 Task: Buy 5 Air Check Valves from Exhaust & Emissions section under best seller category for shipping address: Ebony Rodriguez, 3516 Cook Hill Road, Danbury, Connecticut 06810, Cell Number 2034707320. Pay from credit card ending with 6010, CVV 682
Action: Mouse moved to (26, 96)
Screenshot: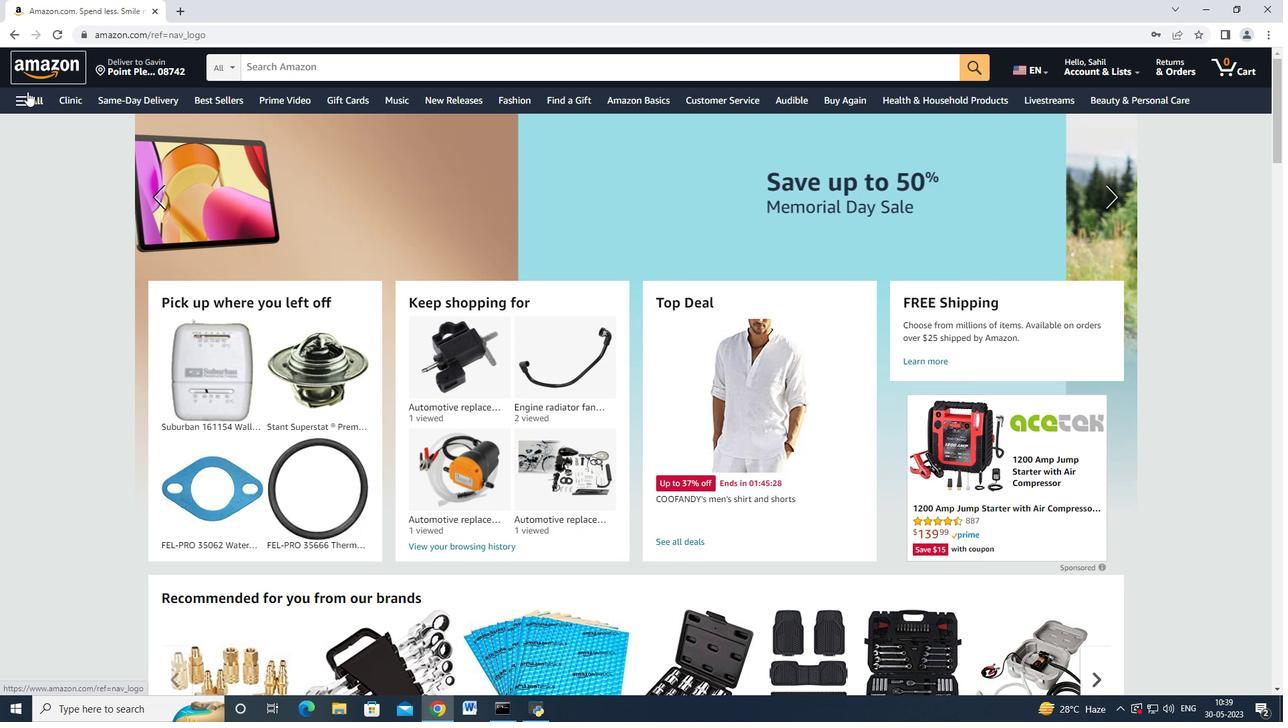 
Action: Mouse pressed left at (26, 96)
Screenshot: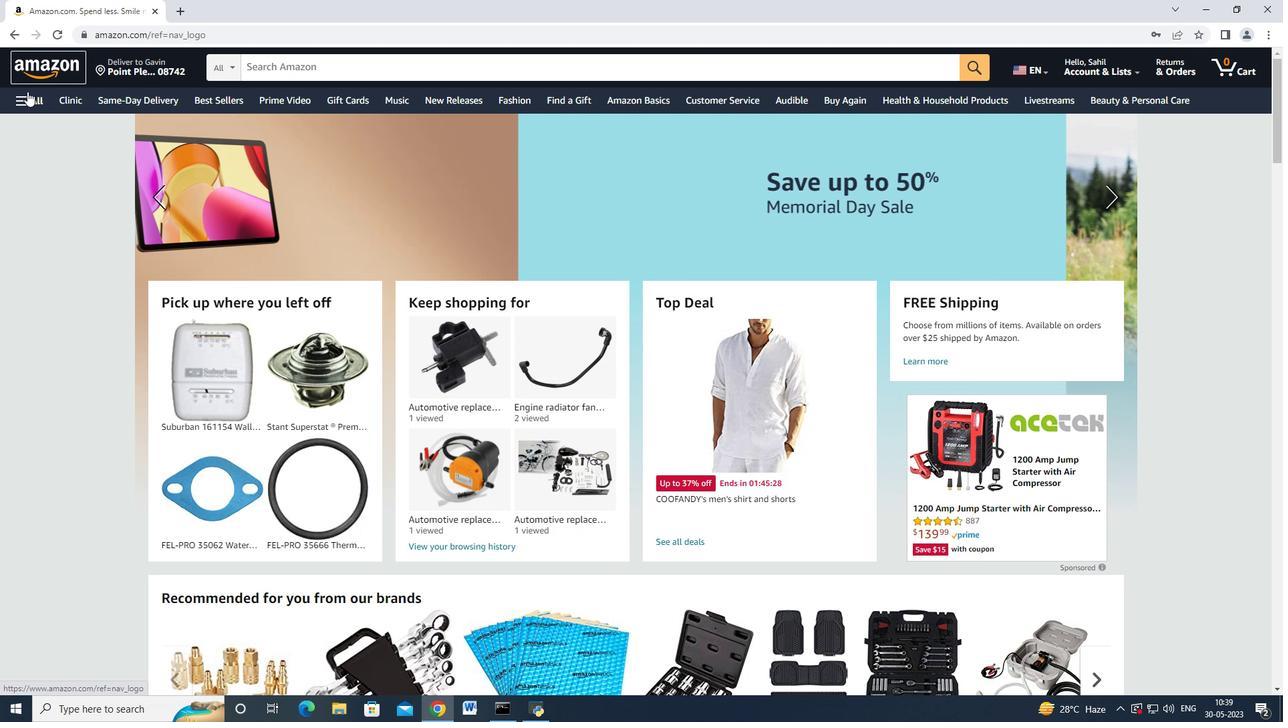 
Action: Mouse moved to (105, 334)
Screenshot: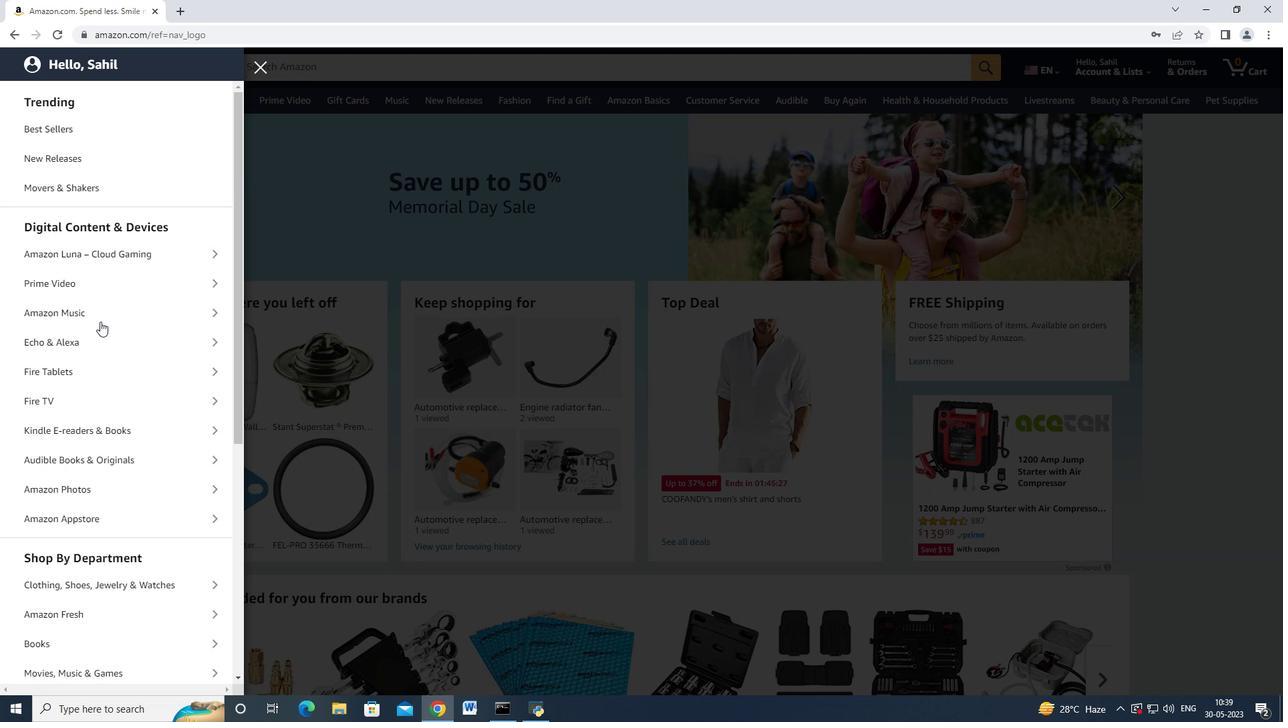 
Action: Mouse scrolled (105, 334) with delta (0, 0)
Screenshot: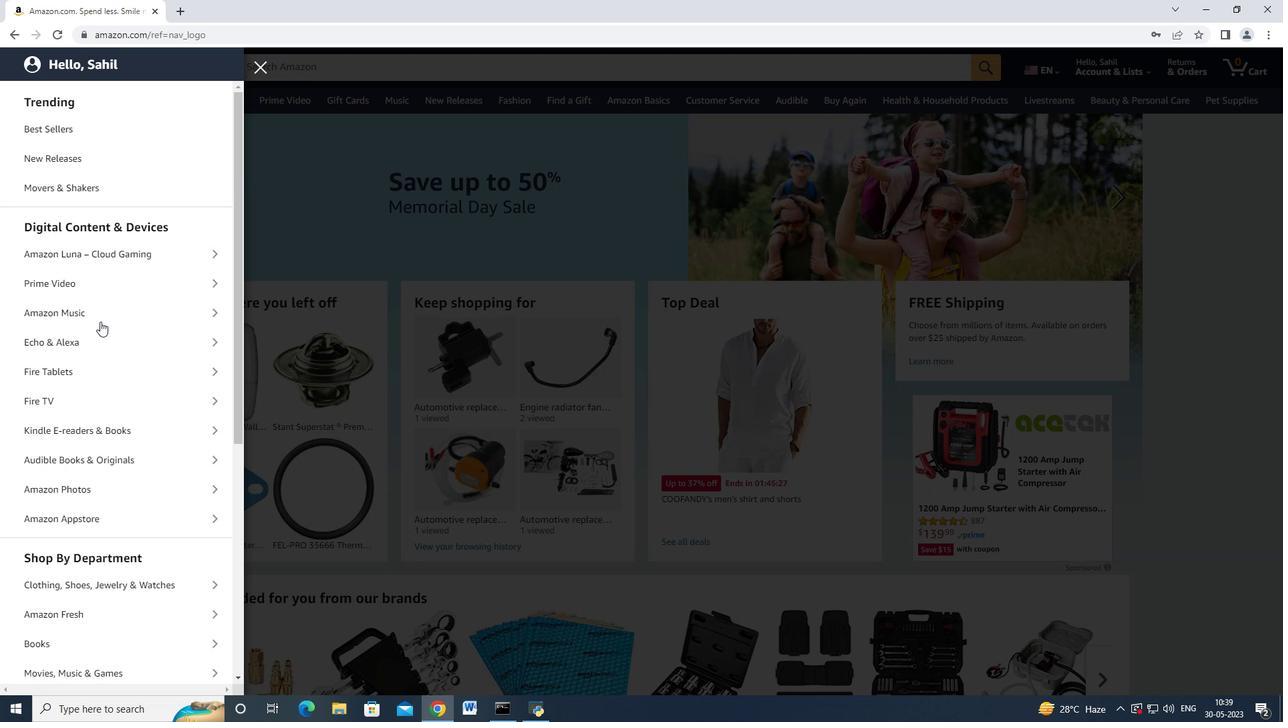 
Action: Mouse moved to (106, 335)
Screenshot: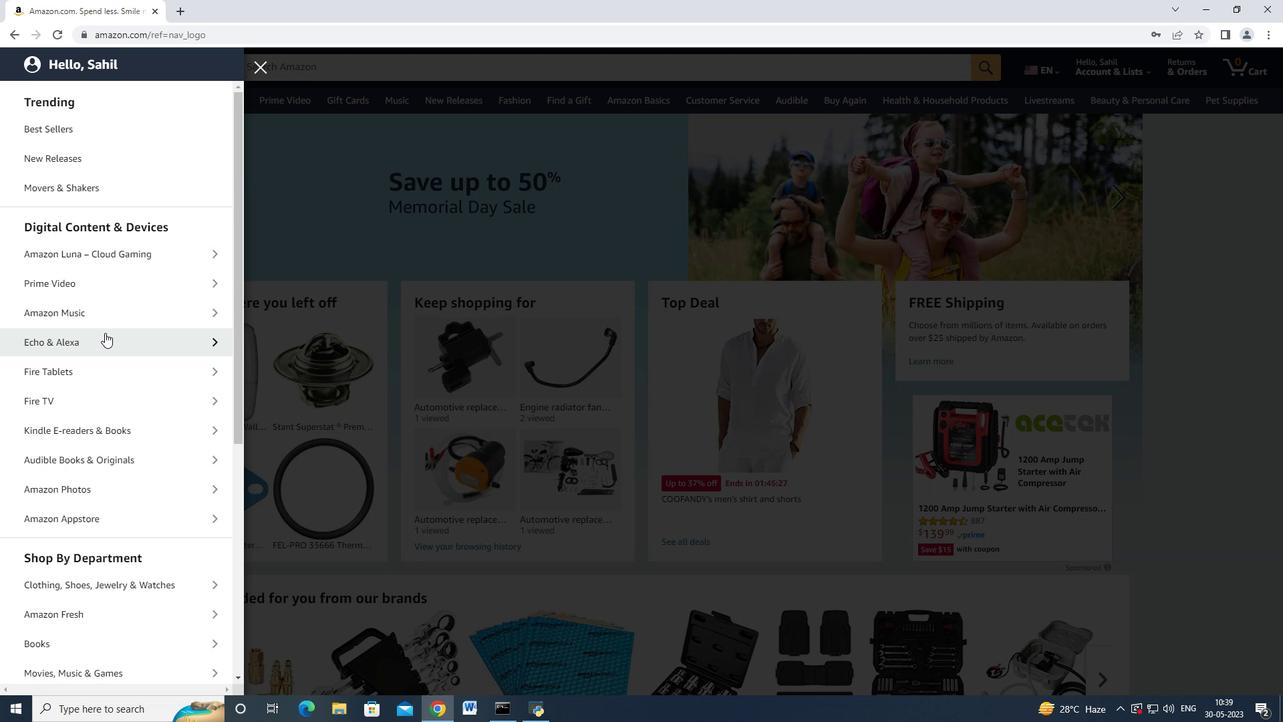 
Action: Mouse scrolled (106, 334) with delta (0, 0)
Screenshot: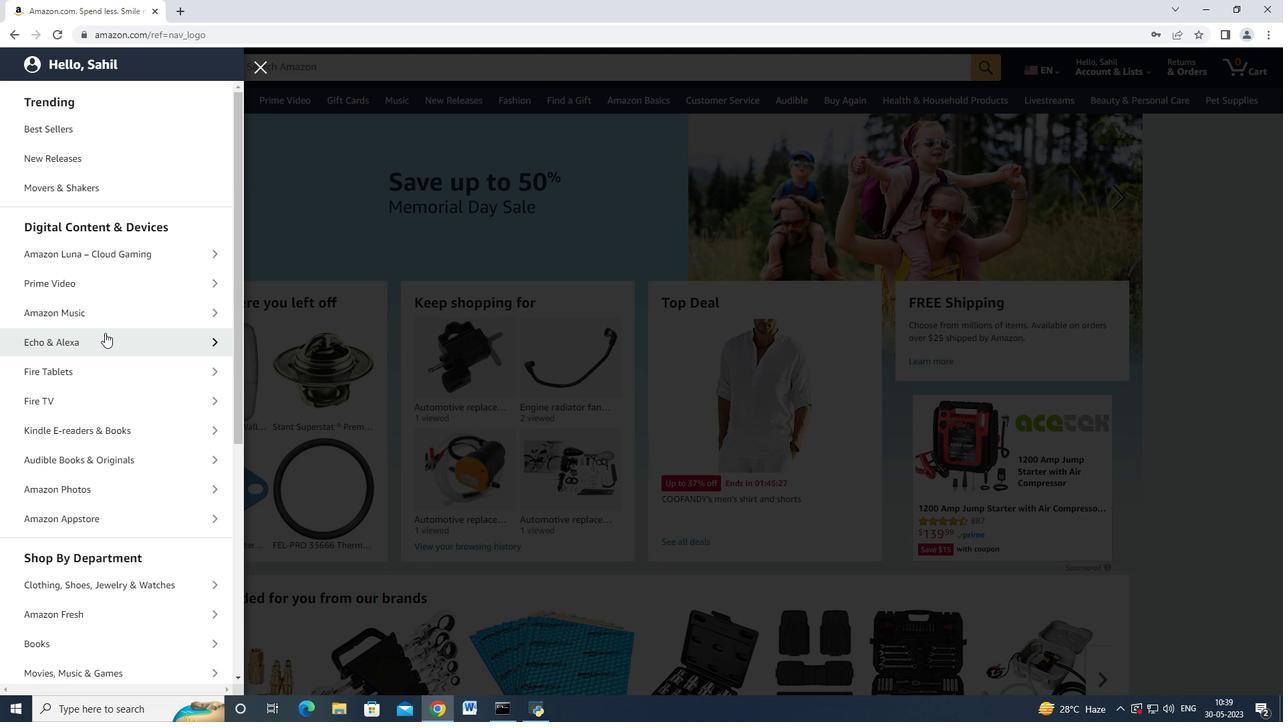 
Action: Mouse moved to (106, 335)
Screenshot: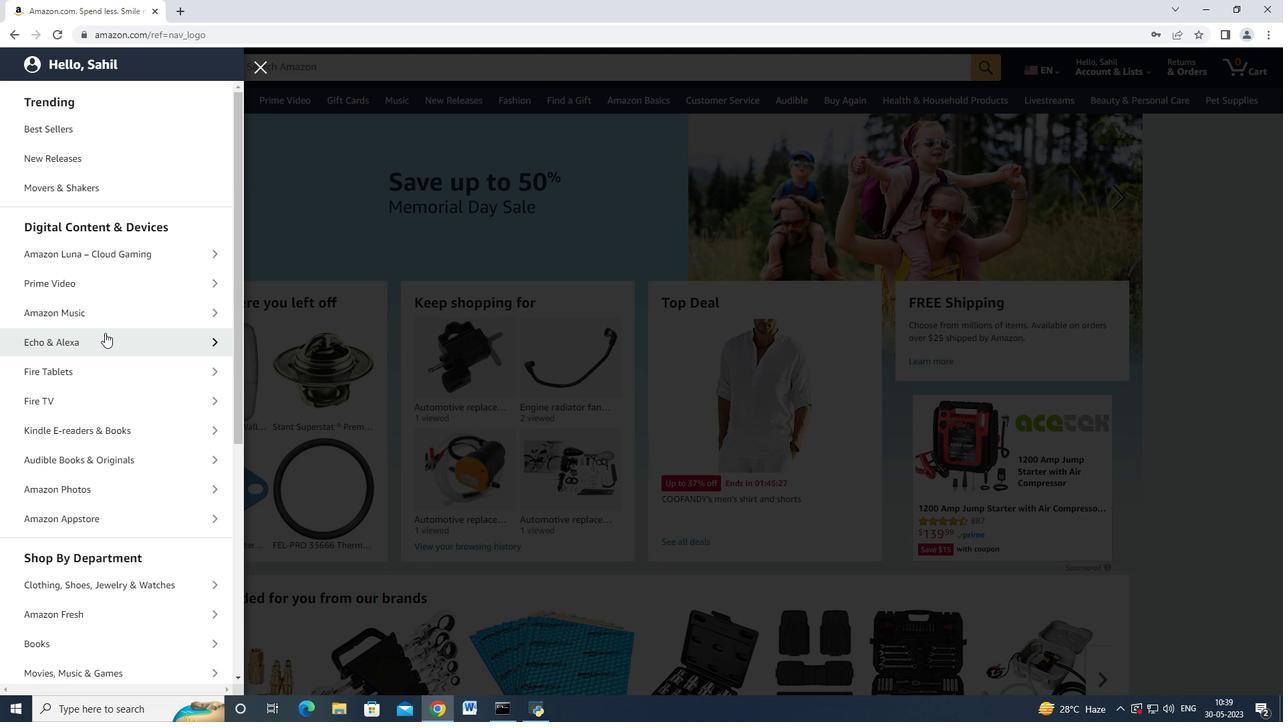 
Action: Mouse scrolled (106, 334) with delta (0, 0)
Screenshot: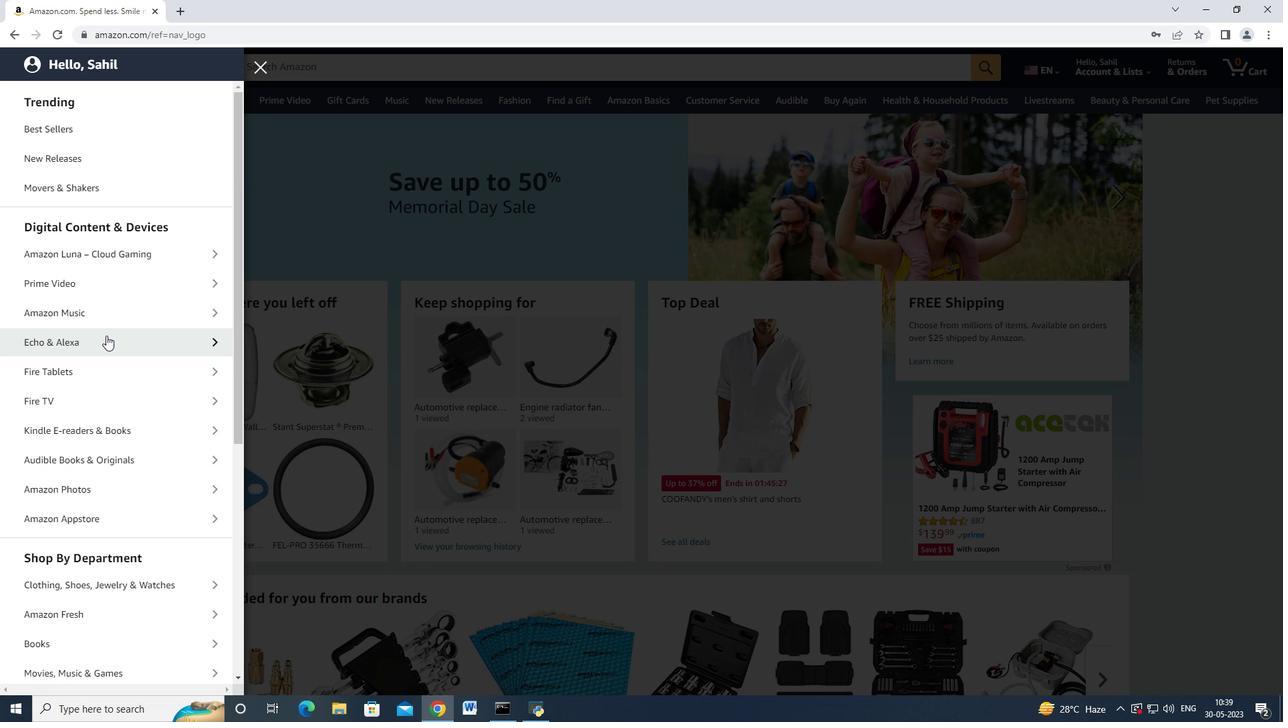 
Action: Mouse moved to (110, 347)
Screenshot: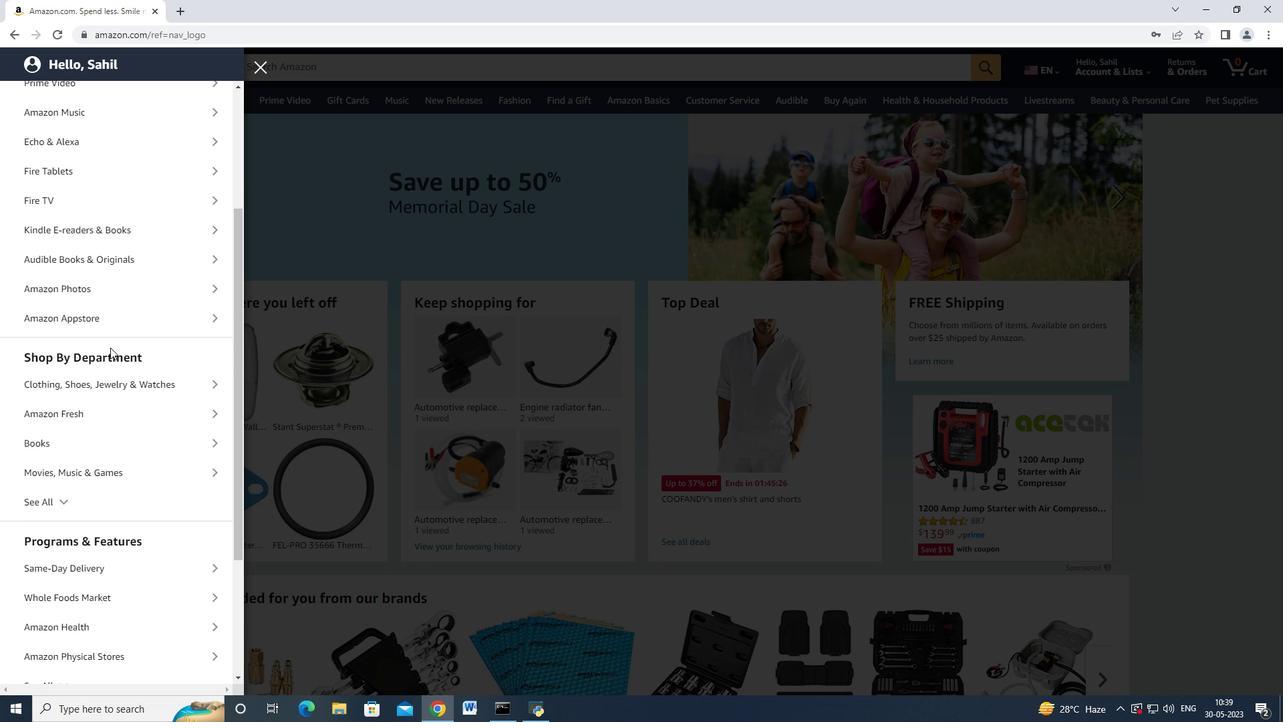 
Action: Mouse scrolled (110, 346) with delta (0, 0)
Screenshot: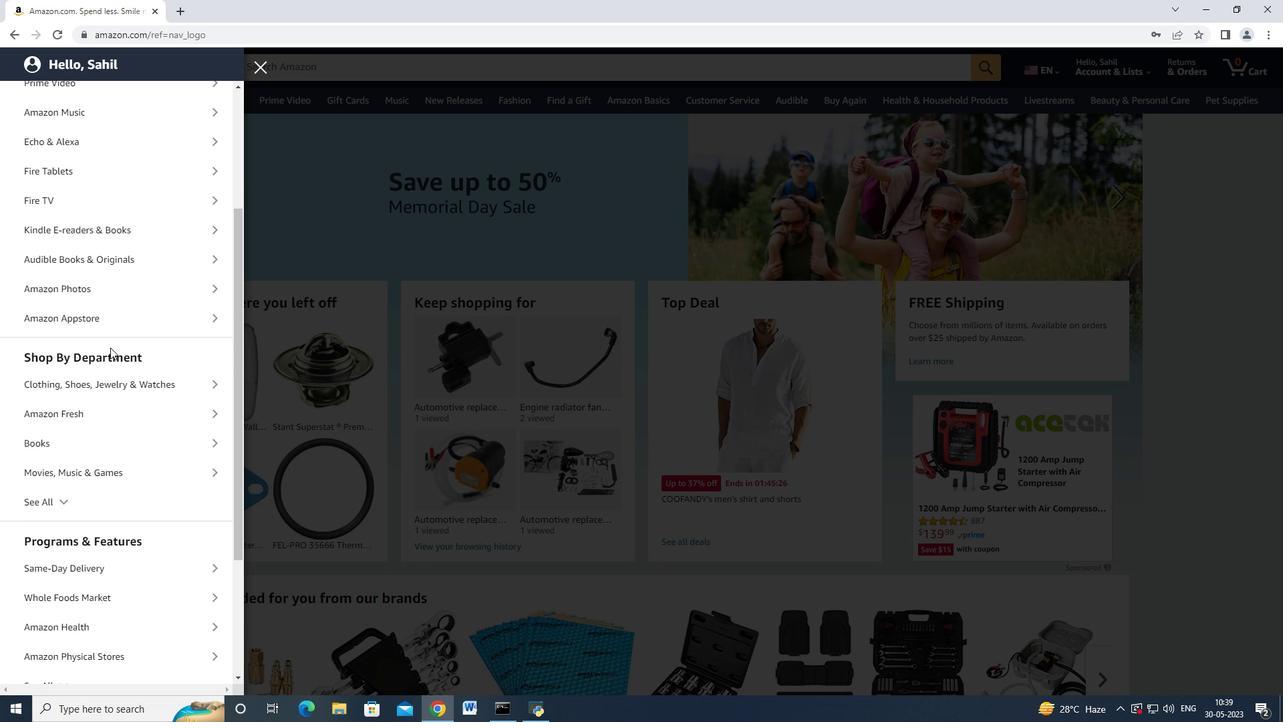 
Action: Mouse moved to (109, 347)
Screenshot: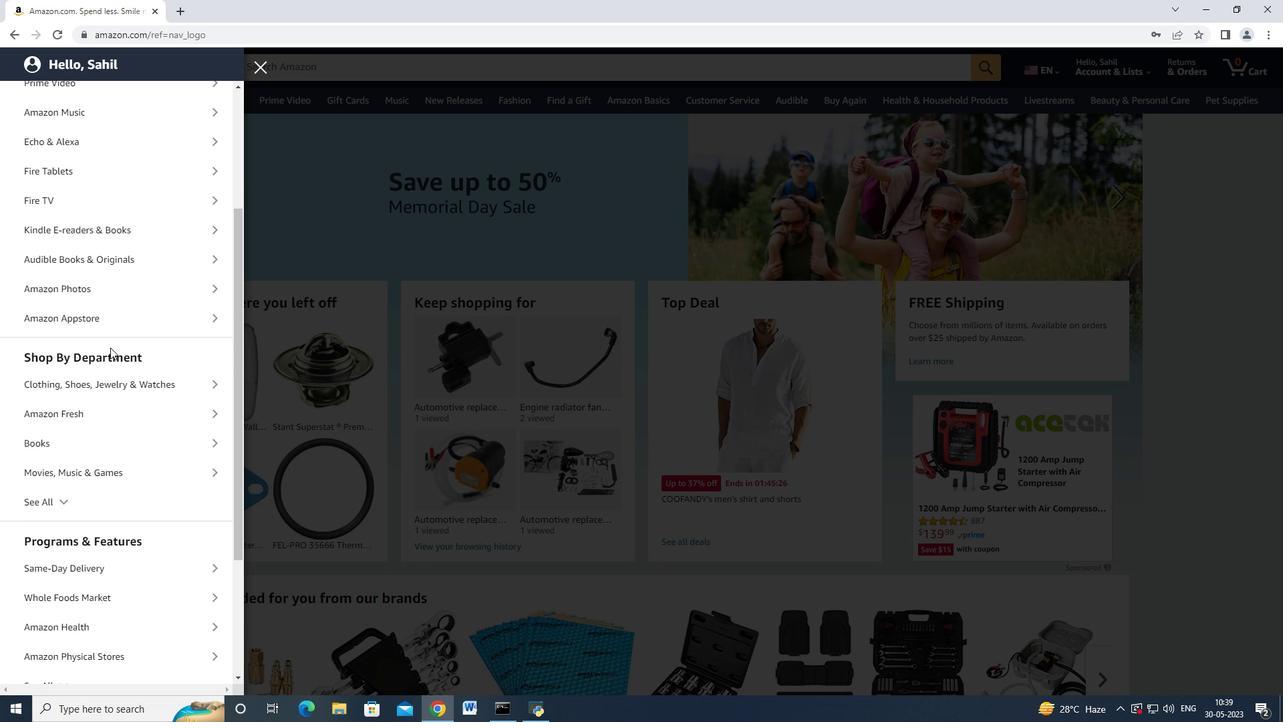 
Action: Mouse scrolled (109, 346) with delta (0, 0)
Screenshot: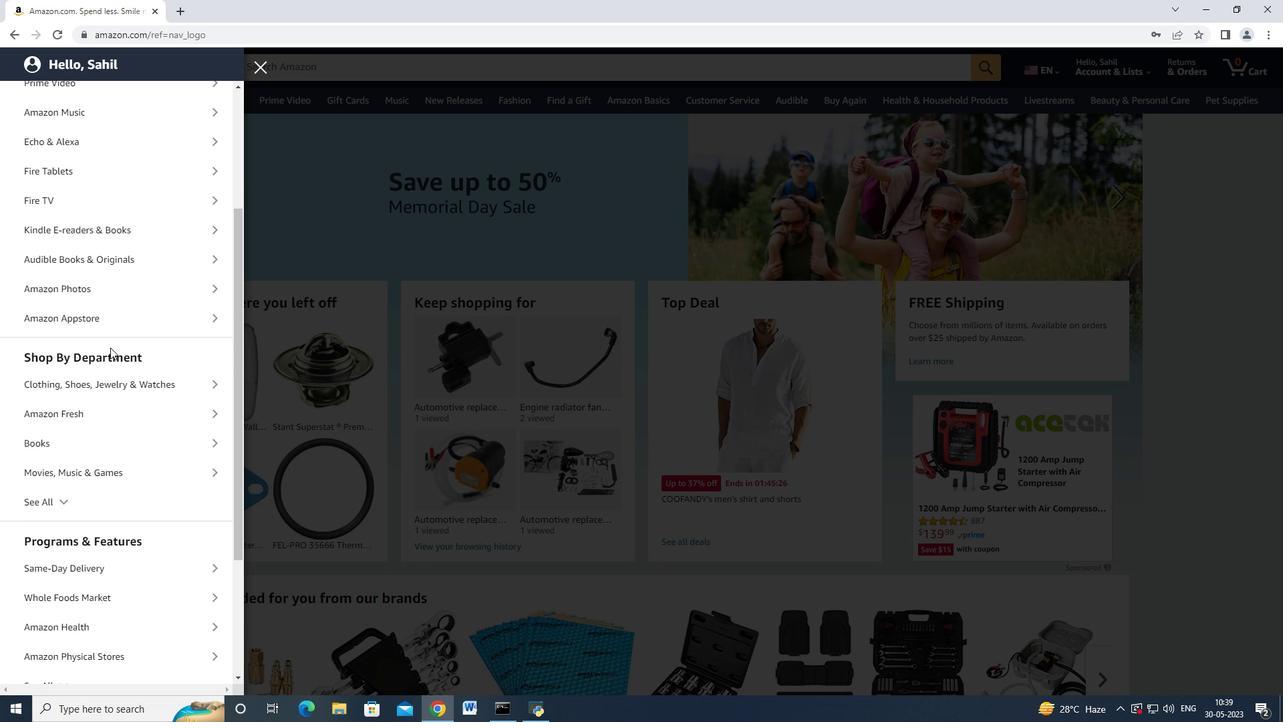 
Action: Mouse scrolled (109, 346) with delta (0, 0)
Screenshot: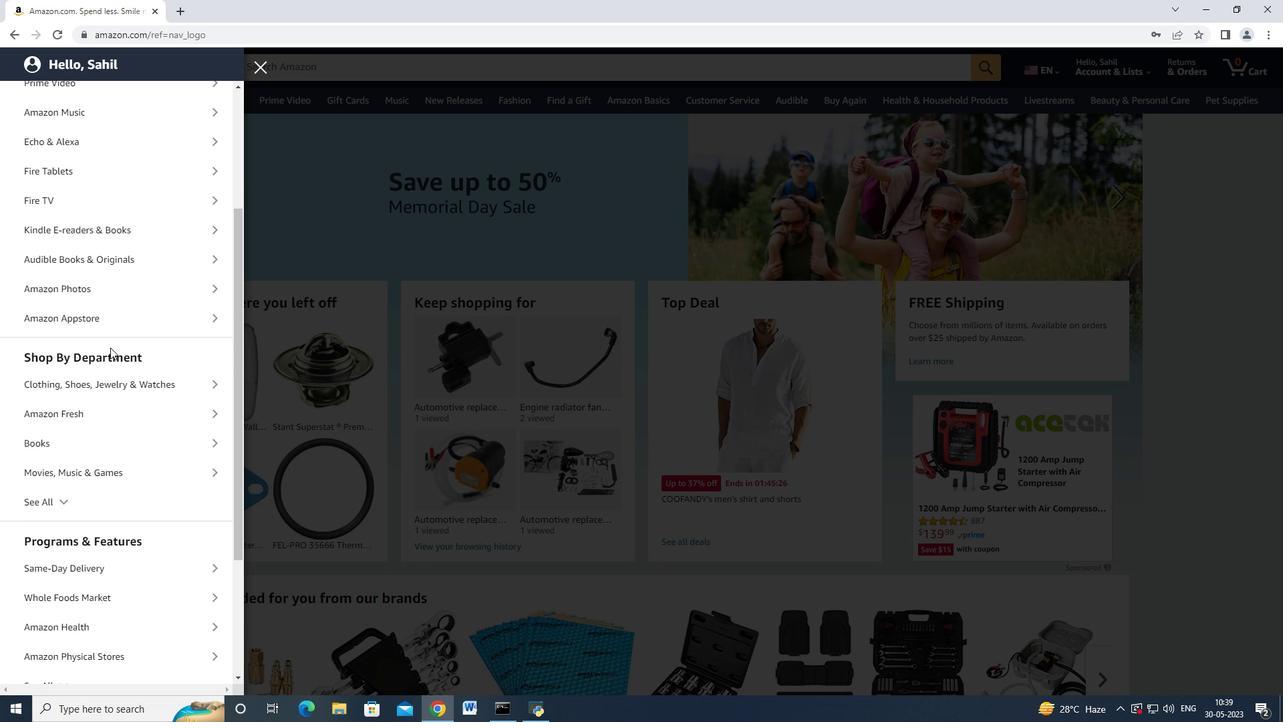 
Action: Mouse scrolled (109, 346) with delta (0, 0)
Screenshot: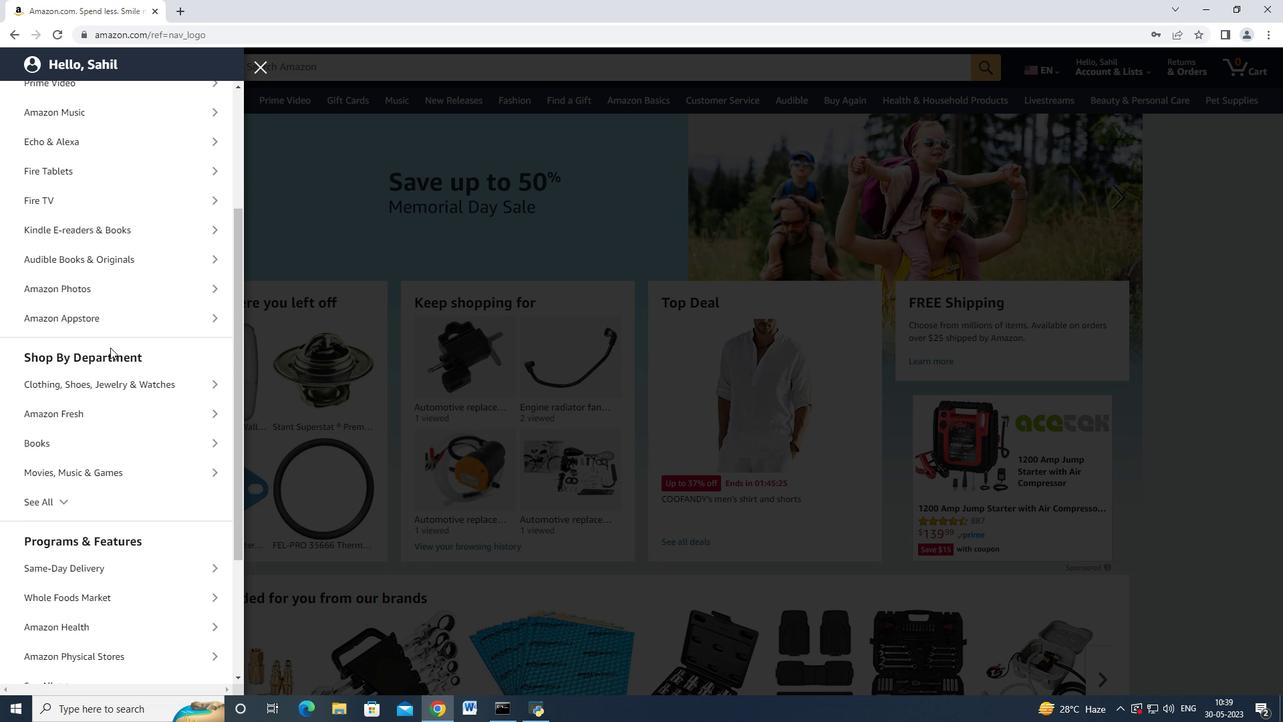 
Action: Mouse moved to (82, 325)
Screenshot: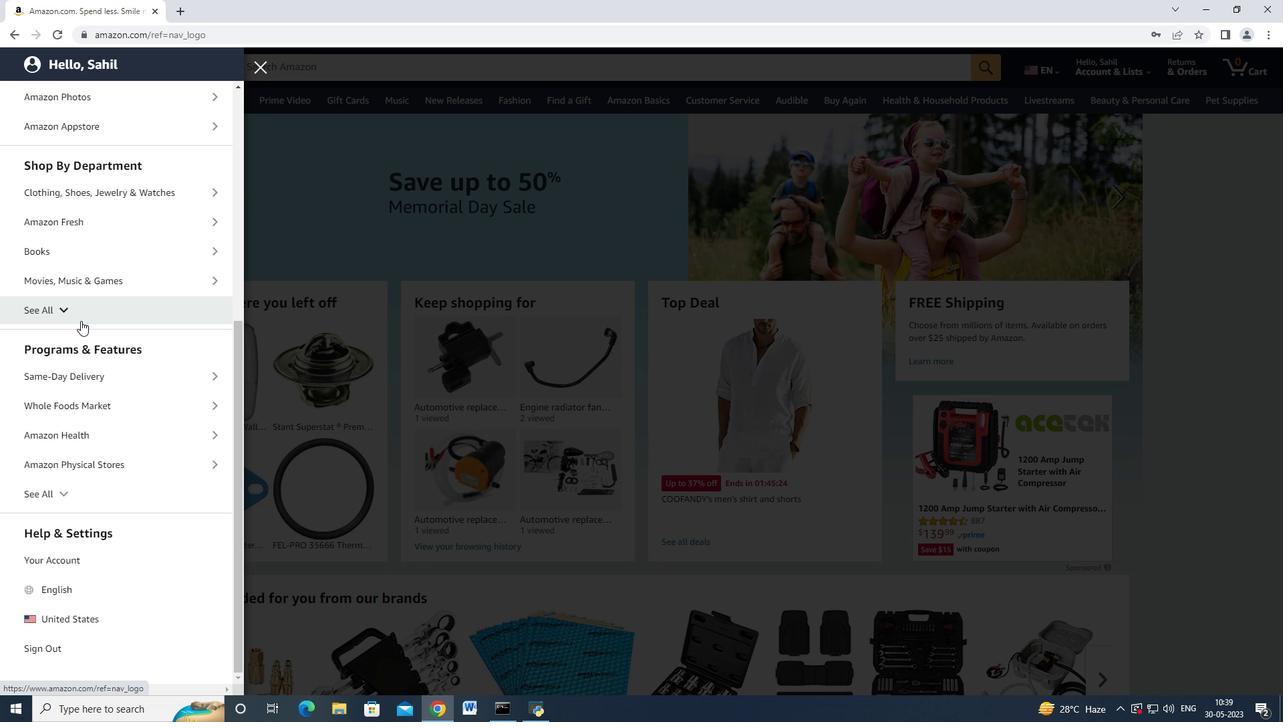 
Action: Mouse scrolled (82, 324) with delta (0, 0)
Screenshot: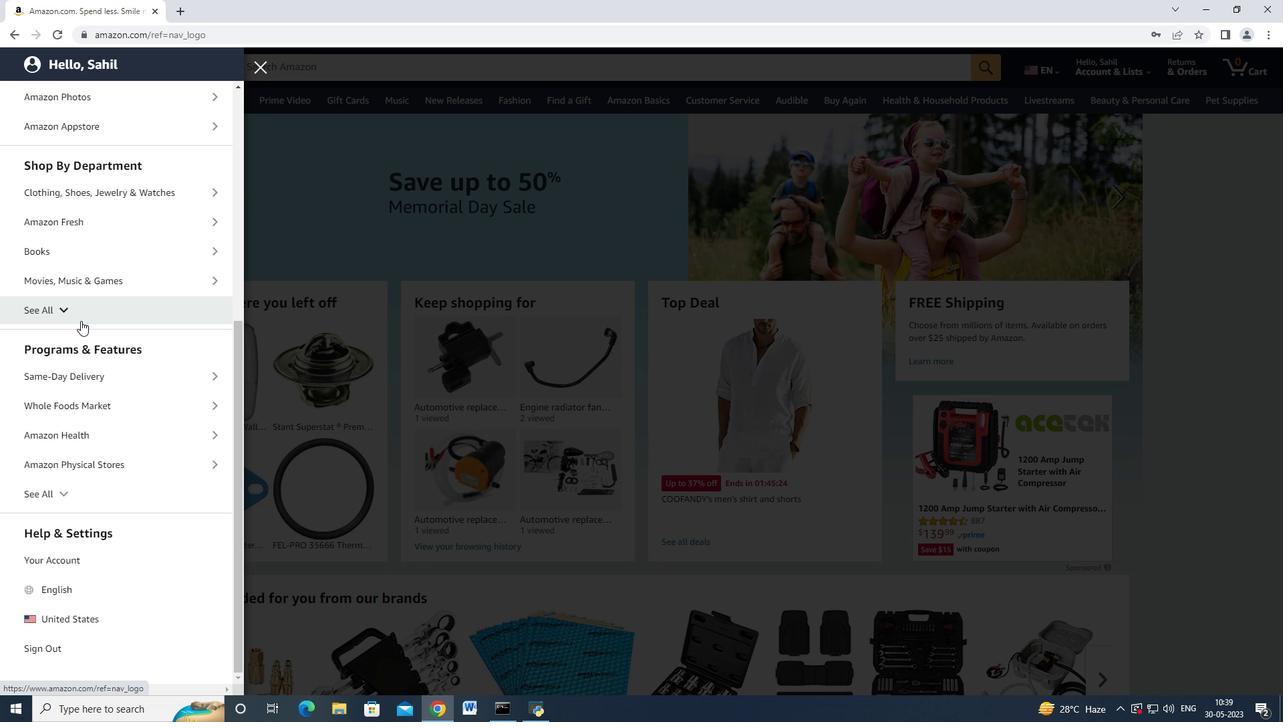 
Action: Mouse scrolled (82, 324) with delta (0, 0)
Screenshot: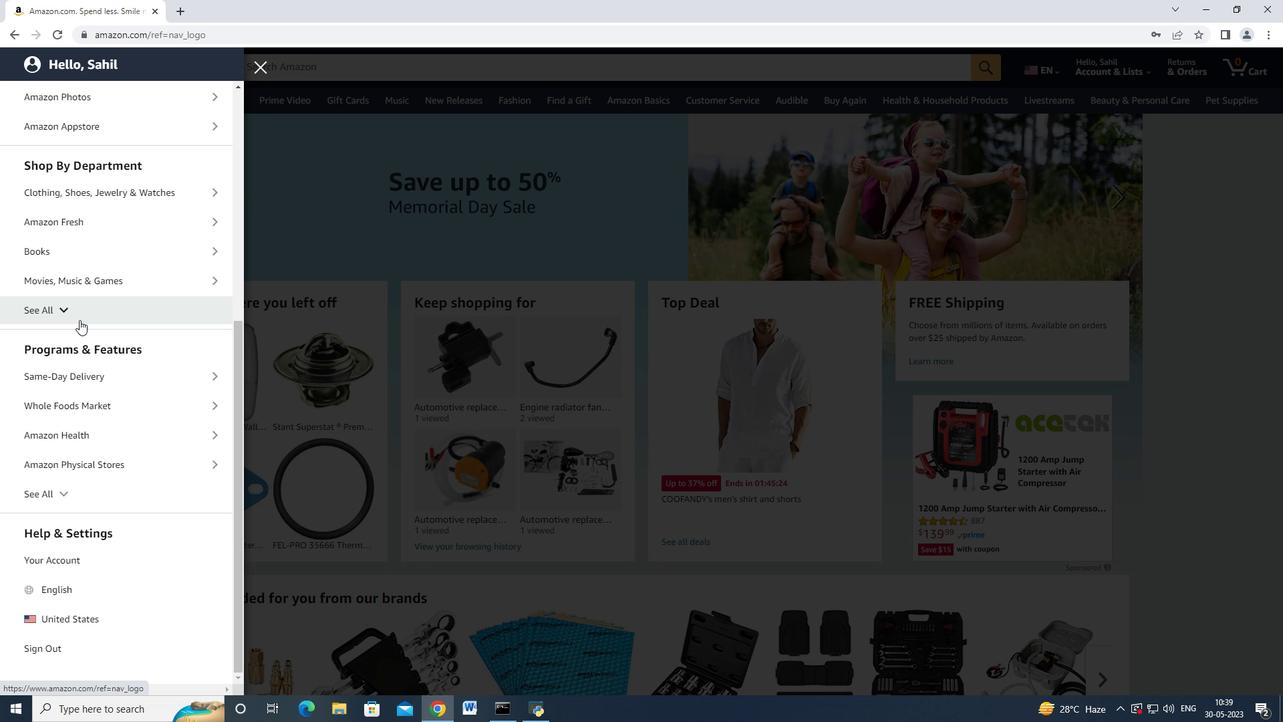 
Action: Mouse moved to (62, 315)
Screenshot: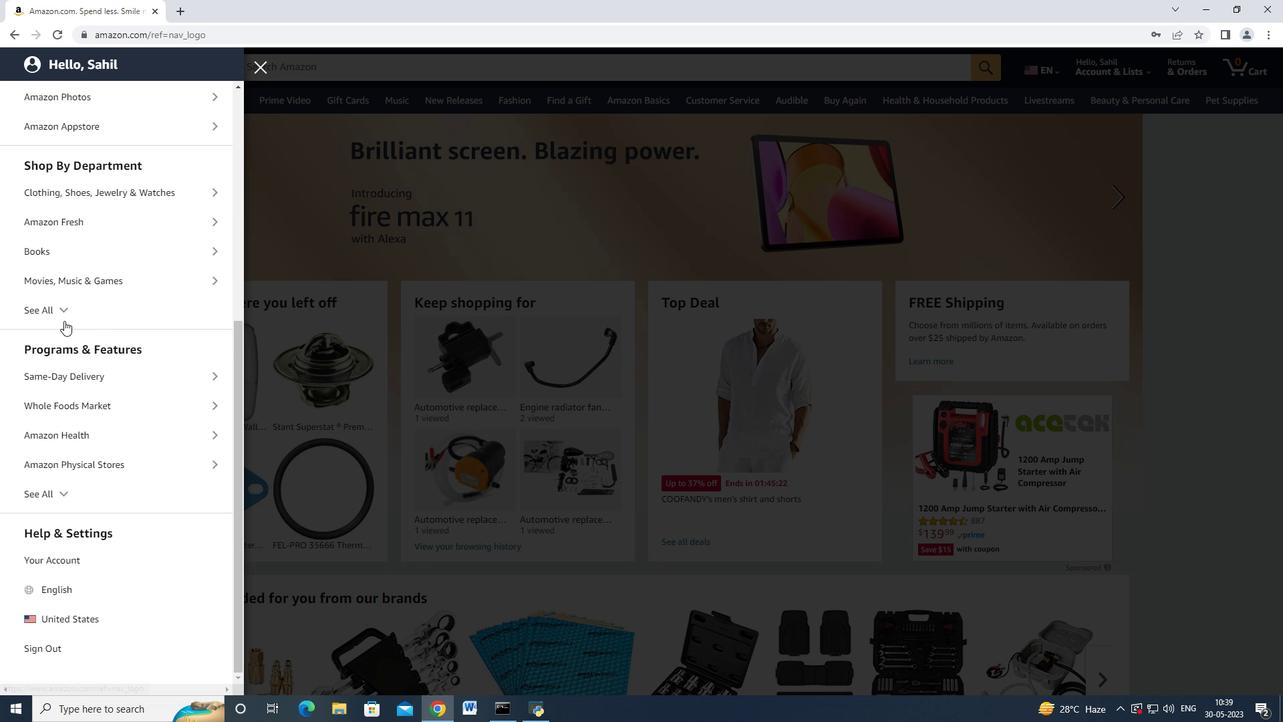 
Action: Mouse pressed left at (62, 315)
Screenshot: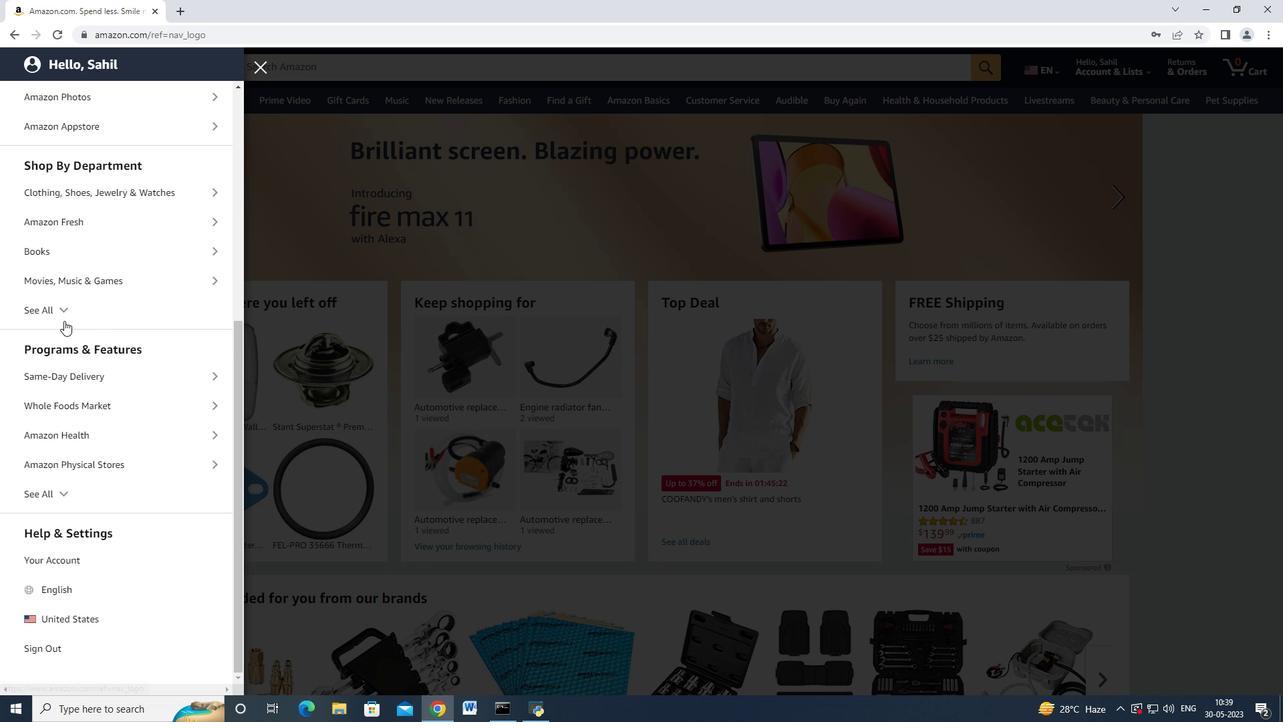 
Action: Mouse moved to (80, 335)
Screenshot: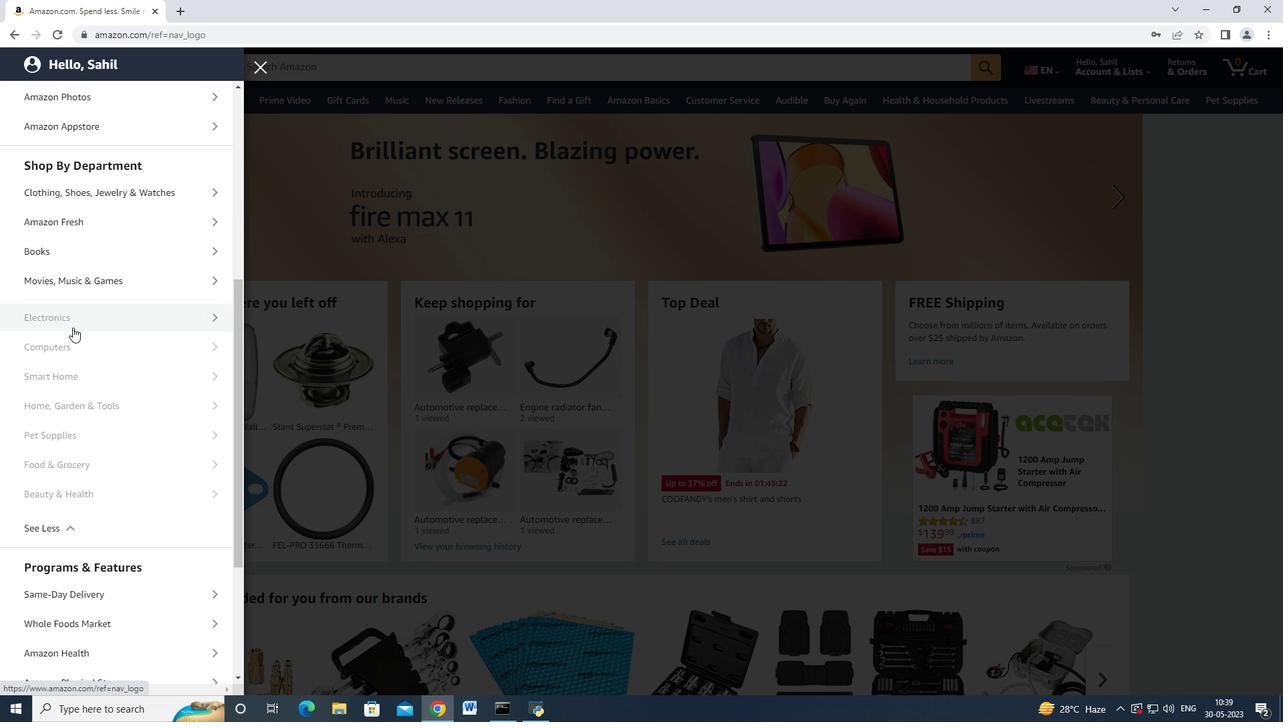 
Action: Mouse scrolled (80, 334) with delta (0, 0)
Screenshot: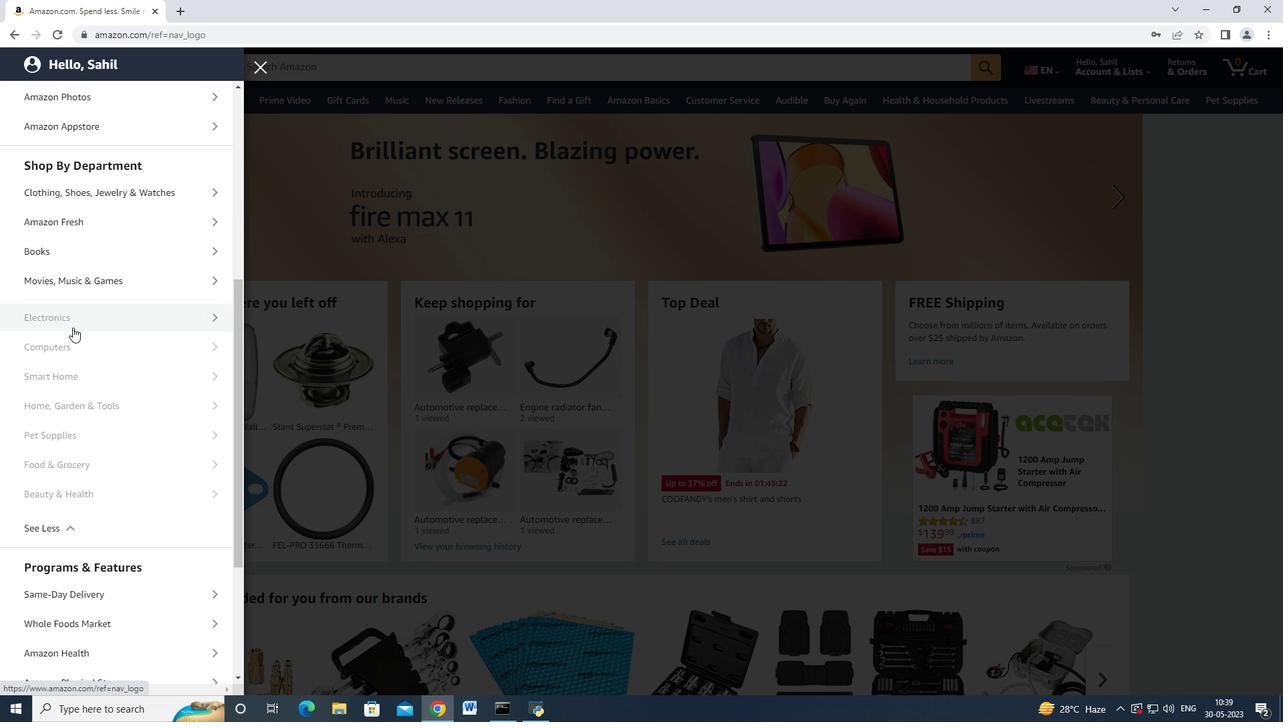 
Action: Mouse moved to (80, 335)
Screenshot: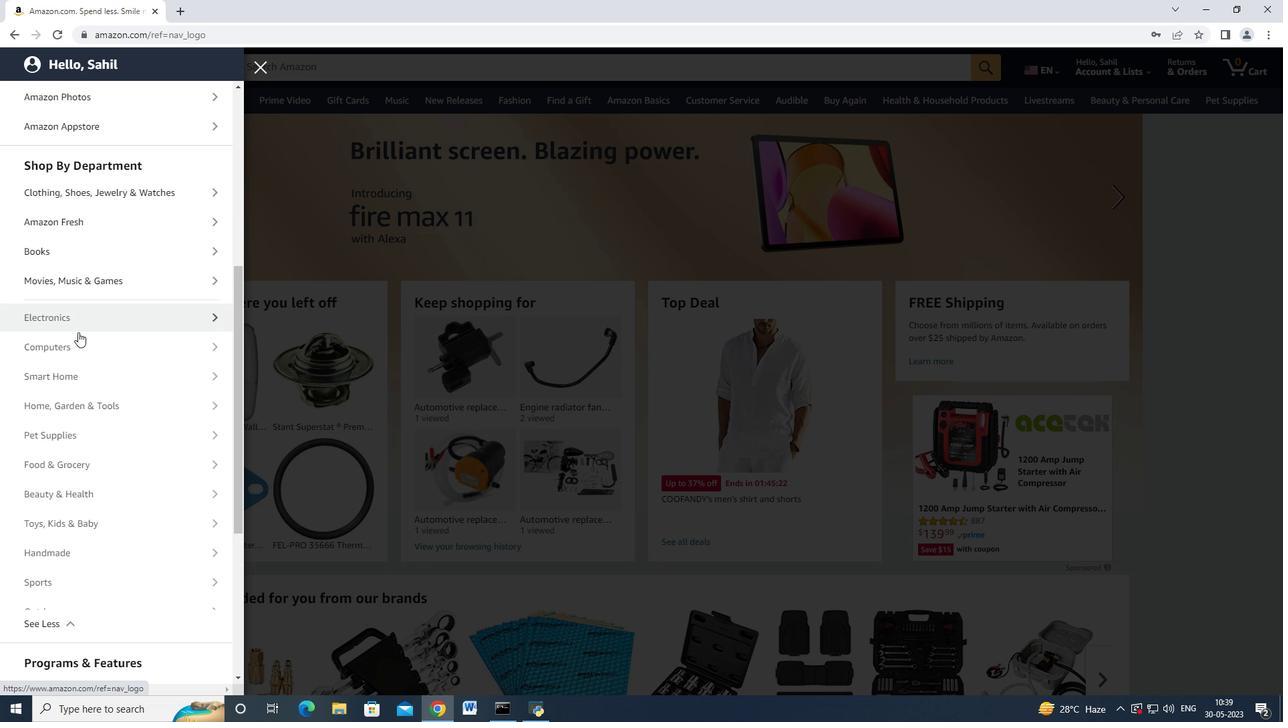 
Action: Mouse scrolled (80, 334) with delta (0, 0)
Screenshot: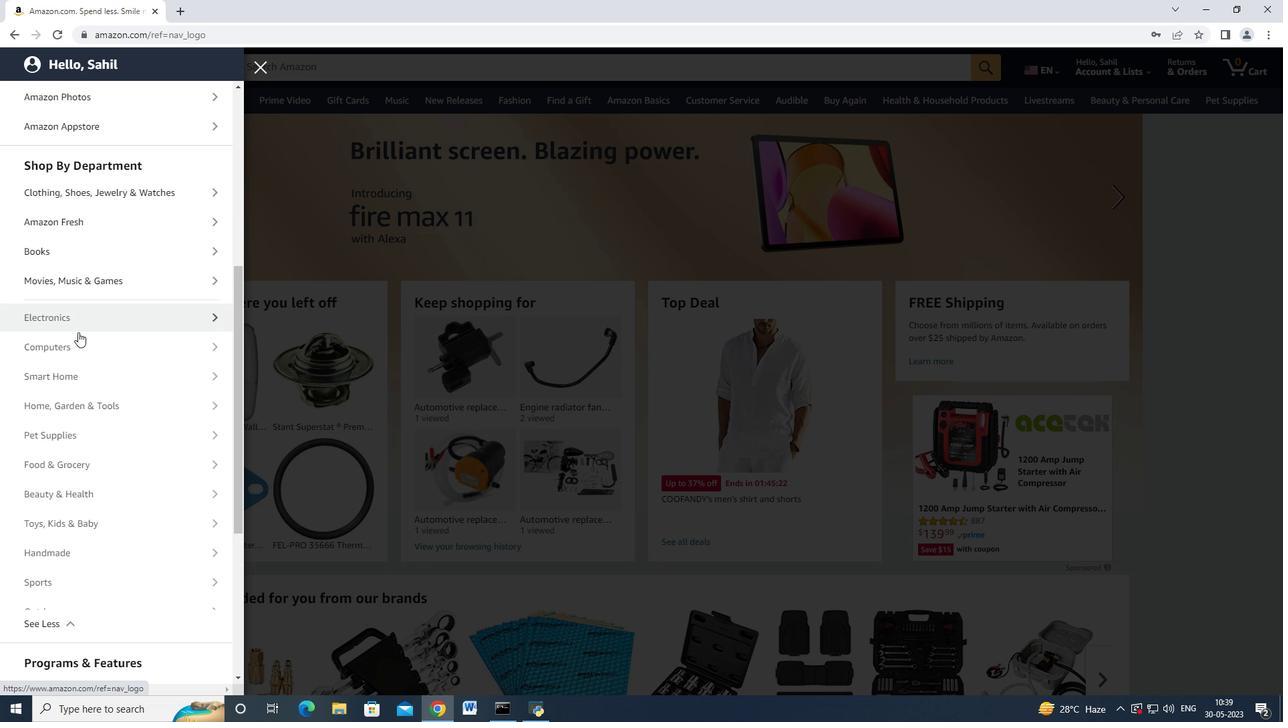 
Action: Mouse scrolled (80, 334) with delta (0, 0)
Screenshot: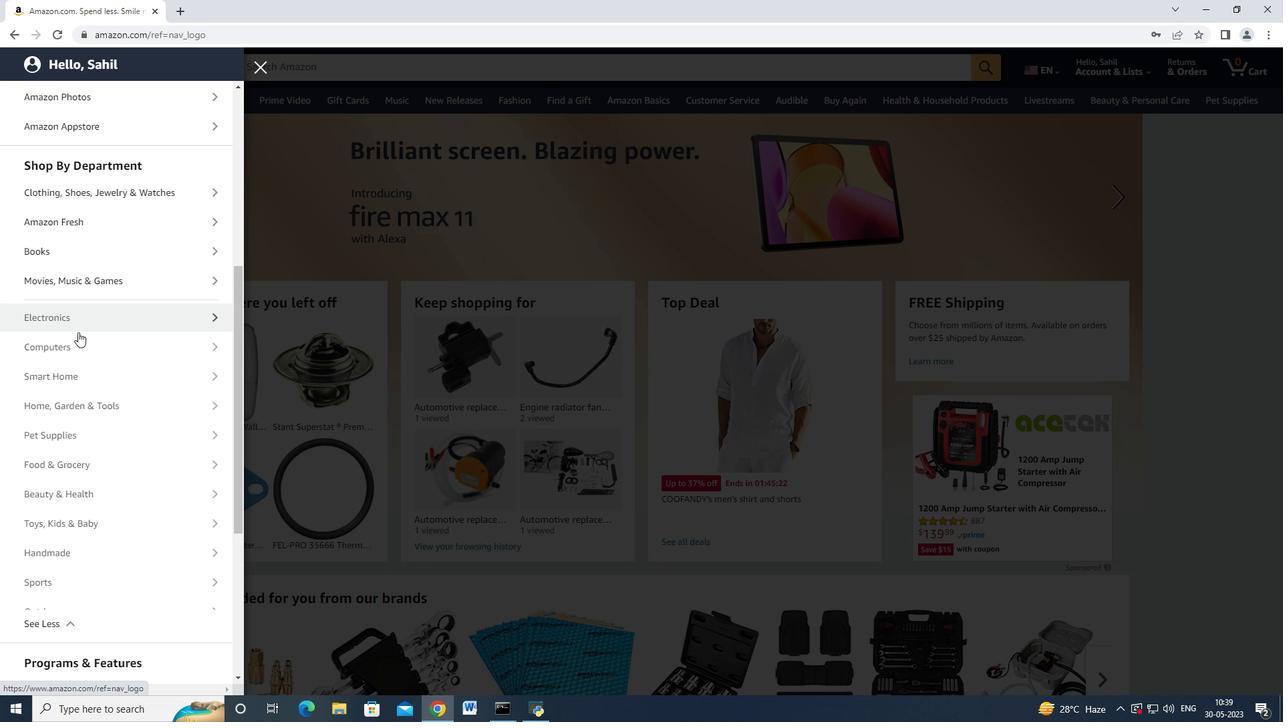 
Action: Mouse scrolled (80, 334) with delta (0, 0)
Screenshot: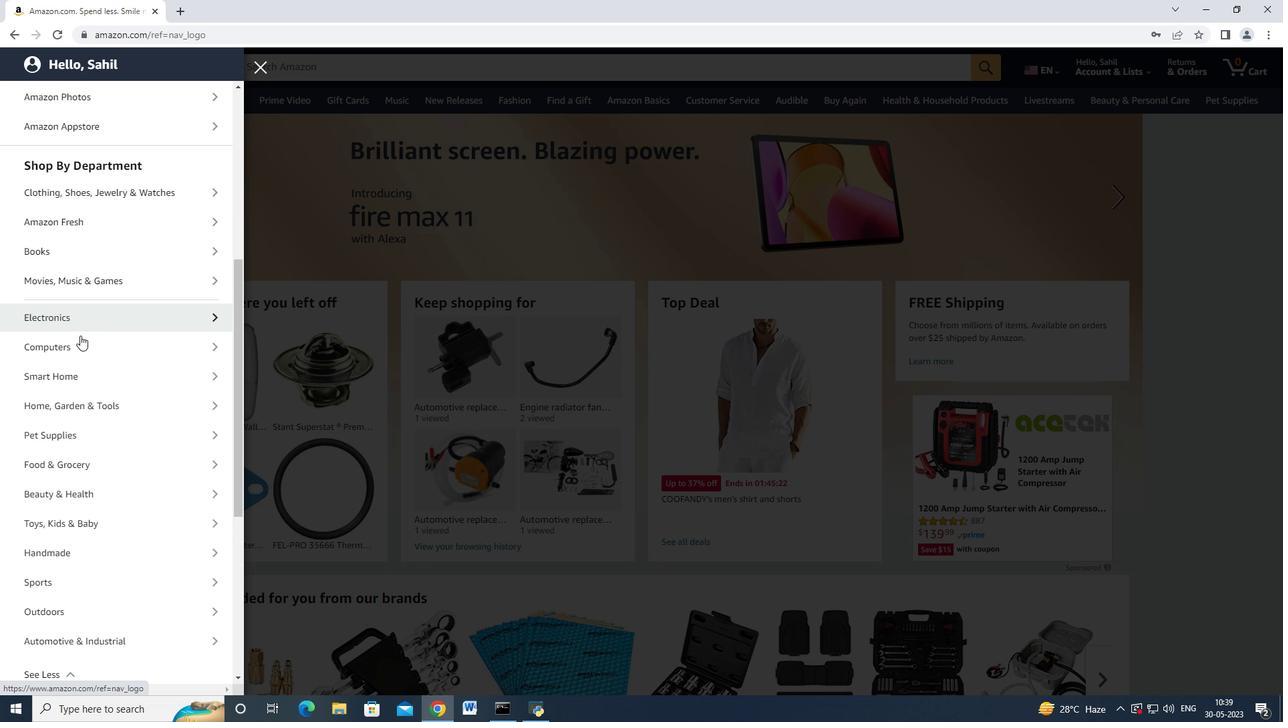 
Action: Mouse moved to (88, 365)
Screenshot: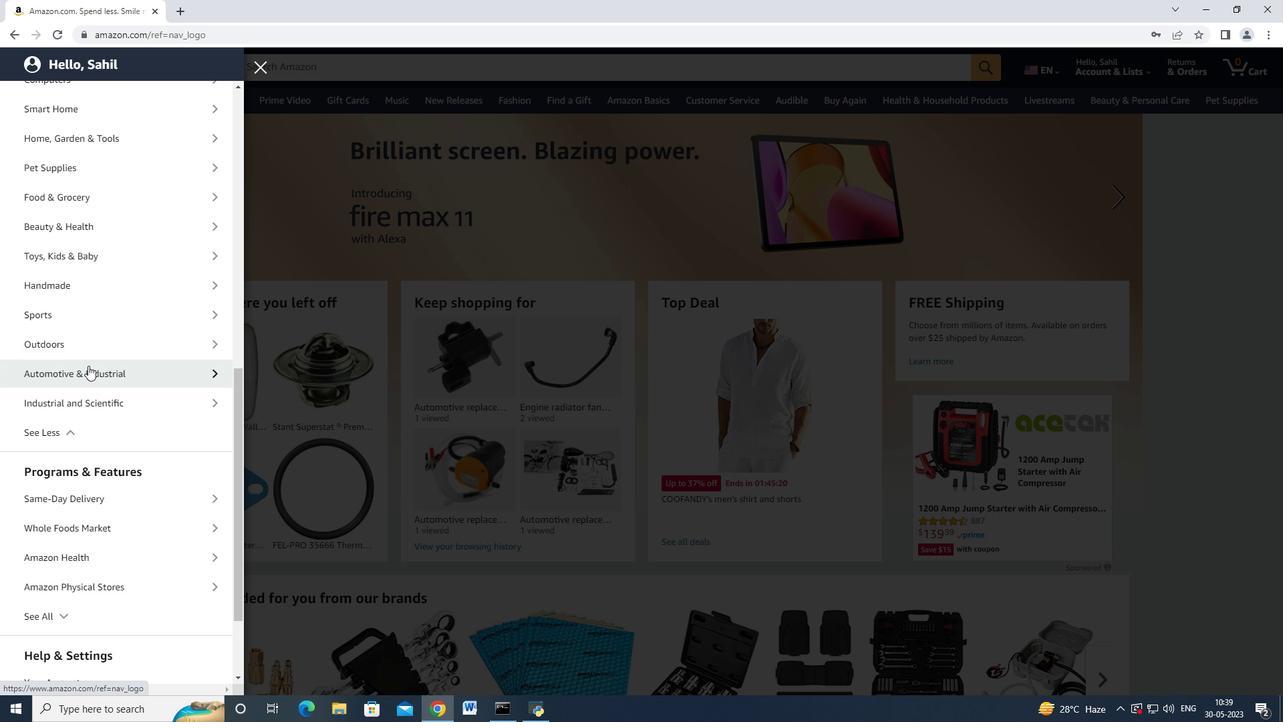 
Action: Mouse pressed left at (88, 365)
Screenshot: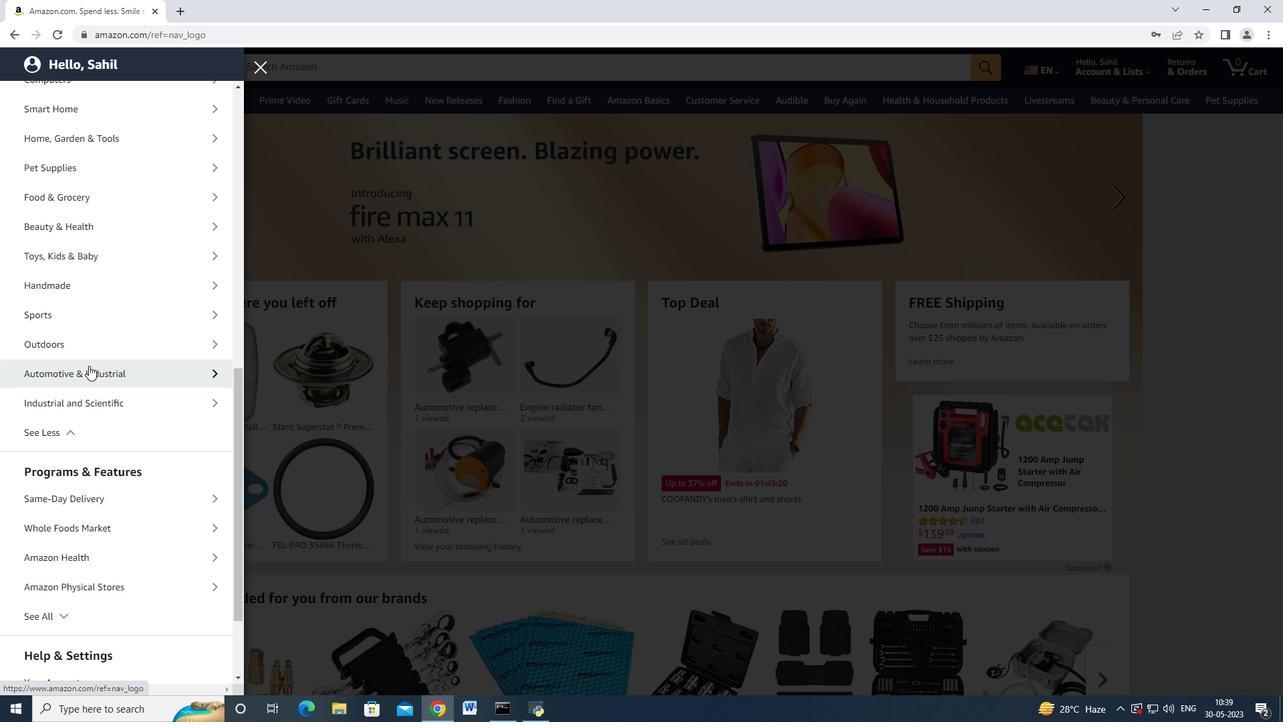 
Action: Mouse moved to (102, 161)
Screenshot: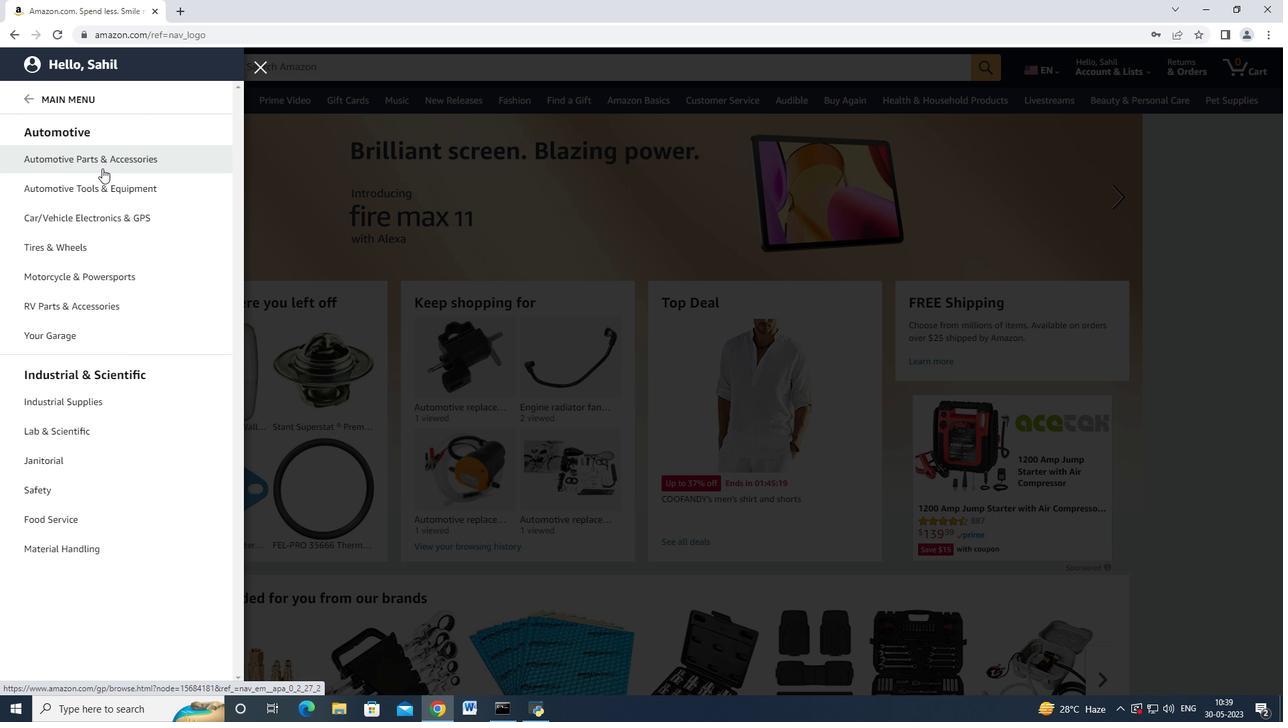 
Action: Mouse pressed left at (102, 161)
Screenshot: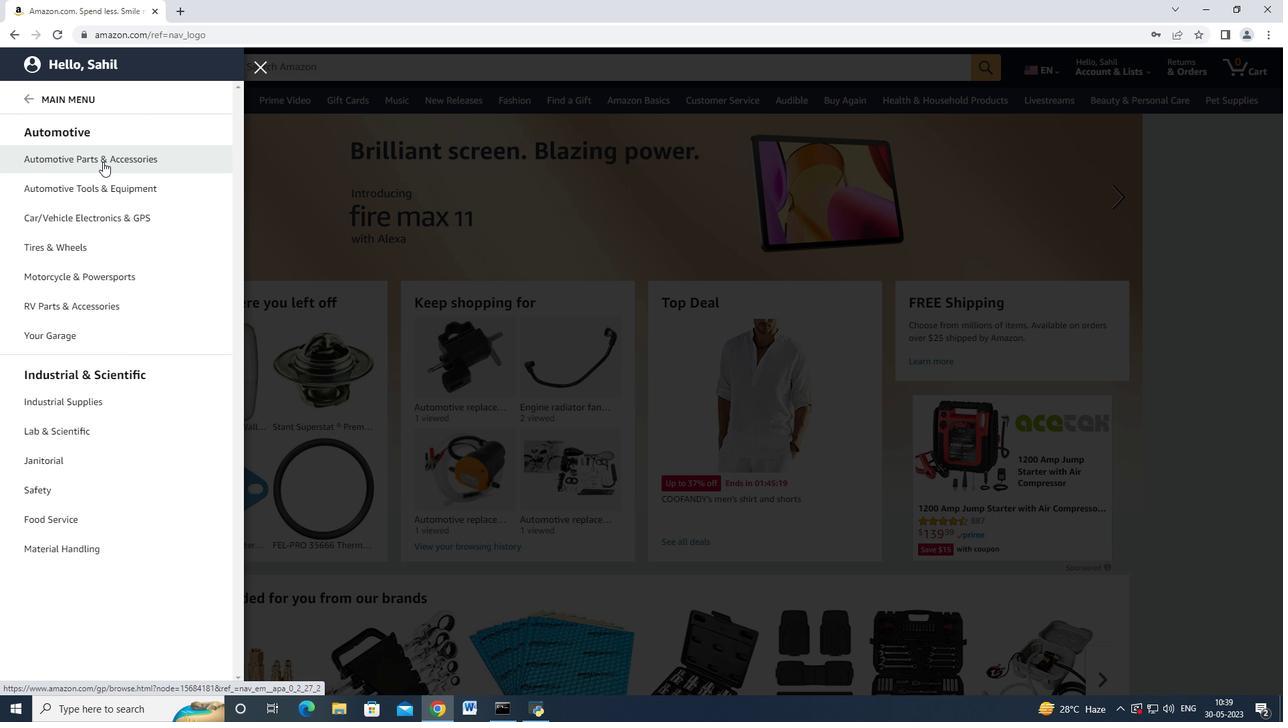 
Action: Mouse moved to (214, 124)
Screenshot: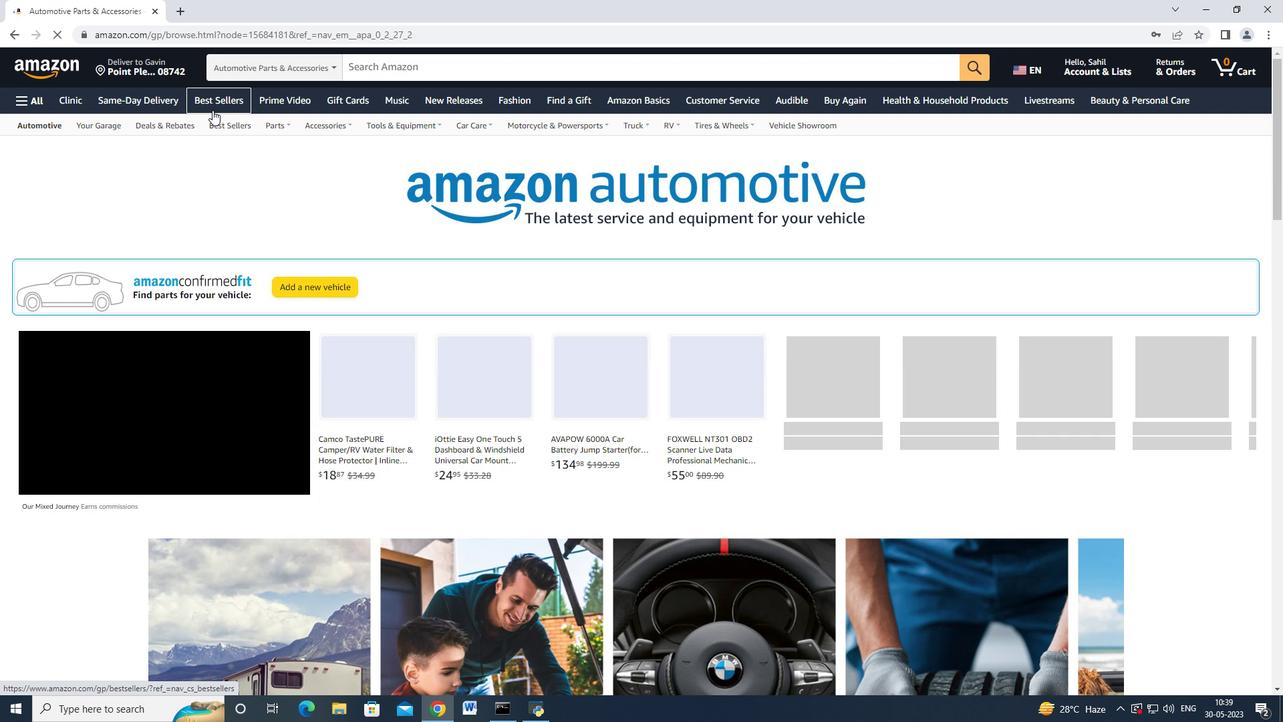 
Action: Mouse pressed left at (214, 124)
Screenshot: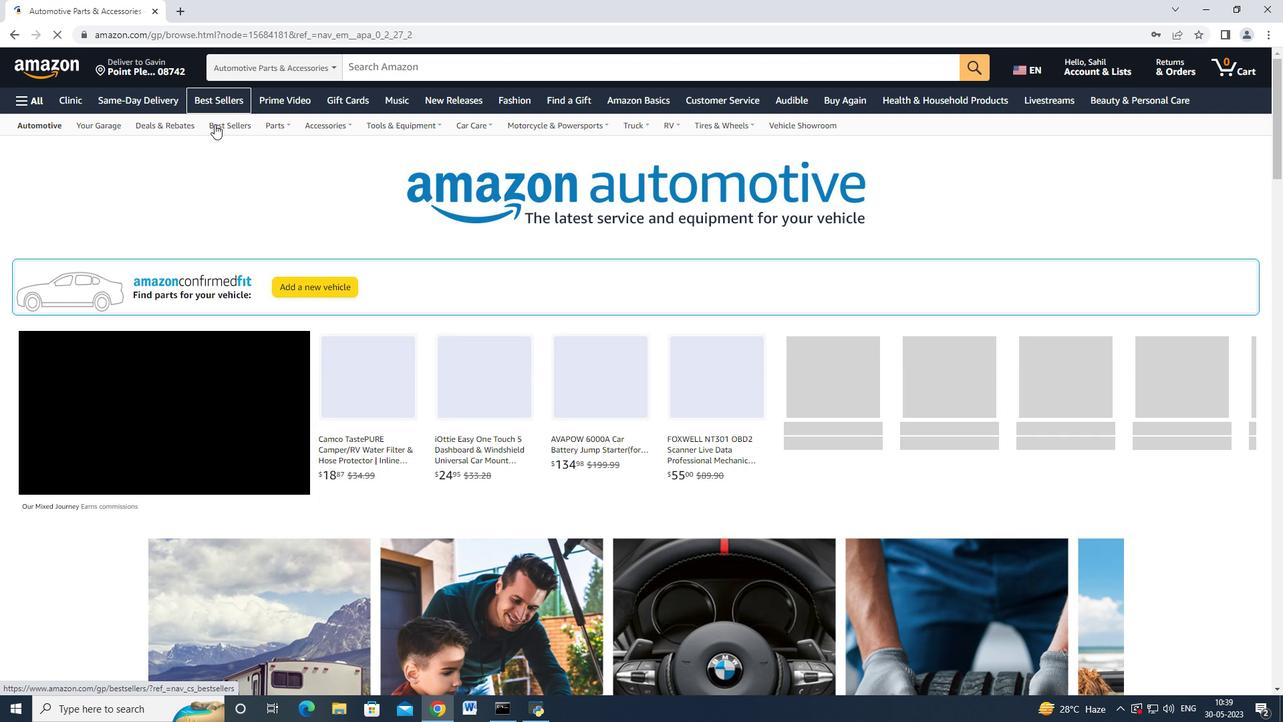 
Action: Mouse moved to (140, 260)
Screenshot: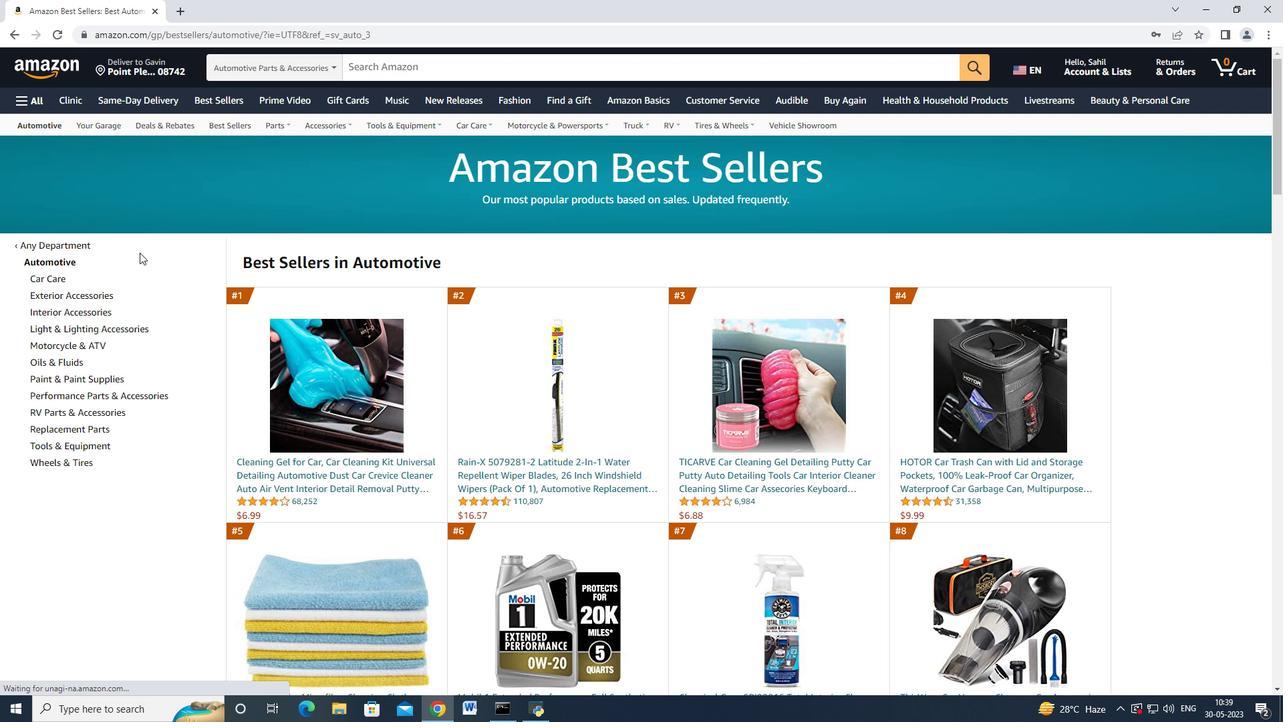 
Action: Mouse scrolled (140, 259) with delta (0, 0)
Screenshot: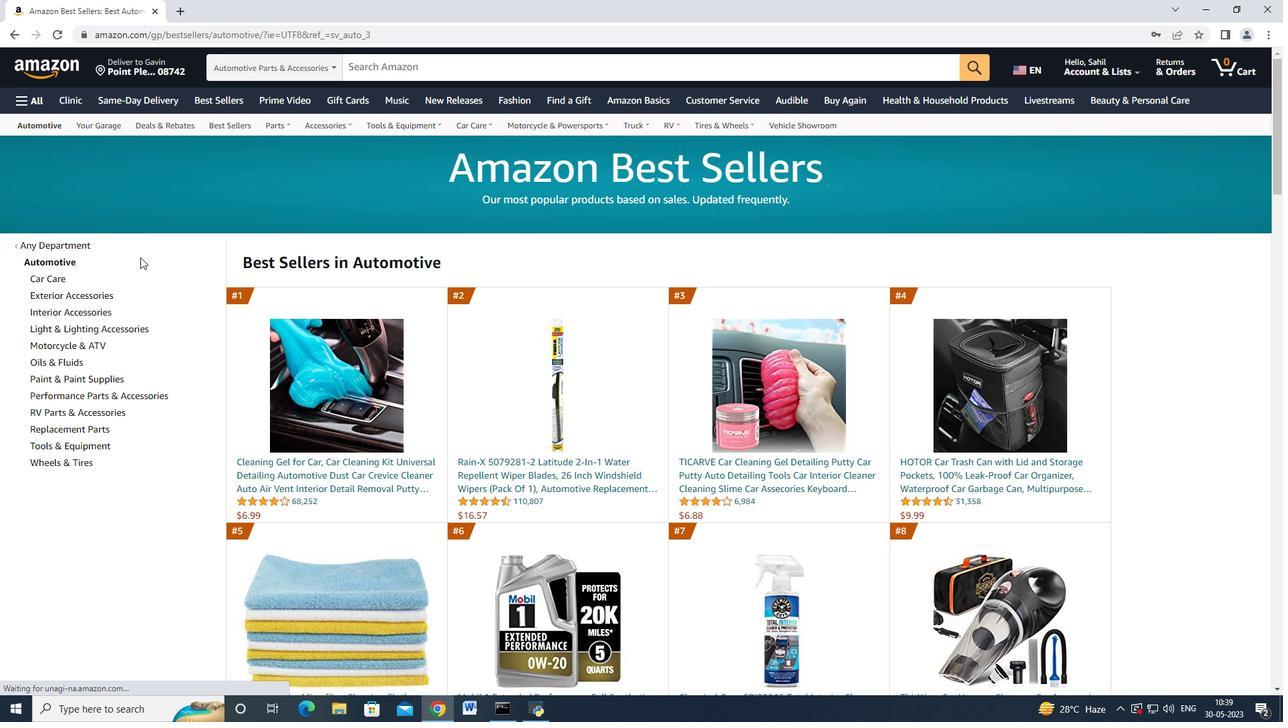
Action: Mouse moved to (89, 363)
Screenshot: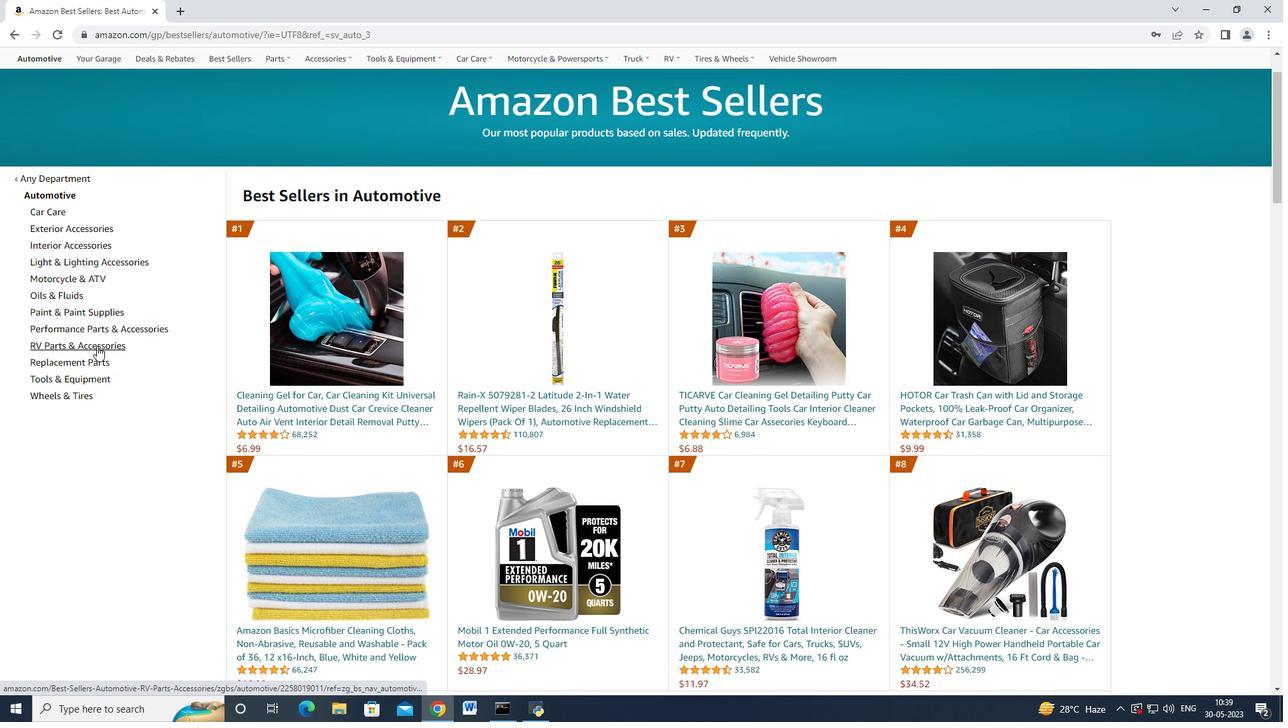 
Action: Mouse pressed left at (89, 363)
Screenshot: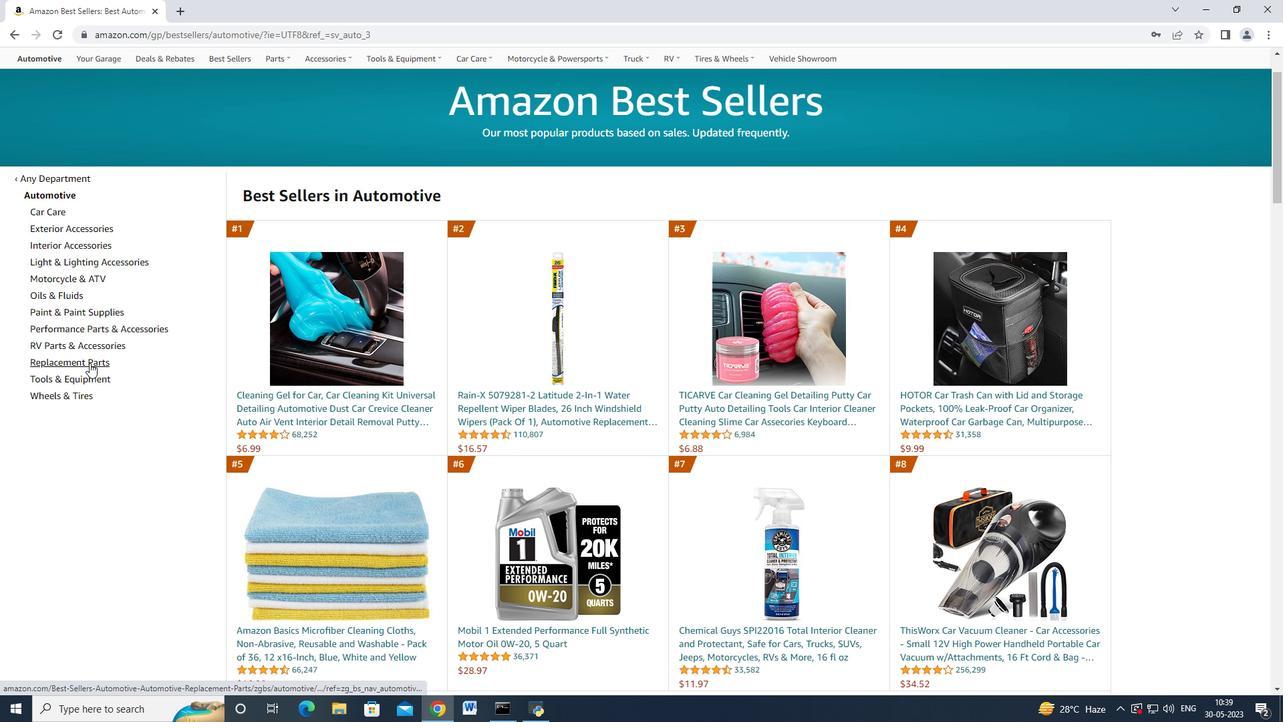 
Action: Mouse moved to (163, 277)
Screenshot: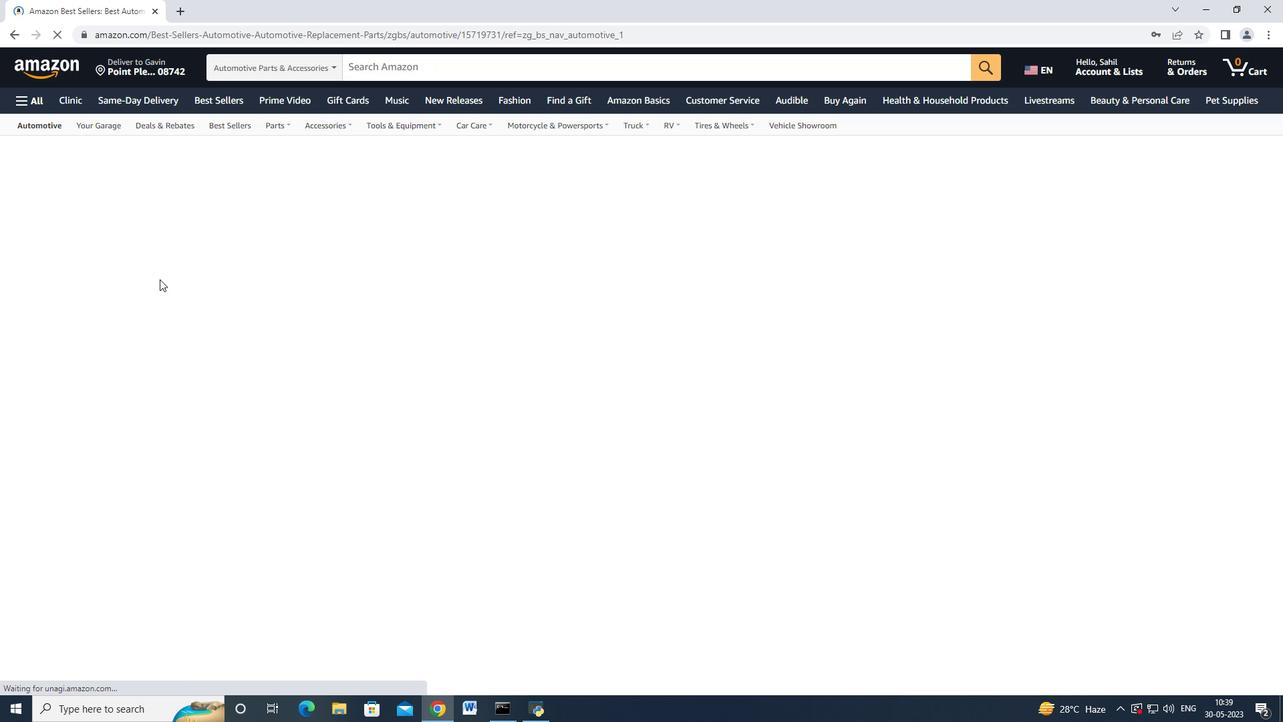 
Action: Mouse scrolled (163, 276) with delta (0, 0)
Screenshot: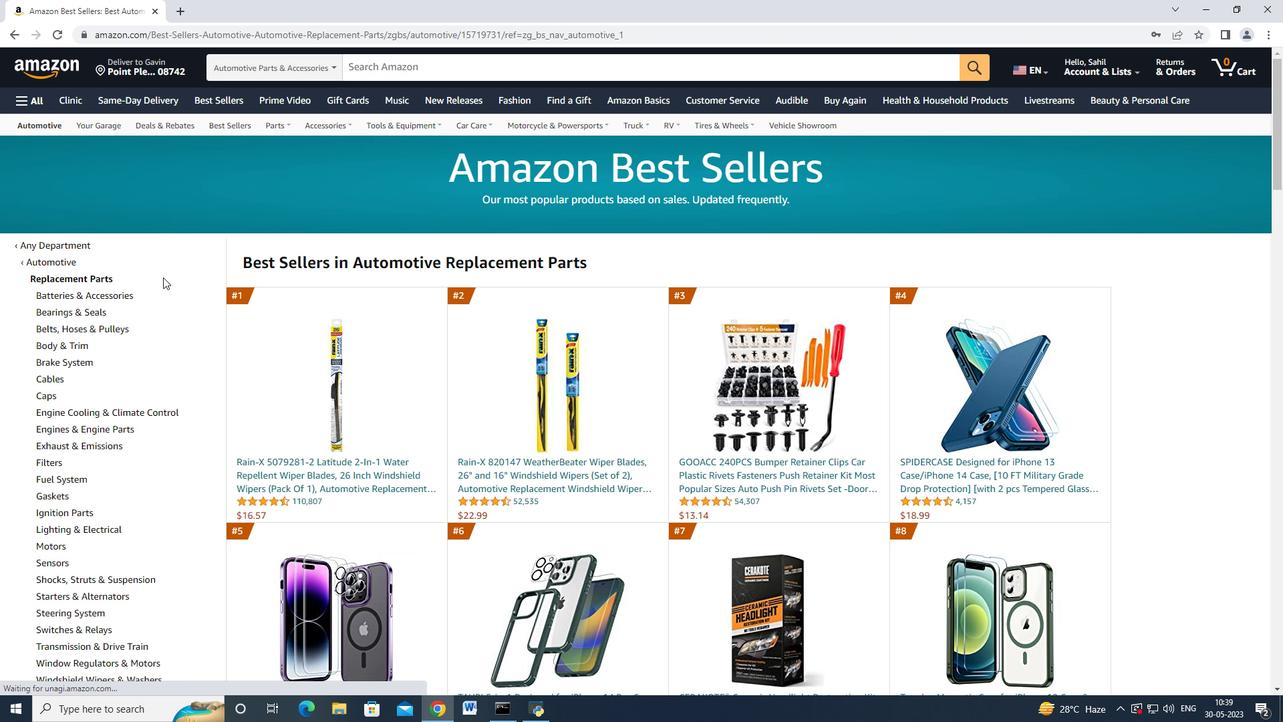 
Action: Mouse scrolled (163, 276) with delta (0, 0)
Screenshot: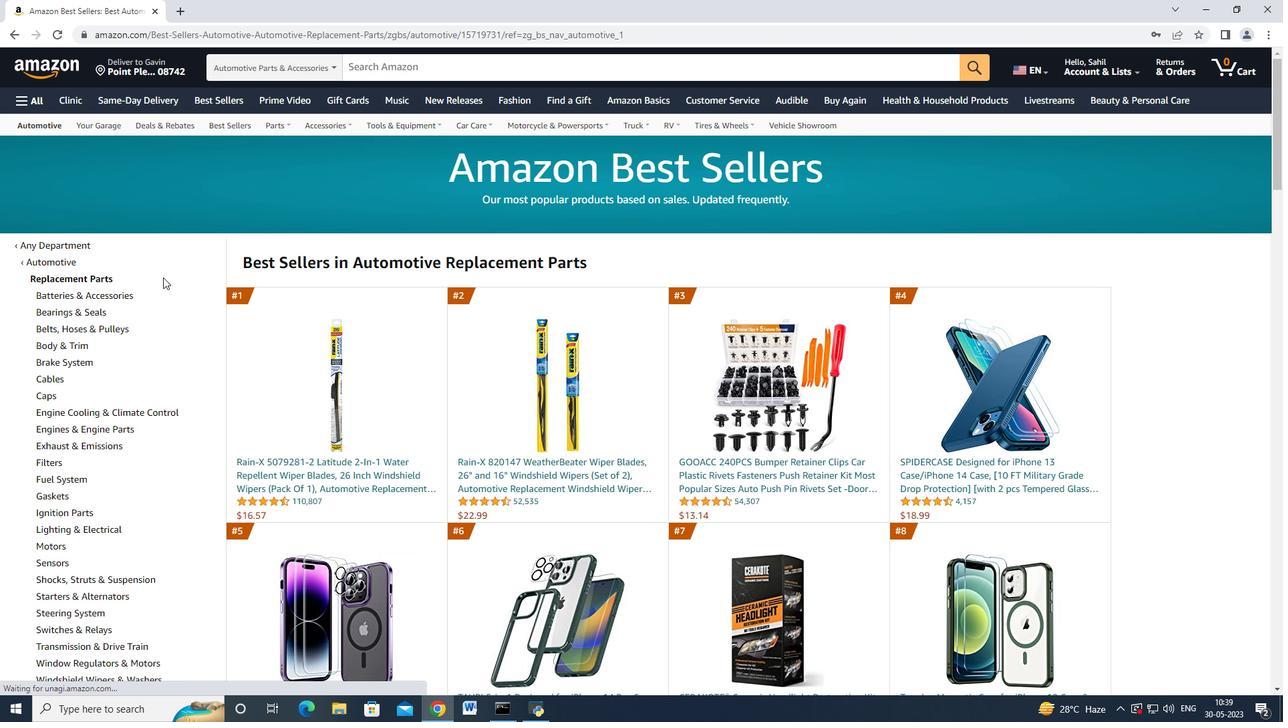 
Action: Mouse moved to (104, 306)
Screenshot: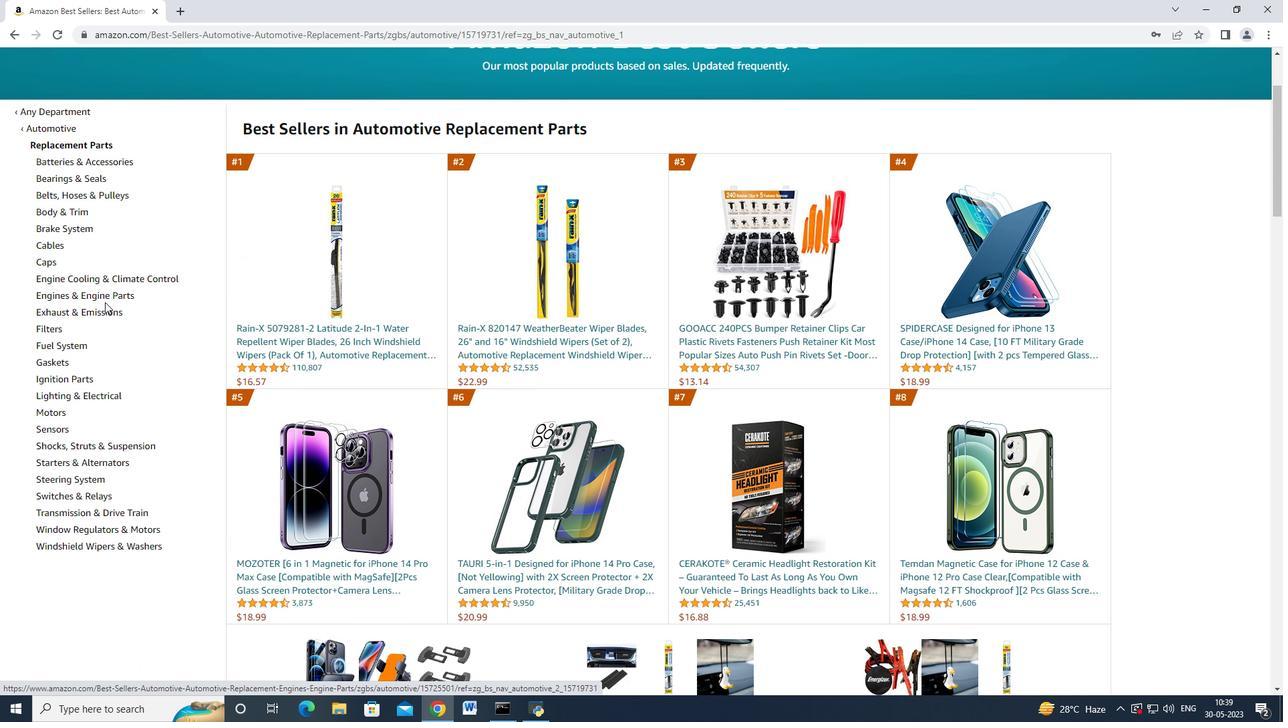 
Action: Mouse pressed left at (104, 306)
Screenshot: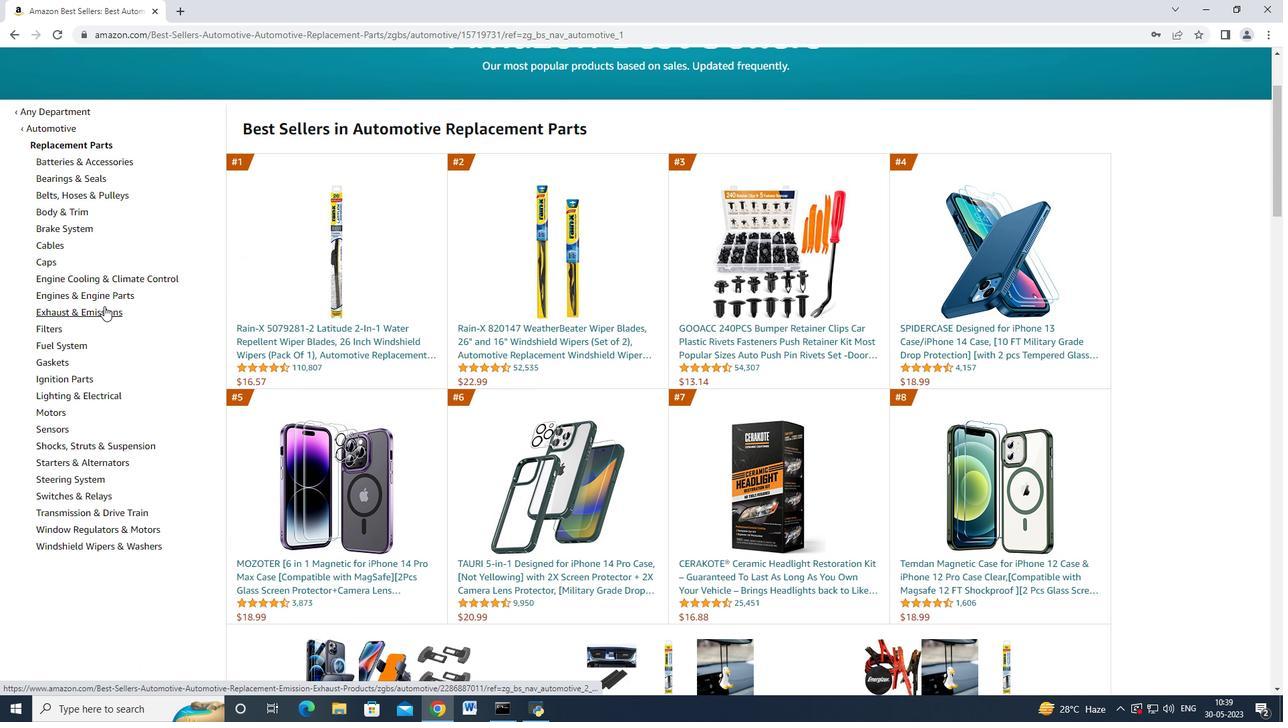
Action: Mouse moved to (76, 336)
Screenshot: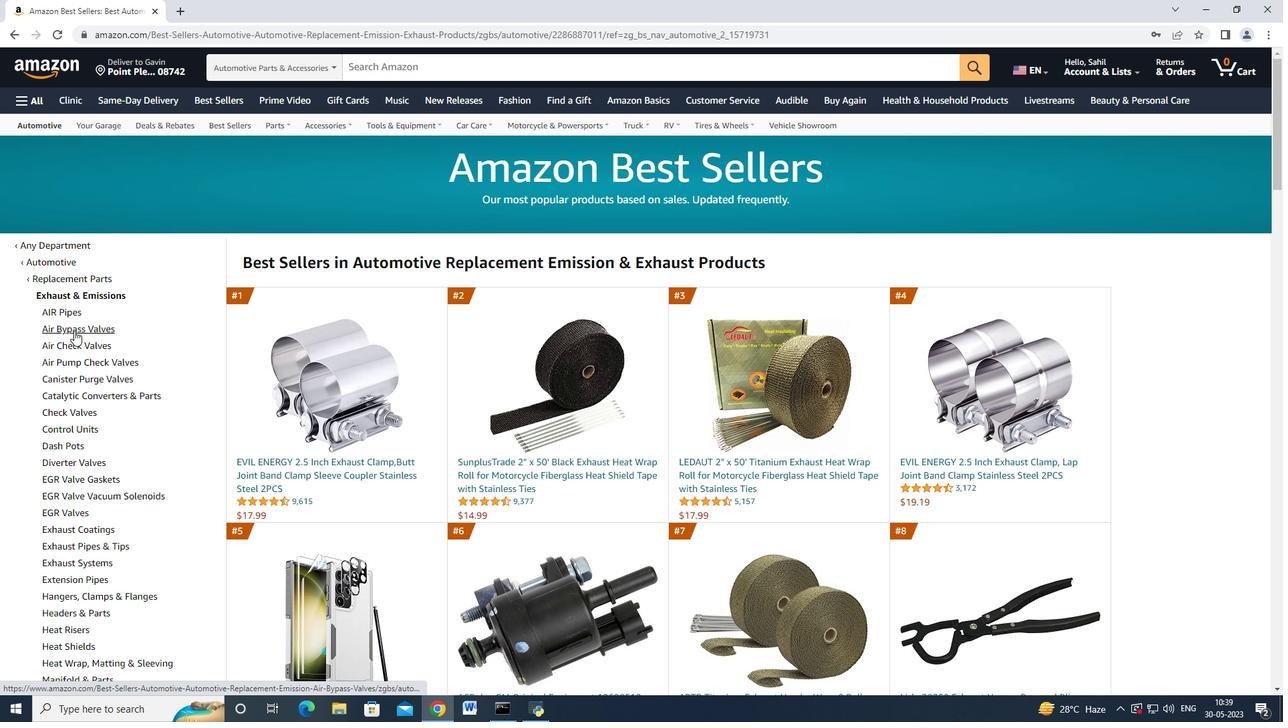 
Action: Mouse pressed left at (76, 336)
Screenshot: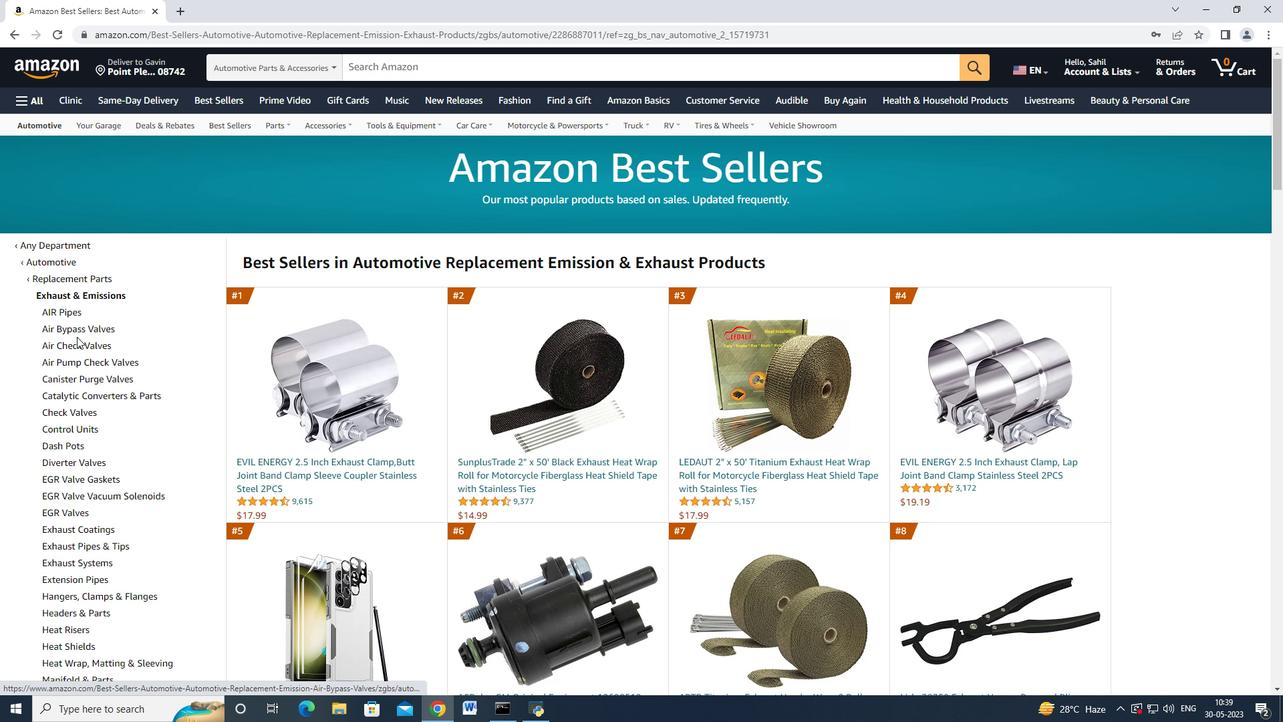 
Action: Mouse moved to (76, 342)
Screenshot: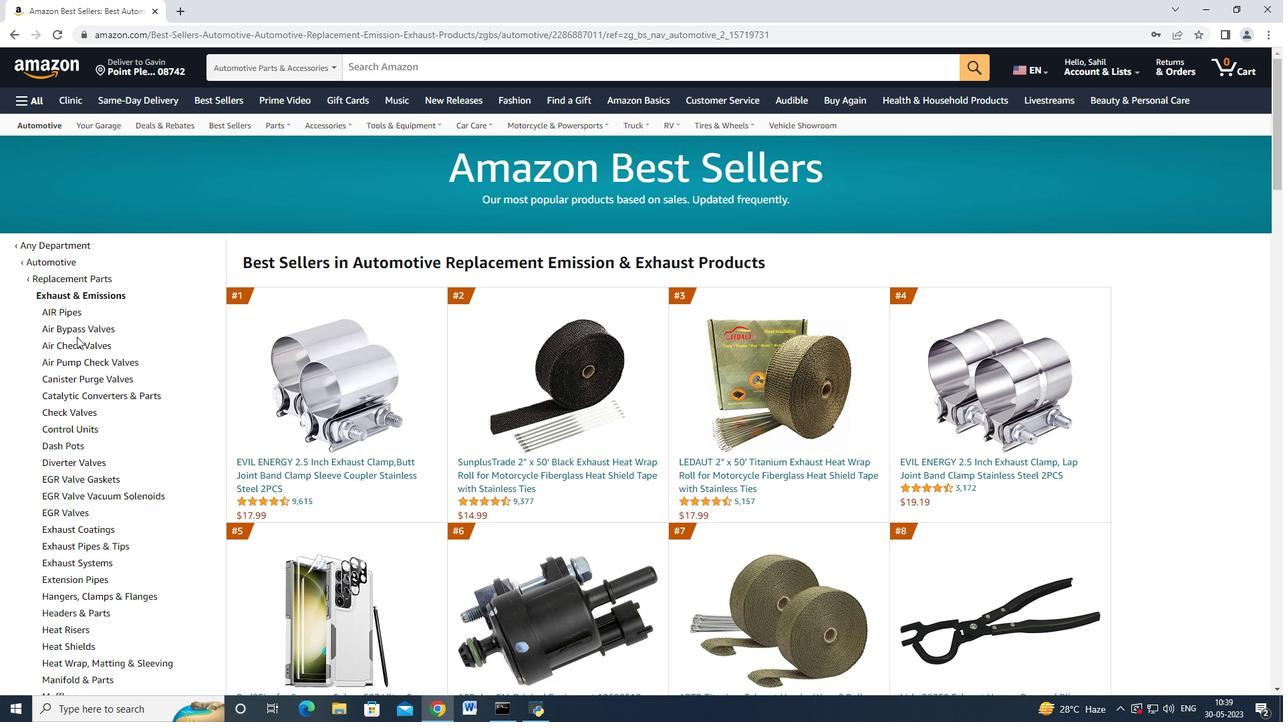 
Action: Mouse pressed left at (76, 342)
Screenshot: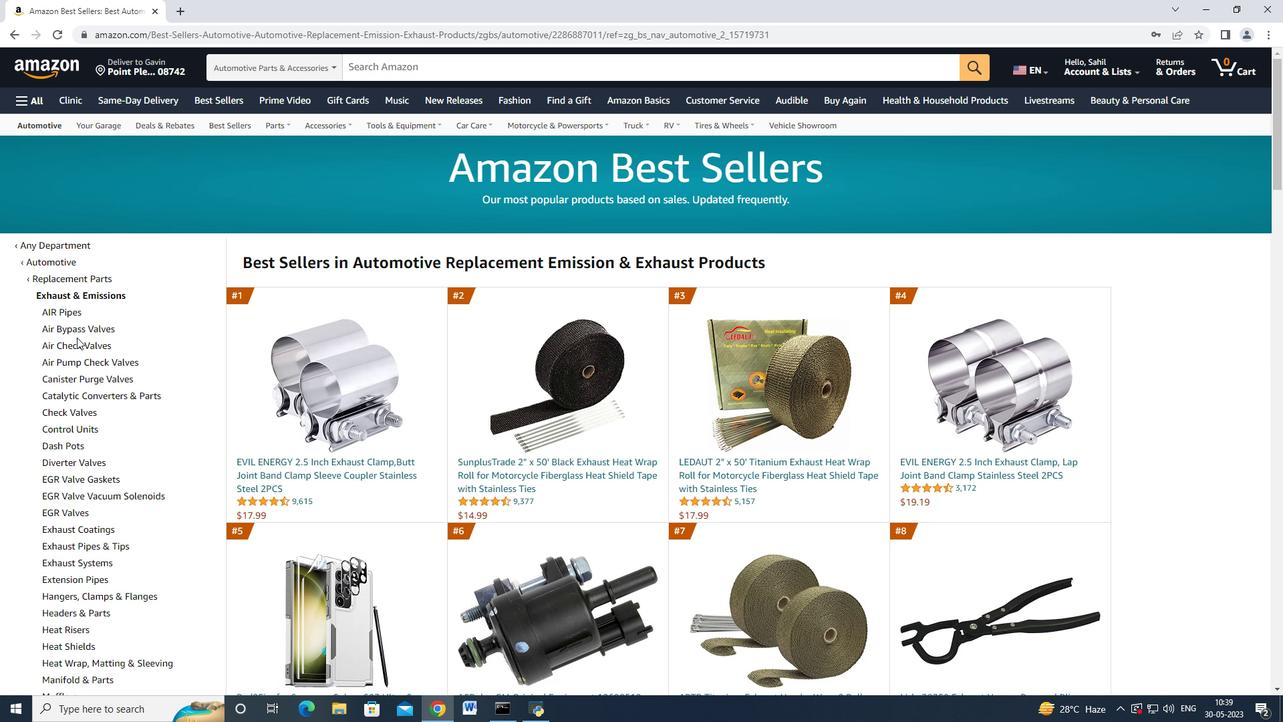 
Action: Mouse moved to (375, 456)
Screenshot: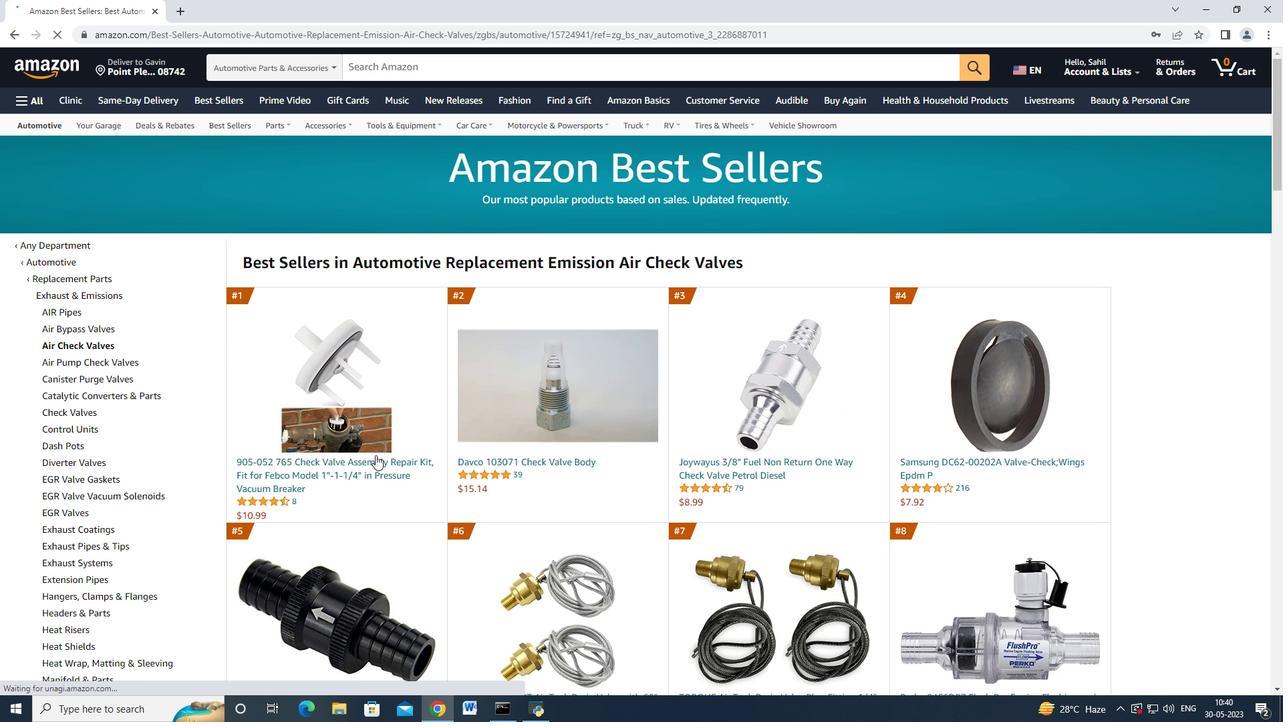 
Action: Mouse pressed left at (375, 456)
Screenshot: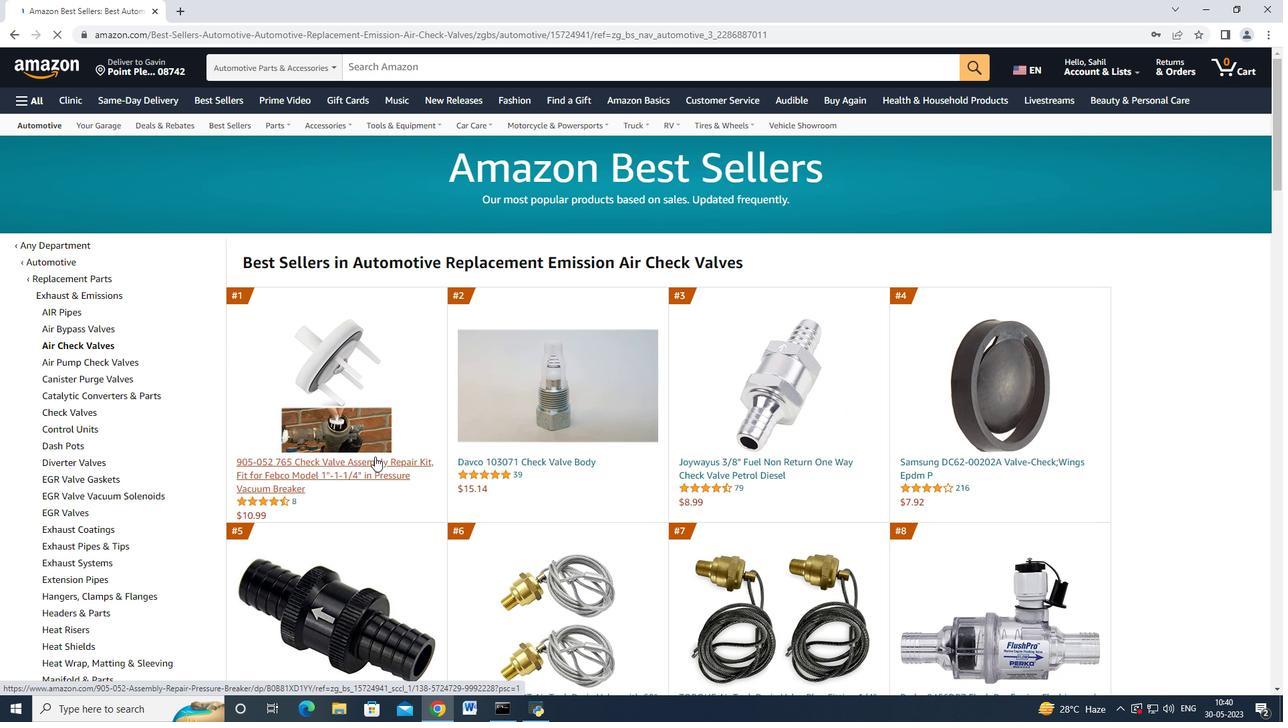 
Action: Mouse moved to (1000, 522)
Screenshot: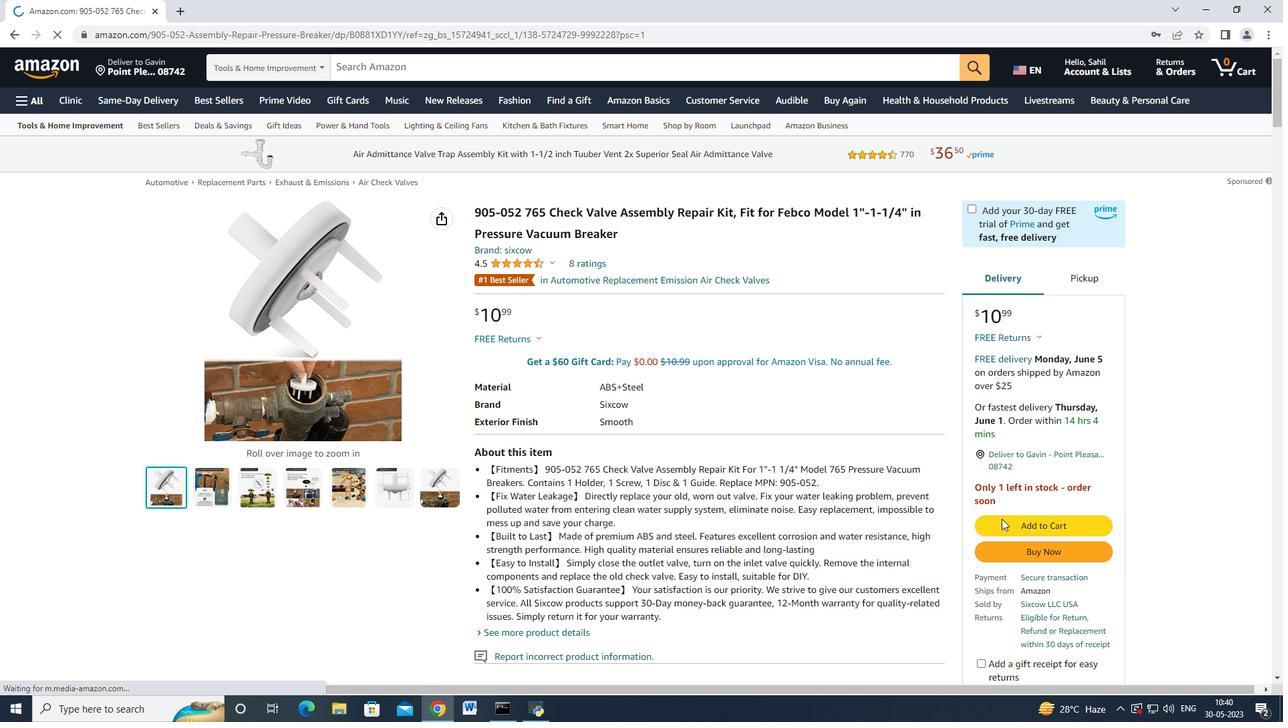 
Action: Mouse pressed left at (1000, 522)
Screenshot: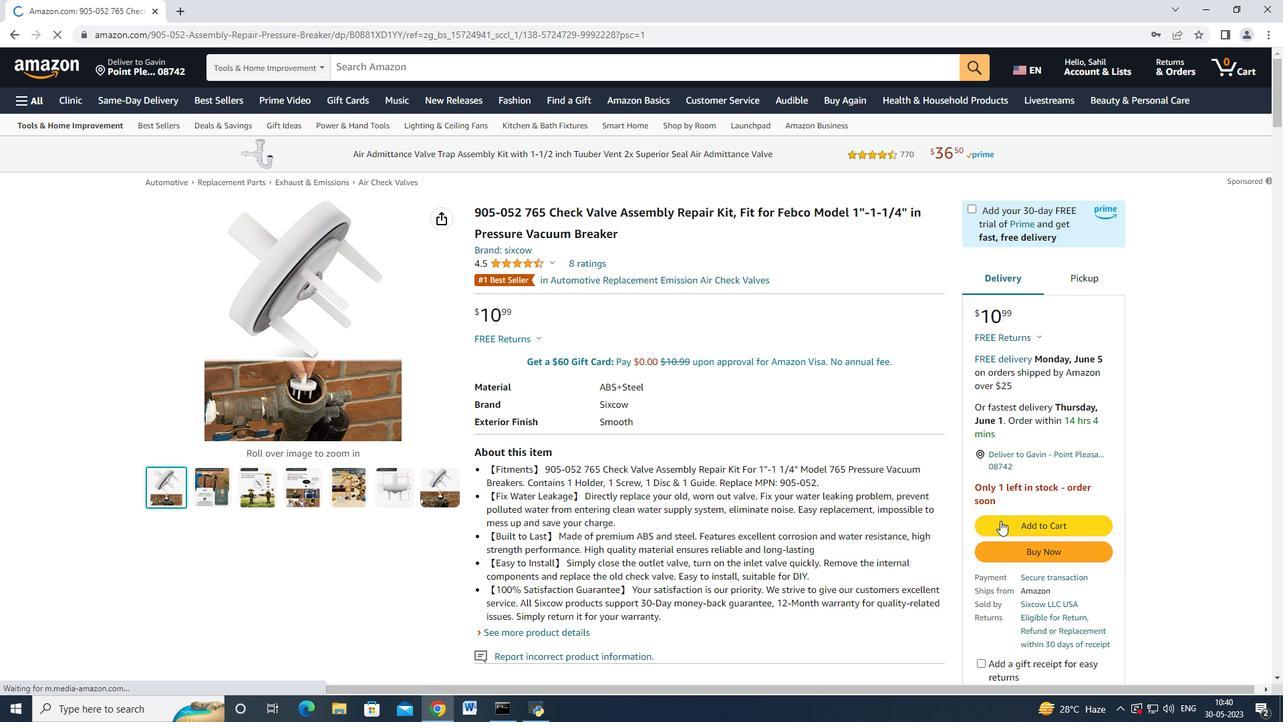 
Action: Mouse moved to (13, 38)
Screenshot: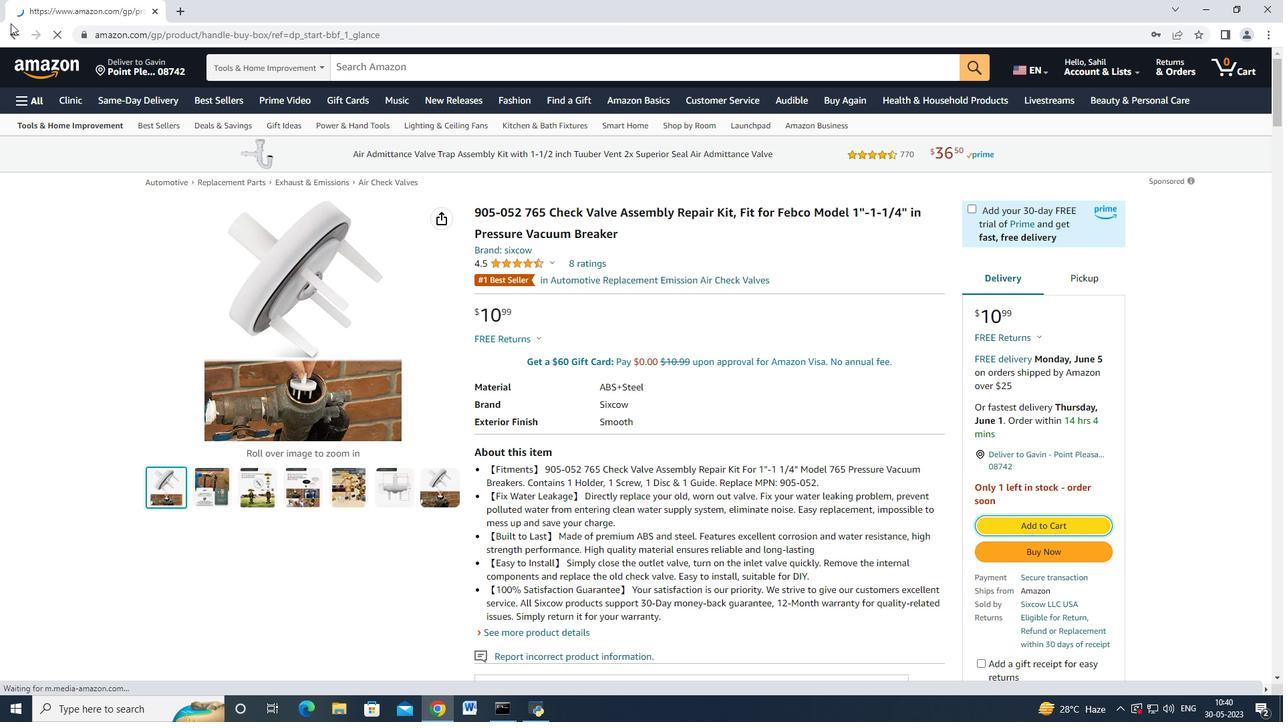 
Action: Mouse pressed left at (13, 38)
Screenshot: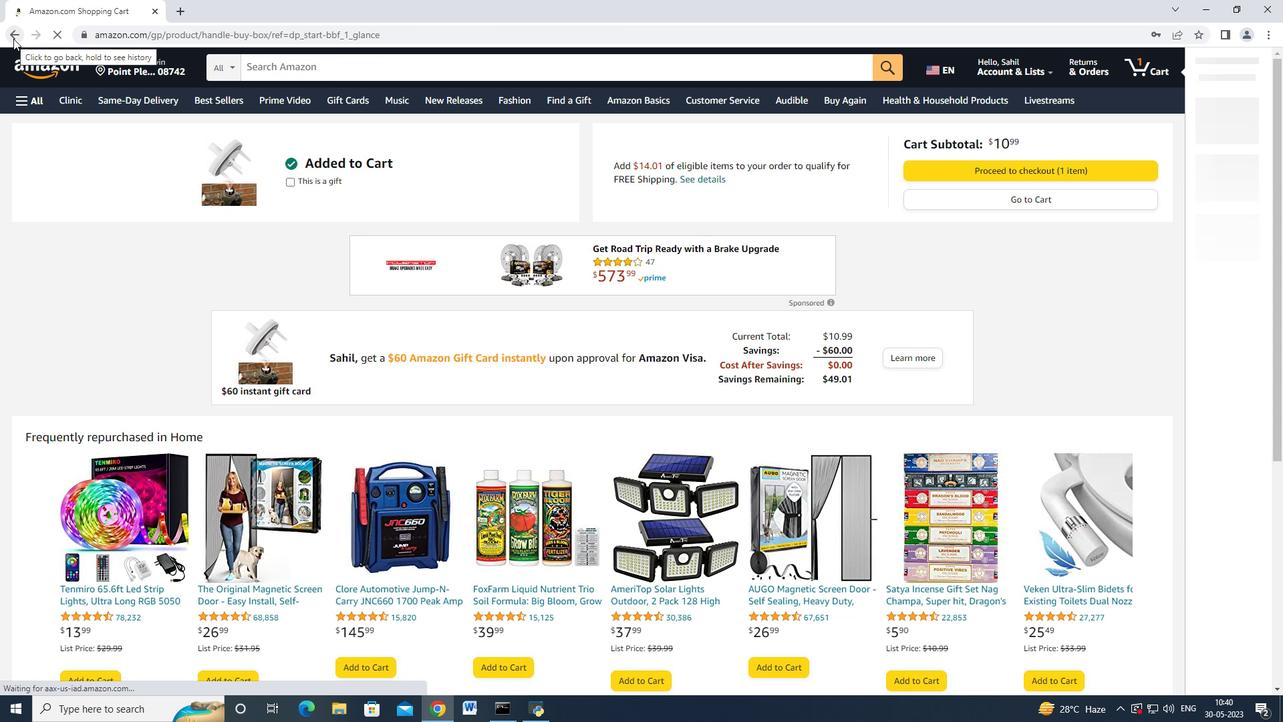 
Action: Mouse moved to (15, 38)
Screenshot: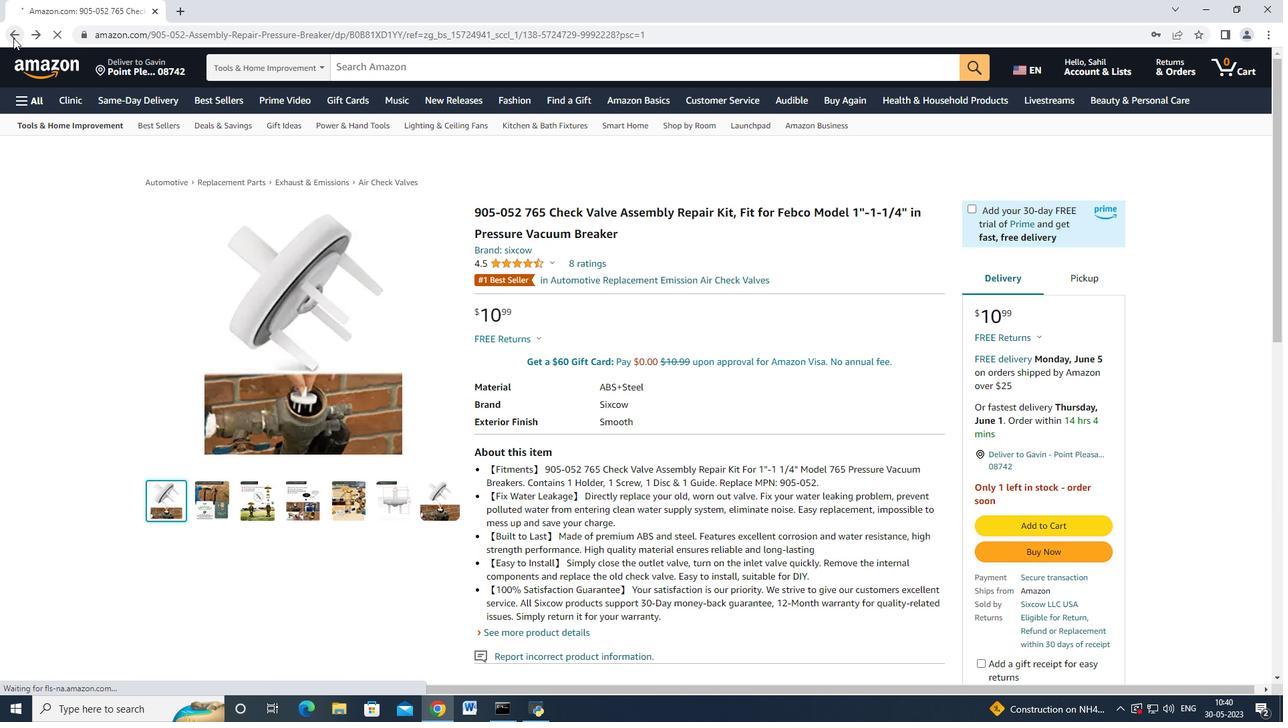 
Action: Mouse pressed left at (15, 38)
Screenshot: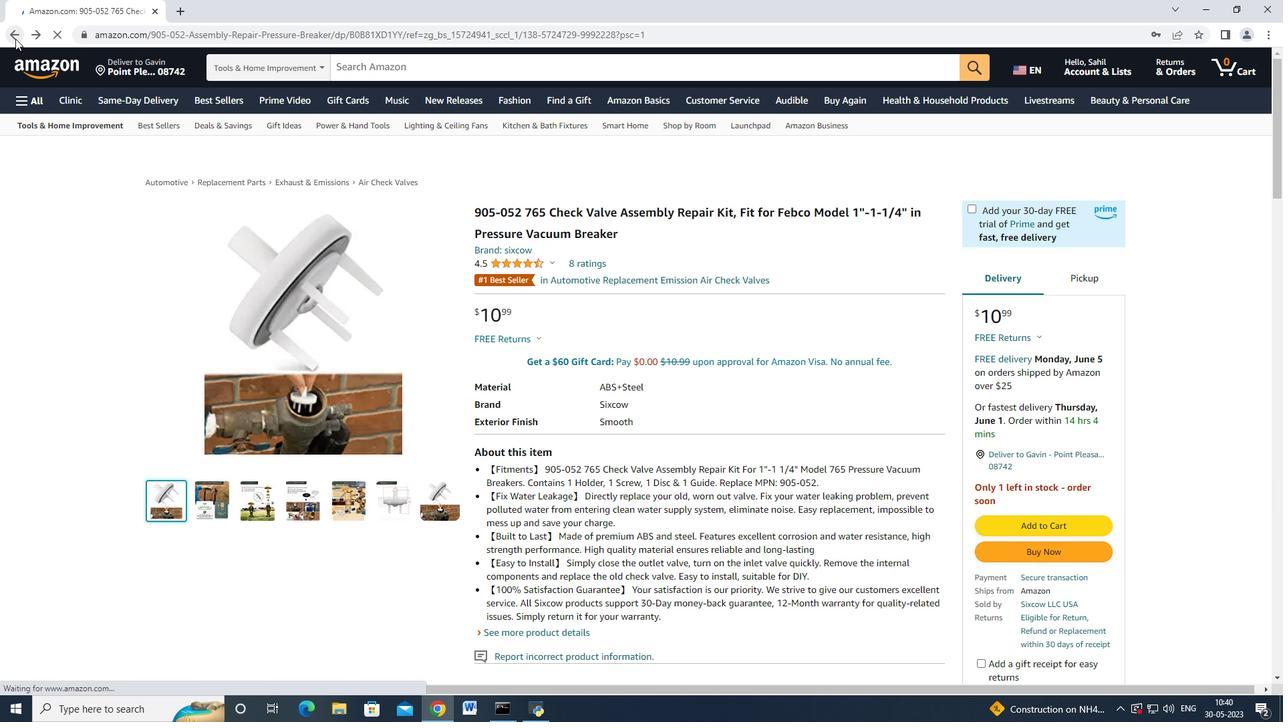 
Action: Mouse moved to (732, 390)
Screenshot: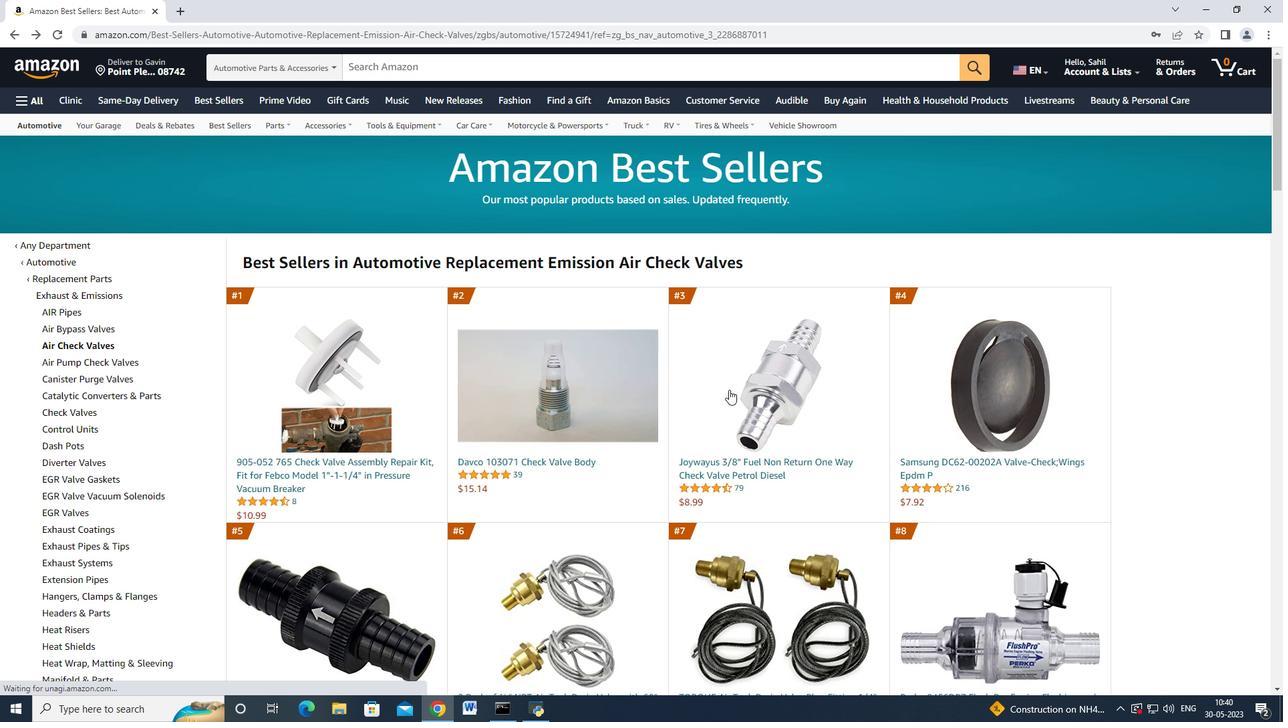 
Action: Mouse scrolled (732, 389) with delta (0, 0)
Screenshot: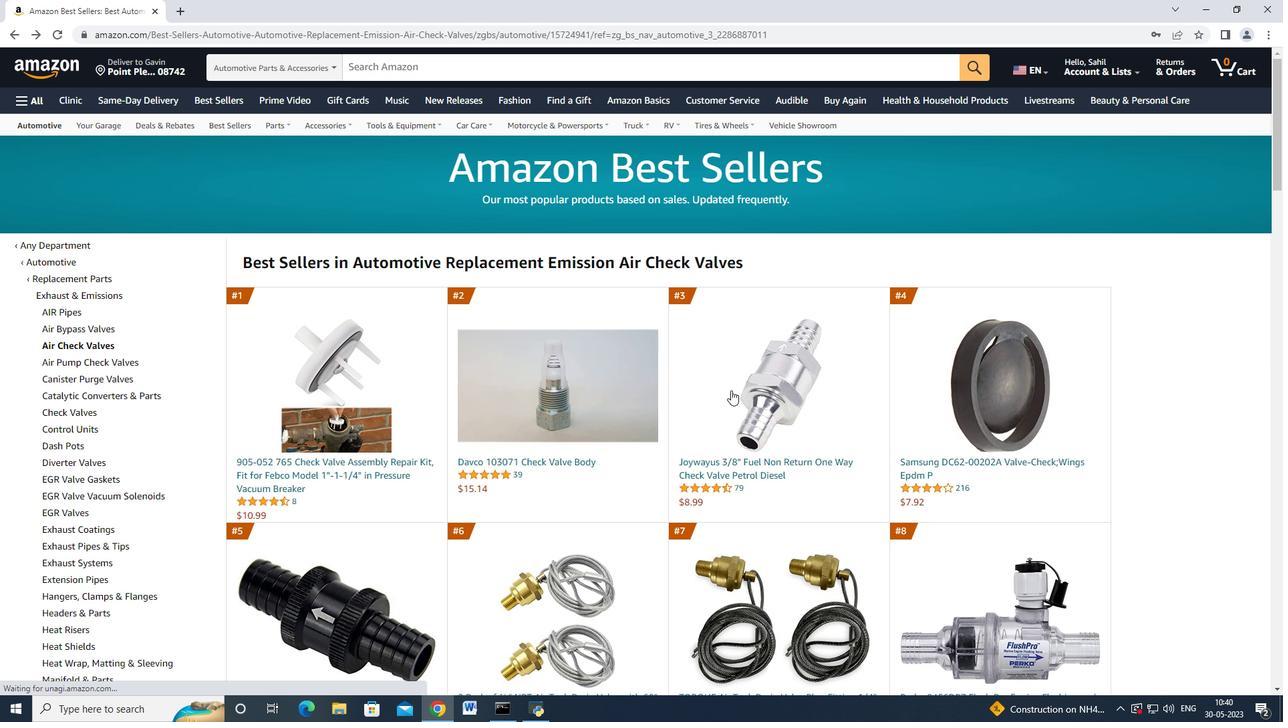 
Action: Mouse moved to (766, 401)
Screenshot: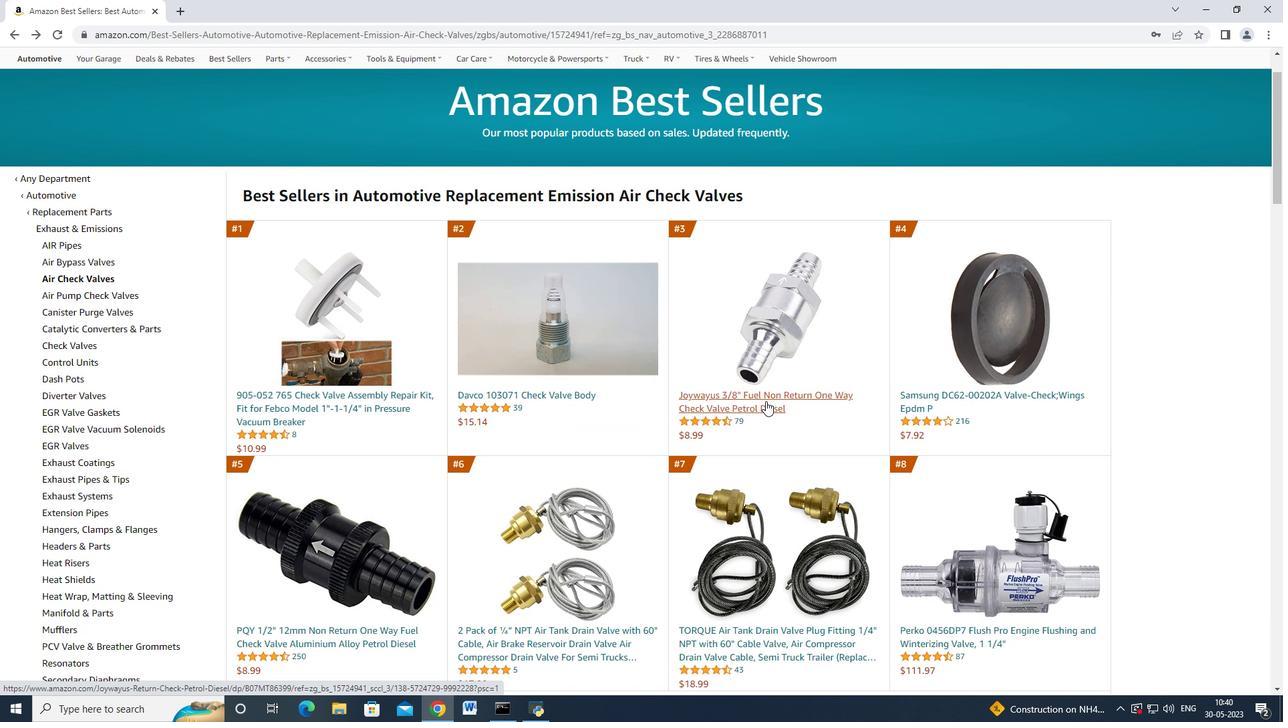 
Action: Mouse pressed left at (766, 401)
Screenshot: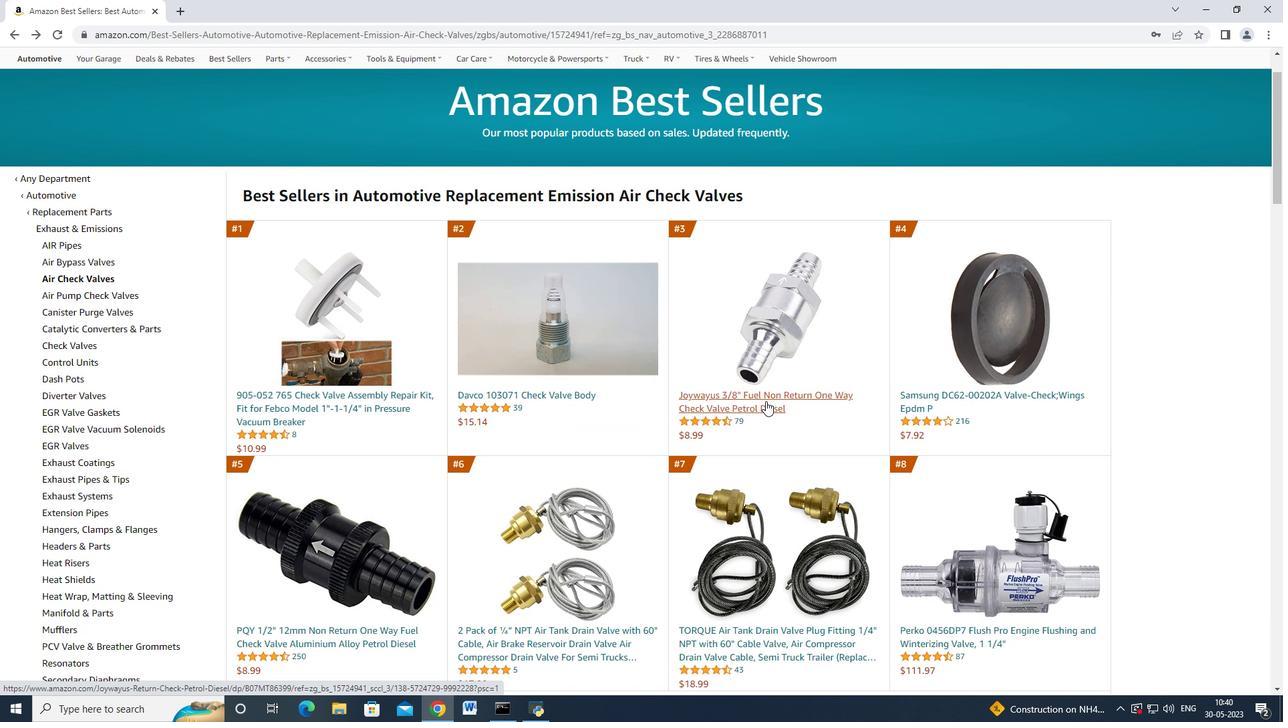 
Action: Mouse moved to (730, 398)
Screenshot: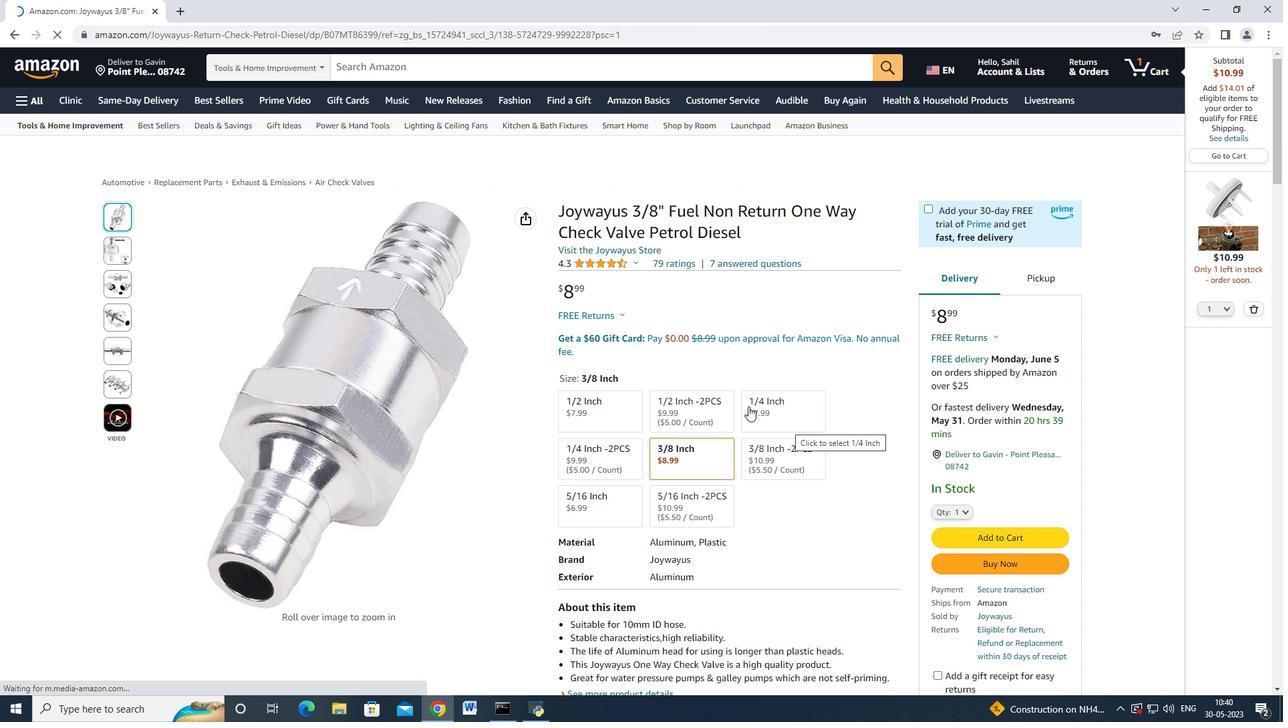 
Action: Mouse scrolled (730, 397) with delta (0, 0)
Screenshot: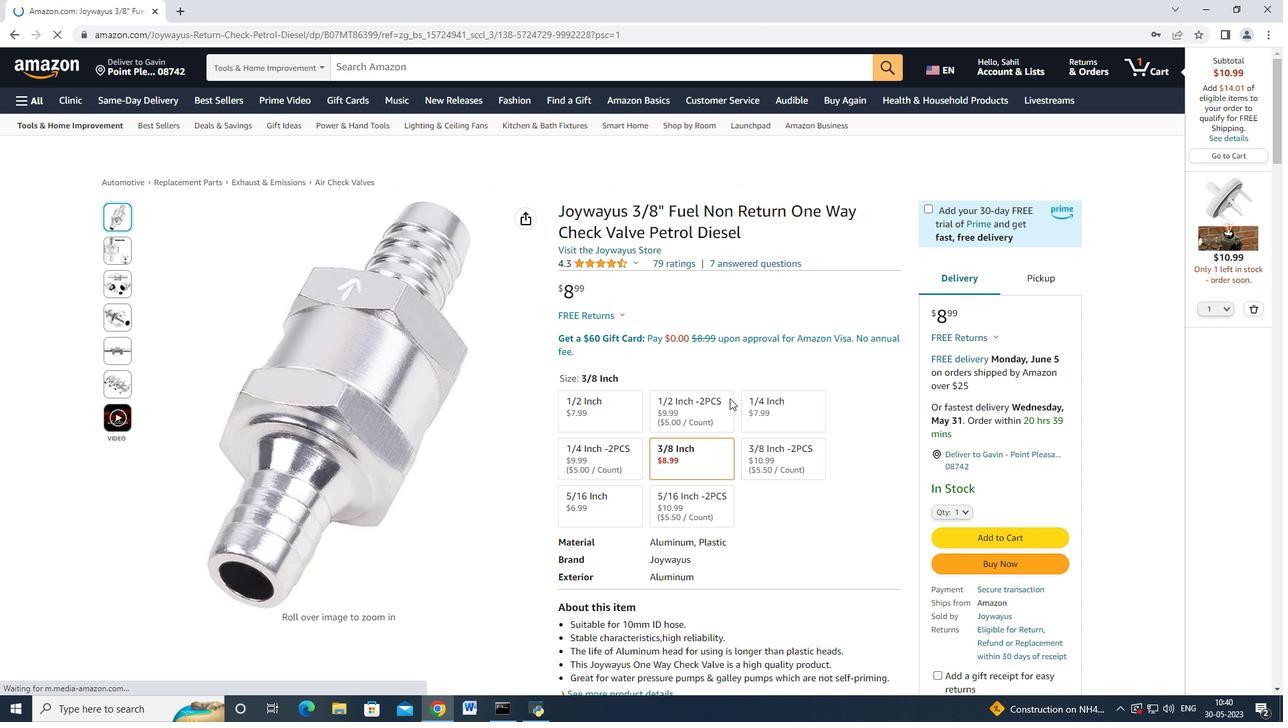 
Action: Mouse moved to (968, 437)
Screenshot: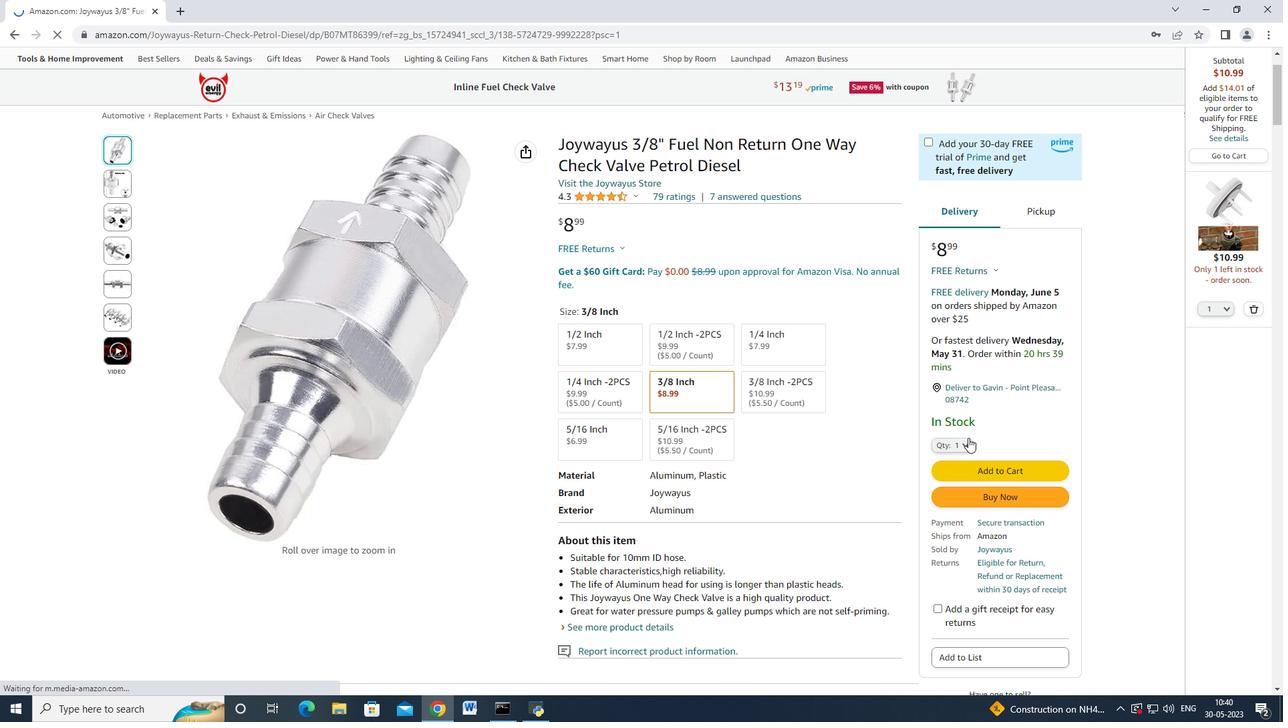 
Action: Mouse pressed left at (968, 437)
Screenshot: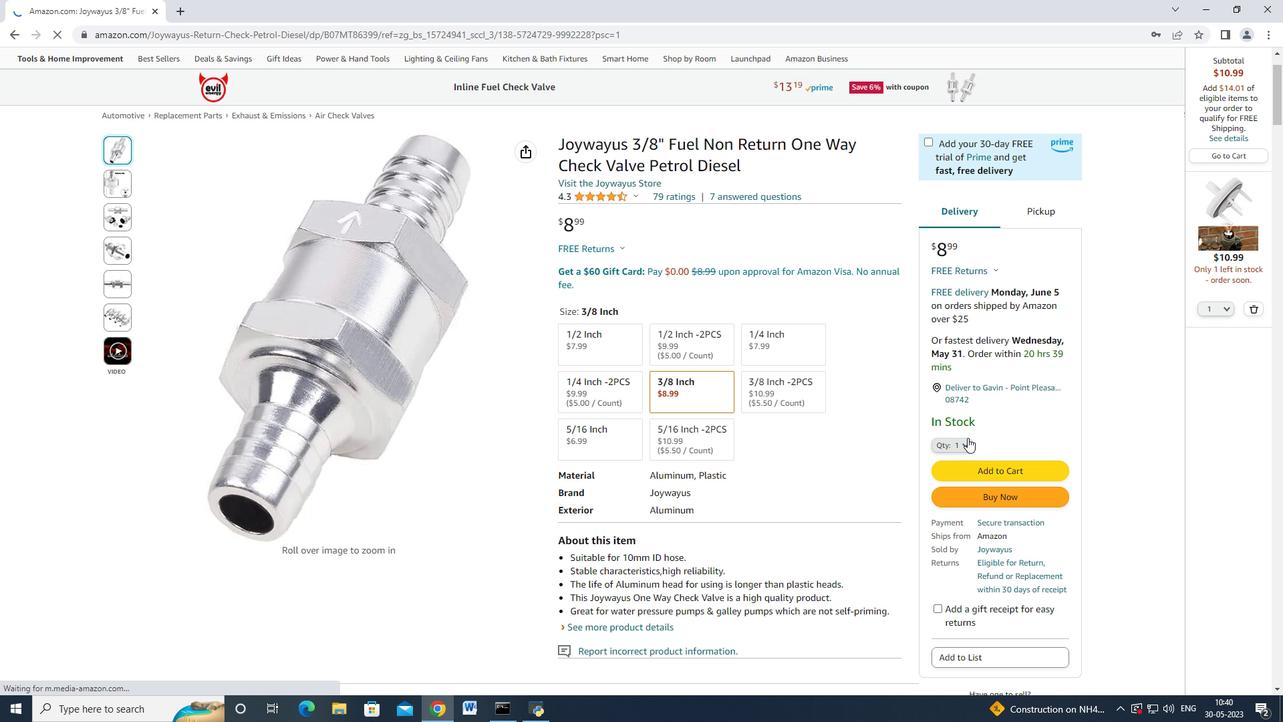 
Action: Mouse moved to (967, 439)
Screenshot: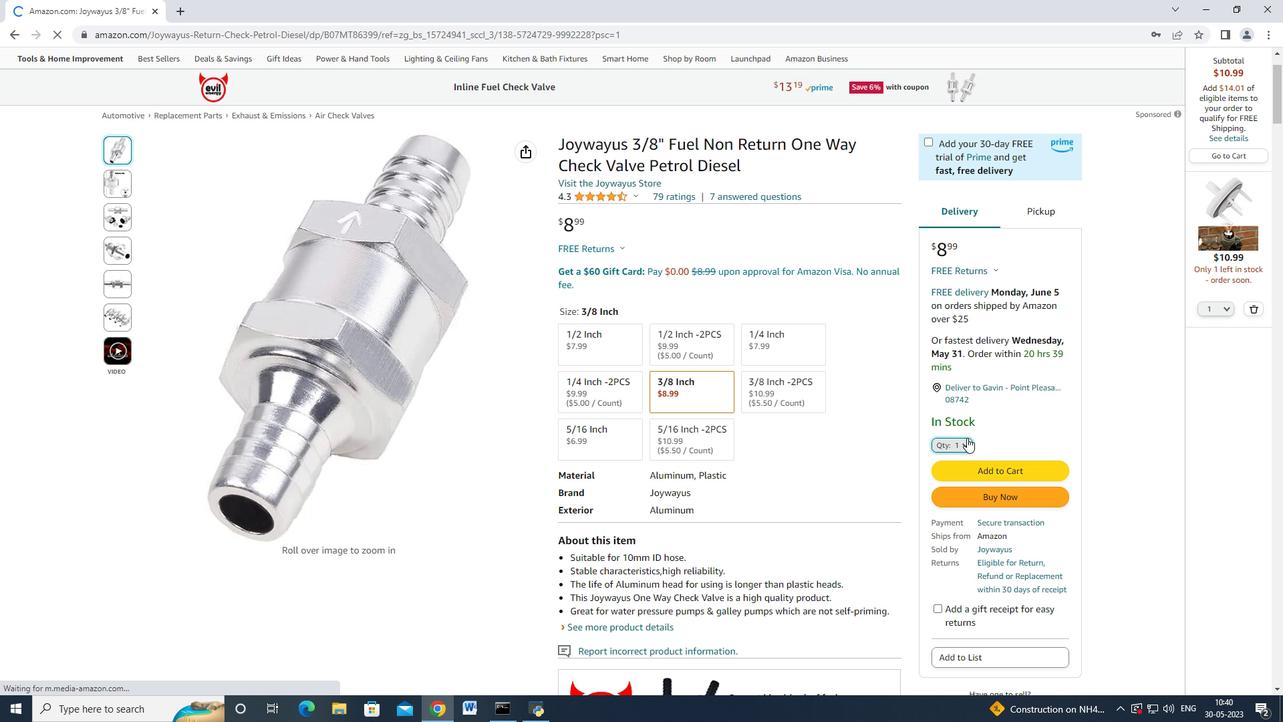 
Action: Mouse pressed left at (967, 439)
Screenshot: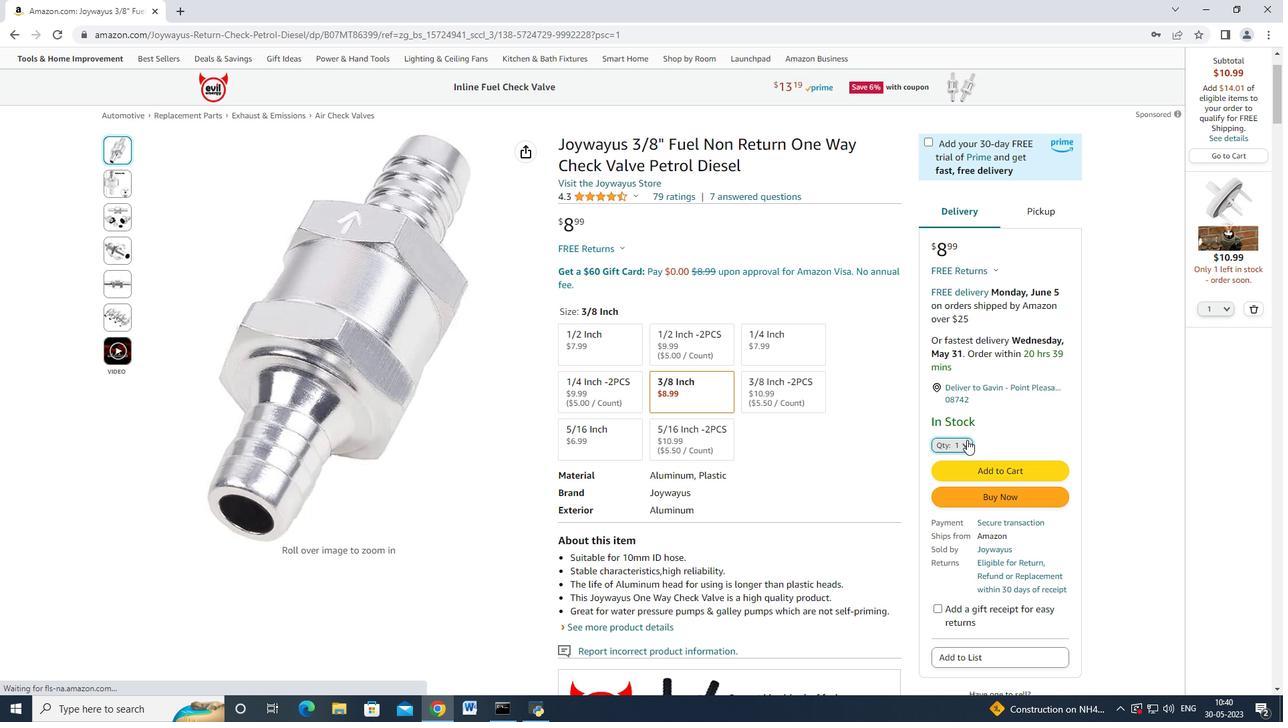 
Action: Mouse moved to (944, 128)
Screenshot: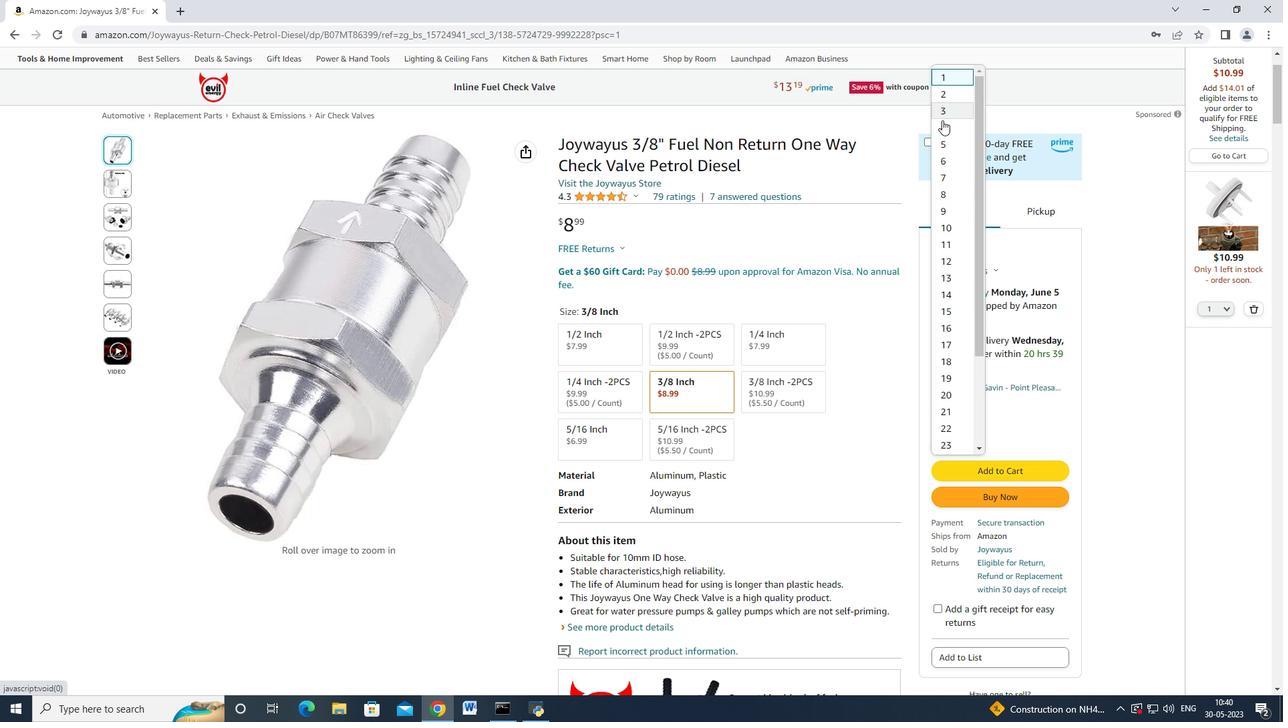 
Action: Mouse pressed left at (944, 128)
Screenshot: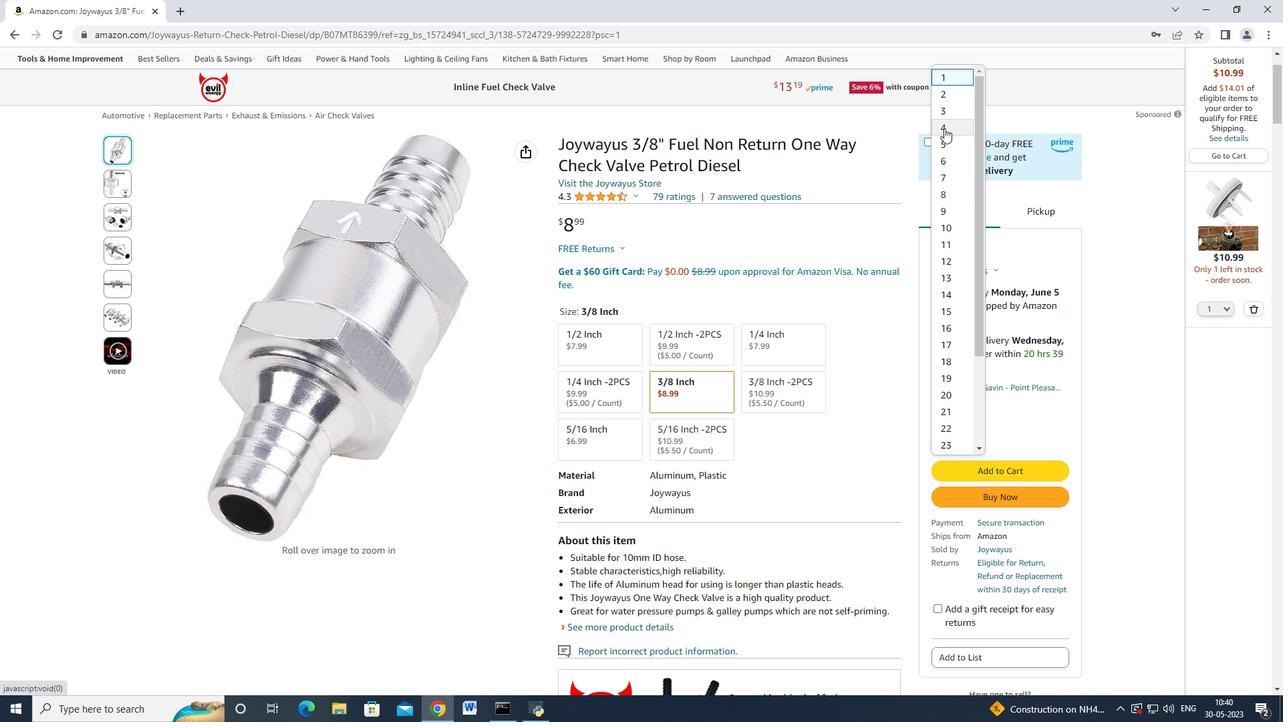 
Action: Mouse moved to (989, 421)
Screenshot: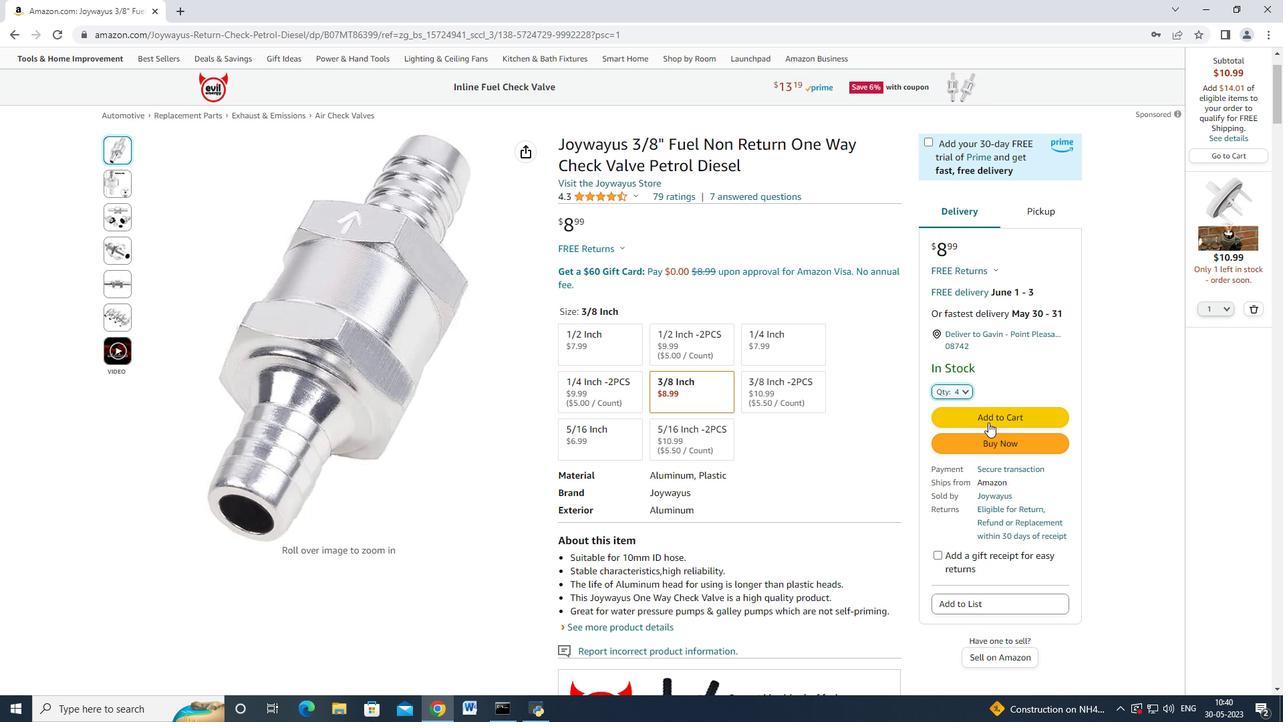 
Action: Mouse pressed left at (989, 421)
Screenshot: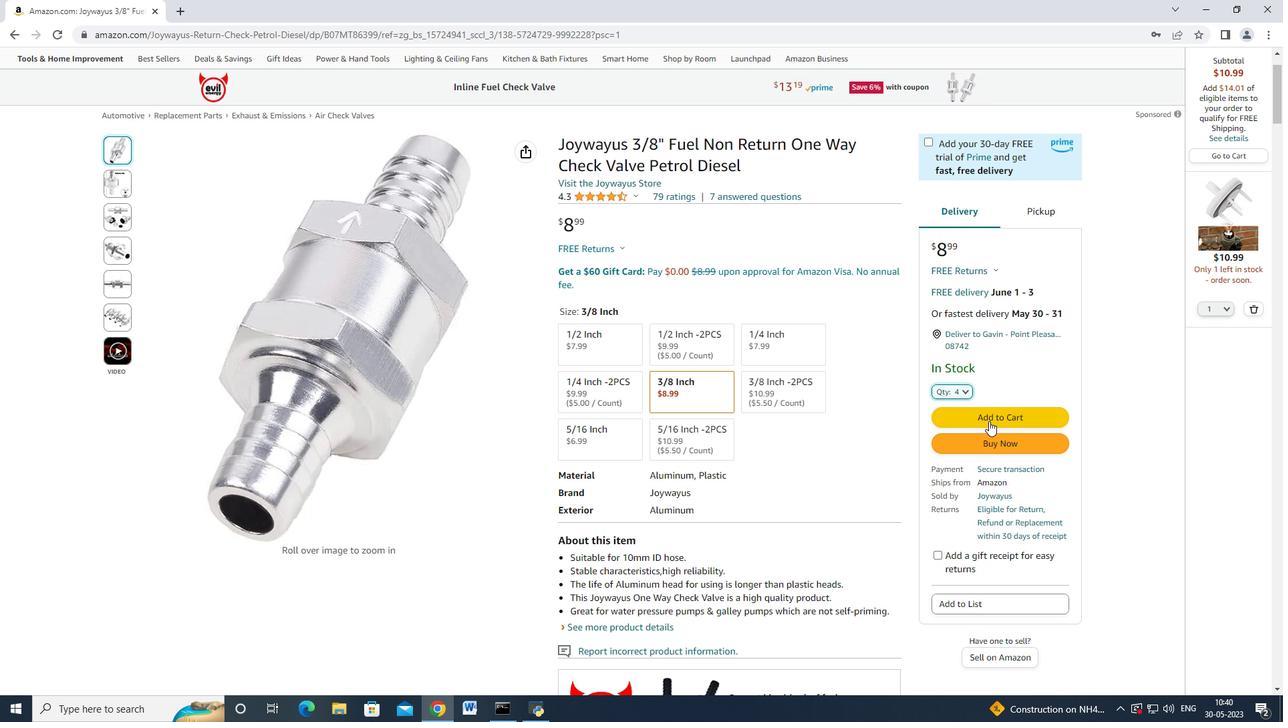 
Action: Mouse moved to (917, 247)
Screenshot: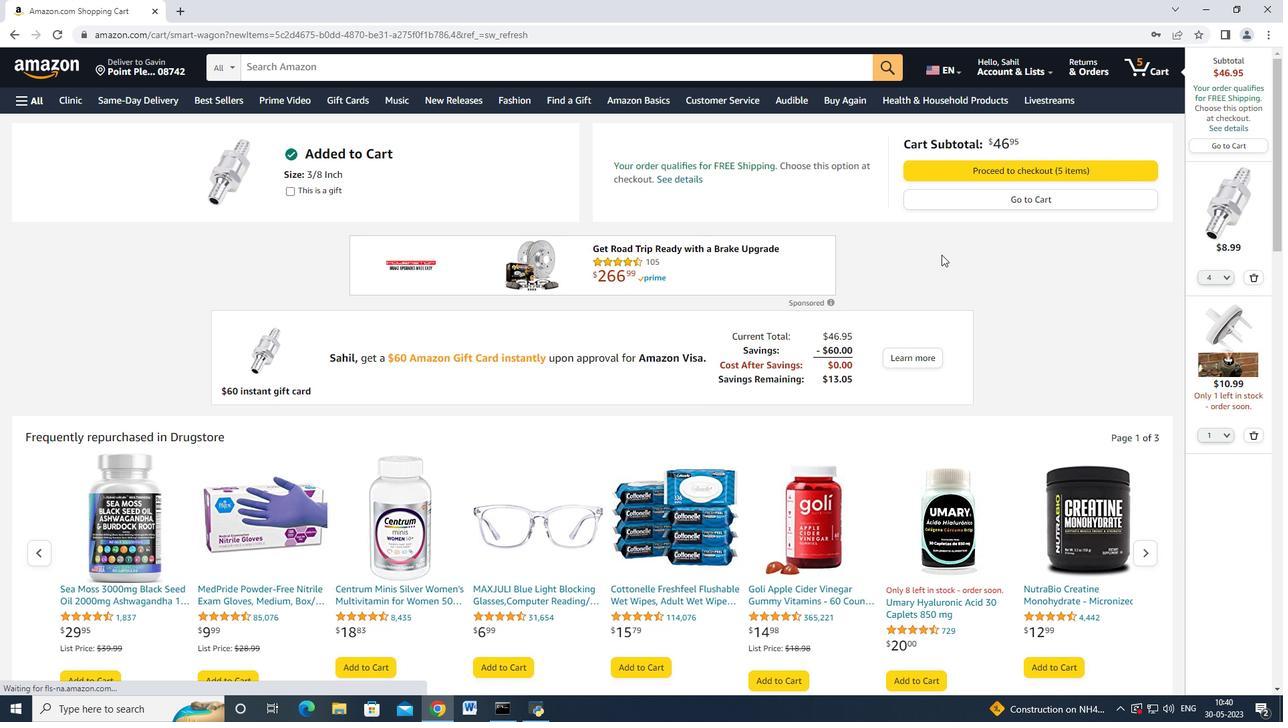 
Action: Mouse scrolled (917, 246) with delta (0, 0)
Screenshot: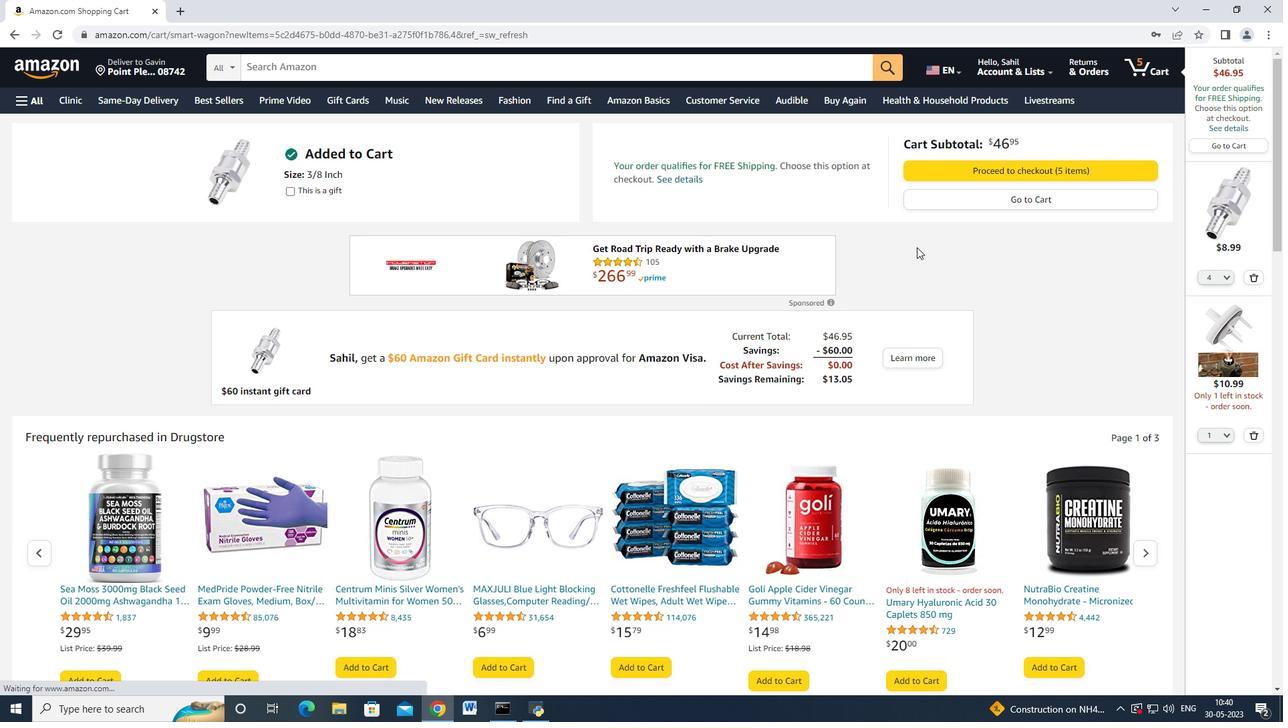 
Action: Mouse scrolled (917, 248) with delta (0, 0)
Screenshot: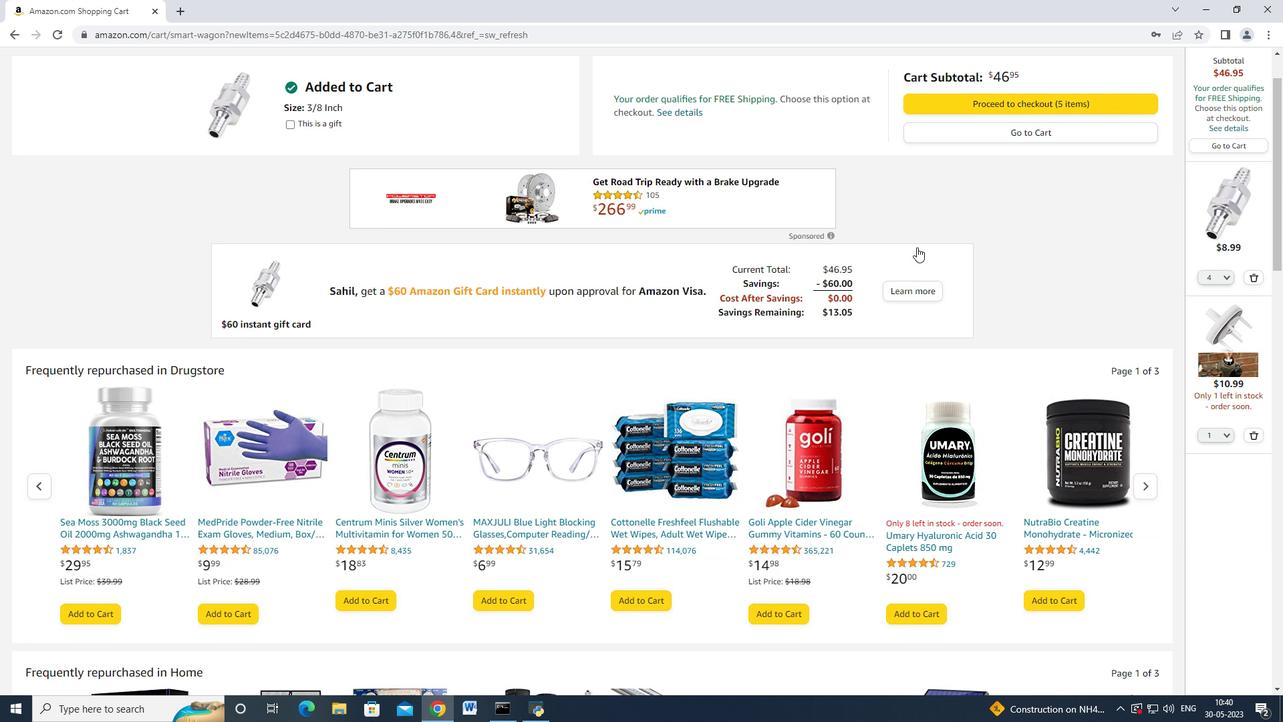 
Action: Mouse scrolled (917, 248) with delta (0, 0)
Screenshot: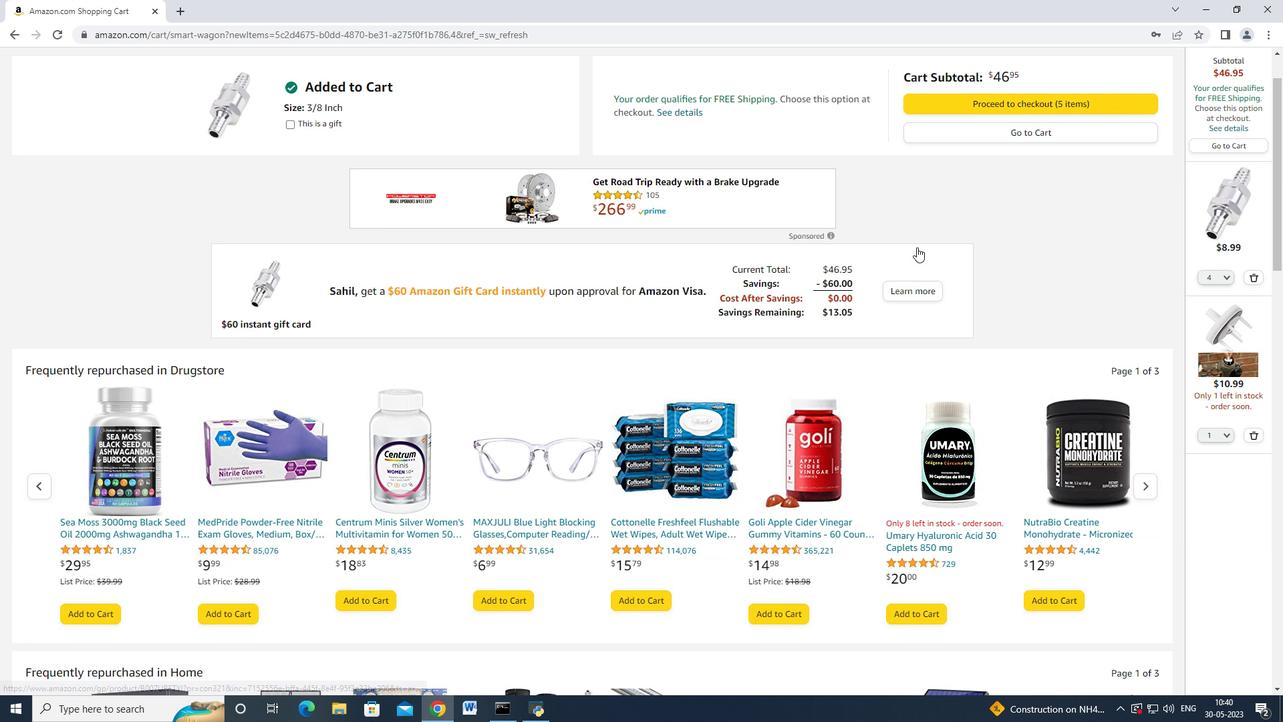
Action: Mouse moved to (917, 247)
Screenshot: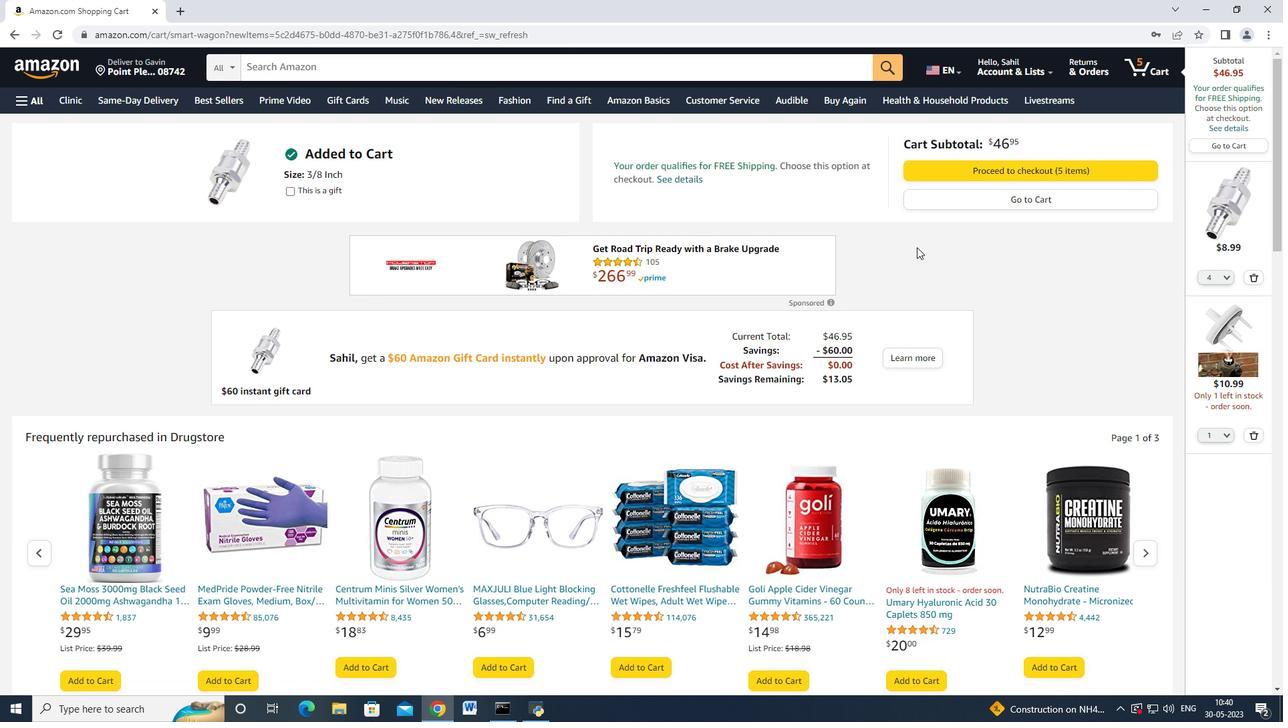 
Action: Mouse scrolled (917, 246) with delta (0, 0)
Screenshot: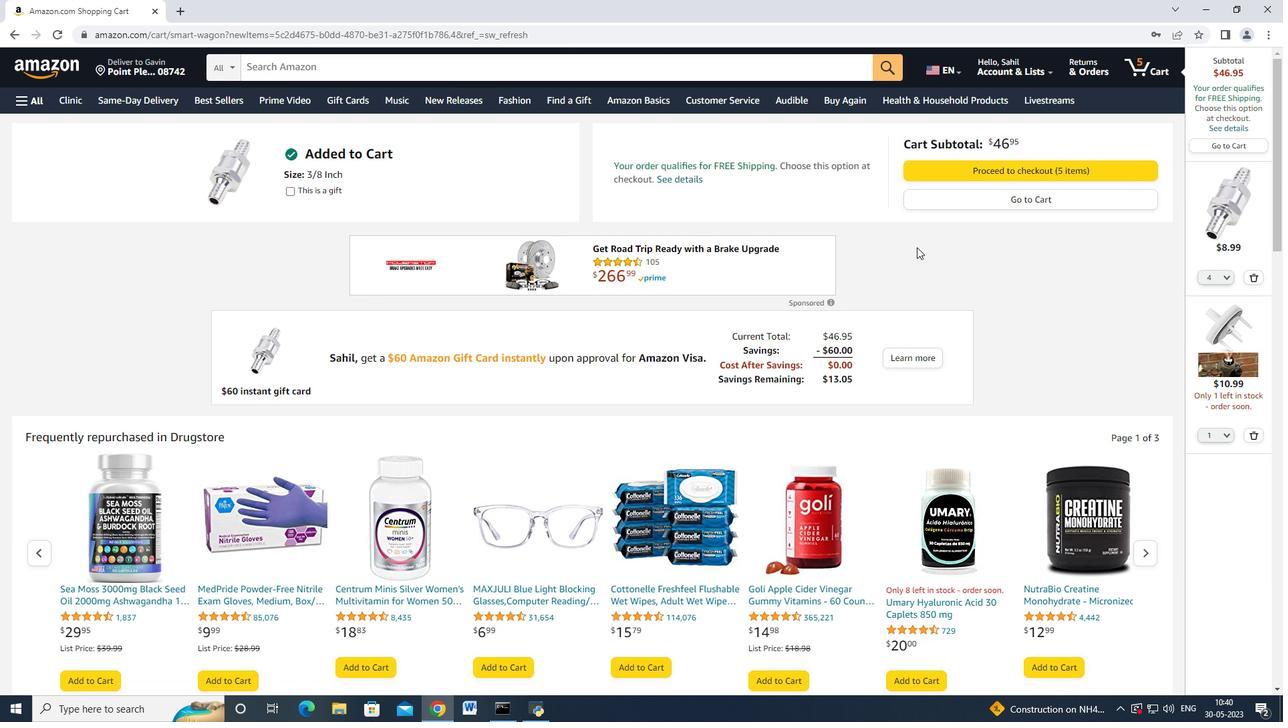 
Action: Mouse scrolled (917, 246) with delta (0, 0)
Screenshot: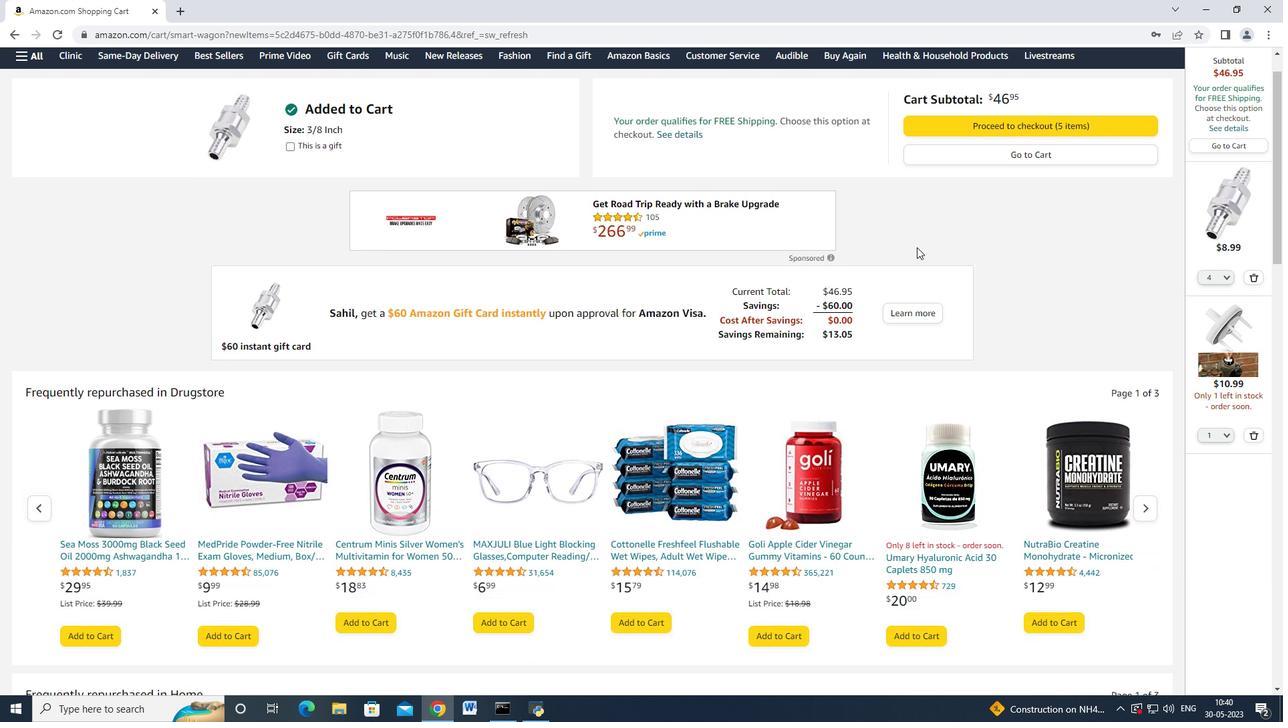 
Action: Mouse moved to (917, 250)
Screenshot: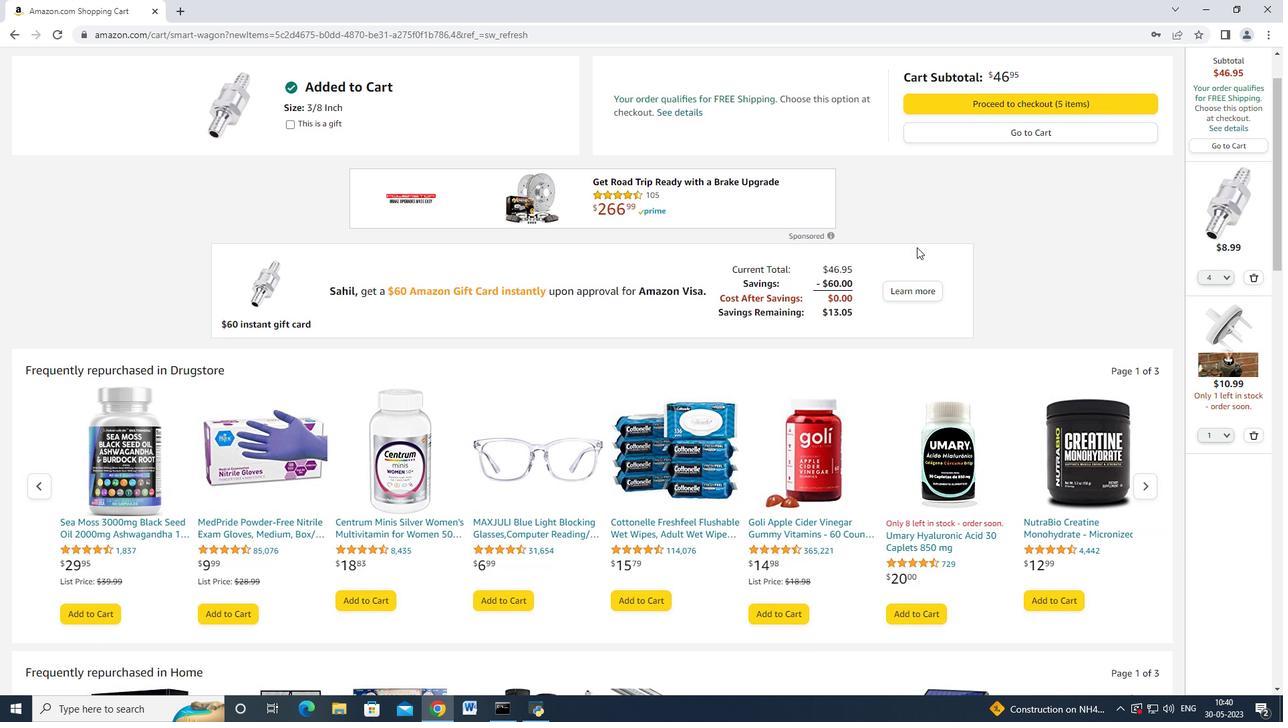 
Action: Mouse scrolled (917, 249) with delta (0, 0)
Screenshot: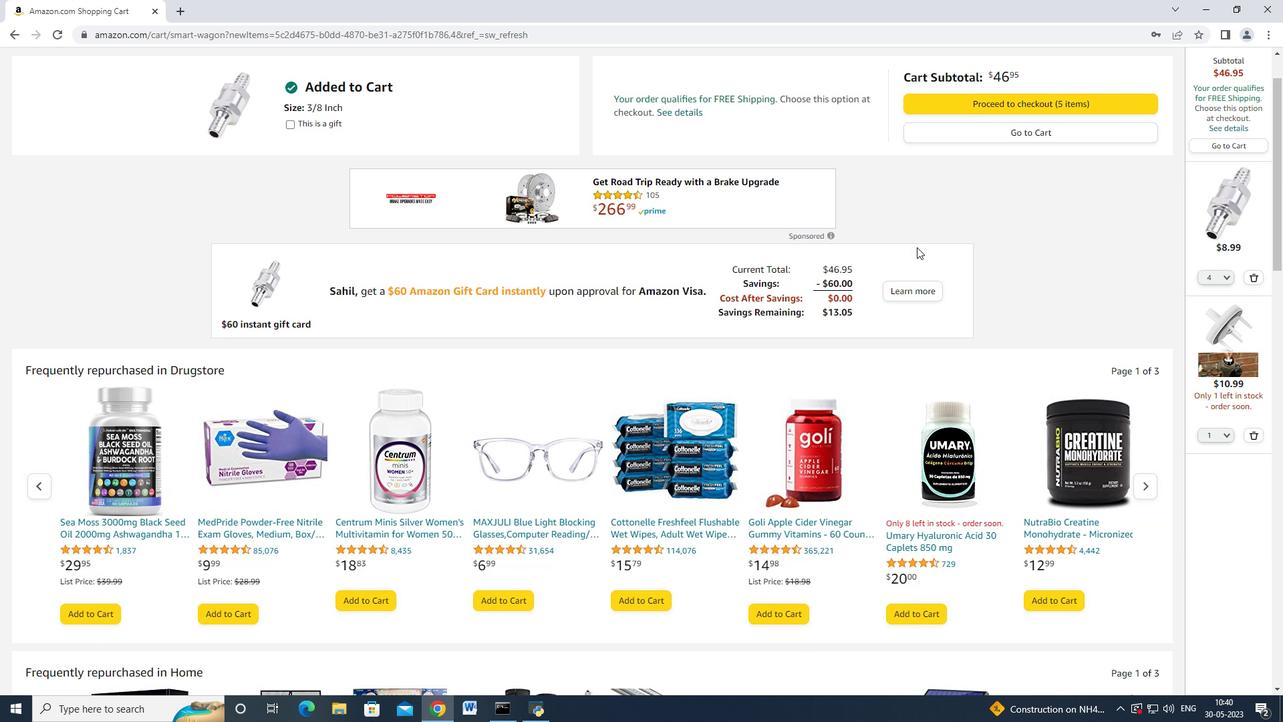 
Action: Mouse scrolled (917, 250) with delta (0, 0)
Screenshot: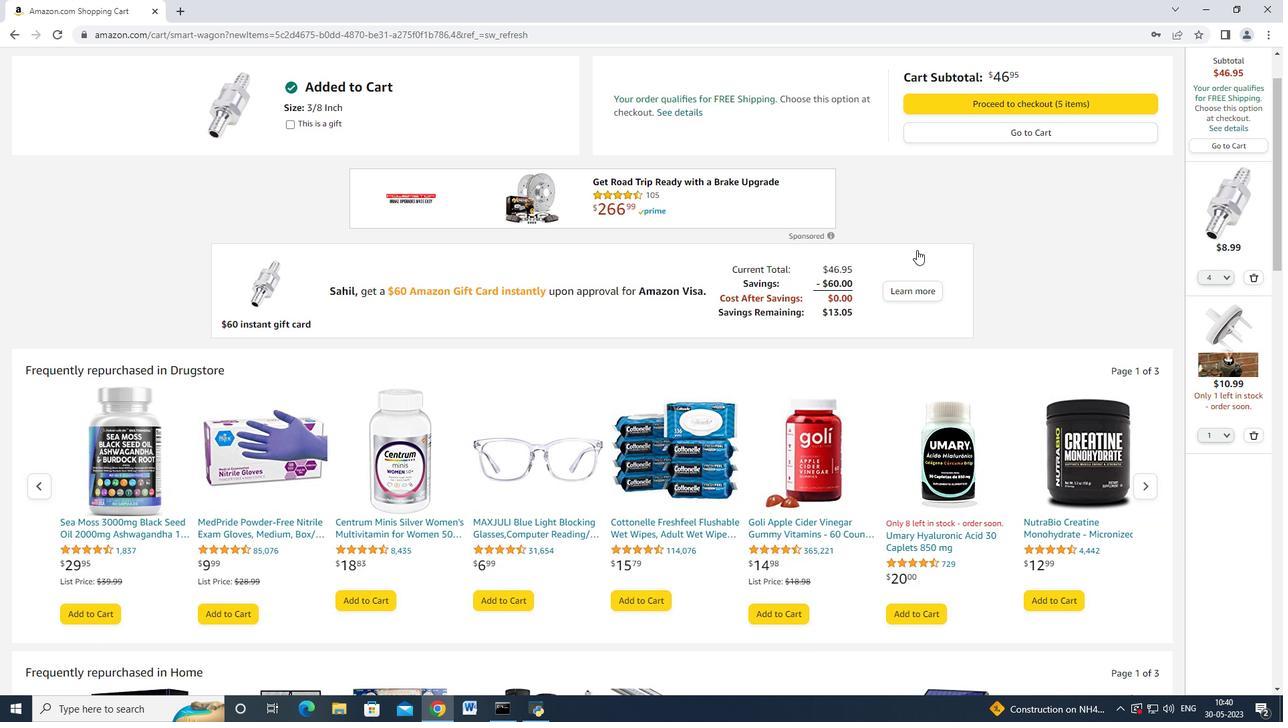 
Action: Mouse scrolled (917, 250) with delta (0, 0)
Screenshot: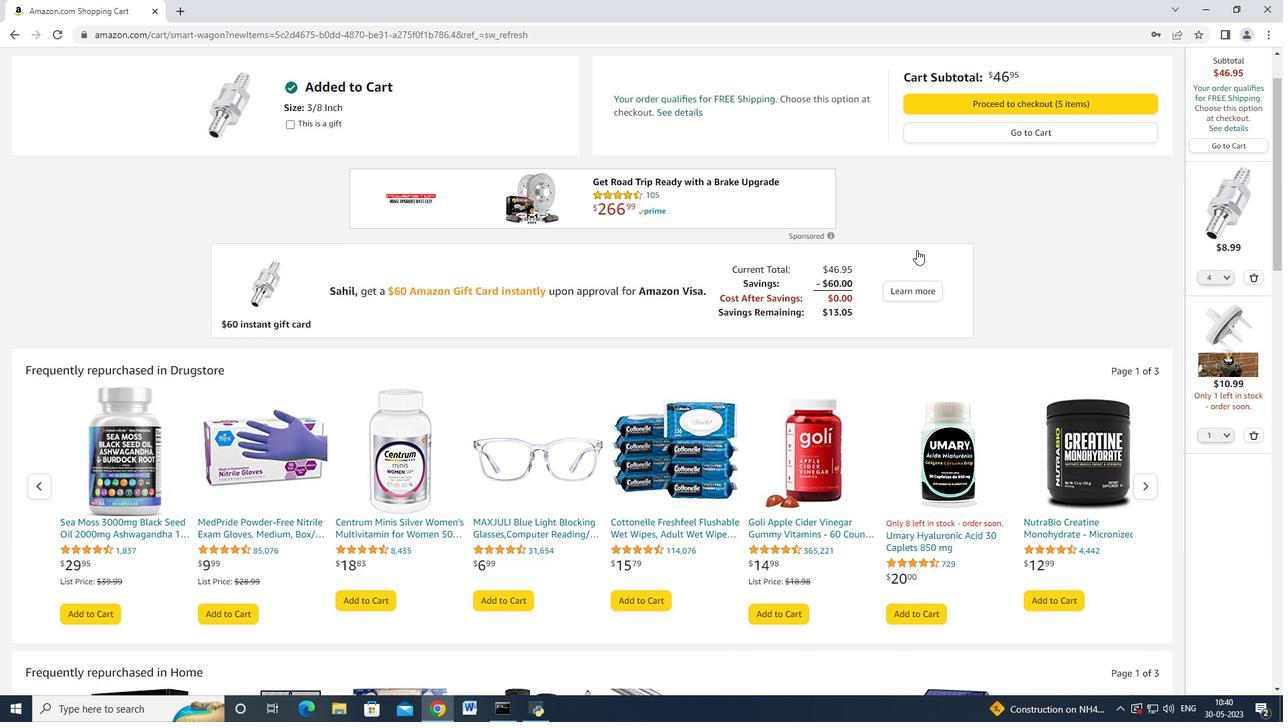 
Action: Mouse scrolled (917, 251) with delta (0, 0)
Screenshot: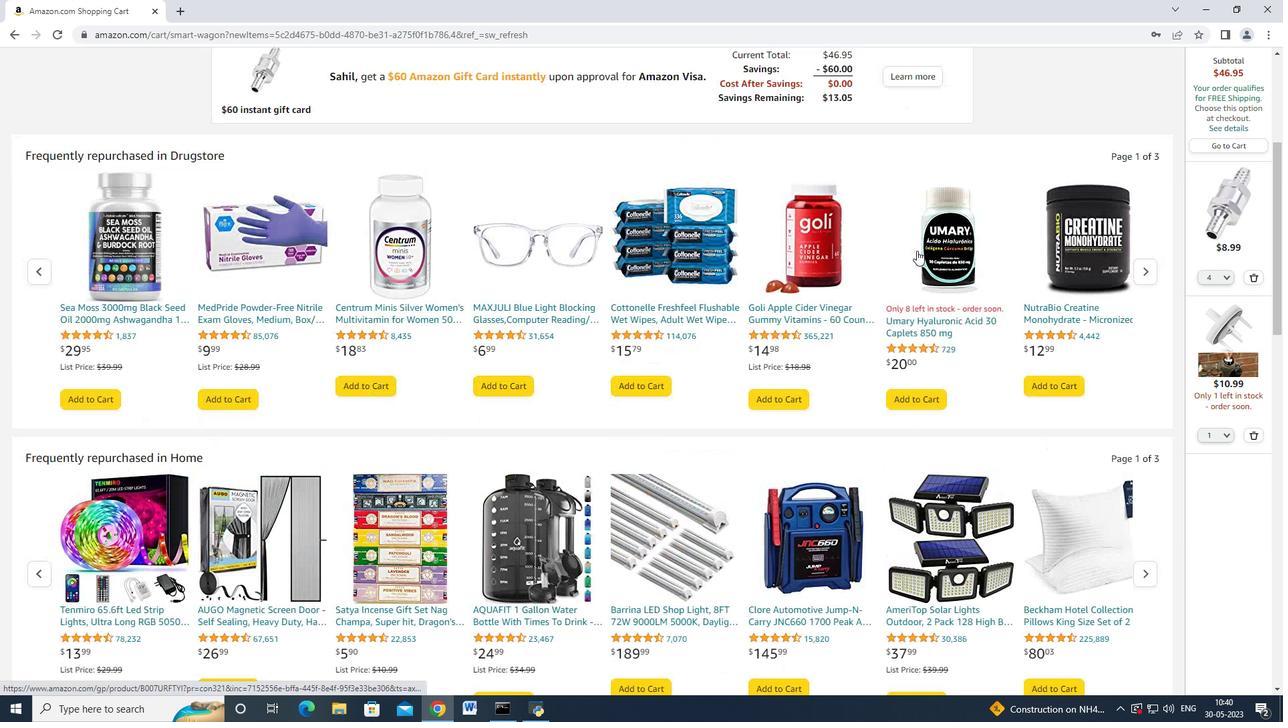 
Action: Mouse scrolled (917, 251) with delta (0, 0)
Screenshot: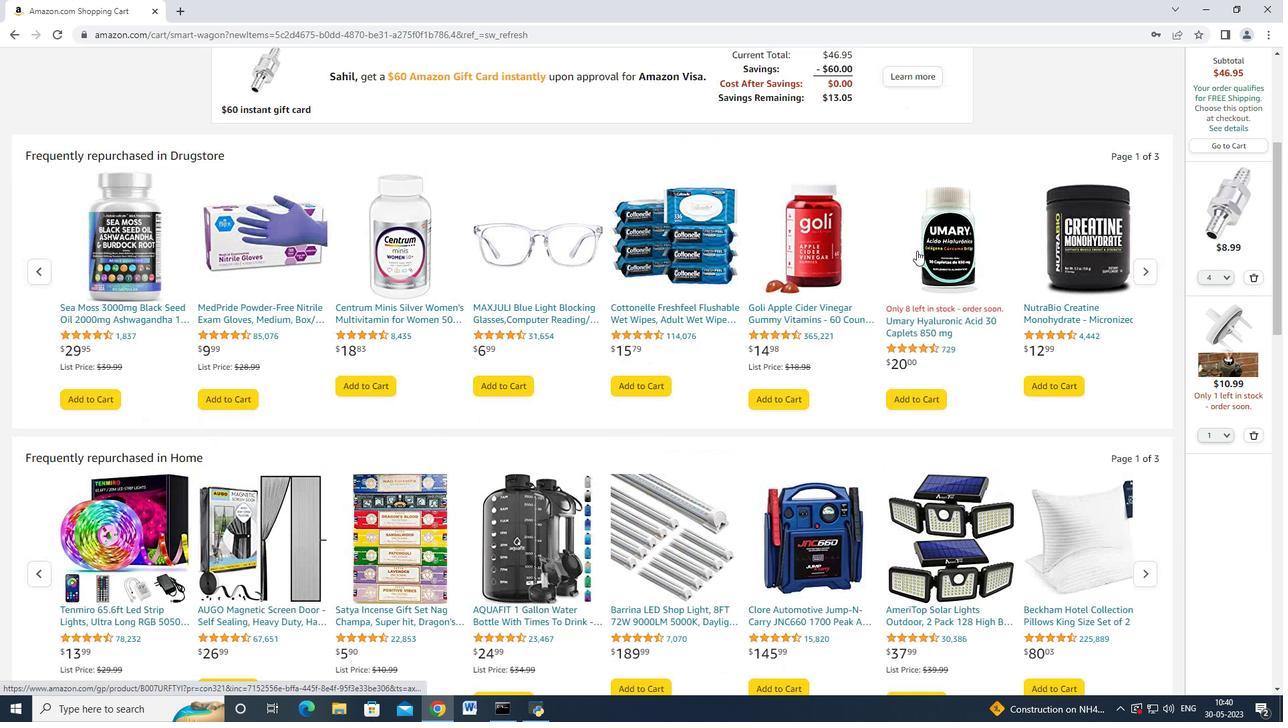 
Action: Mouse scrolled (917, 251) with delta (0, 0)
Screenshot: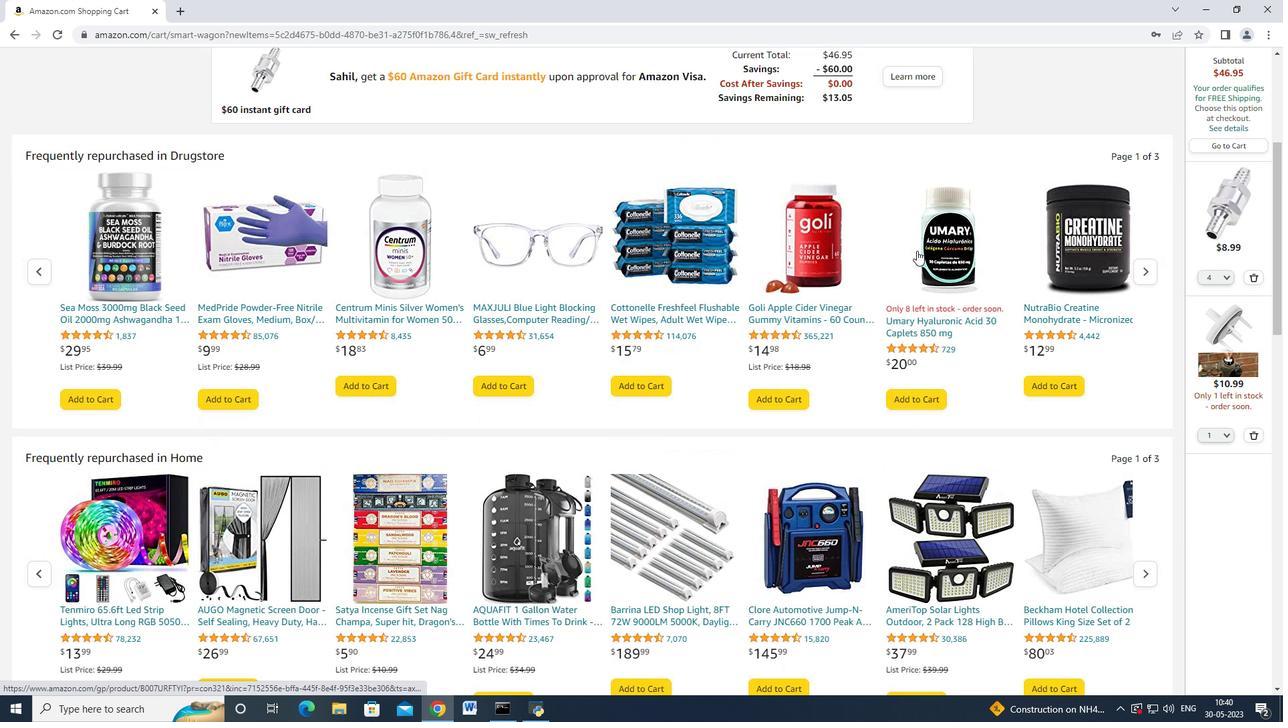 
Action: Mouse scrolled (917, 251) with delta (0, 0)
Screenshot: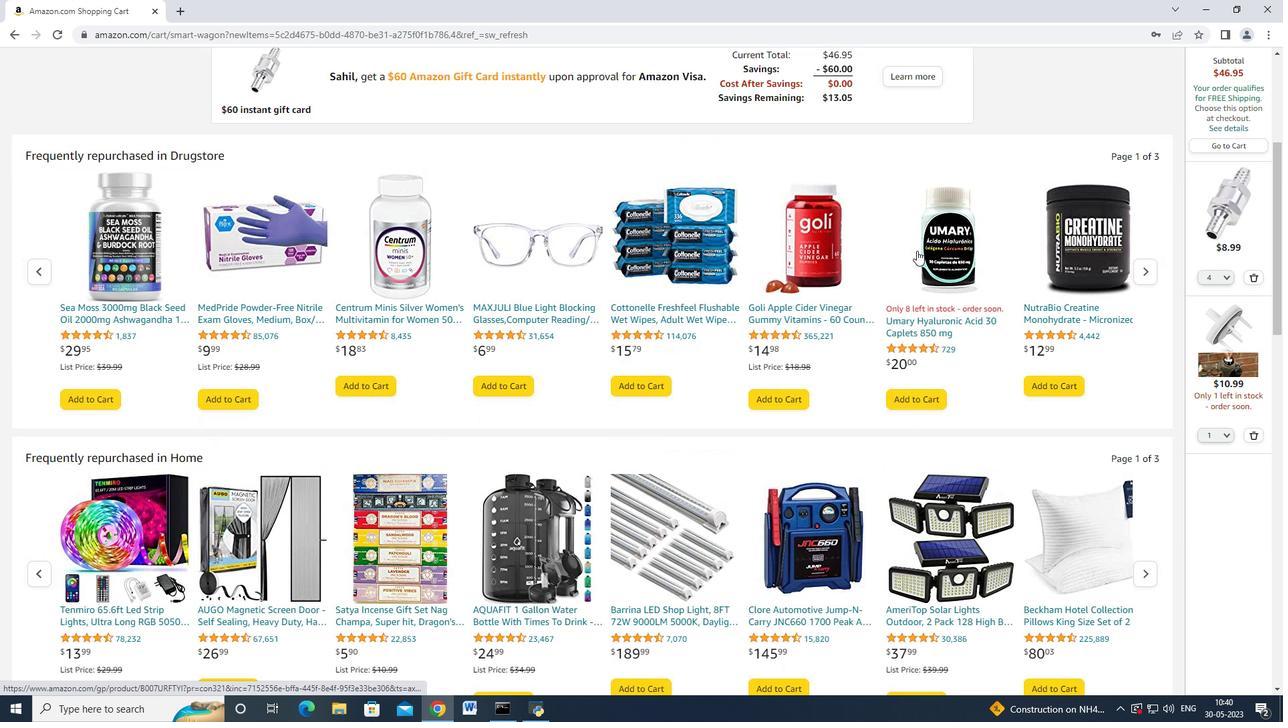 
Action: Mouse scrolled (917, 251) with delta (0, 0)
Screenshot: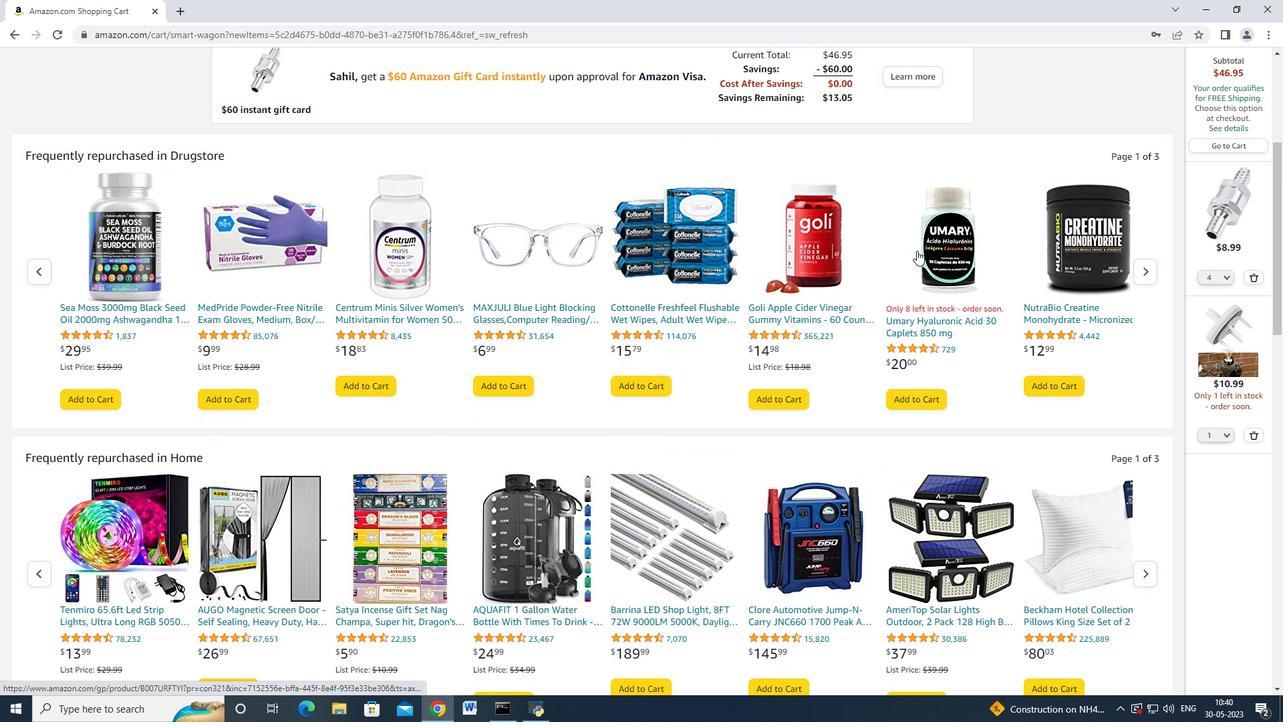 
Action: Mouse moved to (1055, 165)
Screenshot: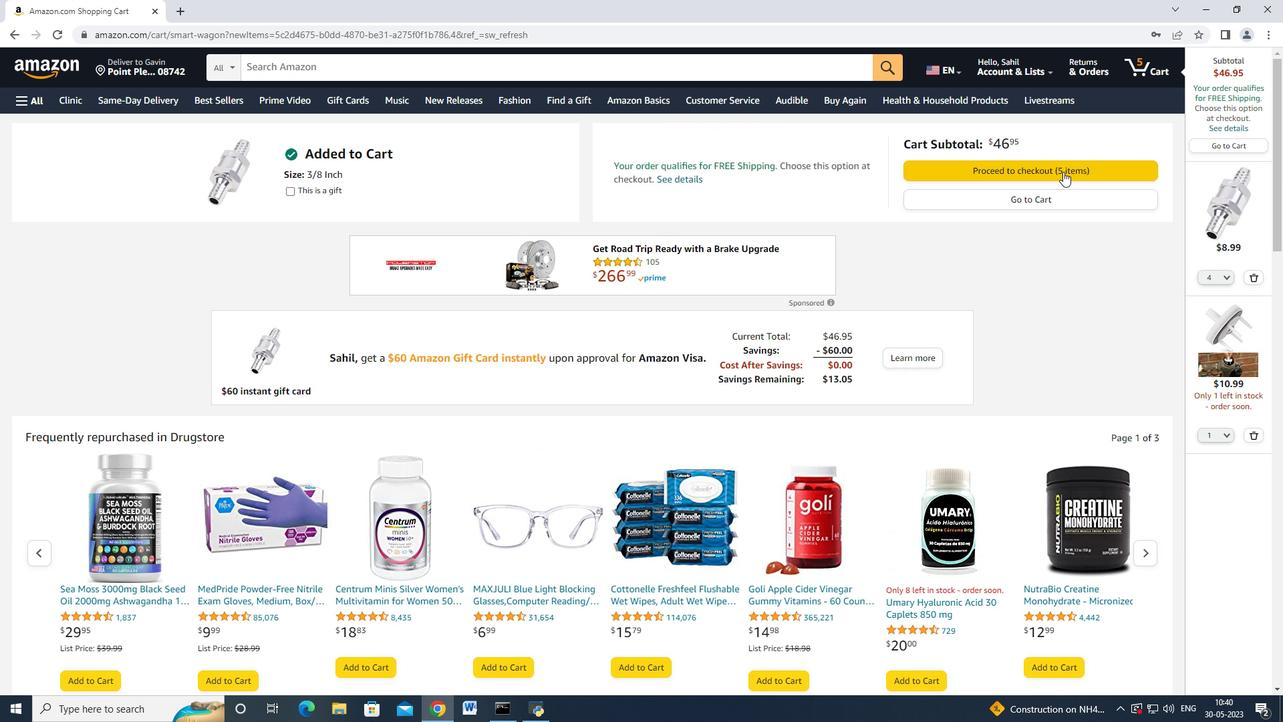 
Action: Mouse pressed left at (1055, 165)
Screenshot: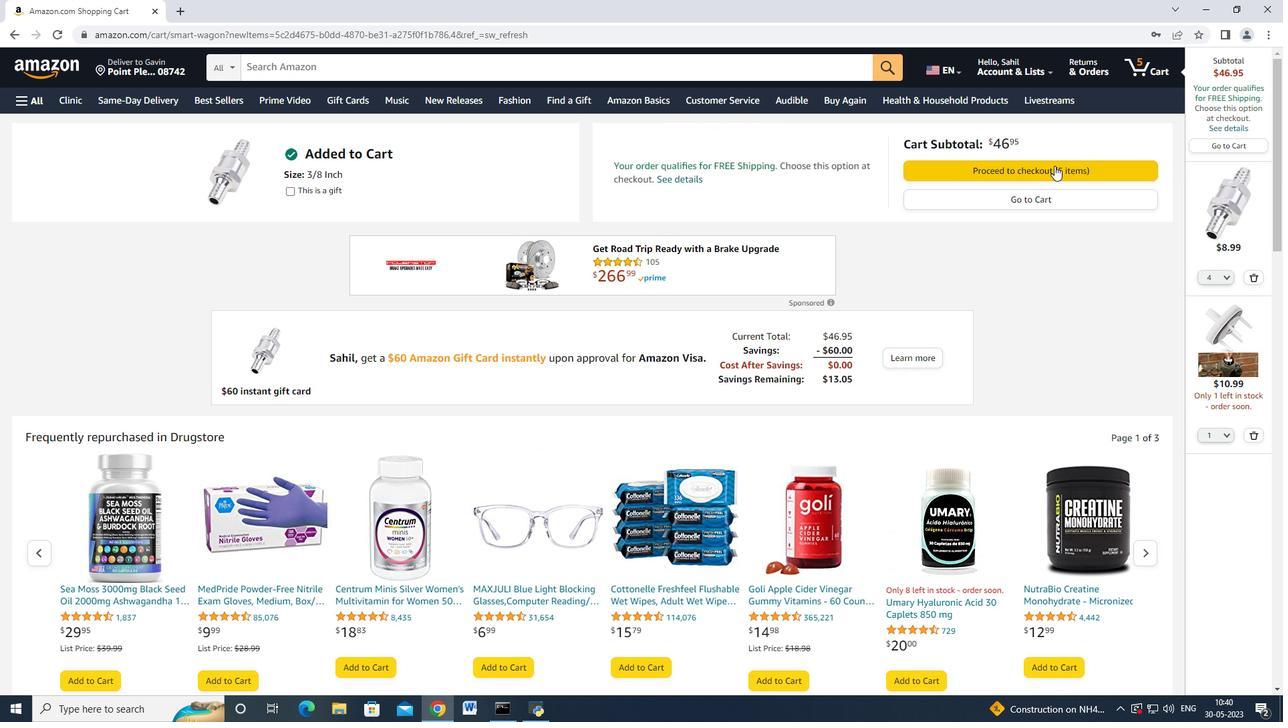 
Action: Mouse moved to (715, 294)
Screenshot: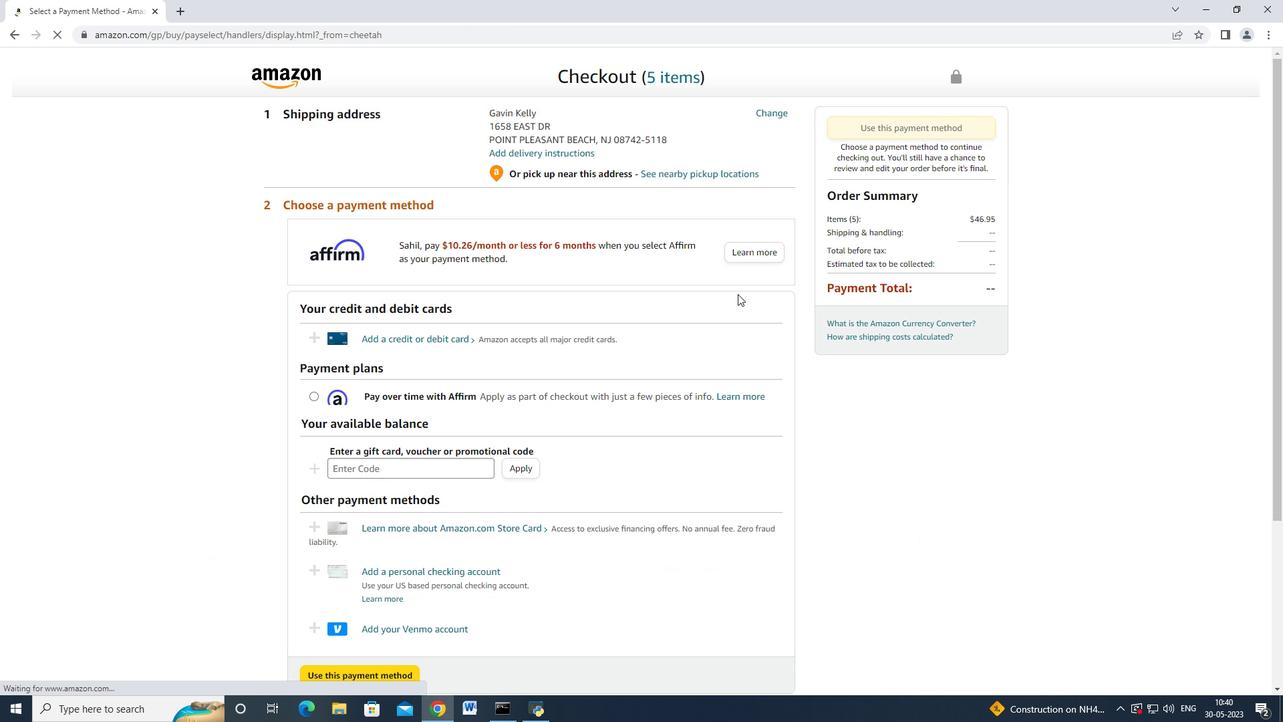 
Action: Mouse scrolled (715, 294) with delta (0, 0)
Screenshot: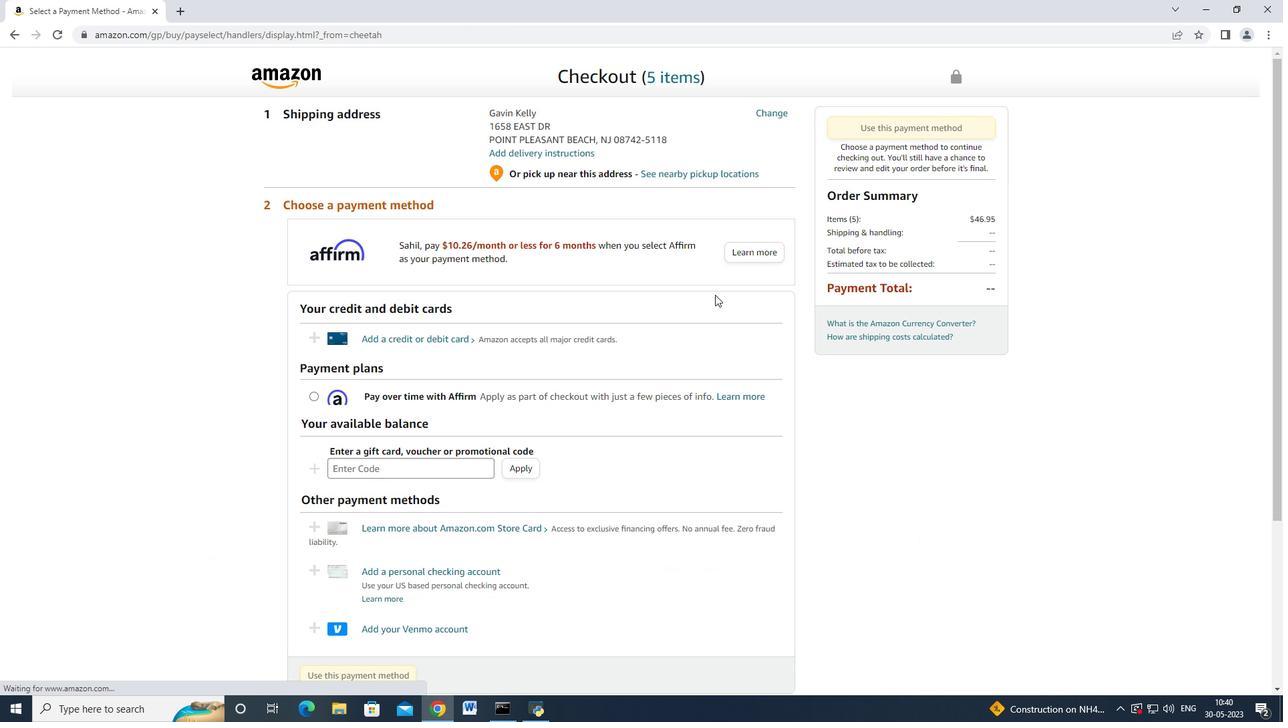 
Action: Mouse scrolled (715, 294) with delta (0, 0)
Screenshot: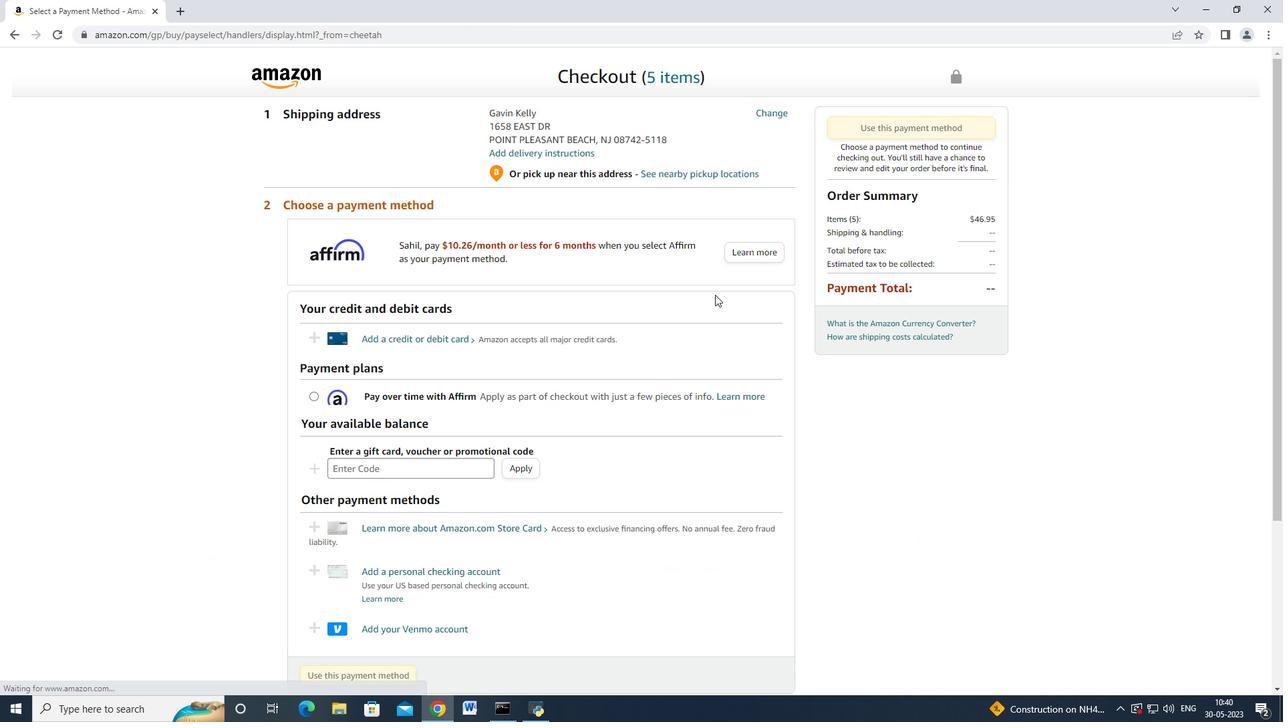 
Action: Mouse scrolled (715, 294) with delta (0, 0)
Screenshot: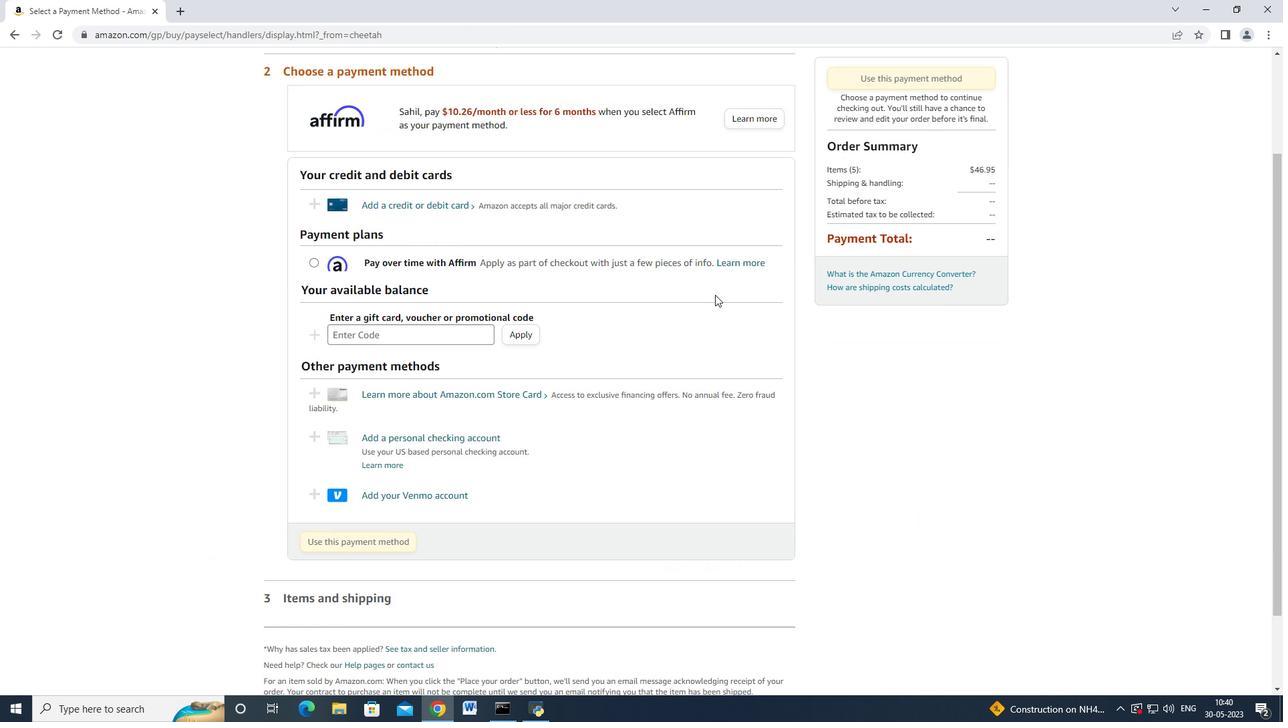 
Action: Mouse moved to (419, 132)
Screenshot: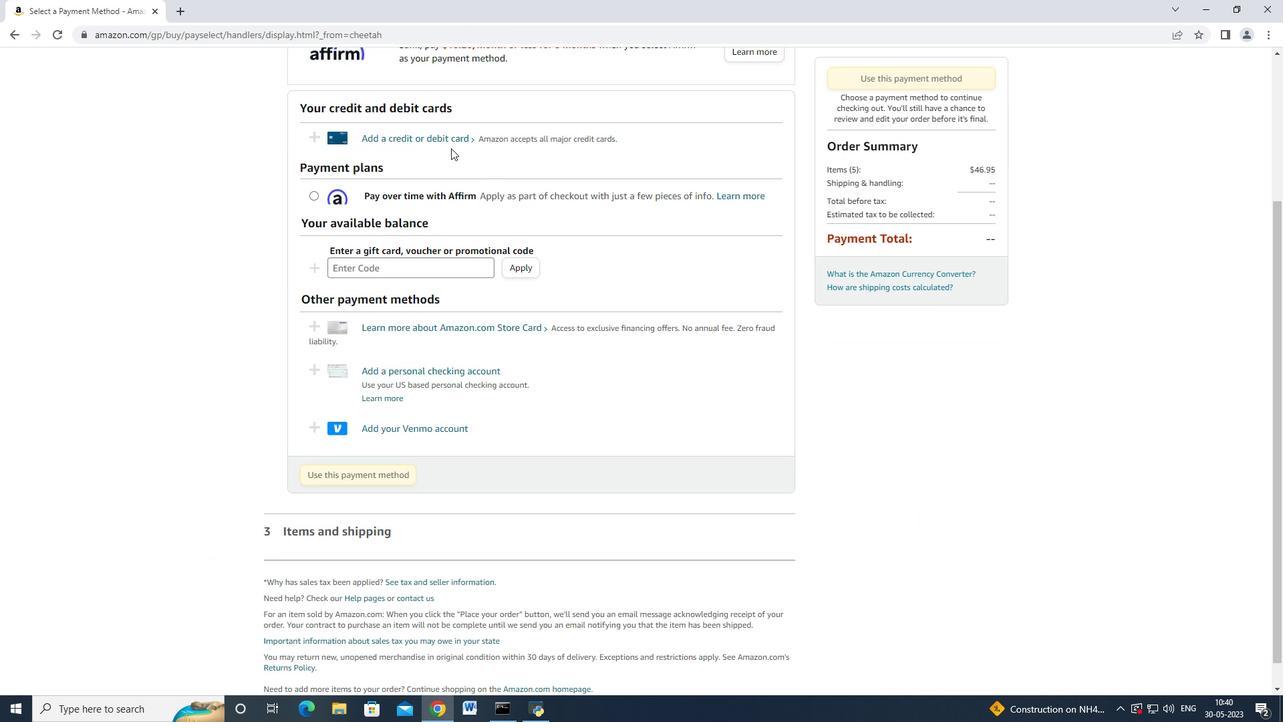 
Action: Mouse pressed left at (419, 132)
Screenshot: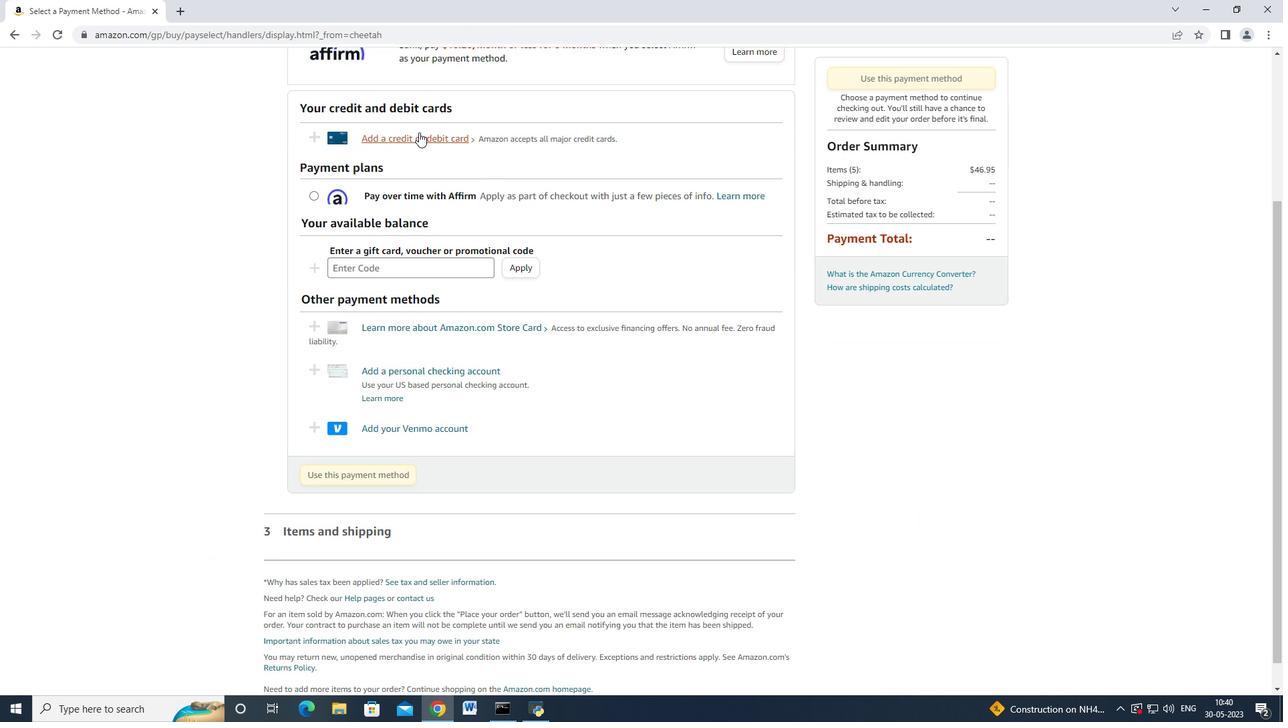 
Action: Mouse moved to (541, 318)
Screenshot: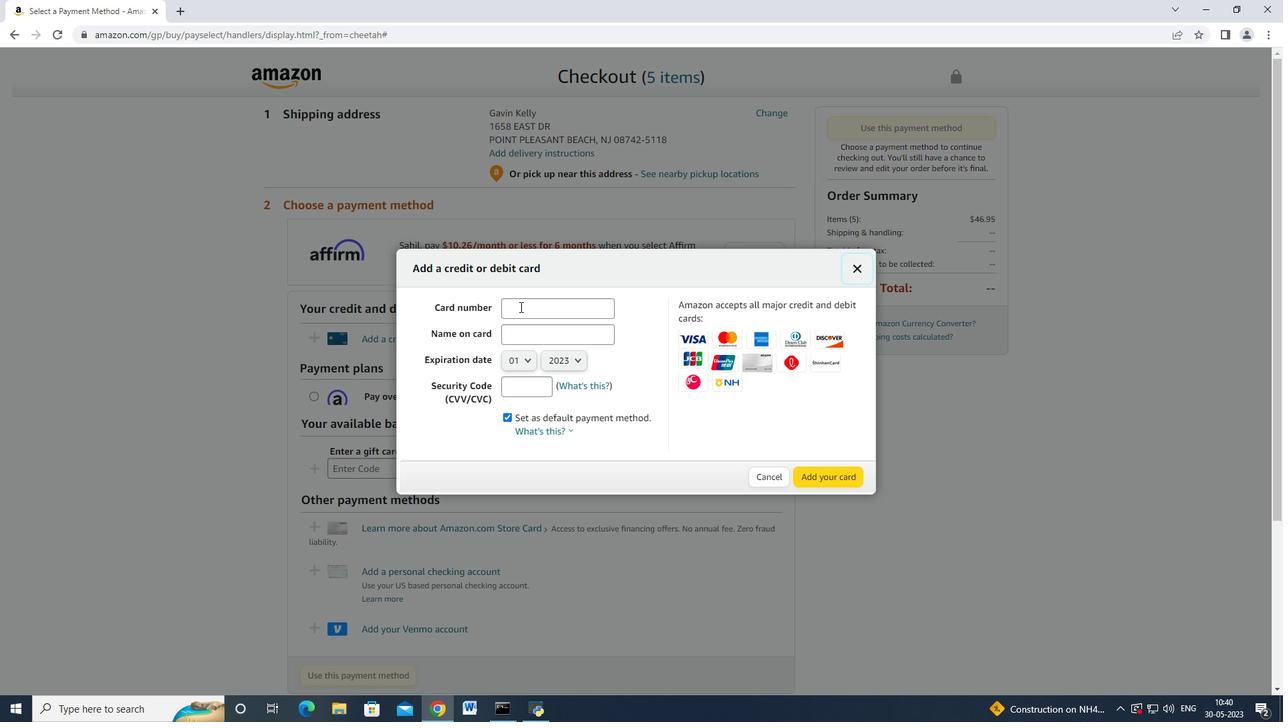 
Action: Mouse pressed left at (541, 318)
Screenshot: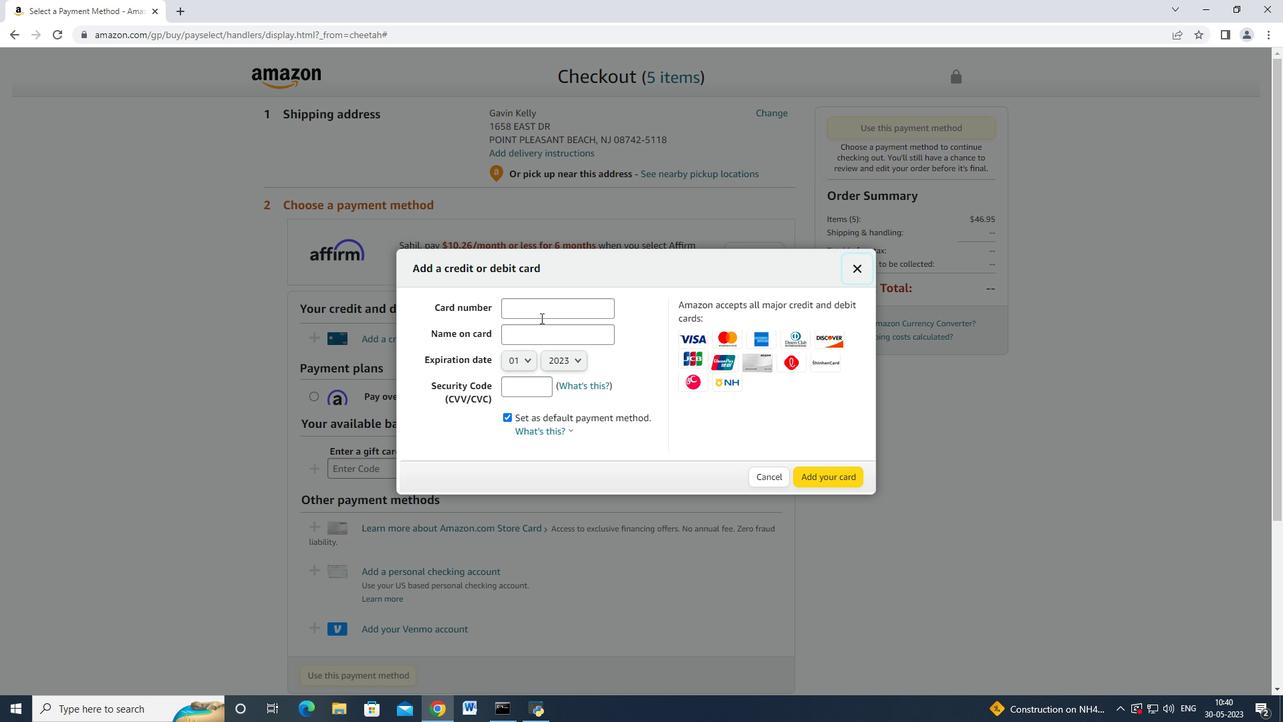 
Action: Key pressed <Key.shift_r>Ebony<Key.backspace><Key.backspace>y<Key.space><Key.backspace><Key.backspace>ony<Key.space><Key.backspace><Key.backspace>y<Key.backspace>ny<Key.space><Key.shift>Rodriguez<Key.tab>
Screenshot: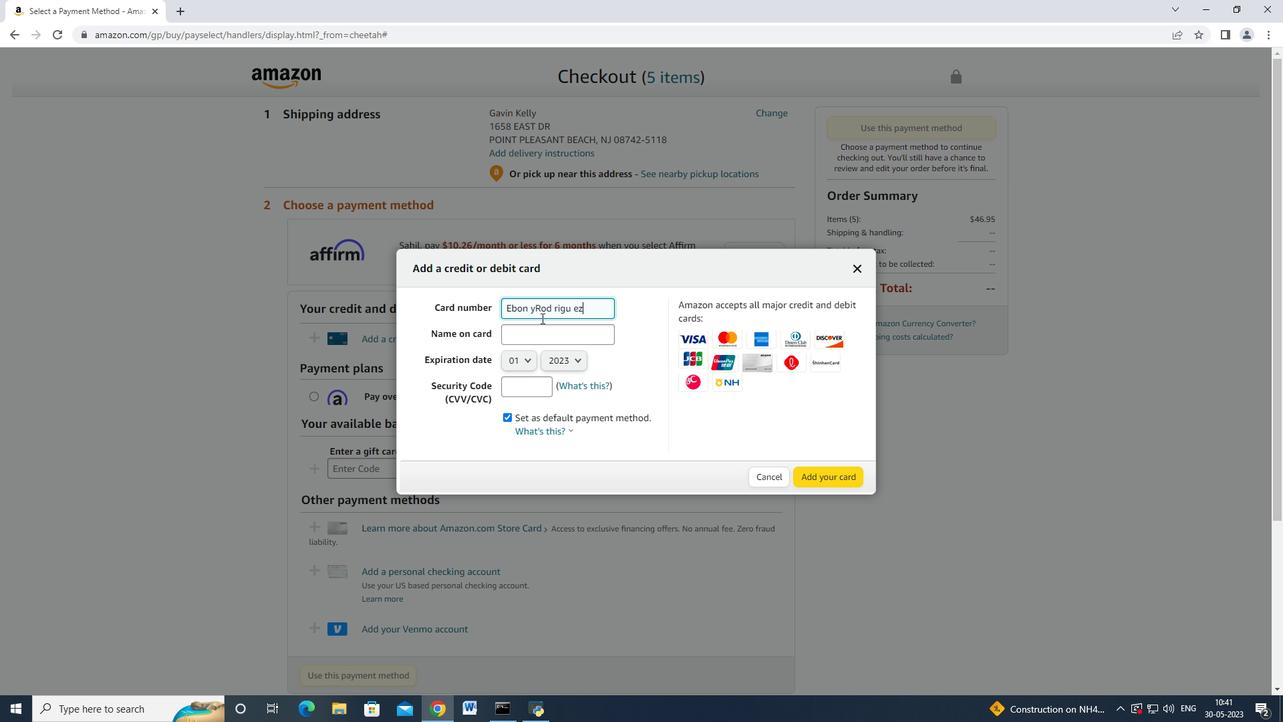 
Action: Mouse moved to (593, 300)
Screenshot: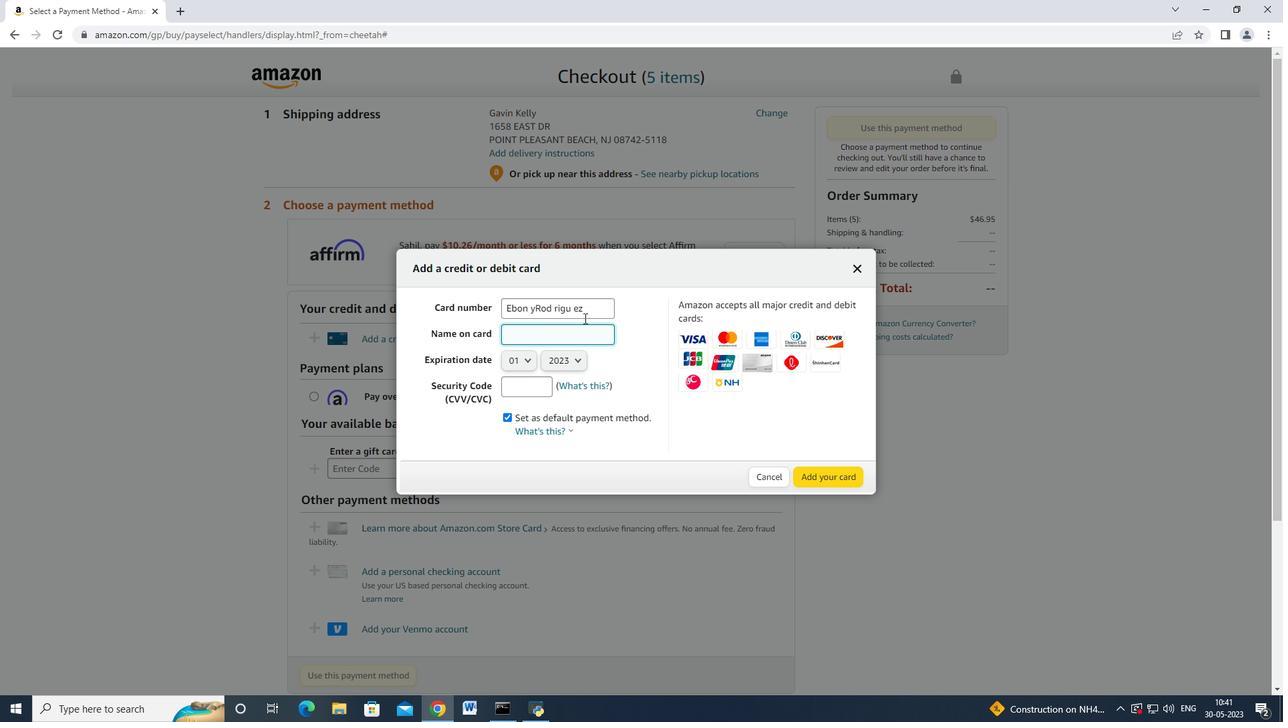
Action: Mouse pressed left at (593, 300)
Screenshot: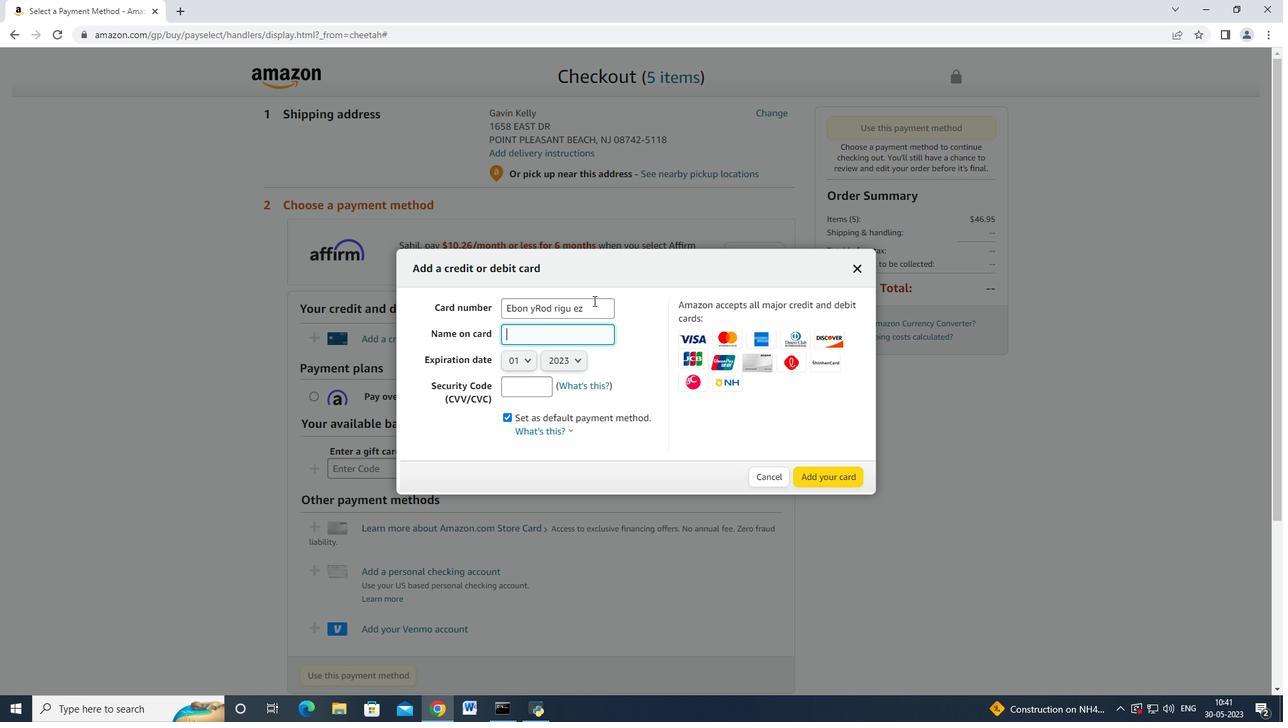 
Action: Mouse moved to (498, 302)
Screenshot: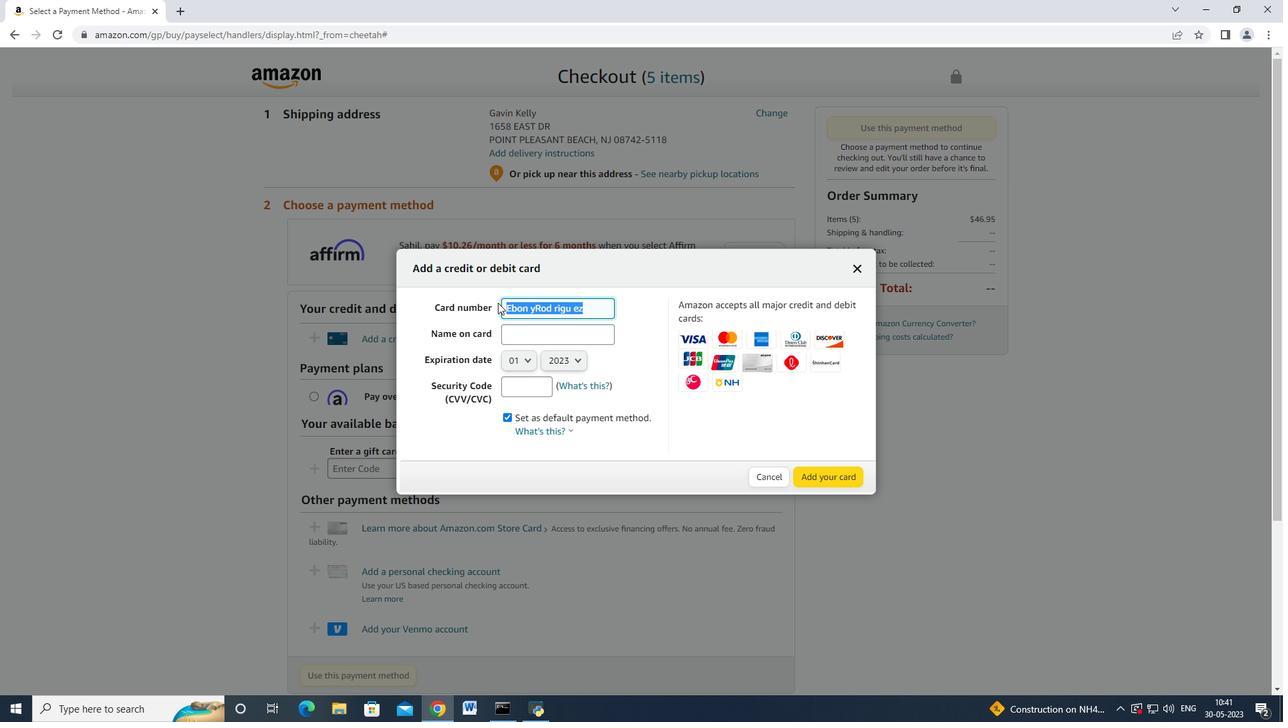 
Action: Key pressed <Key.backspace><Key.shift_r>Ebony<Key.space><Key.space><Key.shift>Rodi<Key.backspace>rictrl+A<Key.backspace>
Screenshot: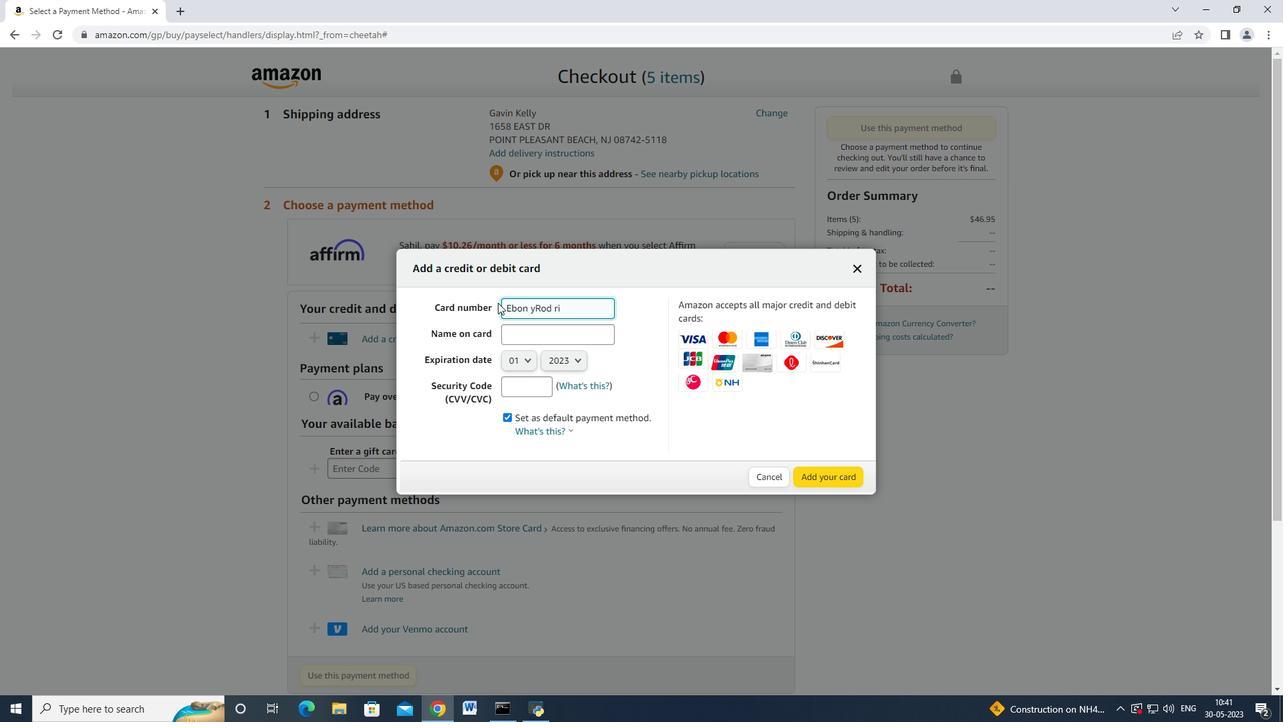 
Action: Mouse moved to (867, 264)
Screenshot: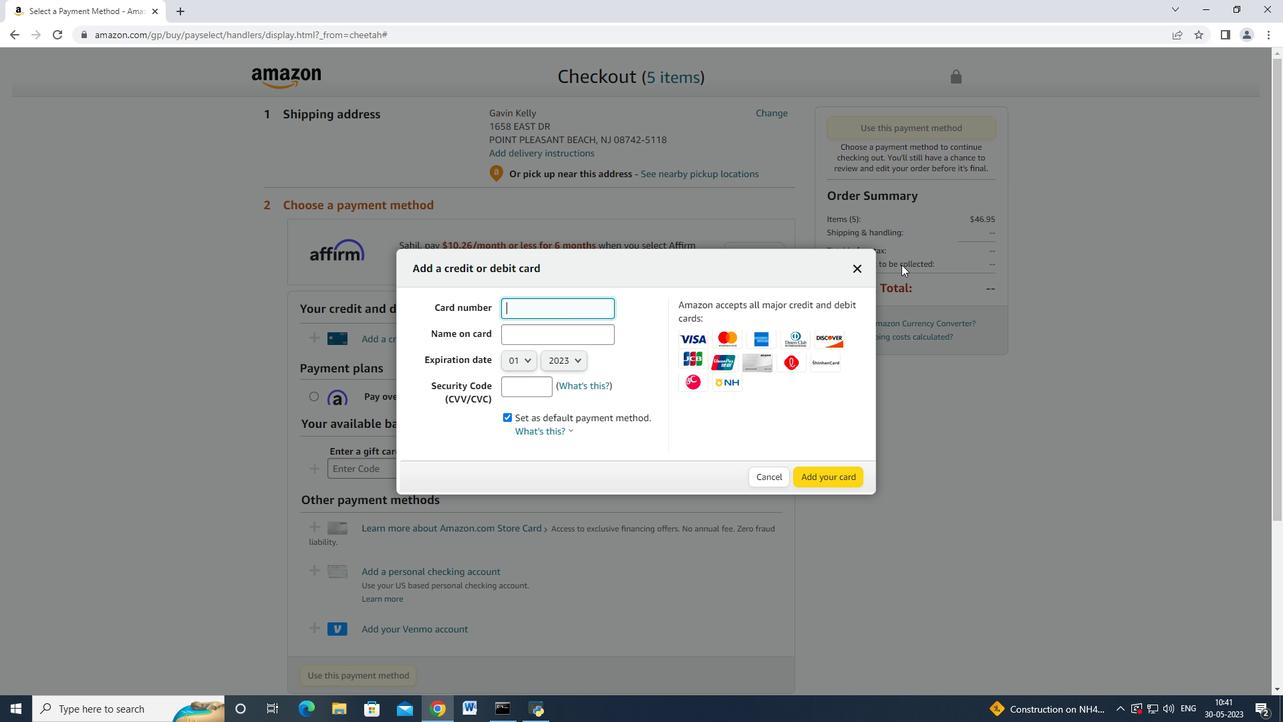 
Action: Mouse pressed left at (867, 264)
Screenshot: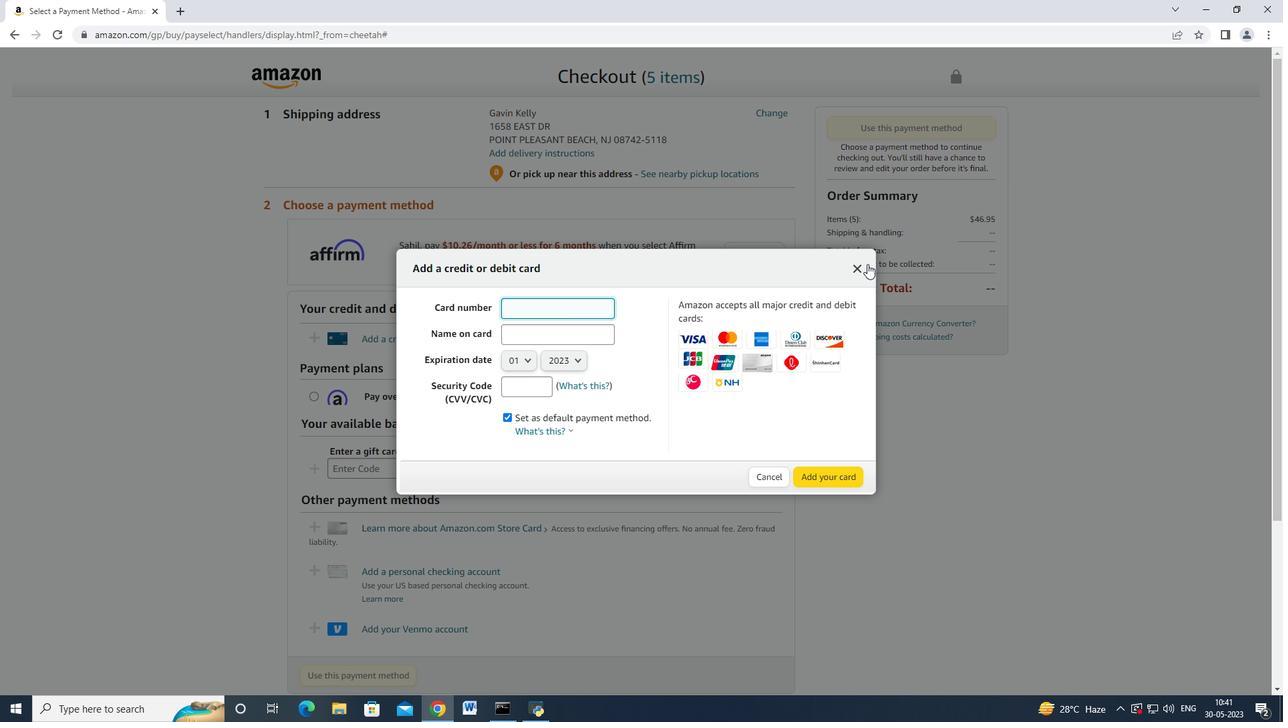 
Action: Mouse moved to (768, 115)
Screenshot: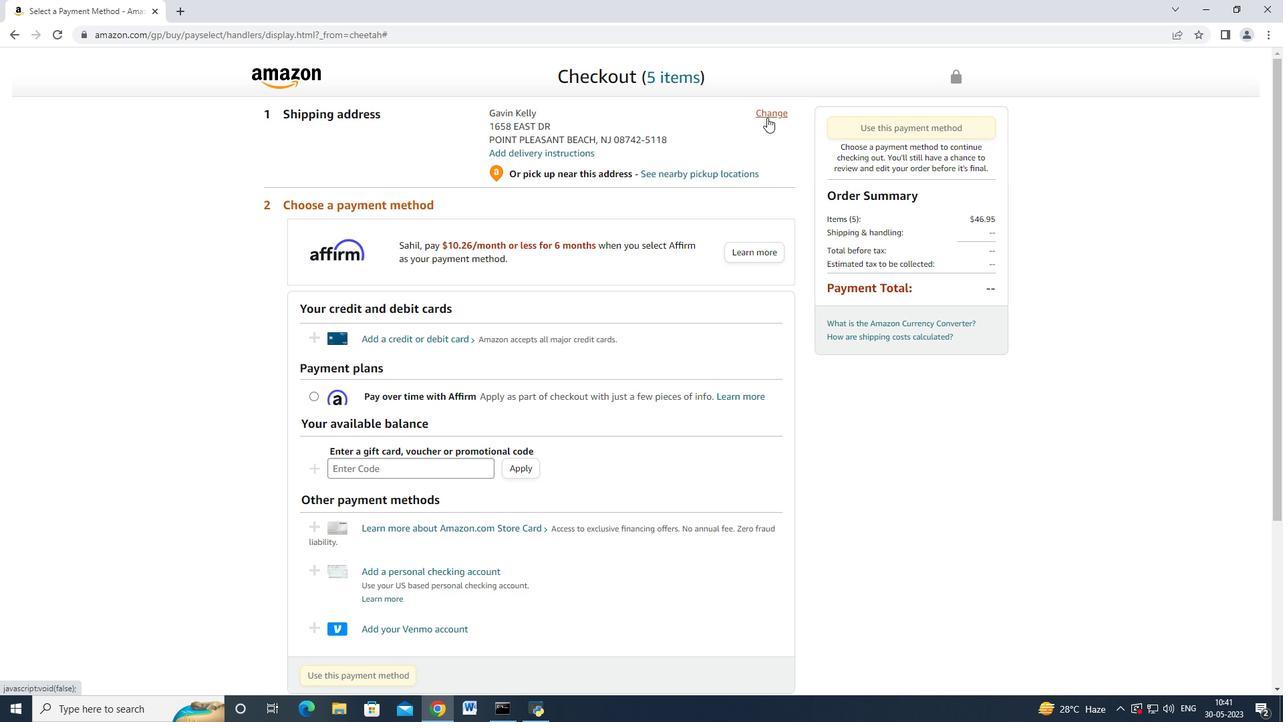 
Action: Mouse pressed left at (768, 115)
Screenshot: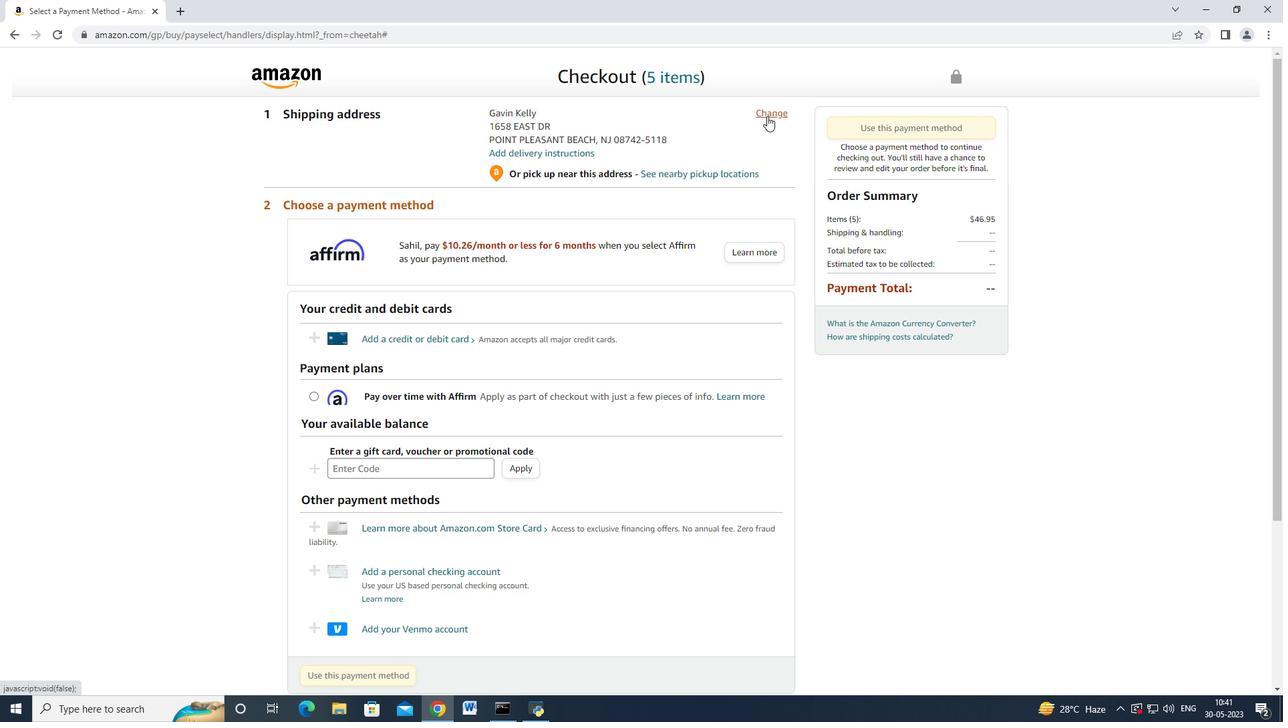 
Action: Mouse moved to (507, 270)
Screenshot: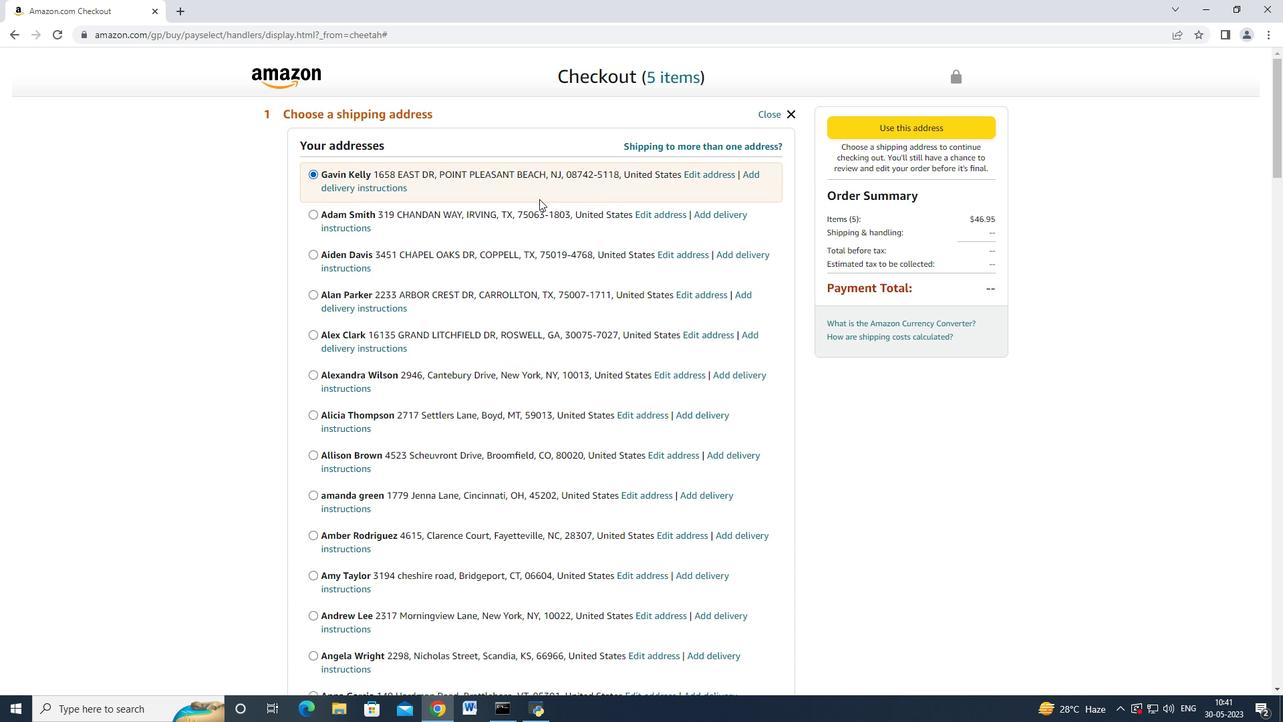 
Action: Mouse scrolled (507, 269) with delta (0, 0)
Screenshot: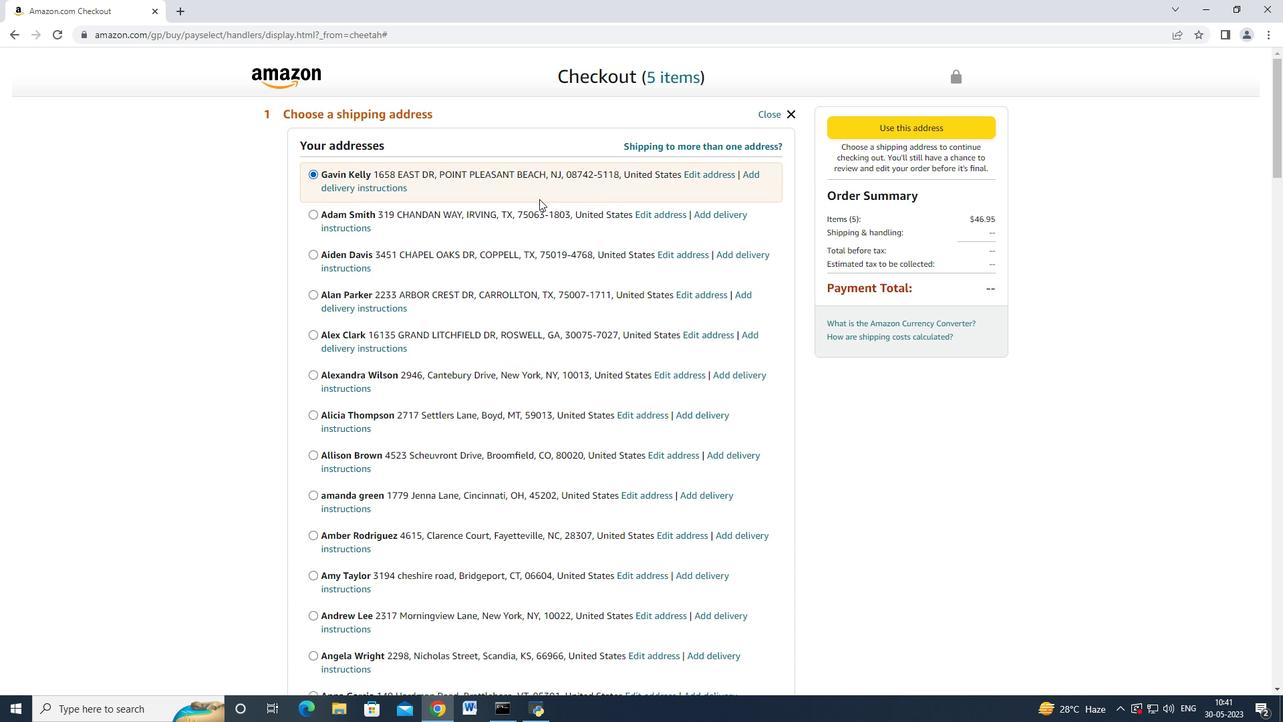 
Action: Mouse moved to (507, 270)
Screenshot: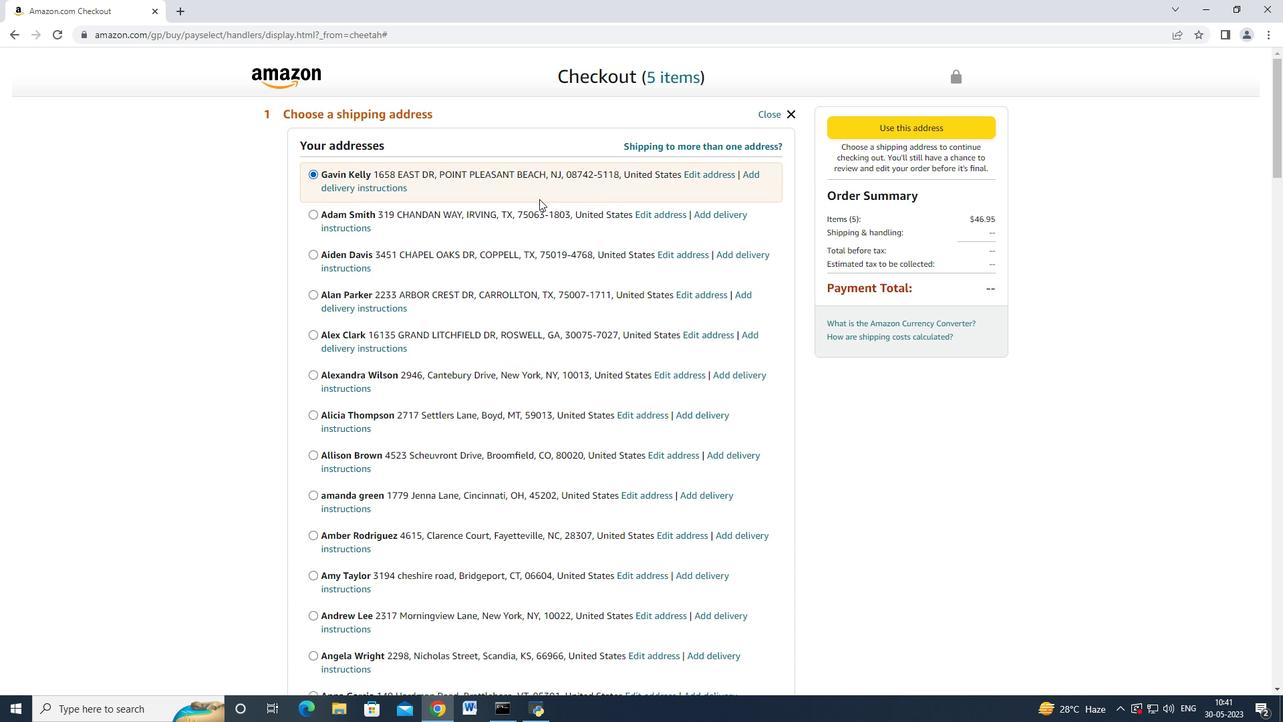 
Action: Mouse scrolled (507, 270) with delta (0, 0)
Screenshot: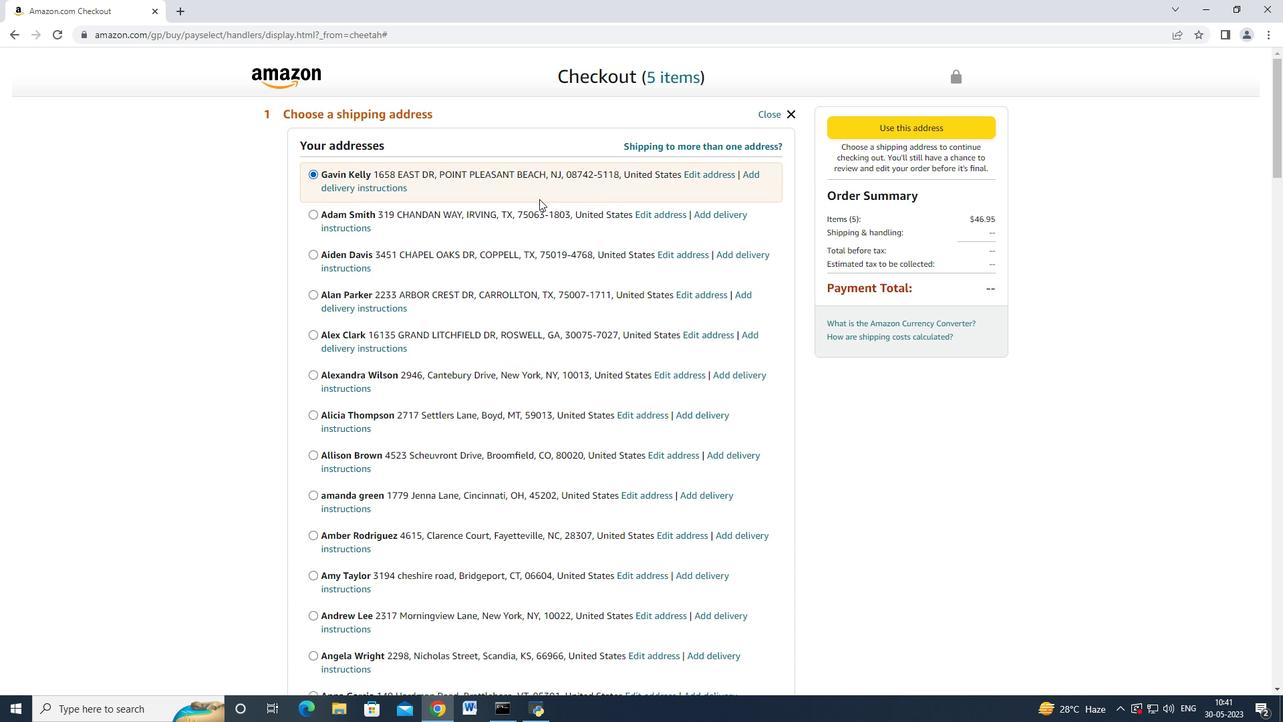 
Action: Mouse moved to (507, 271)
Screenshot: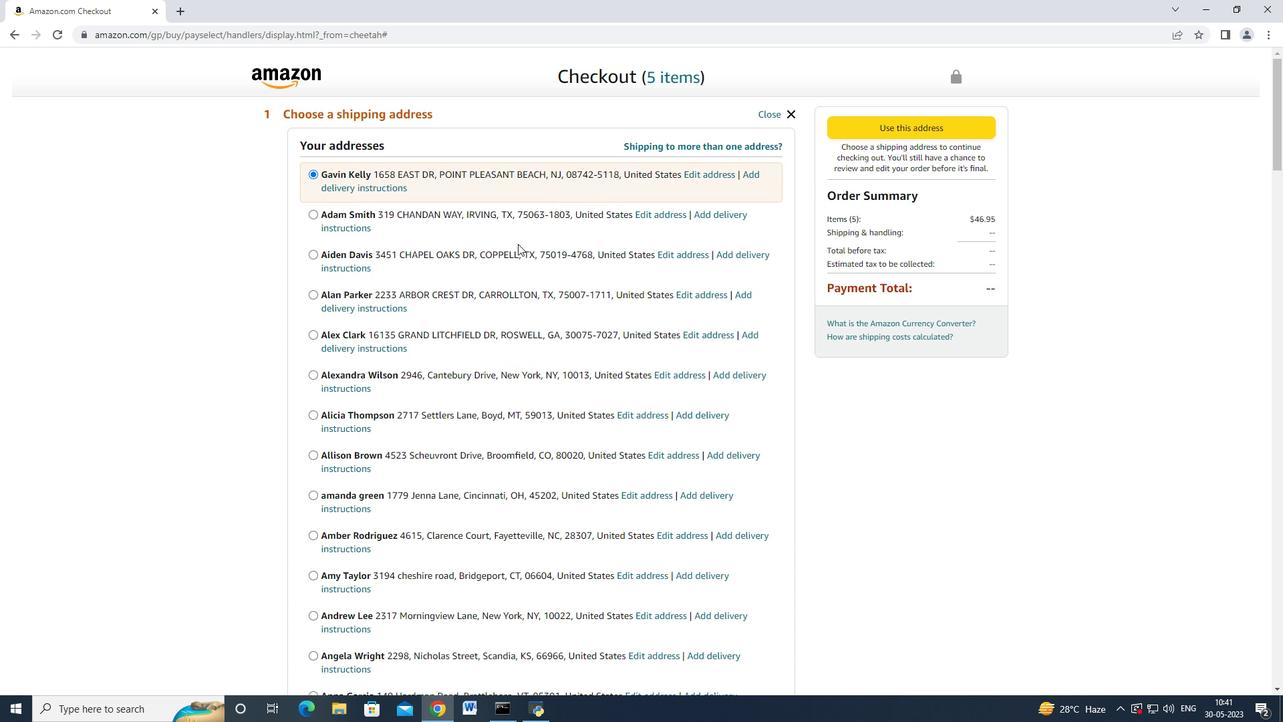 
Action: Mouse scrolled (507, 270) with delta (0, 0)
Screenshot: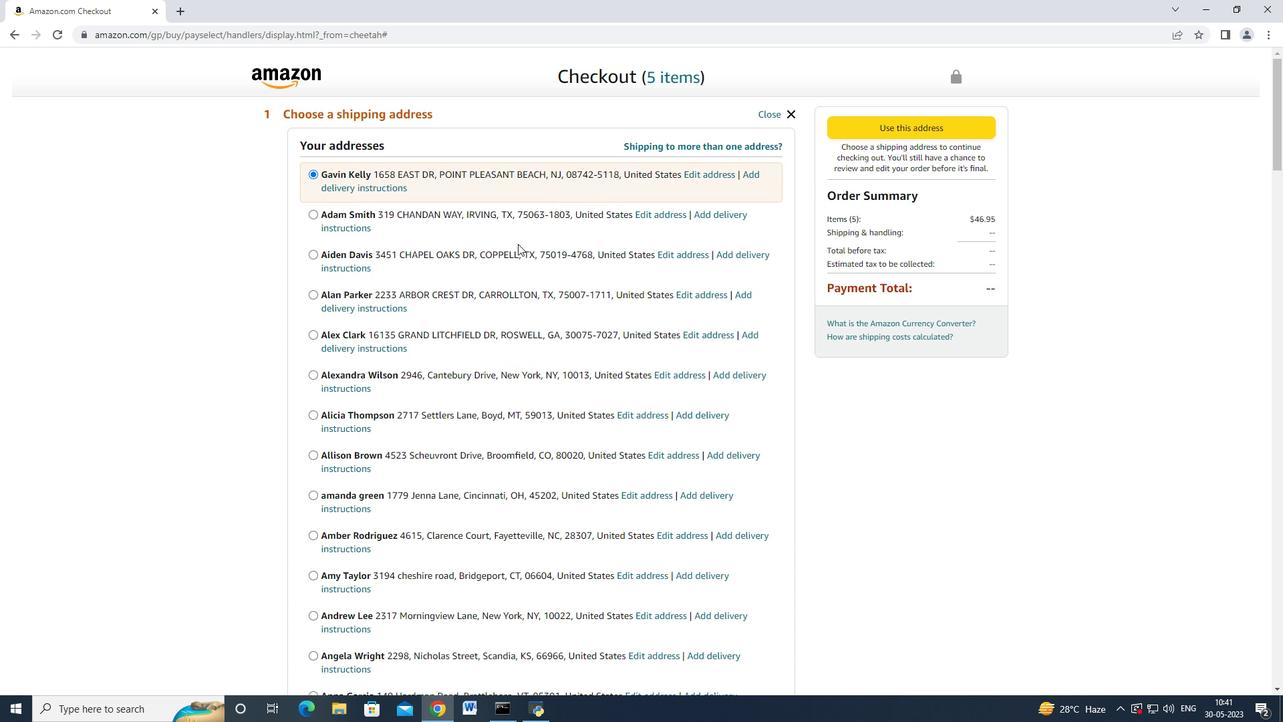
Action: Mouse scrolled (507, 270) with delta (0, 0)
Screenshot: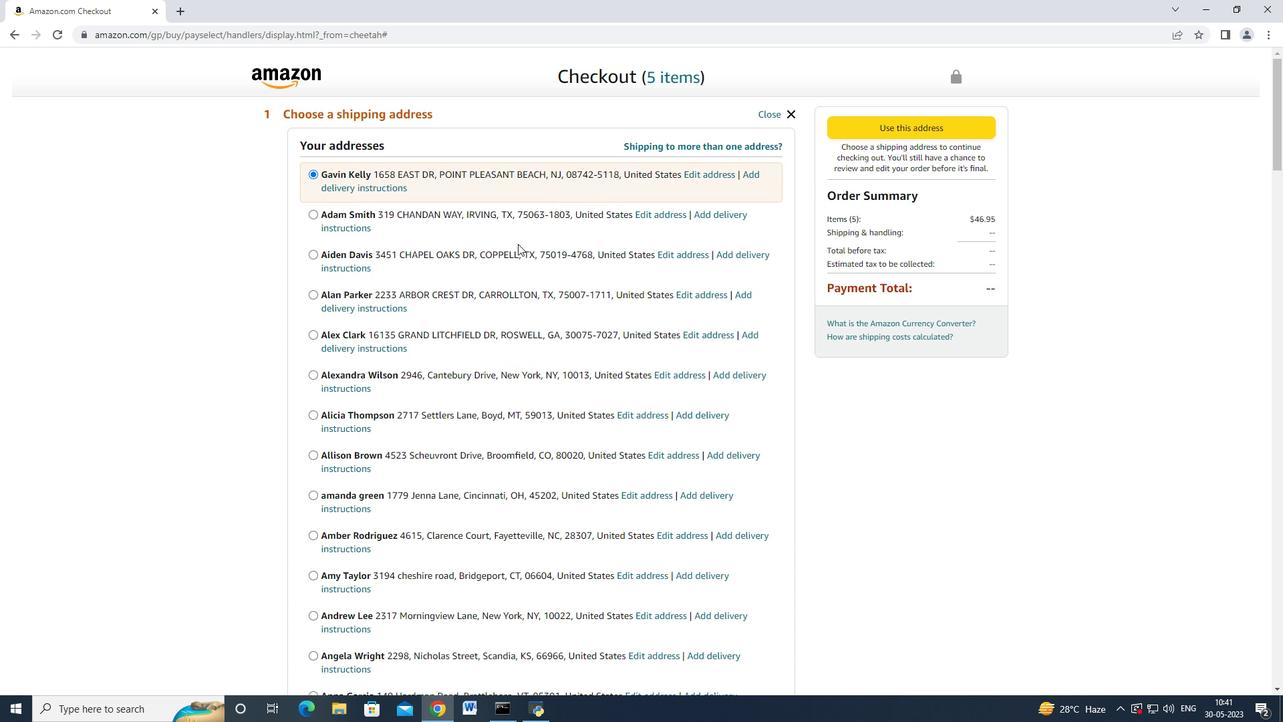 
Action: Mouse moved to (507, 272)
Screenshot: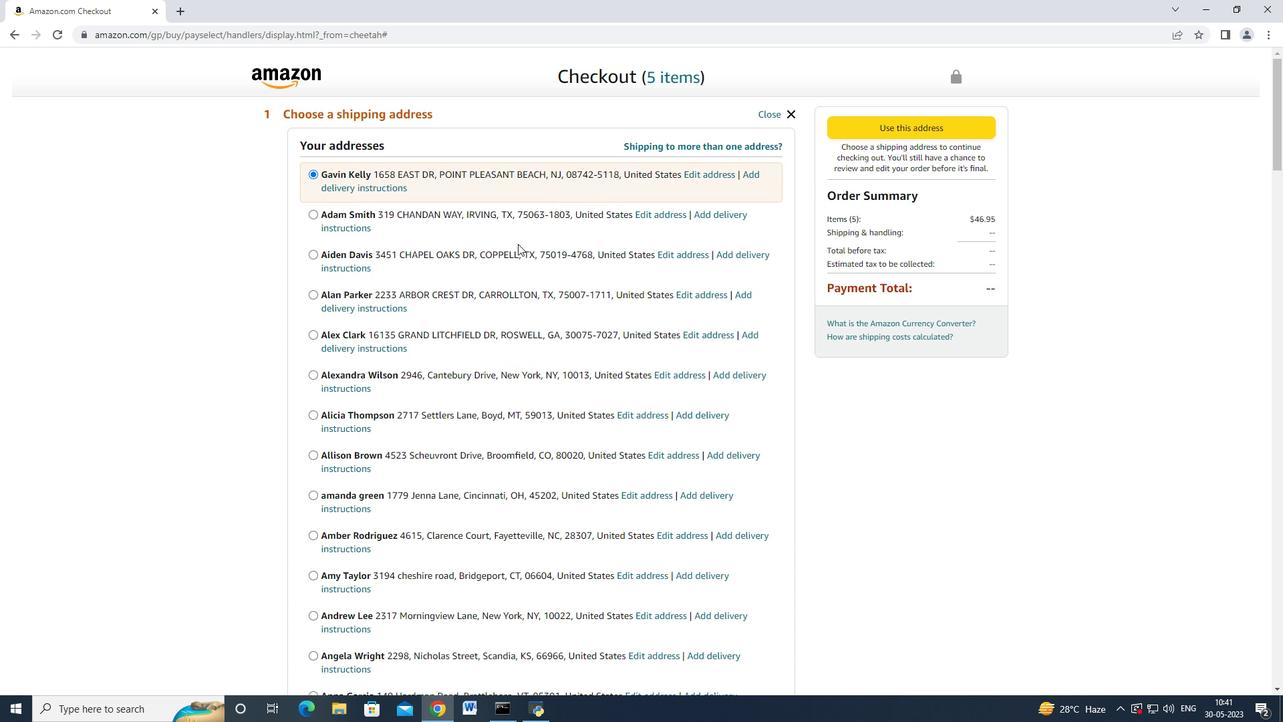 
Action: Mouse scrolled (507, 271) with delta (0, 0)
Screenshot: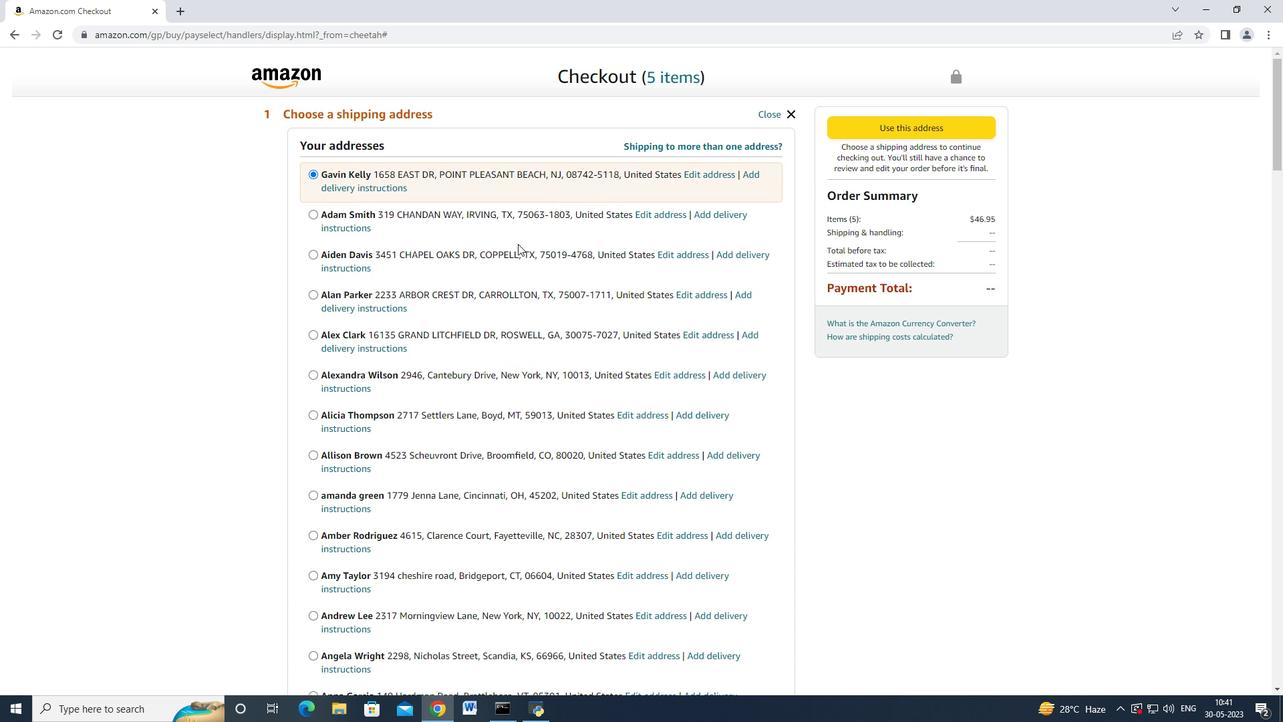 
Action: Mouse scrolled (507, 271) with delta (0, 0)
Screenshot: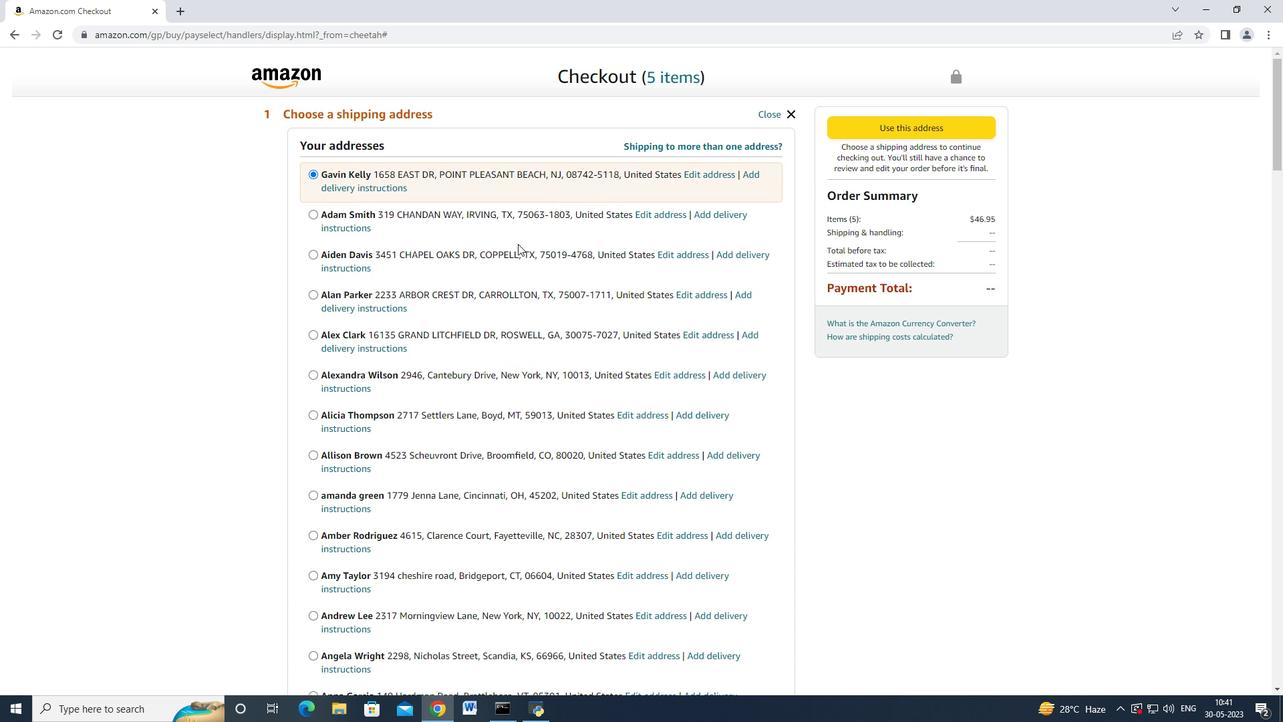 
Action: Mouse moved to (507, 272)
Screenshot: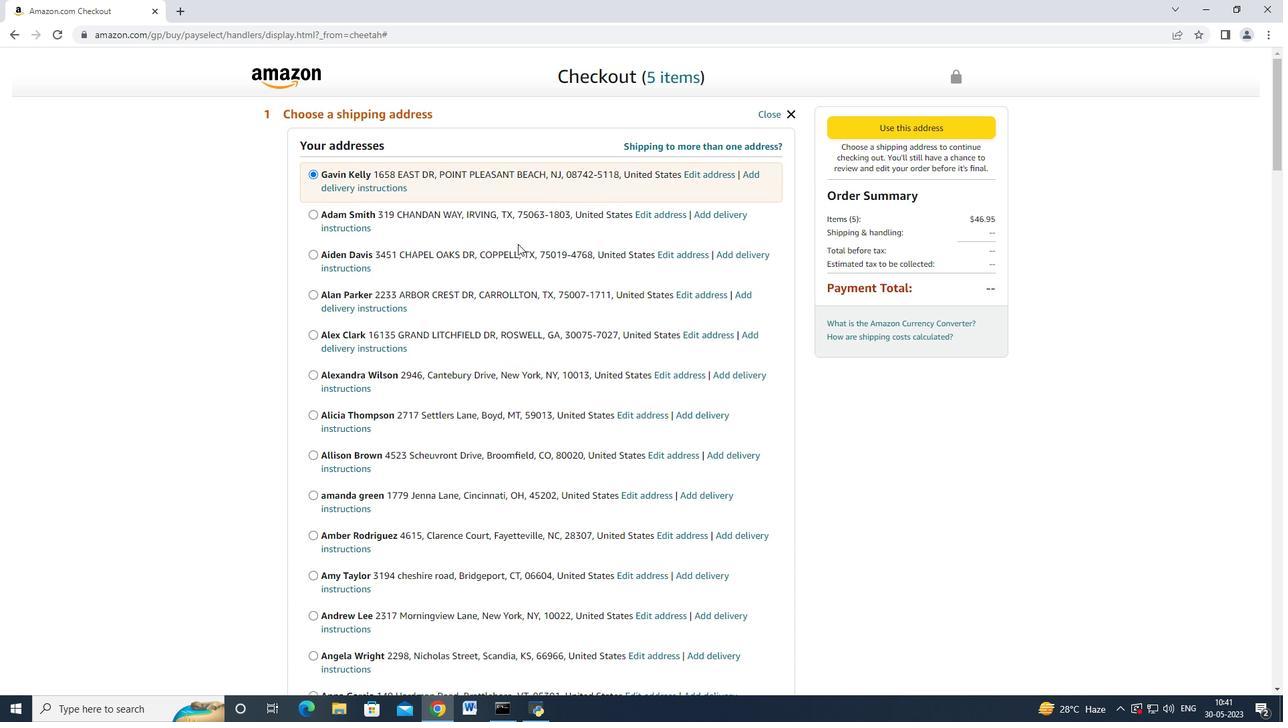 
Action: Mouse scrolled (507, 271) with delta (0, 0)
Screenshot: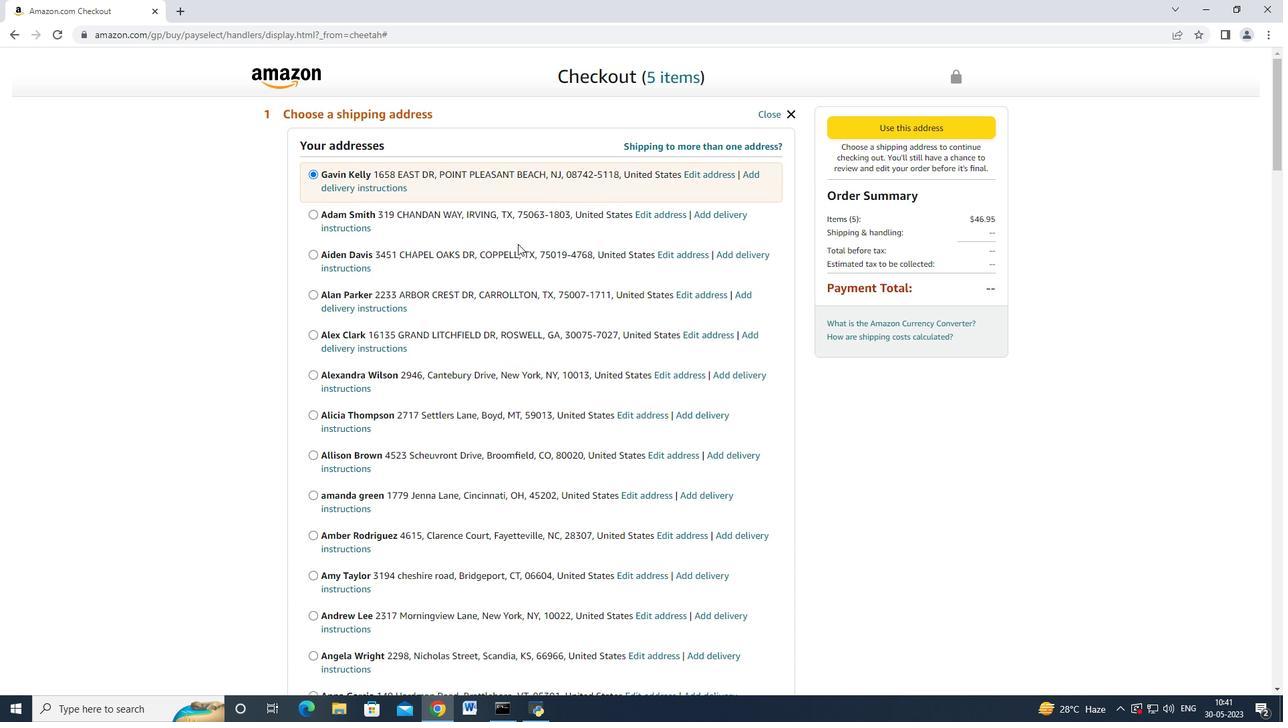 
Action: Mouse moved to (507, 273)
Screenshot: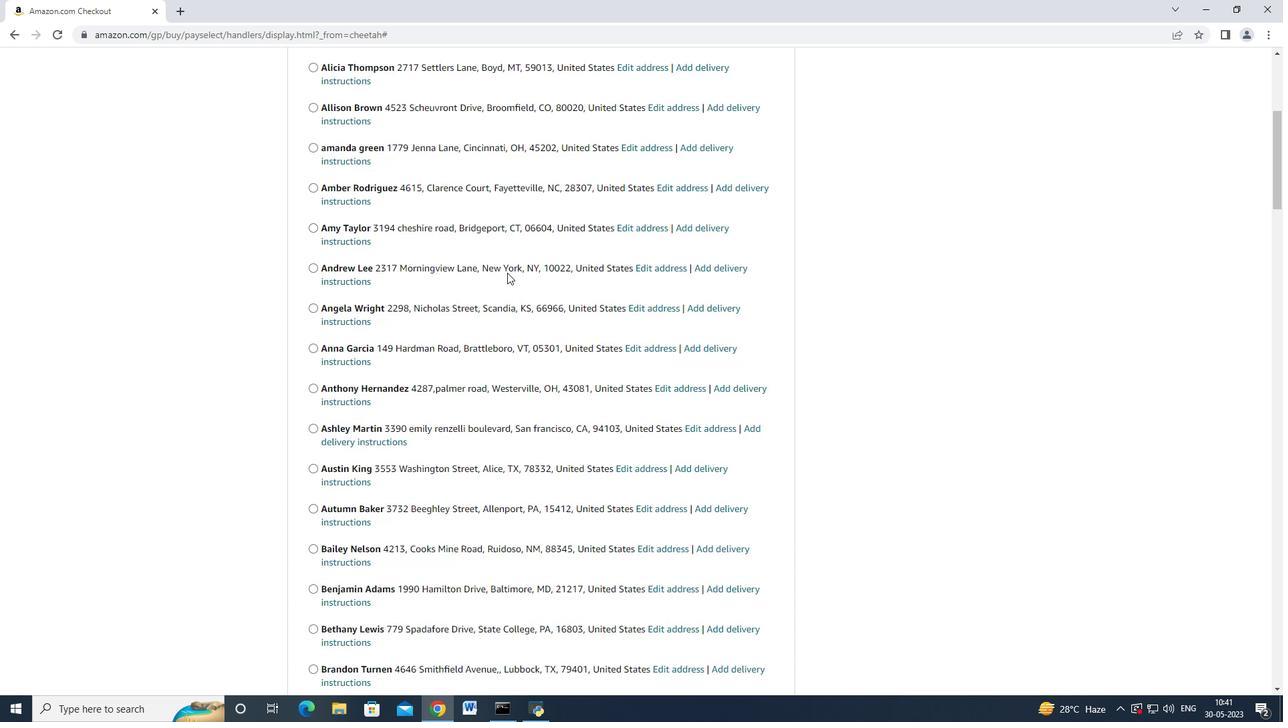 
Action: Mouse scrolled (507, 272) with delta (0, 0)
Screenshot: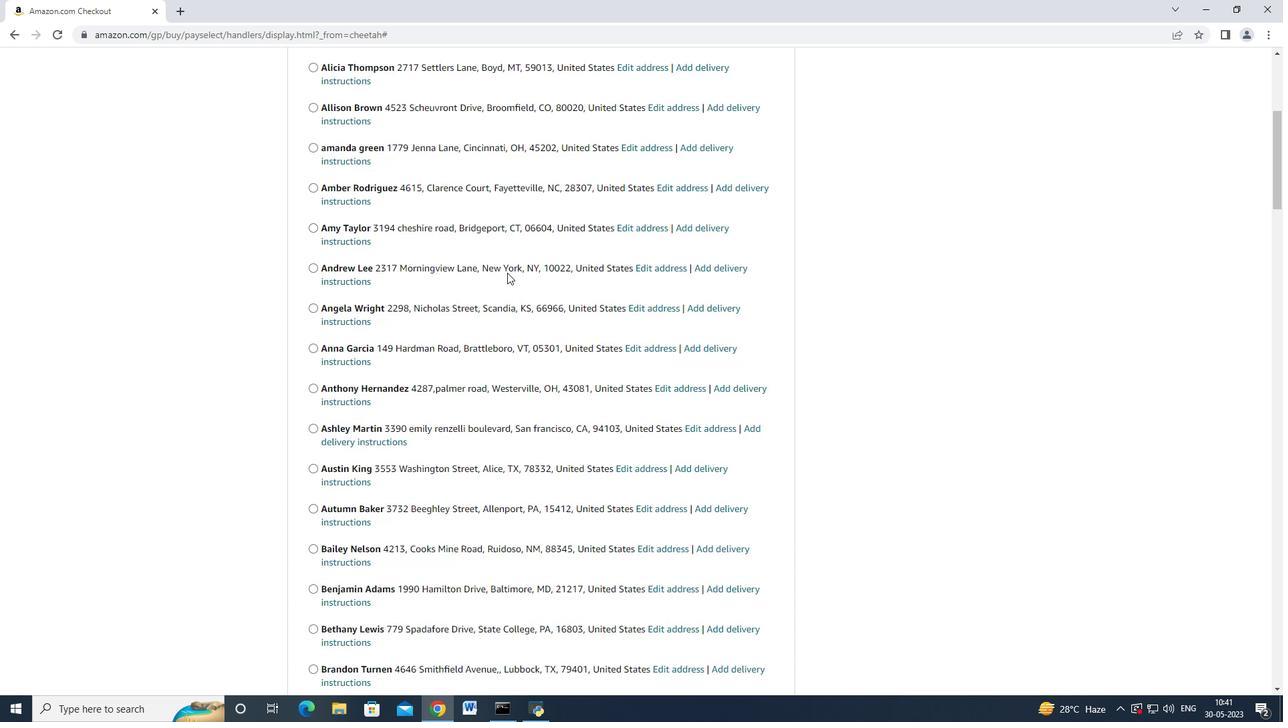 
Action: Mouse scrolled (507, 272) with delta (0, 0)
Screenshot: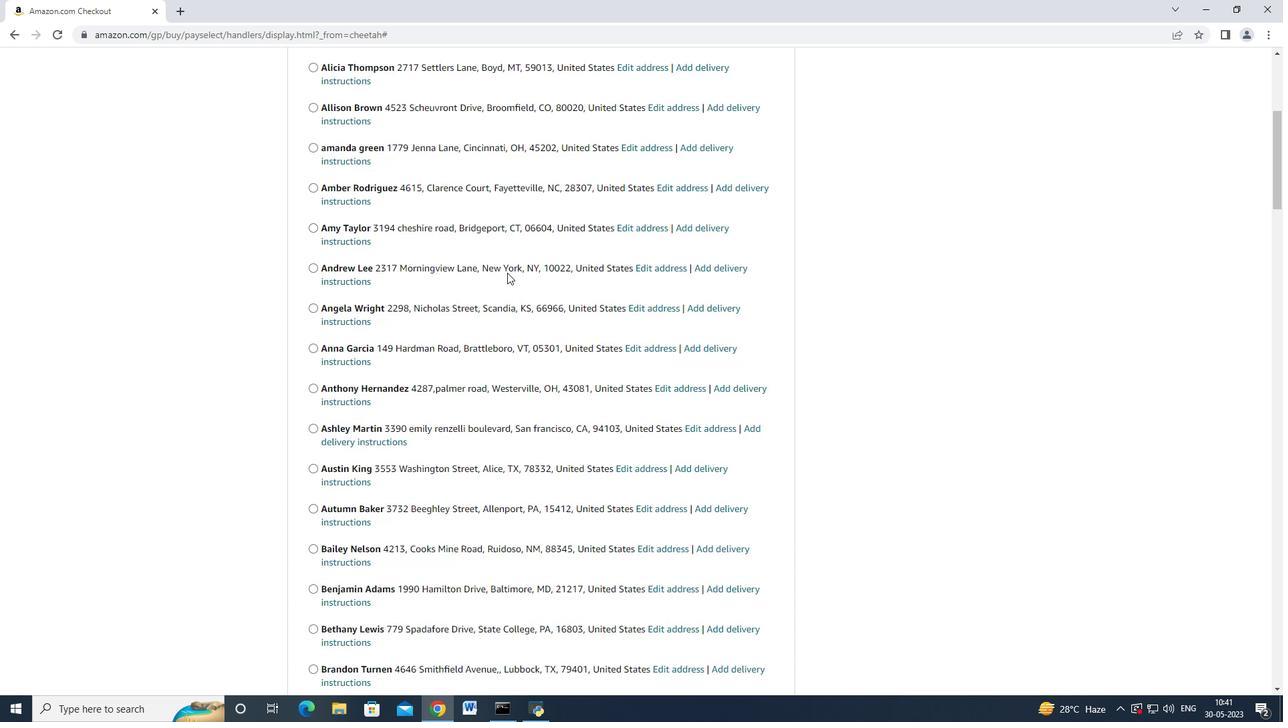 
Action: Mouse scrolled (507, 272) with delta (0, 0)
Screenshot: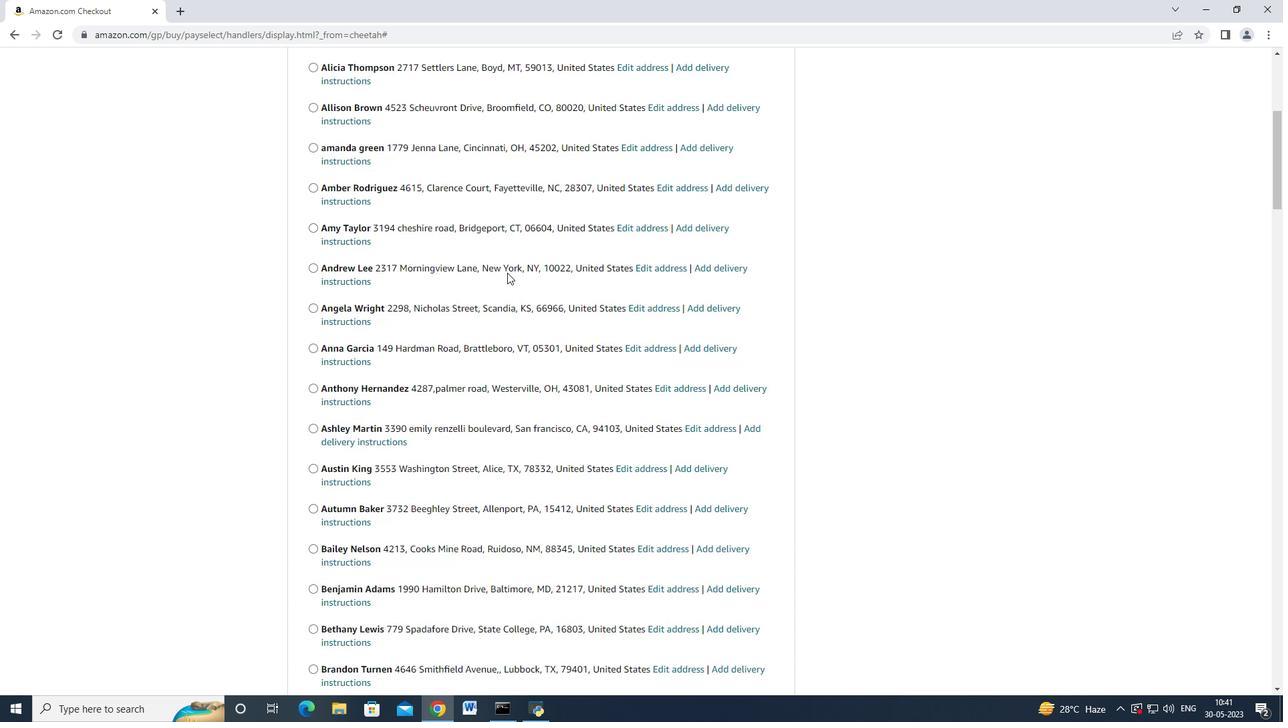 
Action: Mouse moved to (507, 273)
Screenshot: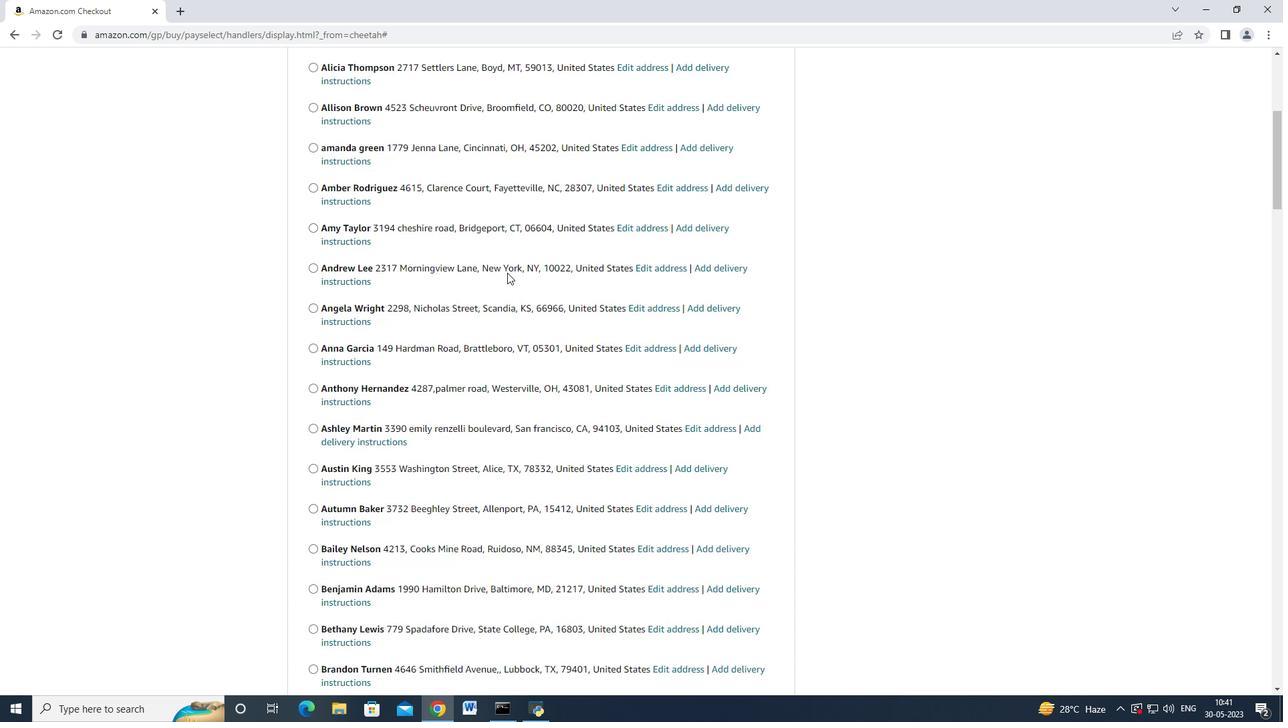 
Action: Mouse scrolled (507, 272) with delta (0, 0)
Screenshot: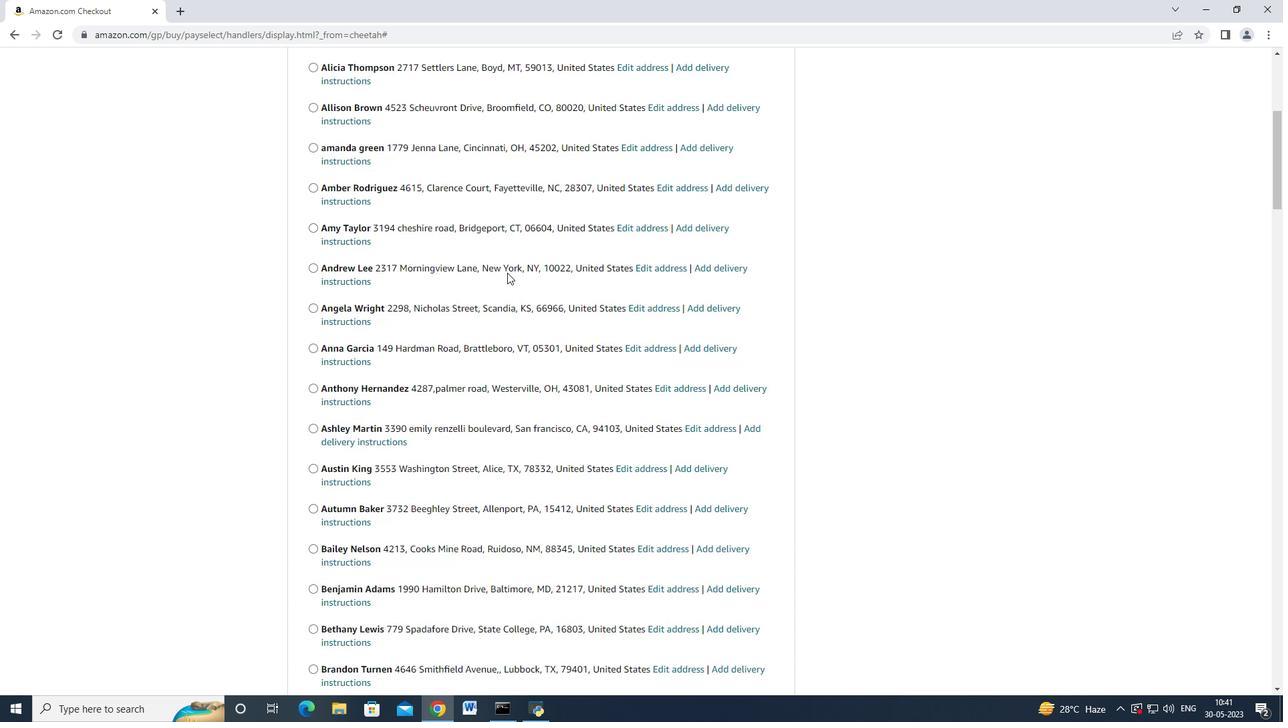 
Action: Mouse moved to (507, 273)
Screenshot: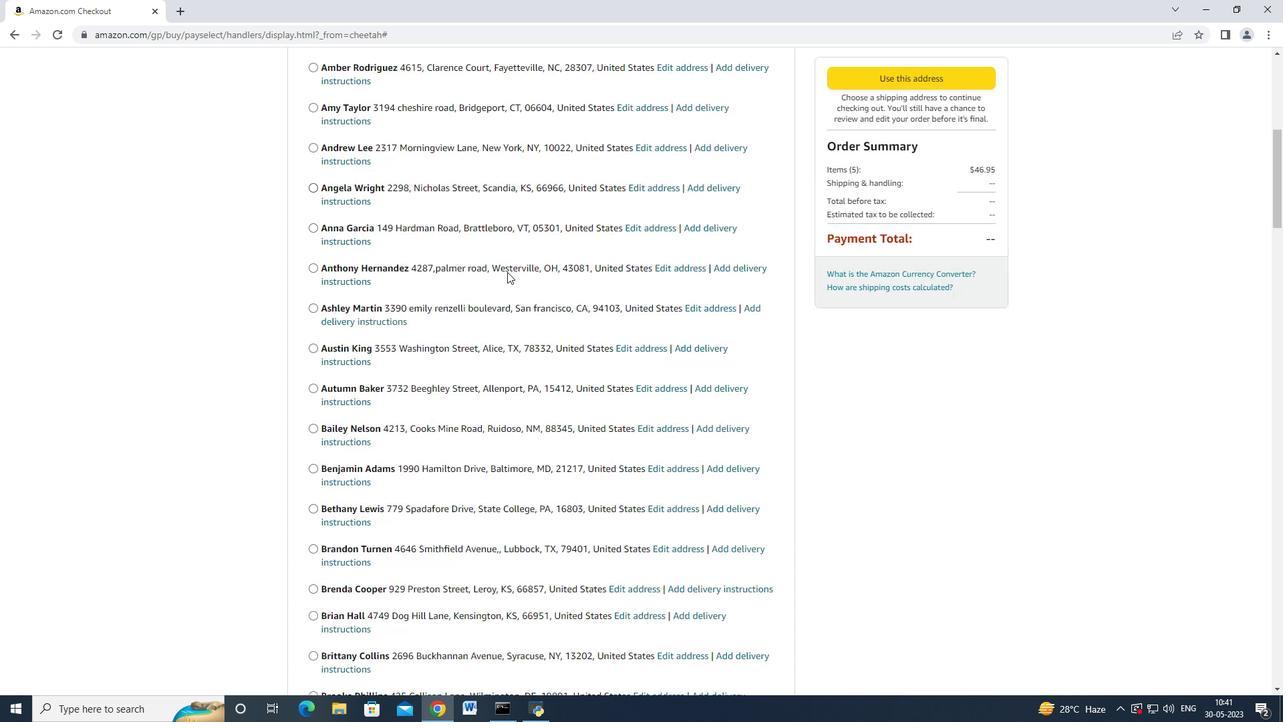 
Action: Mouse scrolled (507, 272) with delta (0, -1)
Screenshot: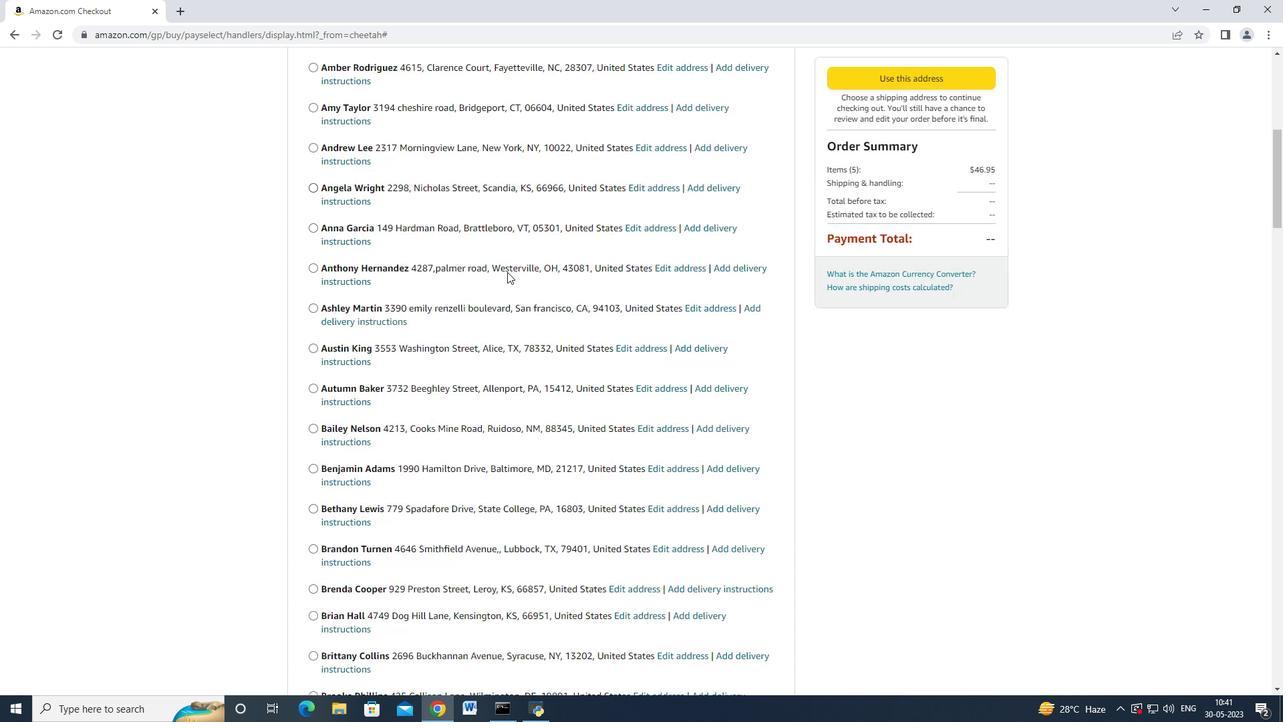 
Action: Mouse moved to (508, 269)
Screenshot: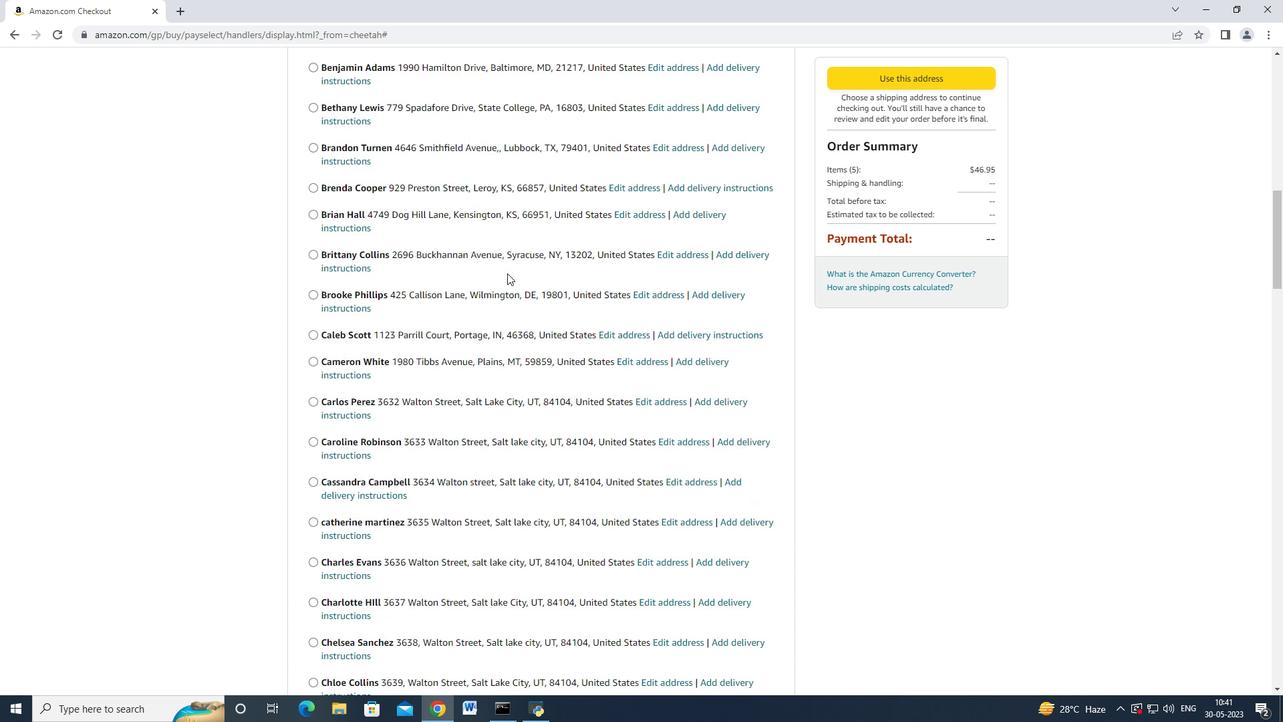 
Action: Mouse scrolled (507, 271) with delta (0, 0)
Screenshot: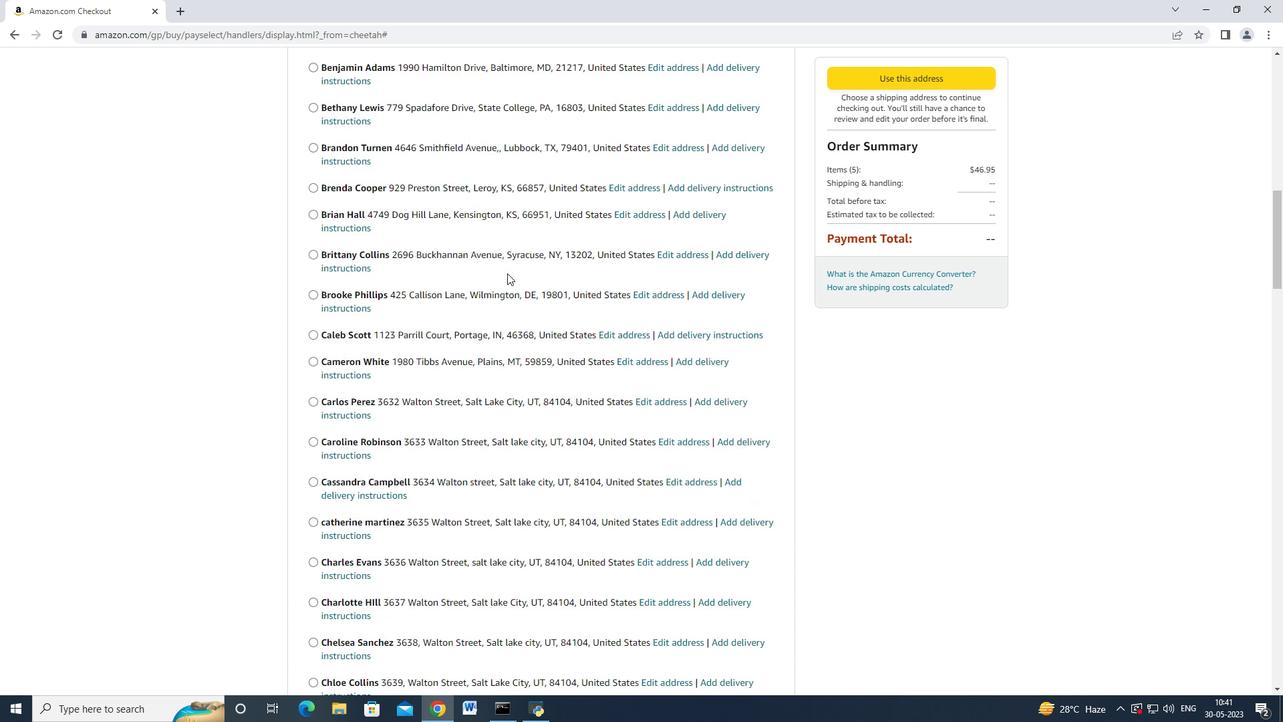 
Action: Mouse moved to (508, 269)
Screenshot: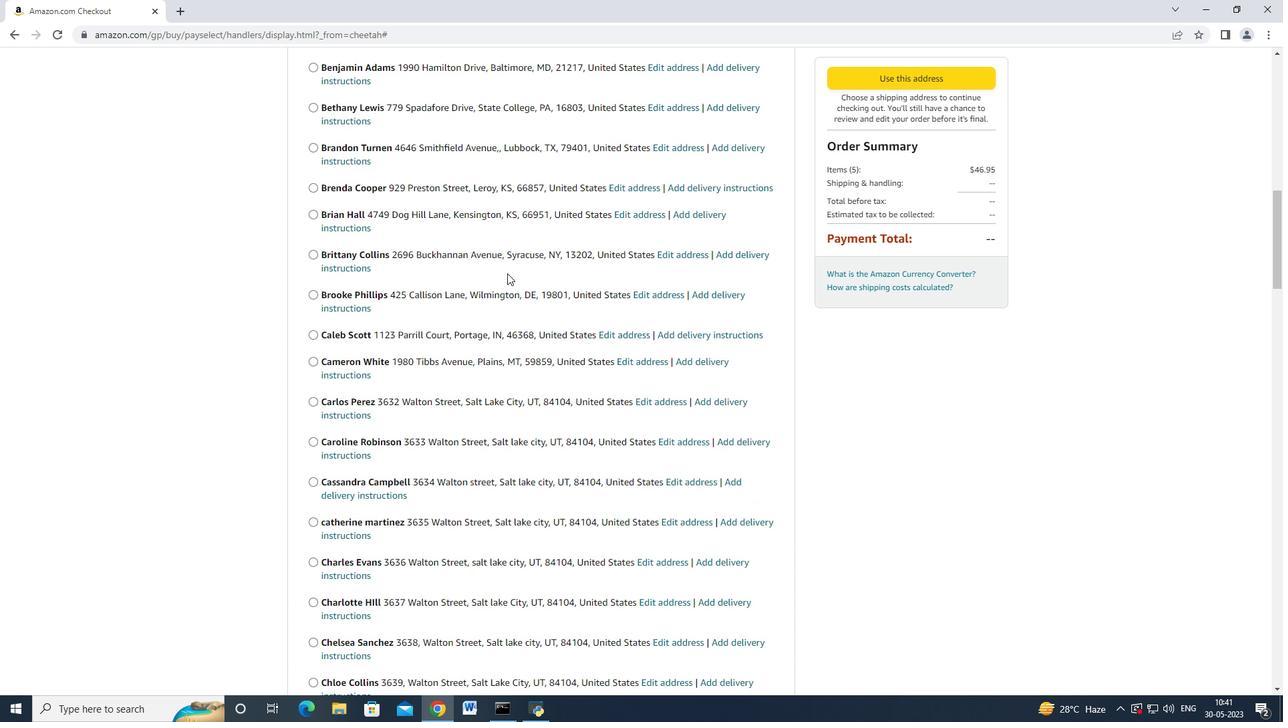 
Action: Mouse scrolled (508, 270) with delta (0, 0)
Screenshot: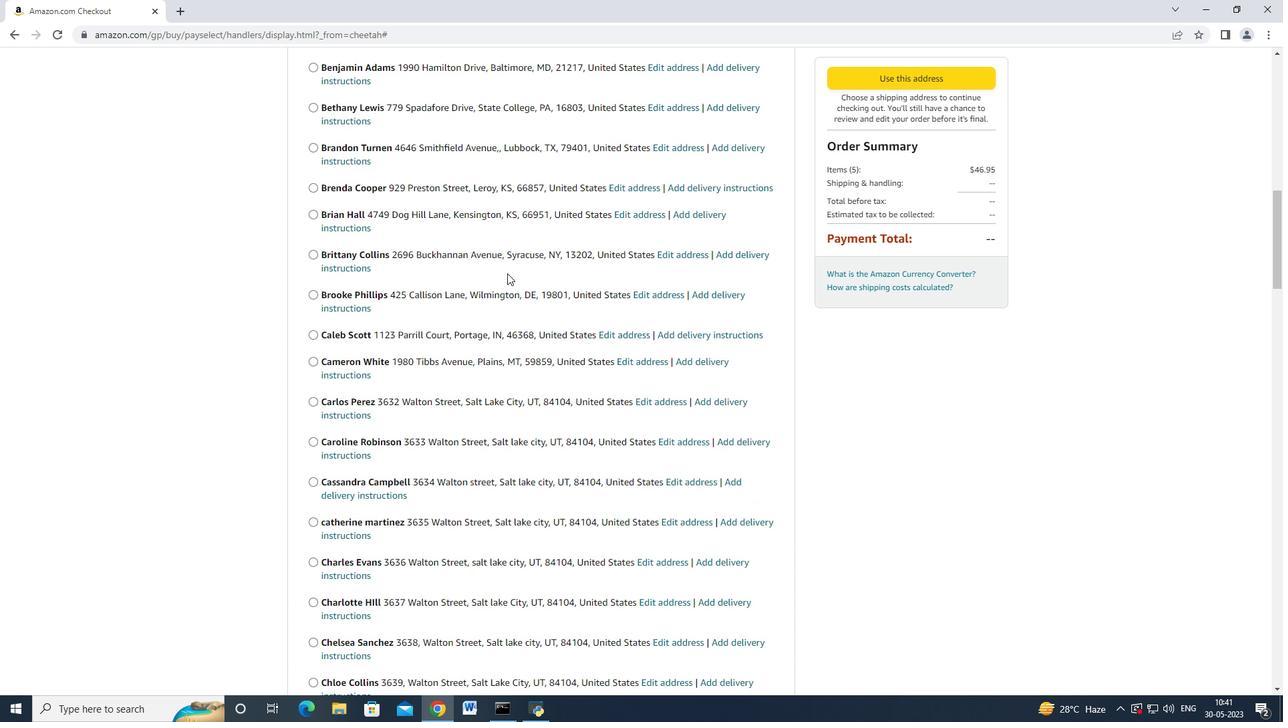 
Action: Mouse scrolled (508, 270) with delta (0, 0)
Screenshot: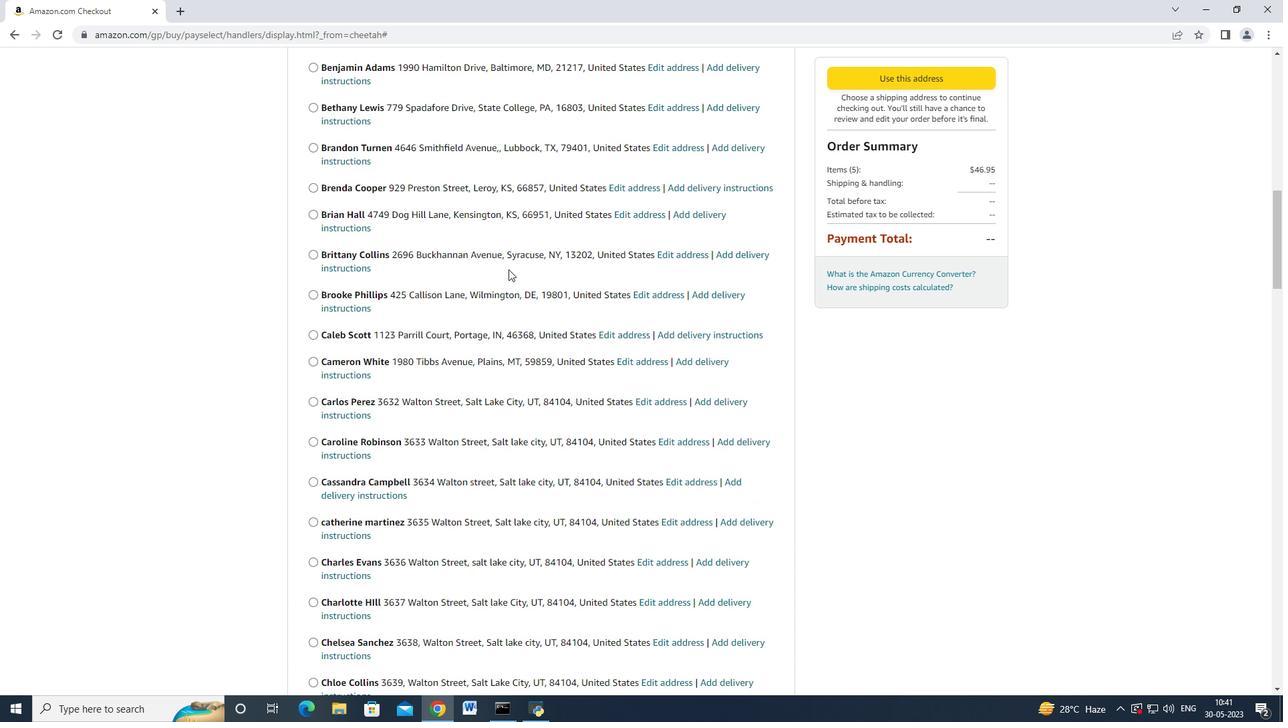 
Action: Mouse scrolled (508, 270) with delta (0, 0)
Screenshot: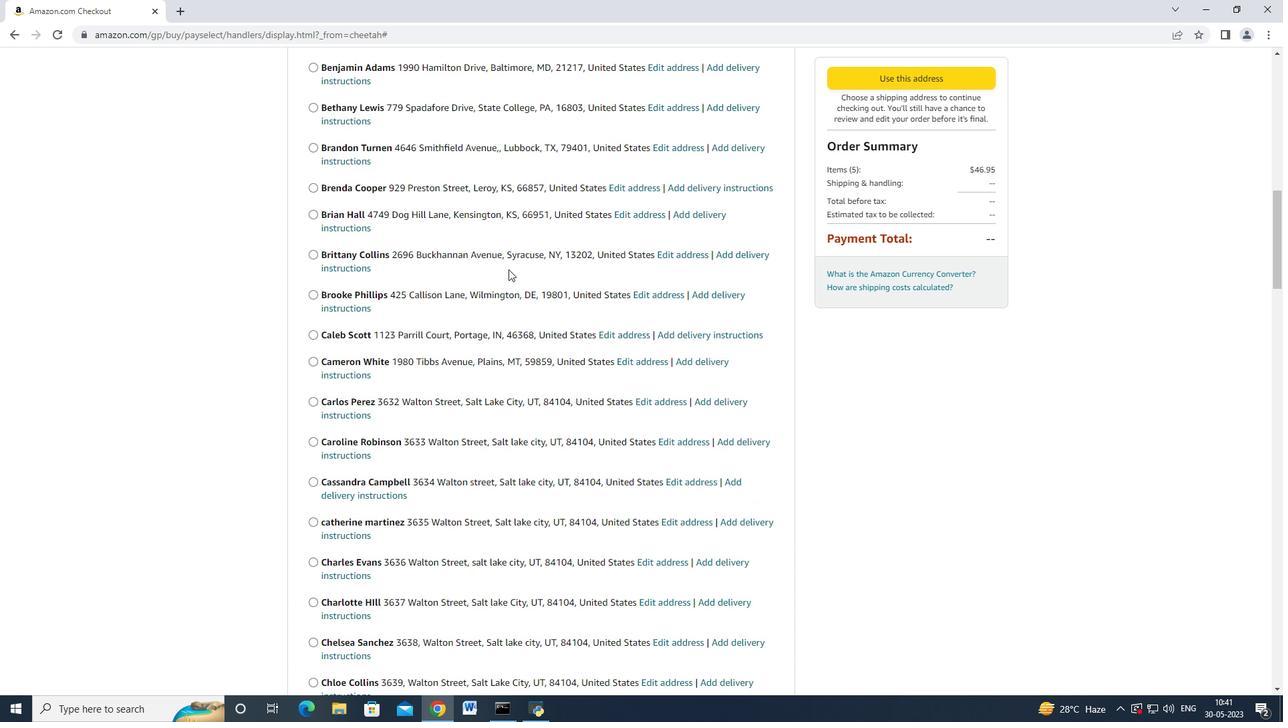 
Action: Mouse scrolled (508, 270) with delta (0, 0)
Screenshot: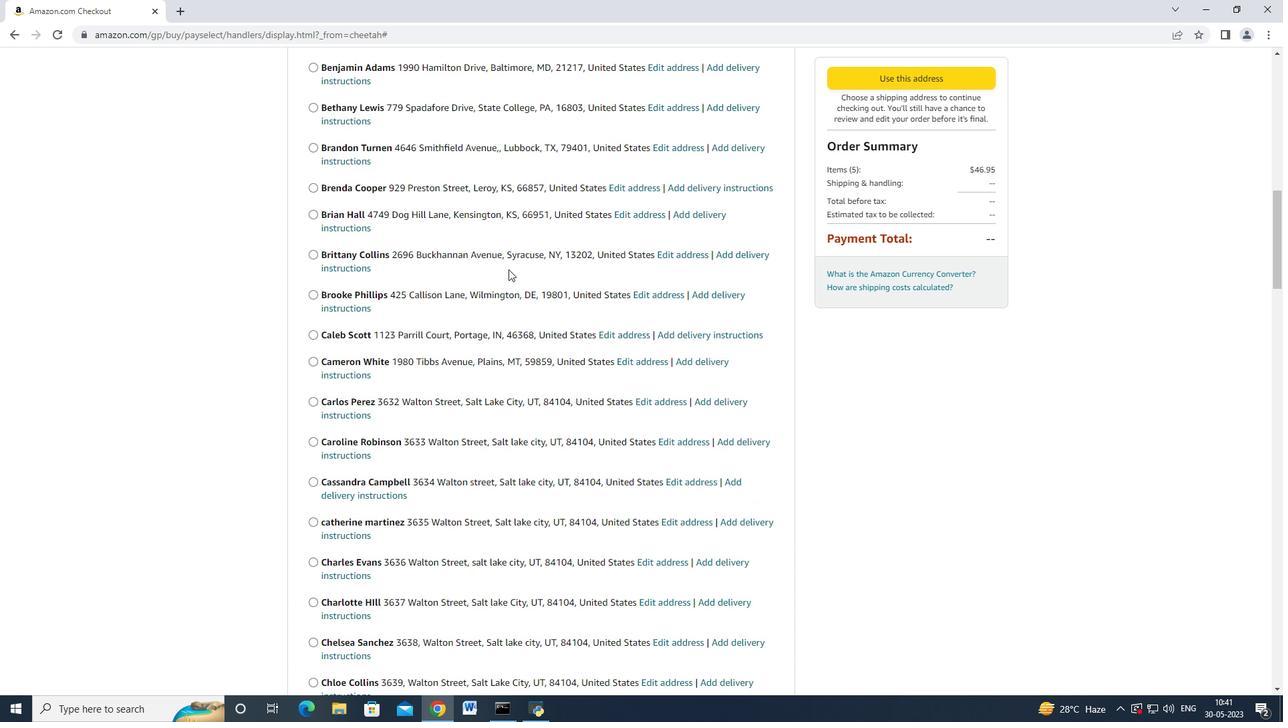 
Action: Mouse scrolled (508, 270) with delta (0, -1)
Screenshot: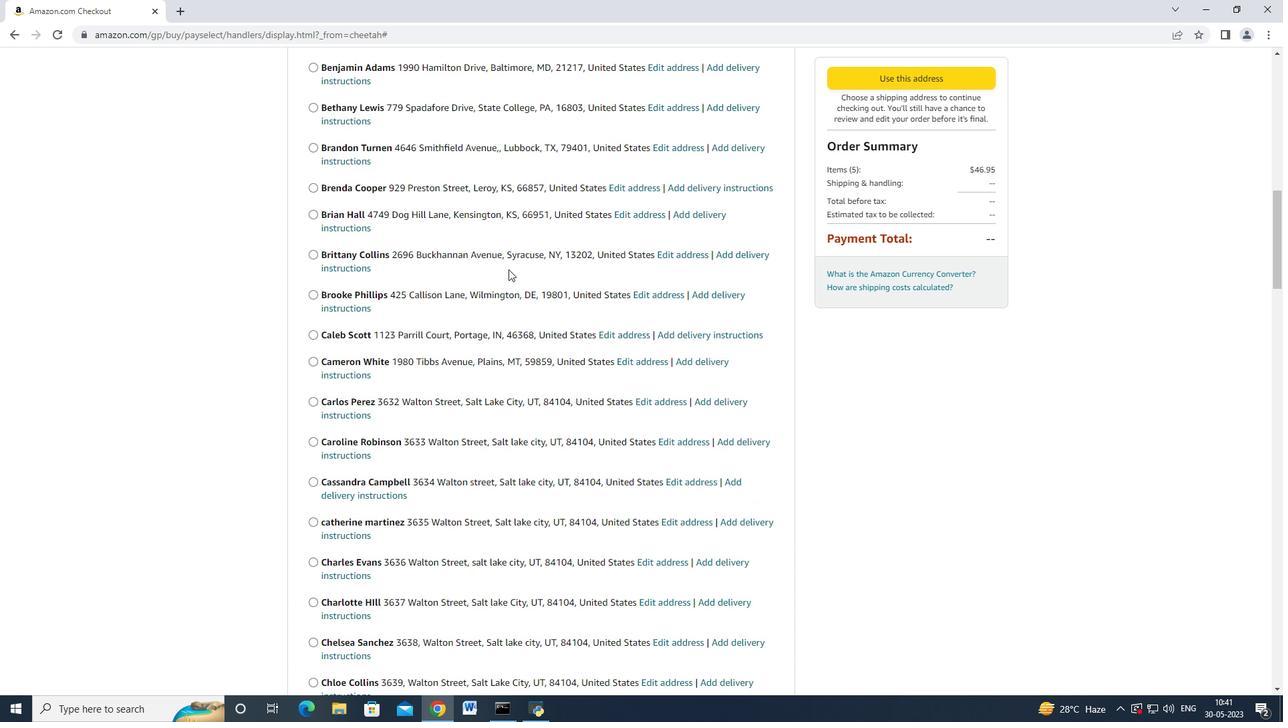 
Action: Mouse scrolled (508, 270) with delta (0, 0)
Screenshot: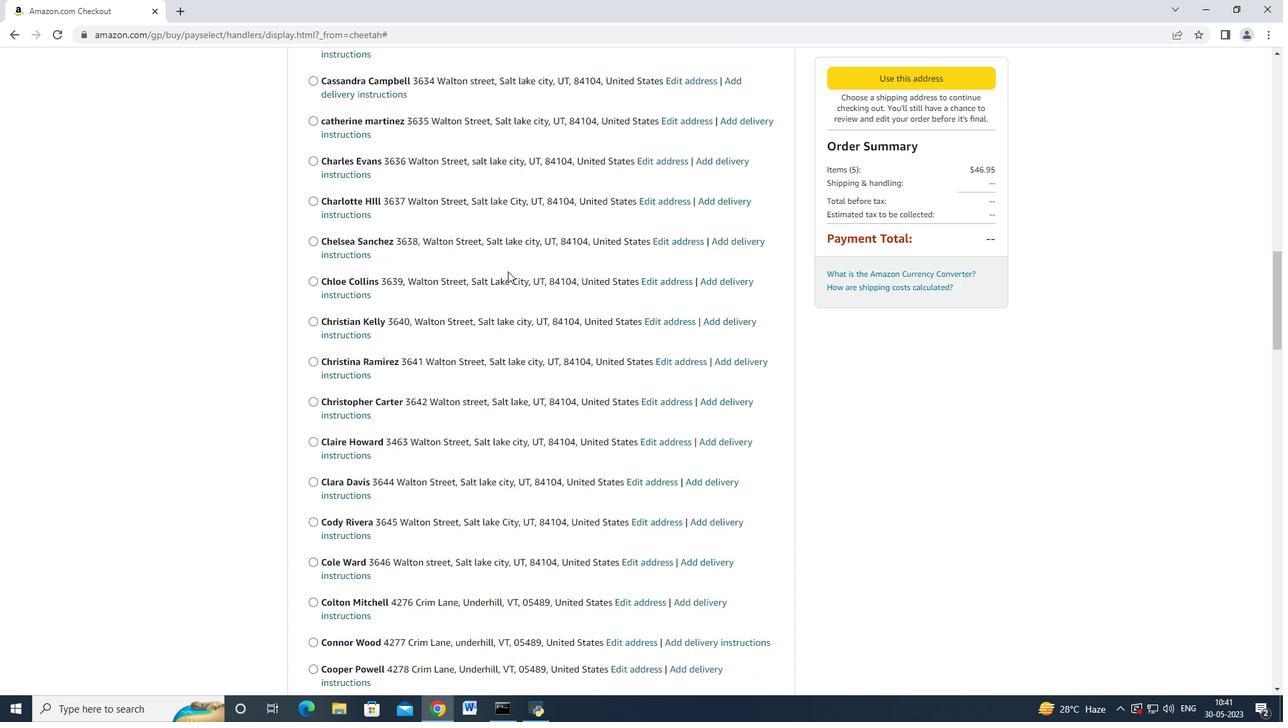 
Action: Mouse moved to (507, 271)
Screenshot: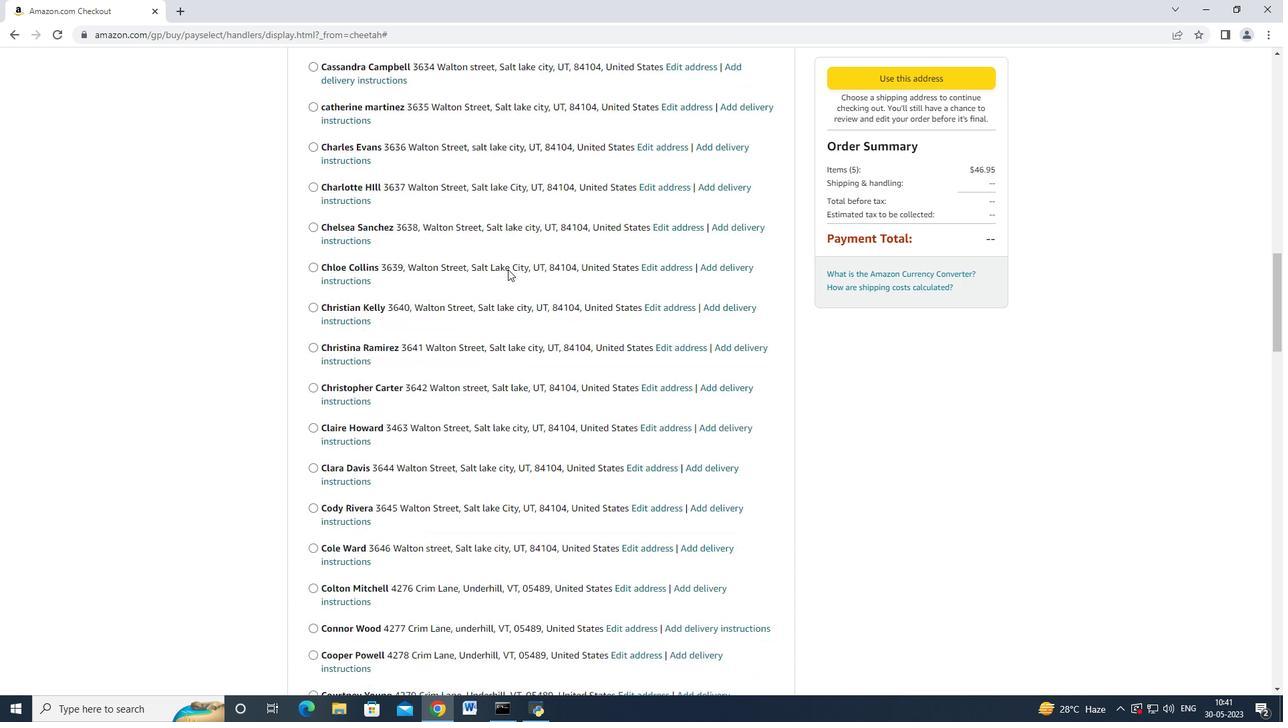 
Action: Mouse scrolled (506, 272) with delta (0, 0)
Screenshot: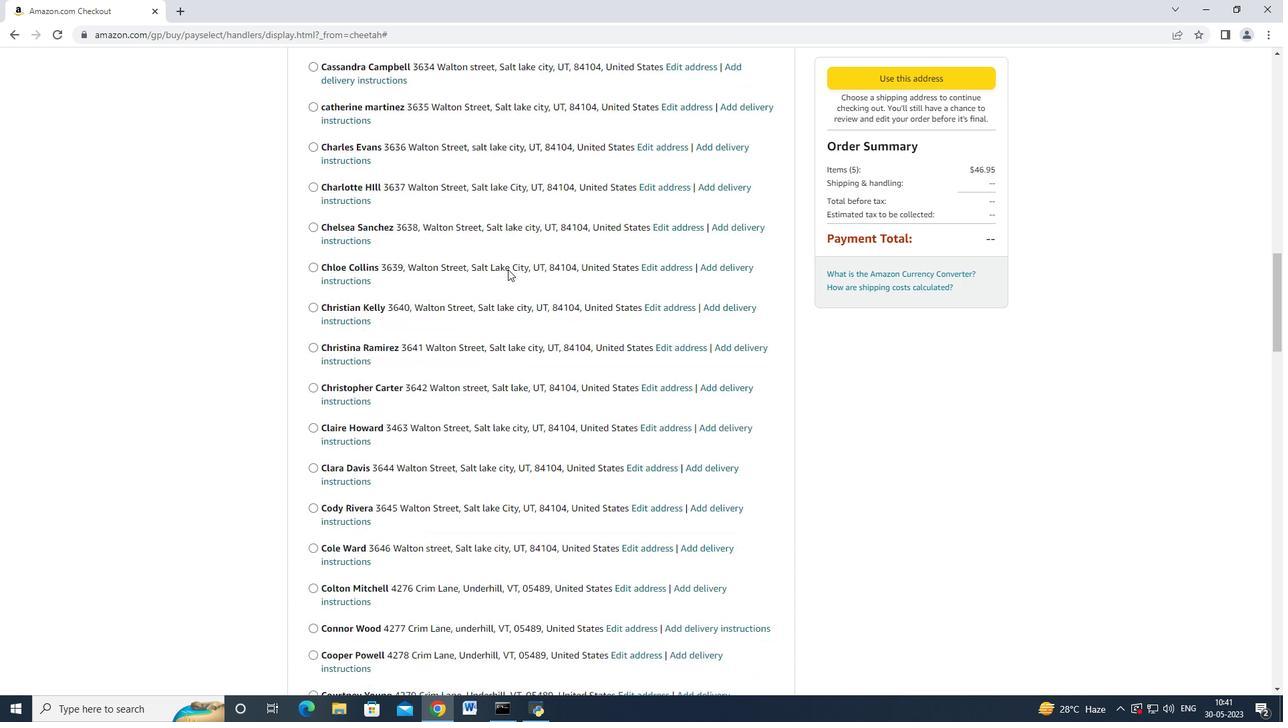 
Action: Mouse moved to (507, 272)
Screenshot: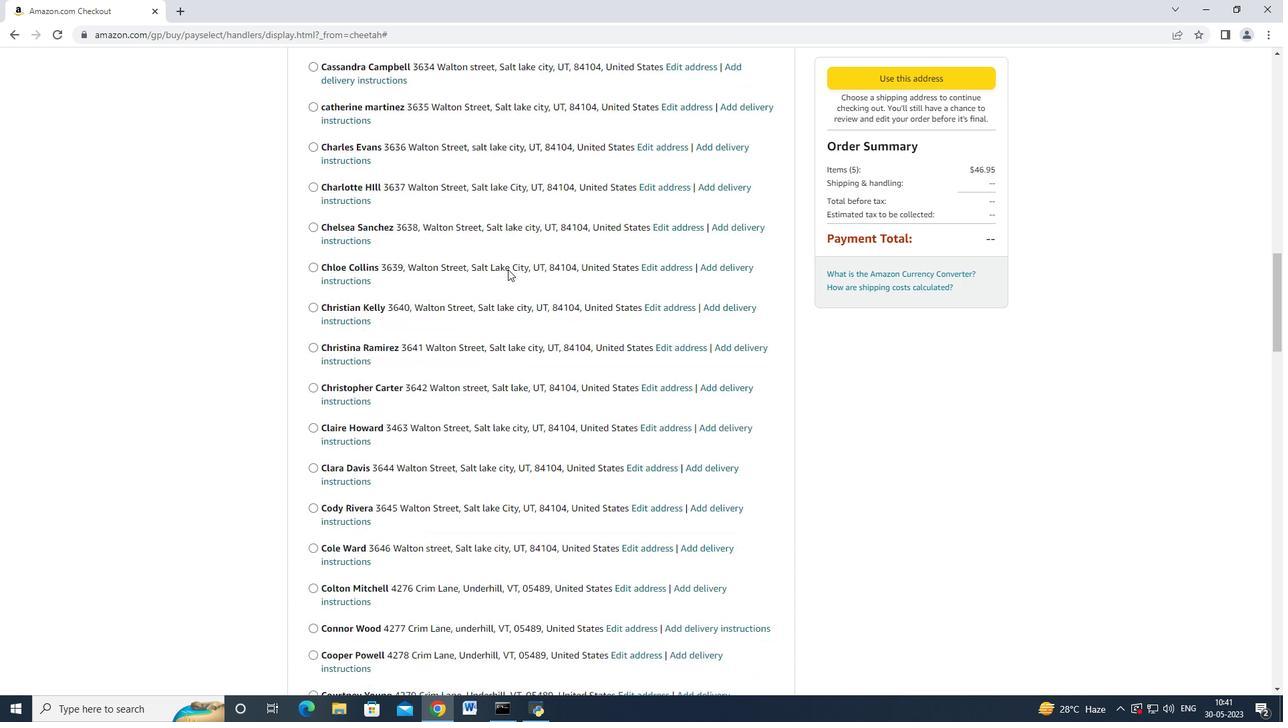 
Action: Mouse scrolled (506, 272) with delta (0, 0)
Screenshot: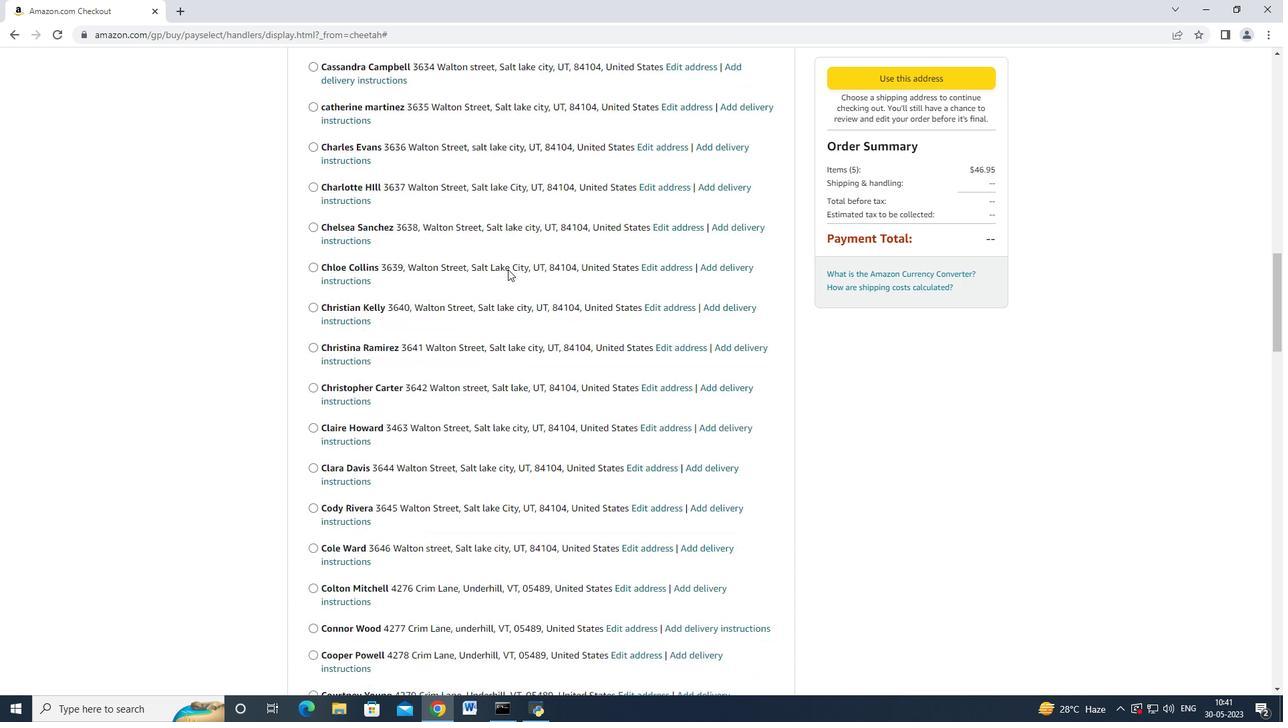 
Action: Mouse moved to (507, 272)
Screenshot: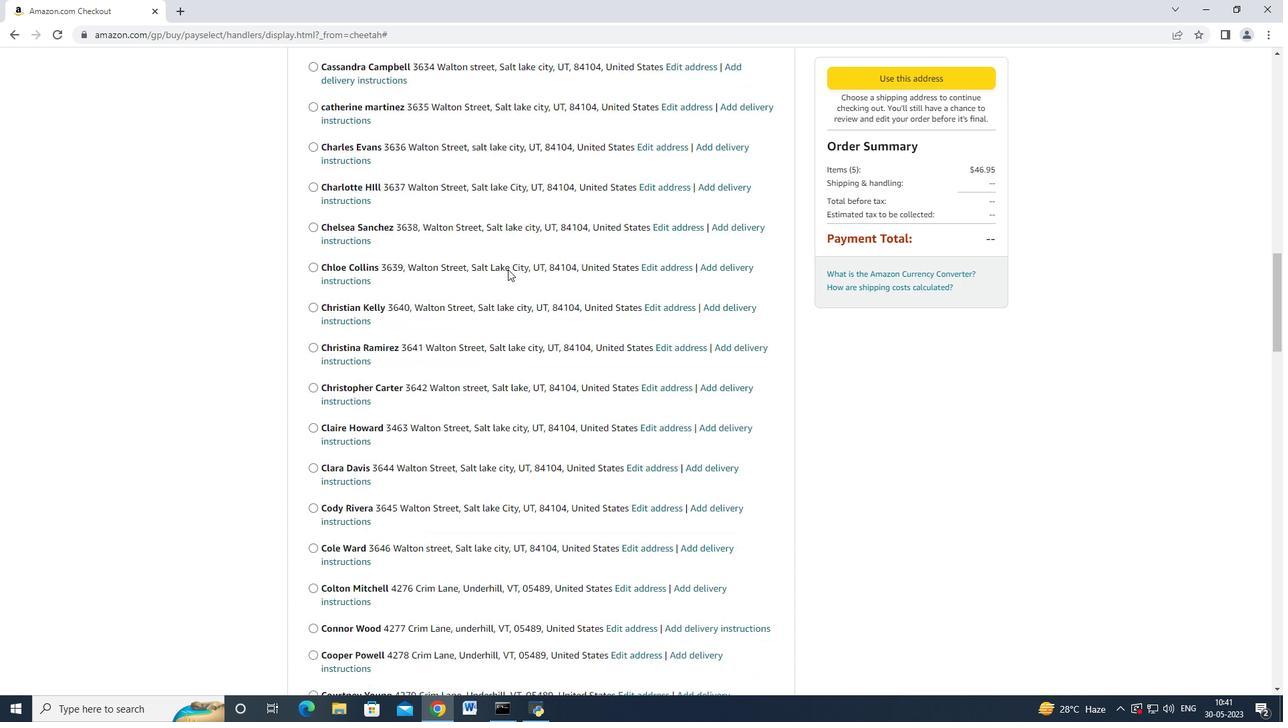 
Action: Mouse scrolled (506, 272) with delta (0, 0)
Screenshot: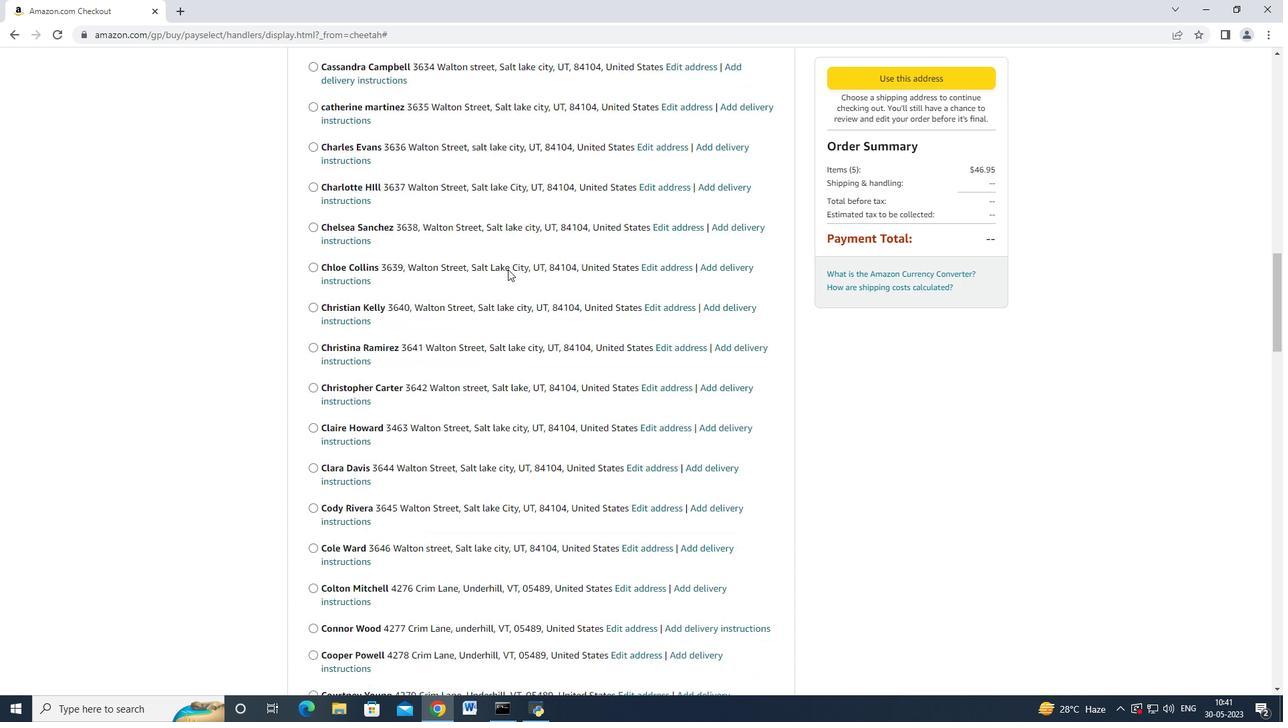 
Action: Mouse moved to (507, 272)
Screenshot: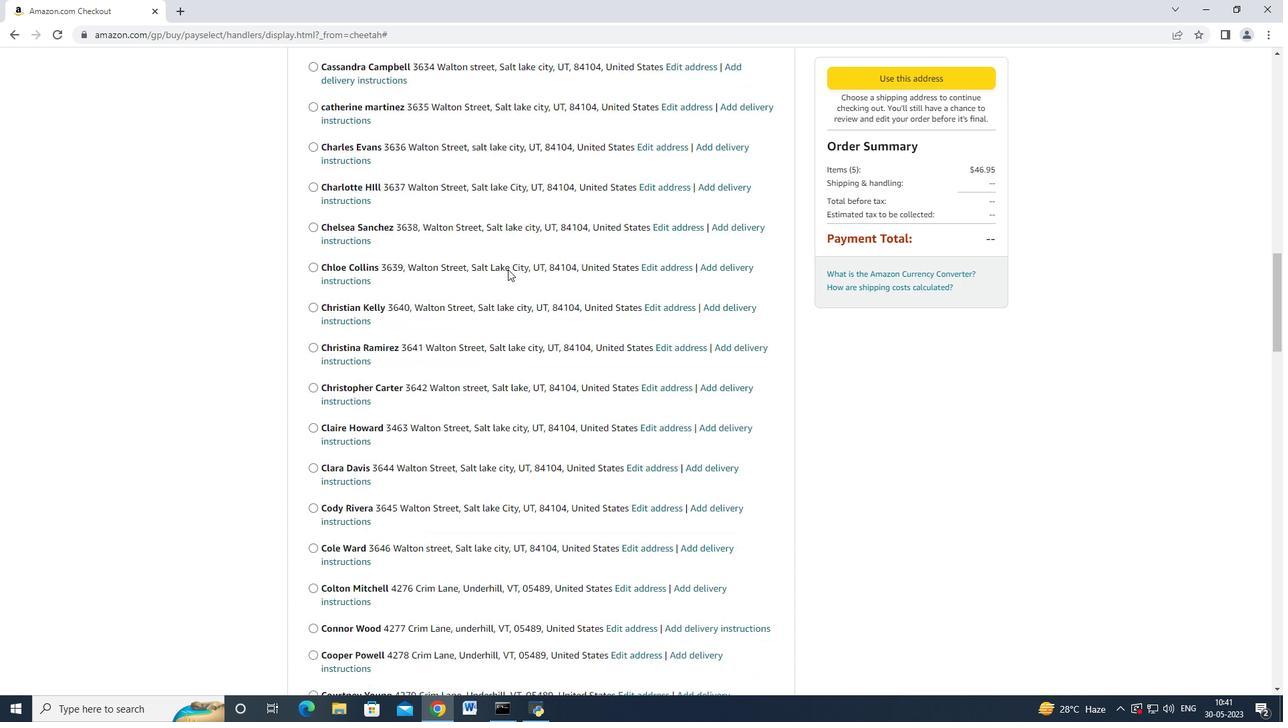 
Action: Mouse scrolled (506, 272) with delta (0, 0)
Screenshot: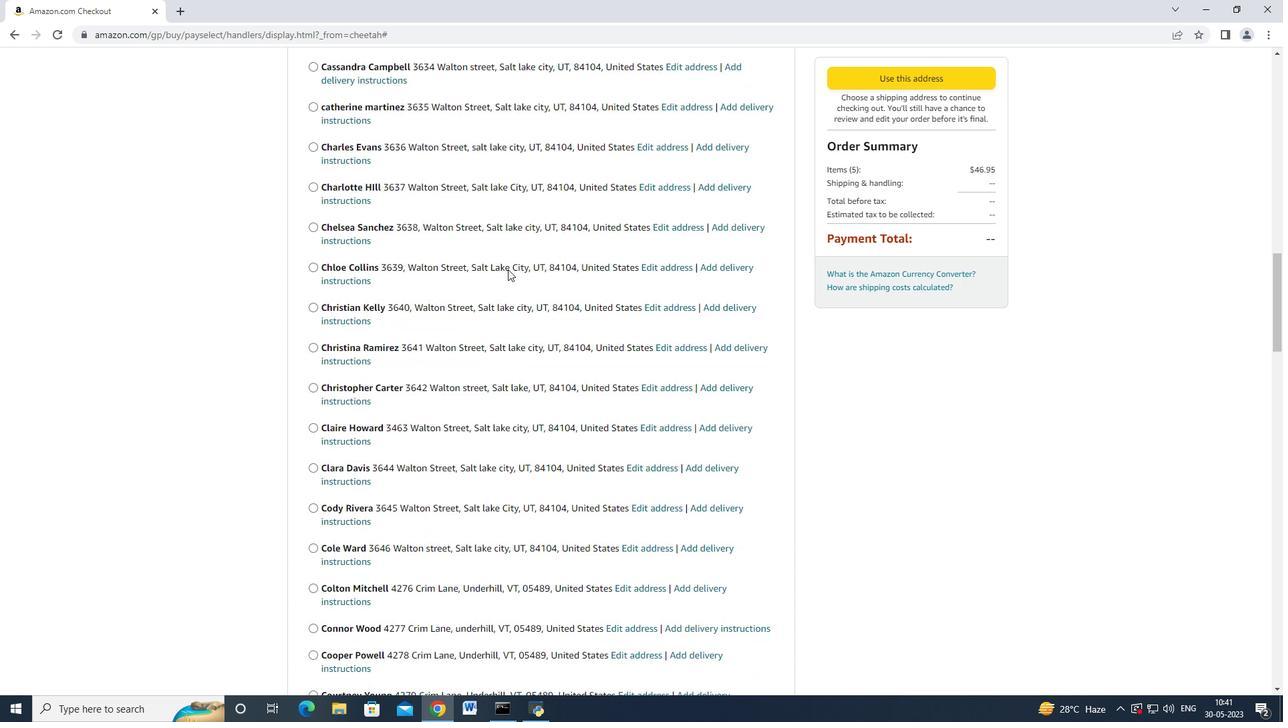 
Action: Mouse moved to (508, 272)
Screenshot: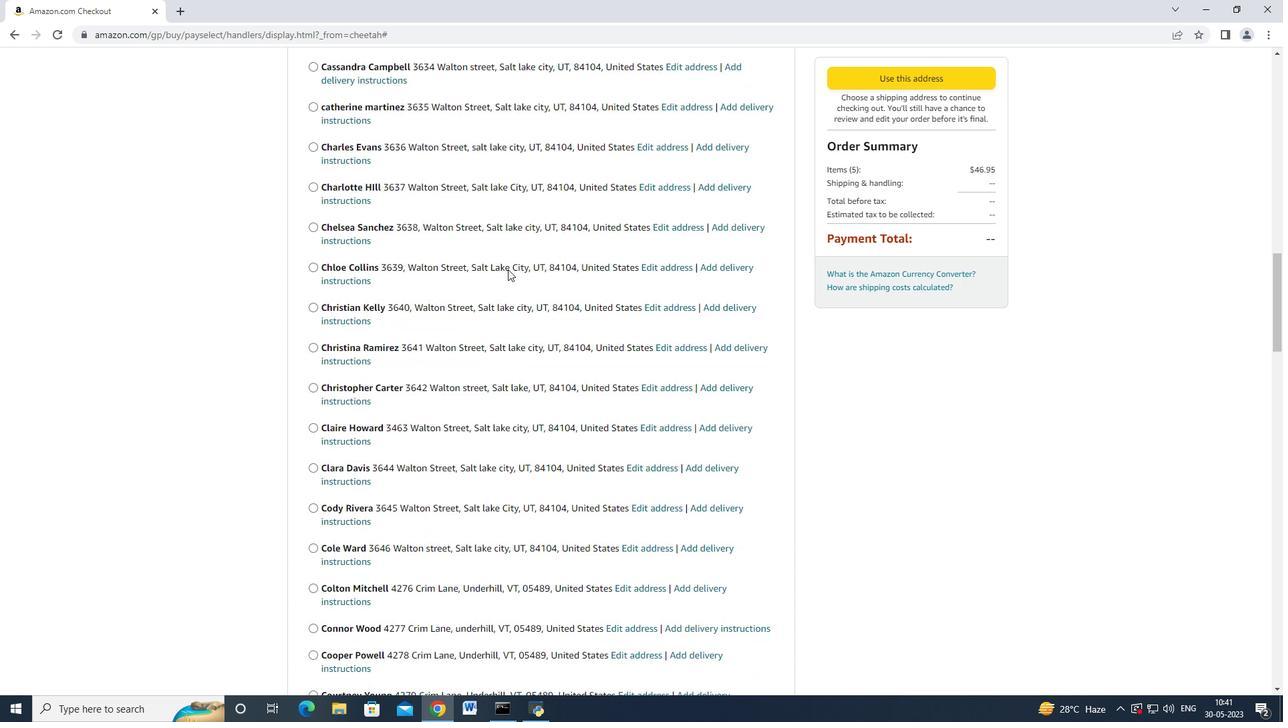 
Action: Mouse scrolled (506, 272) with delta (0, 0)
Screenshot: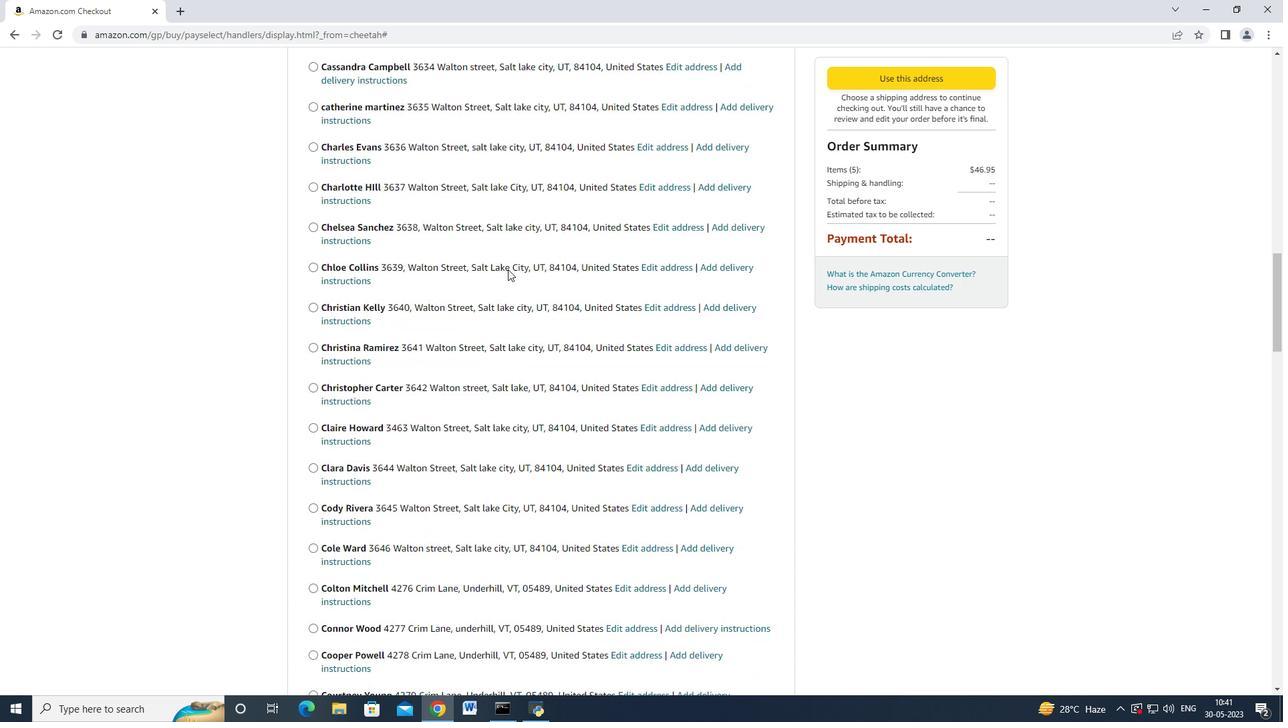 
Action: Mouse moved to (508, 272)
Screenshot: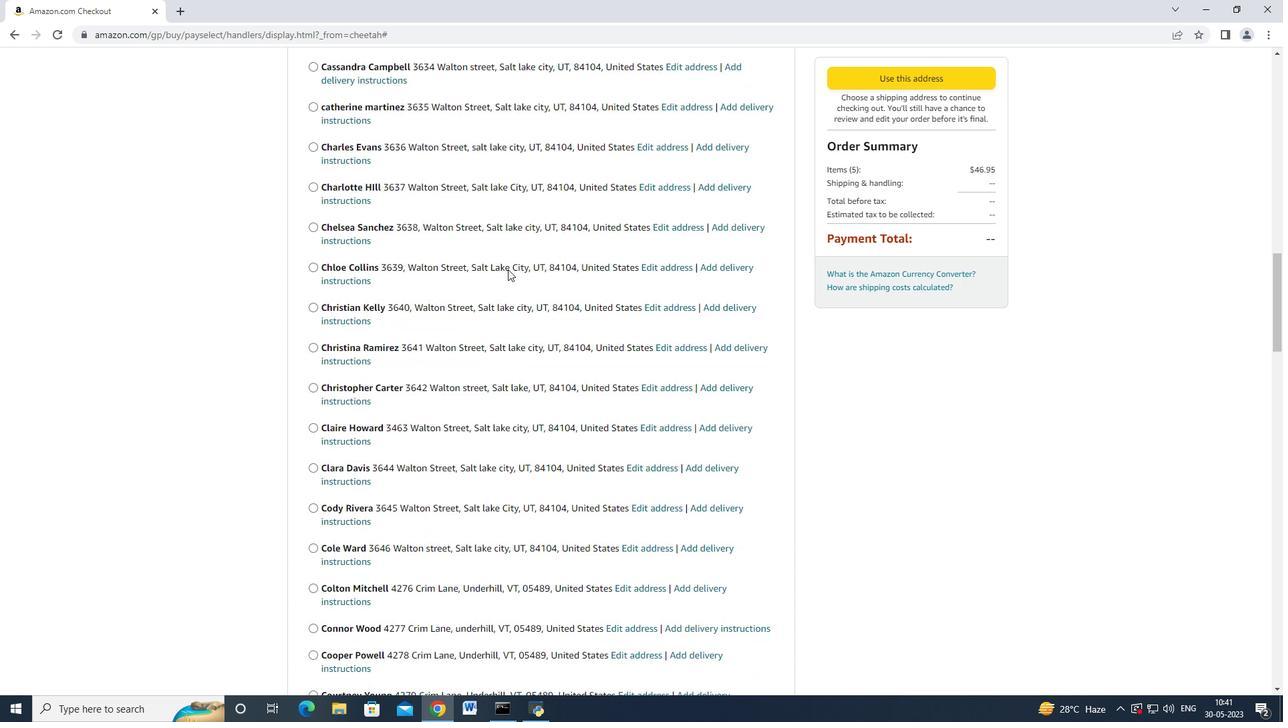 
Action: Mouse scrolled (506, 272) with delta (0, 0)
Screenshot: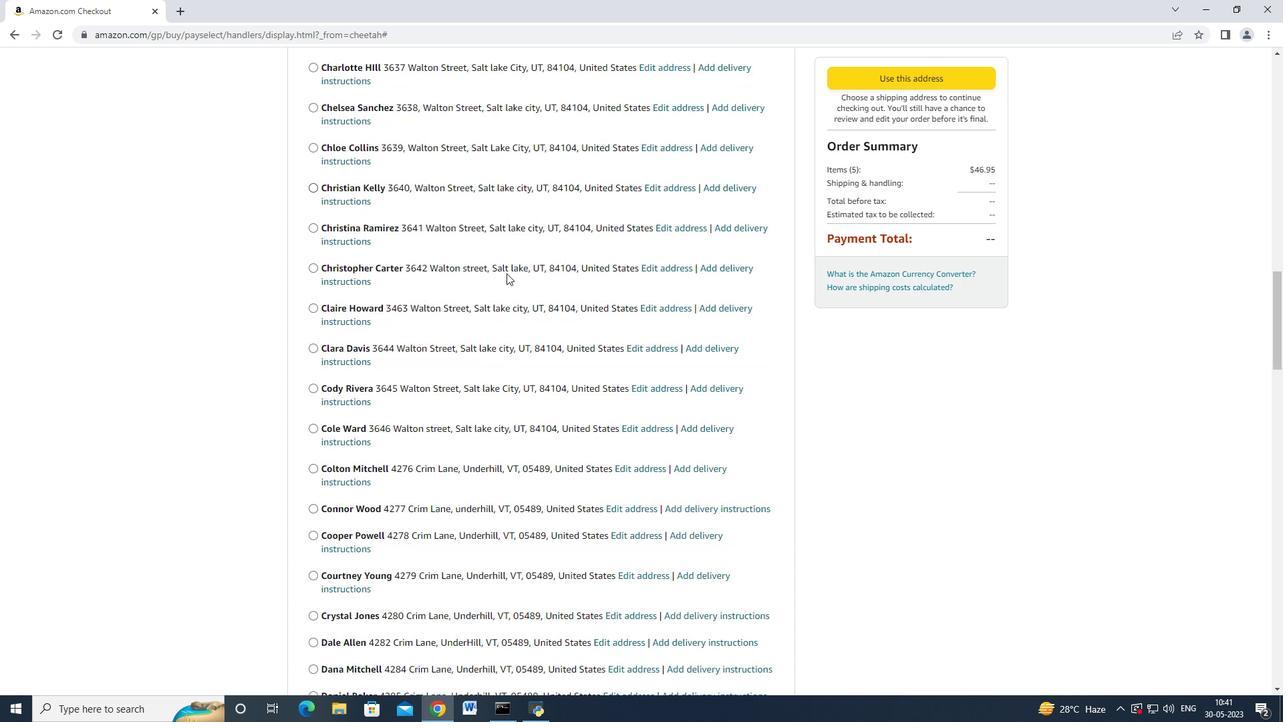 
Action: Mouse moved to (508, 271)
Screenshot: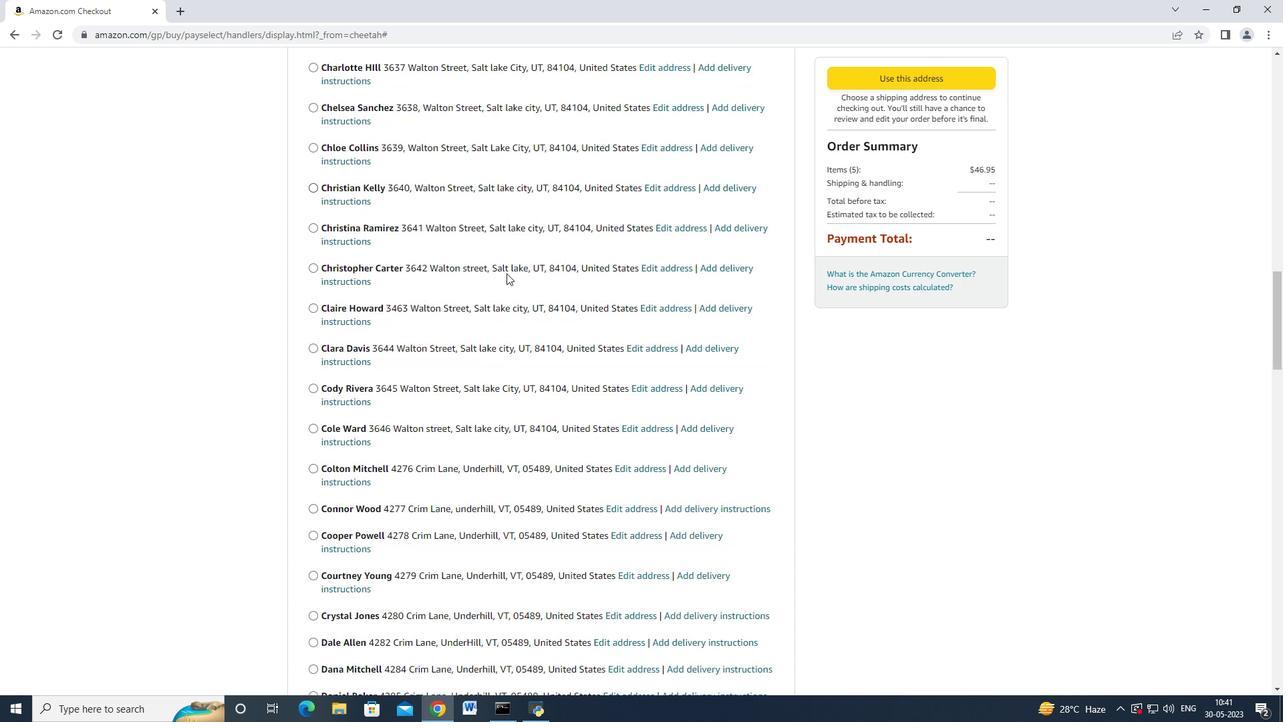 
Action: Mouse scrolled (506, 272) with delta (0, 0)
Screenshot: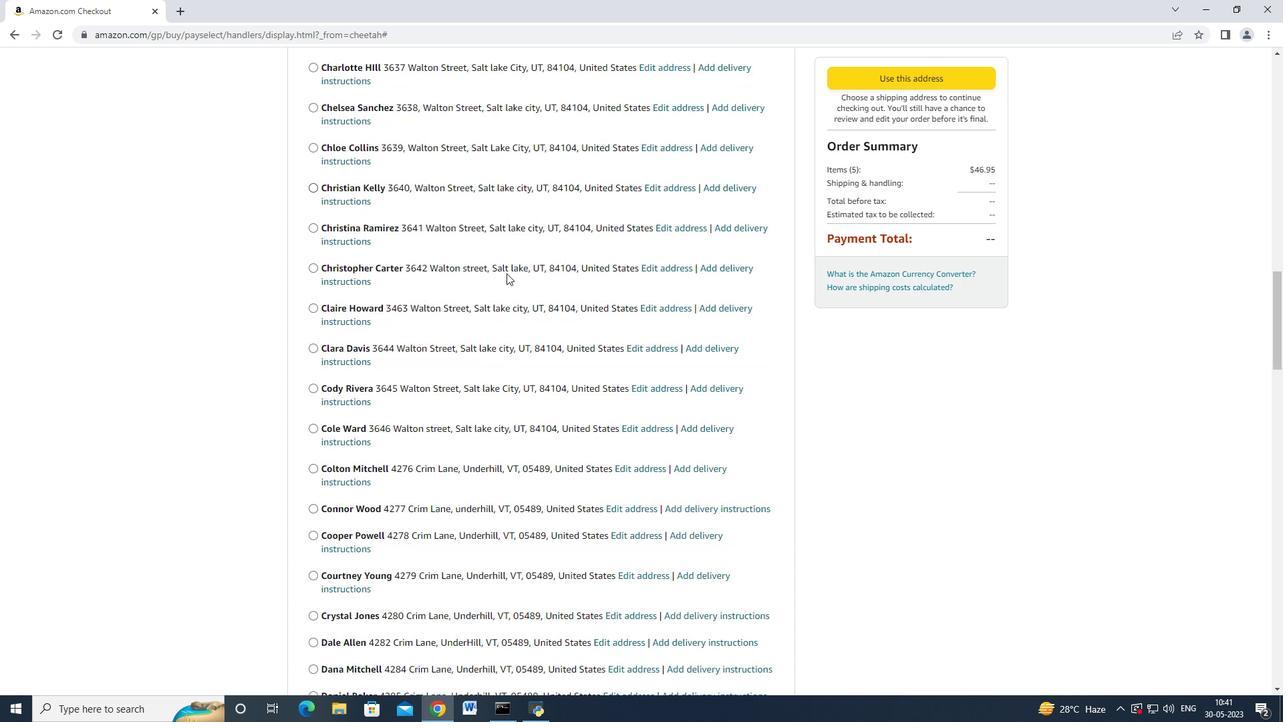
Action: Mouse scrolled (507, 271) with delta (0, 0)
Screenshot: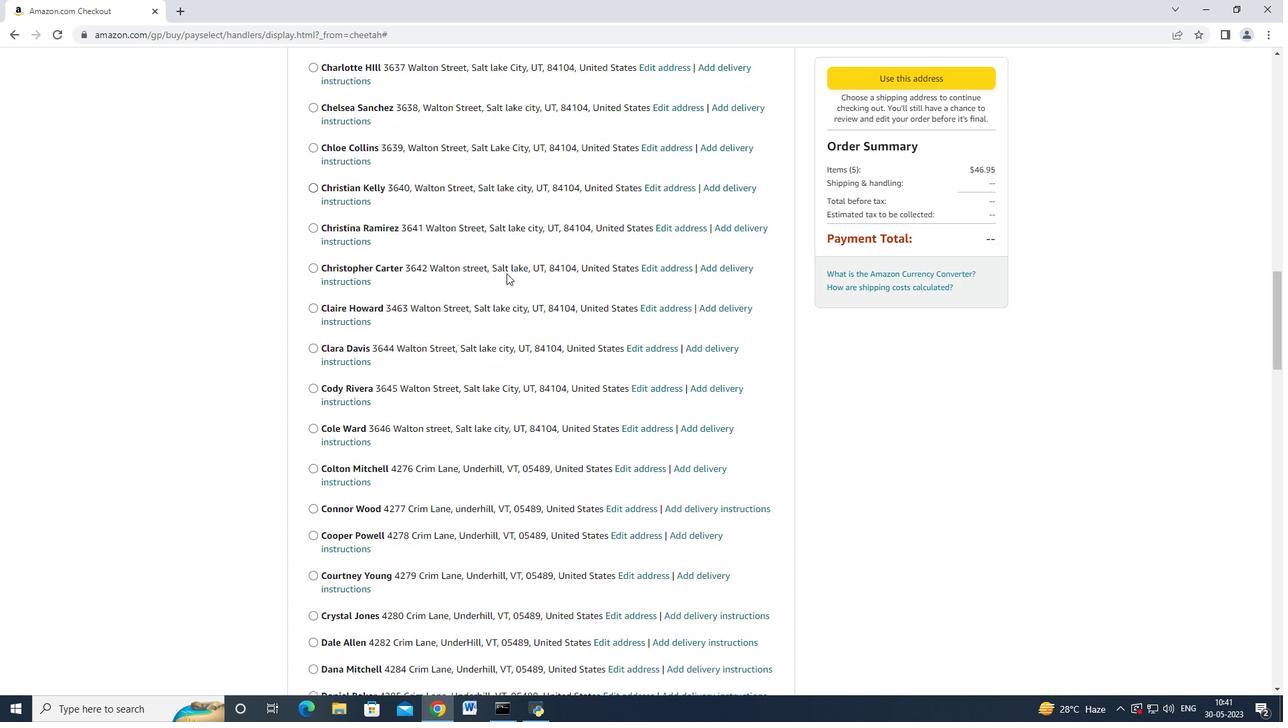 
Action: Mouse scrolled (507, 270) with delta (0, 0)
Screenshot: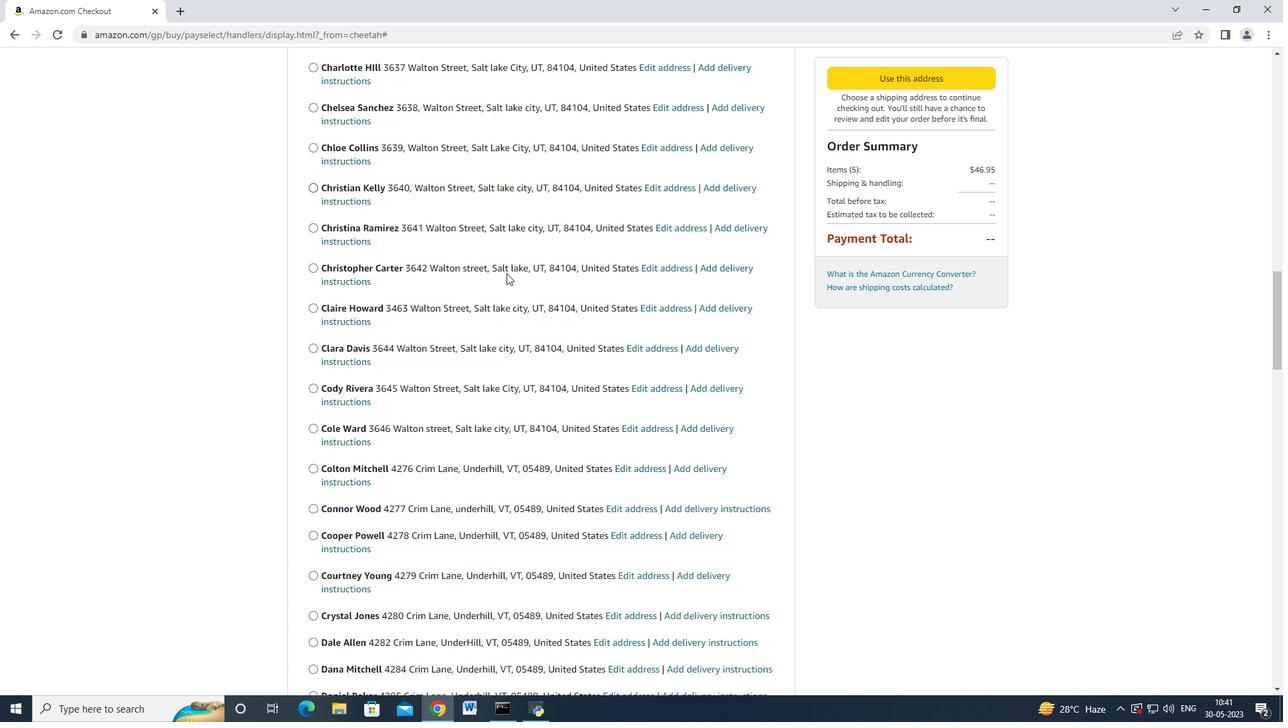 
Action: Mouse scrolled (507, 271) with delta (0, 0)
Screenshot: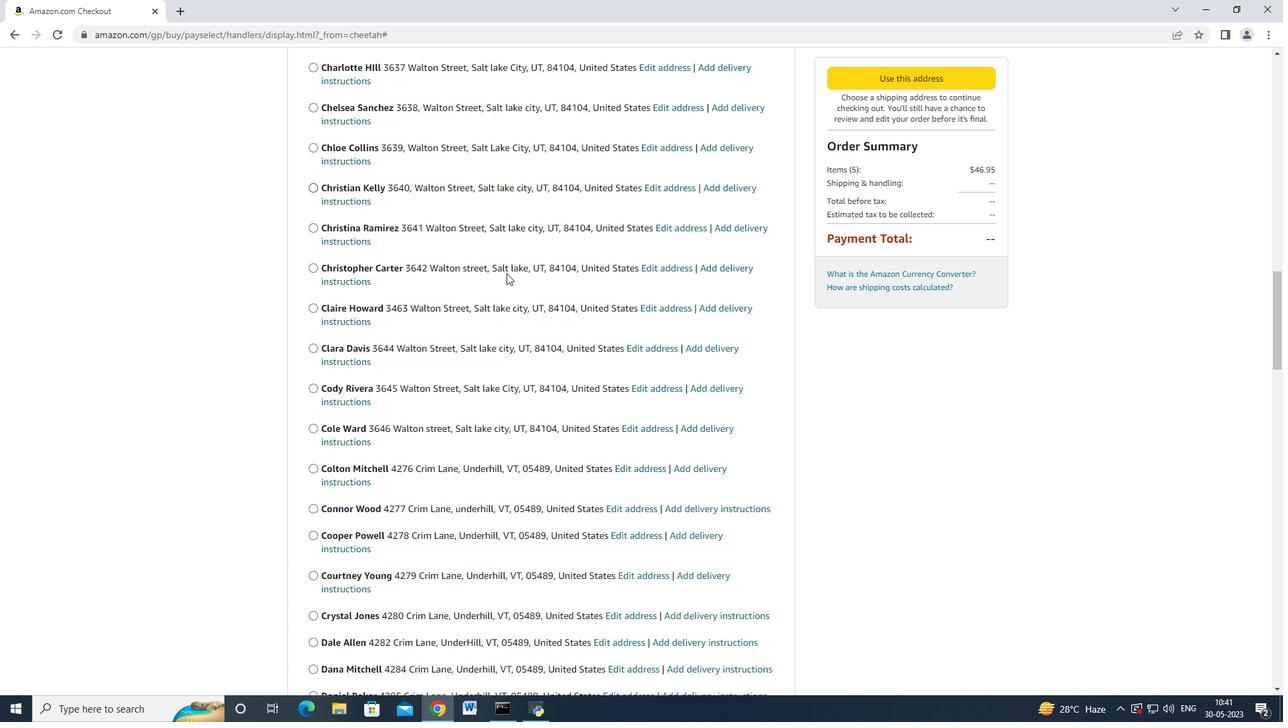 
Action: Mouse scrolled (507, 271) with delta (0, 0)
Screenshot: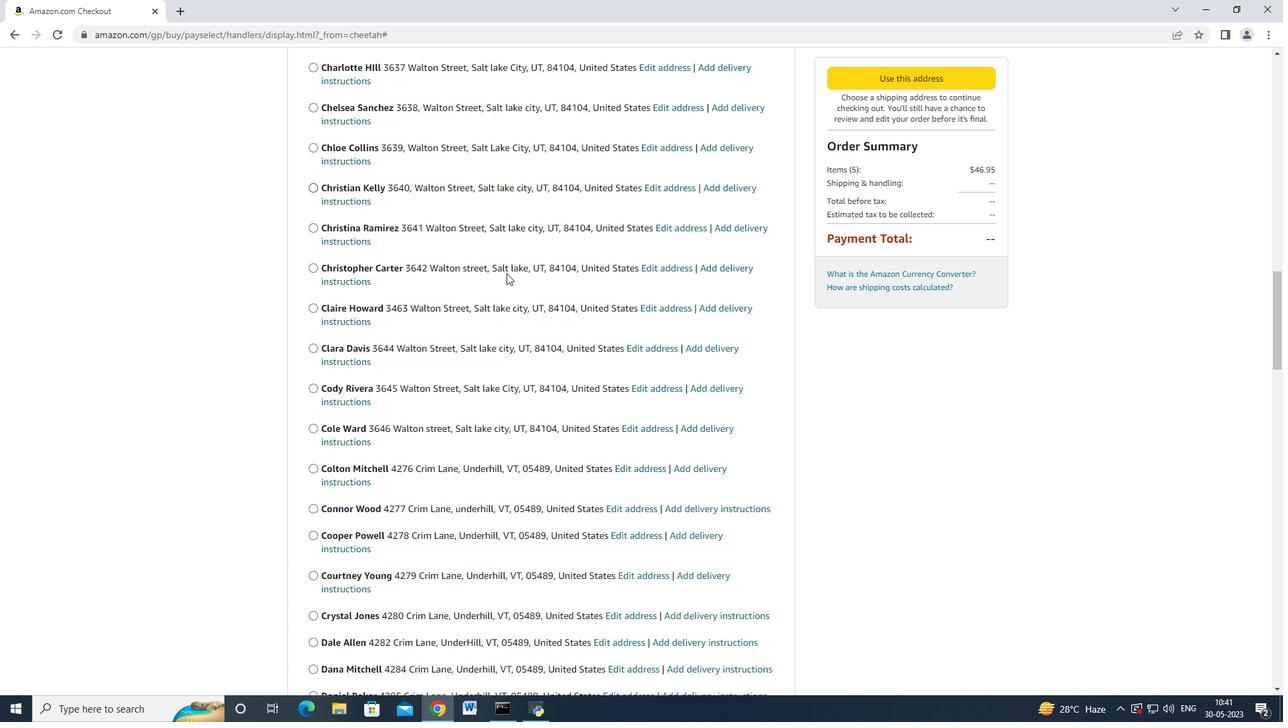 
Action: Mouse scrolled (507, 271) with delta (0, -1)
Screenshot: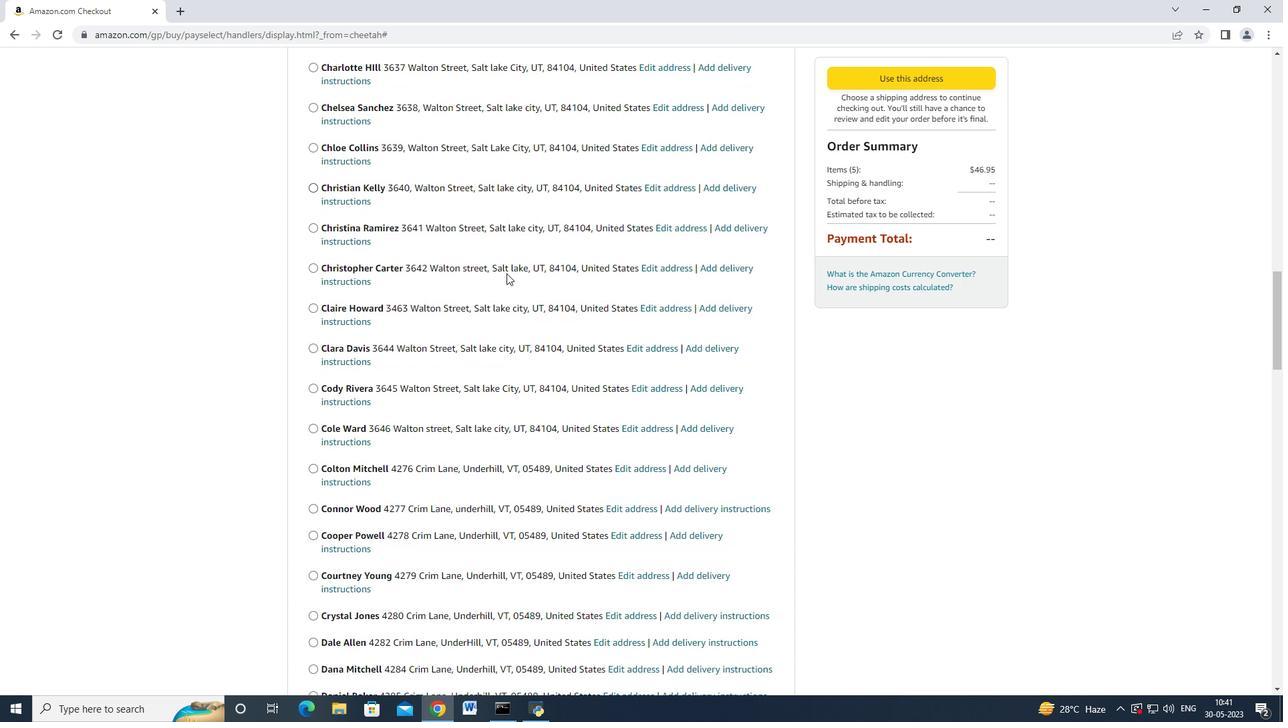 
Action: Mouse scrolled (507, 272) with delta (0, 0)
Screenshot: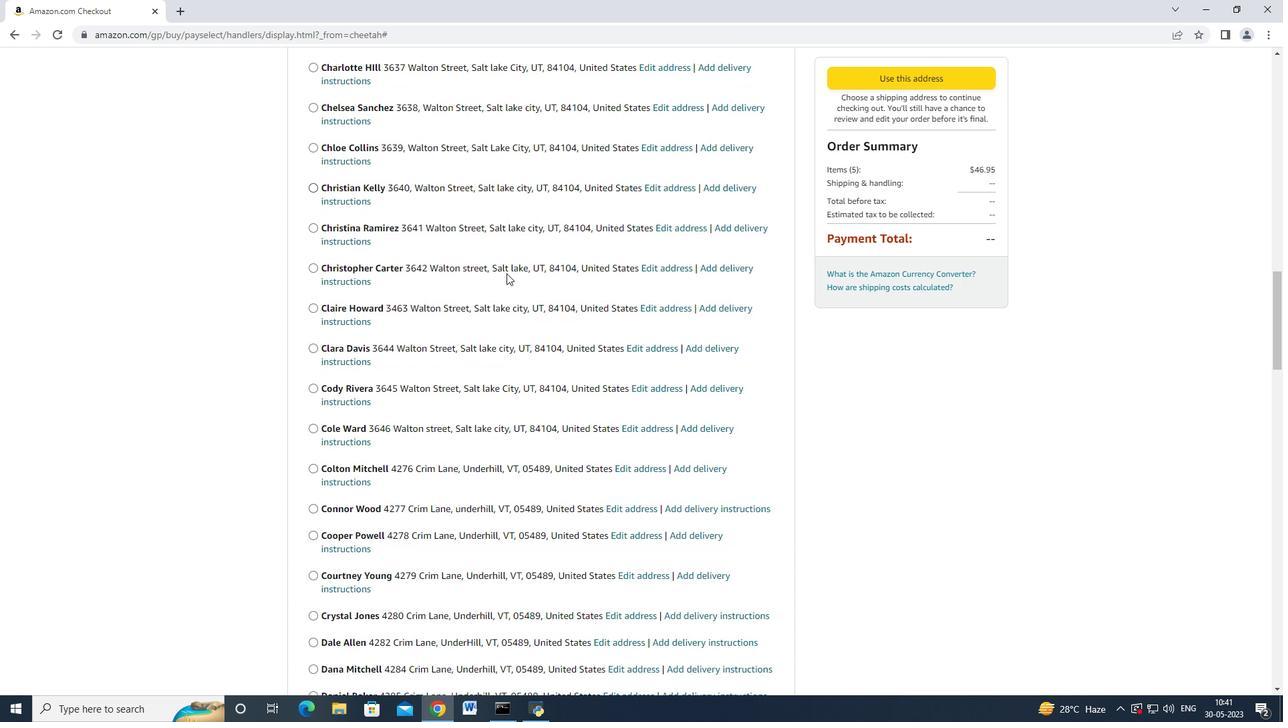 
Action: Mouse scrolled (508, 272) with delta (0, 0)
Screenshot: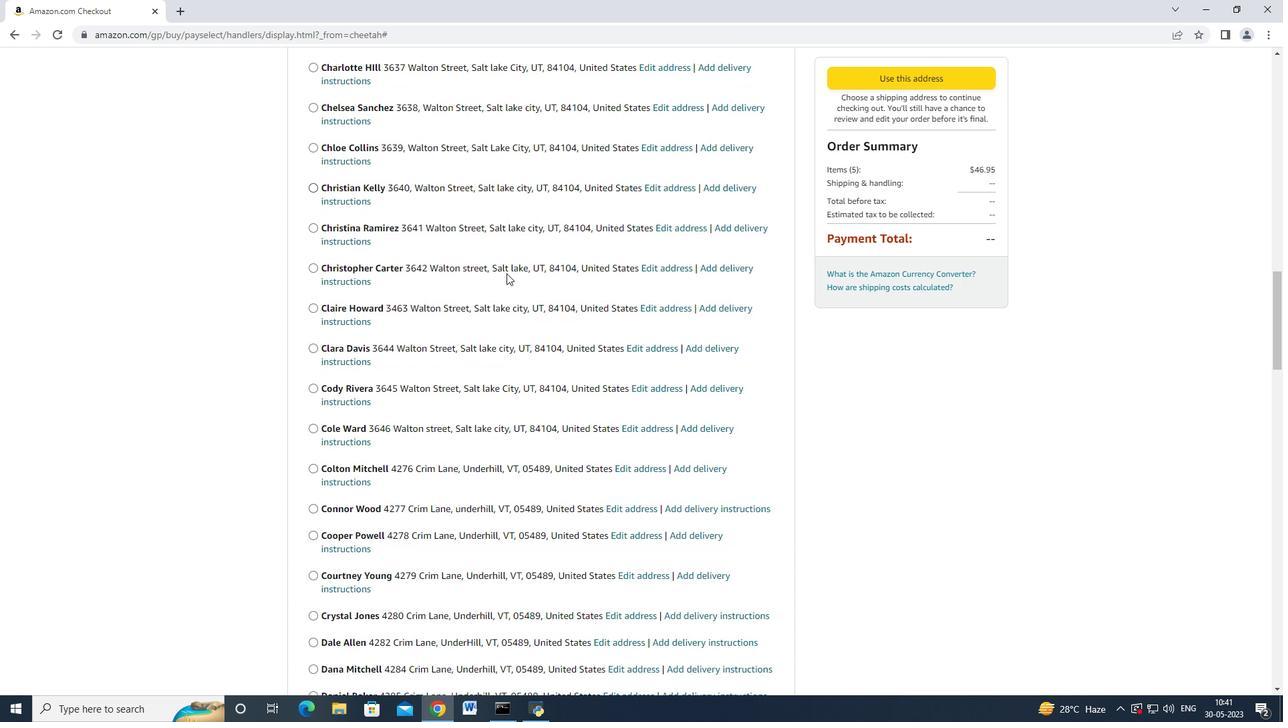 
Action: Mouse scrolled (508, 272) with delta (0, 0)
Screenshot: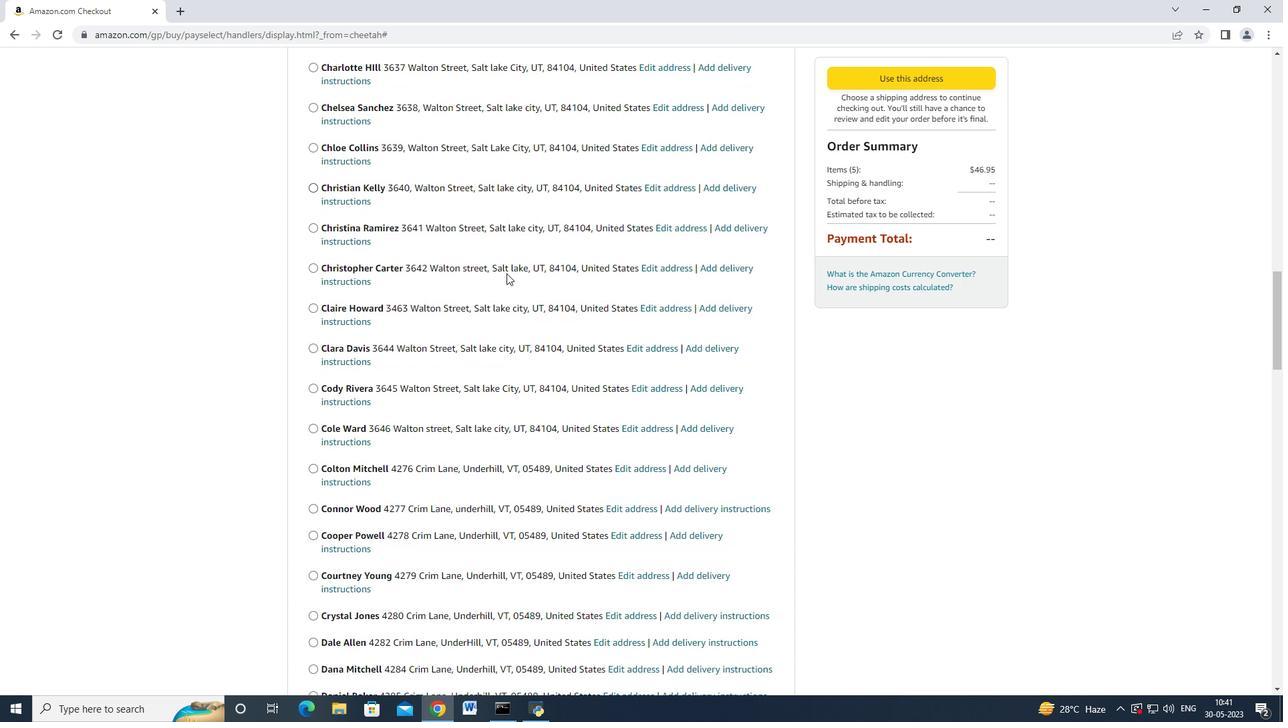 
Action: Mouse scrolled (508, 270) with delta (0, 0)
Screenshot: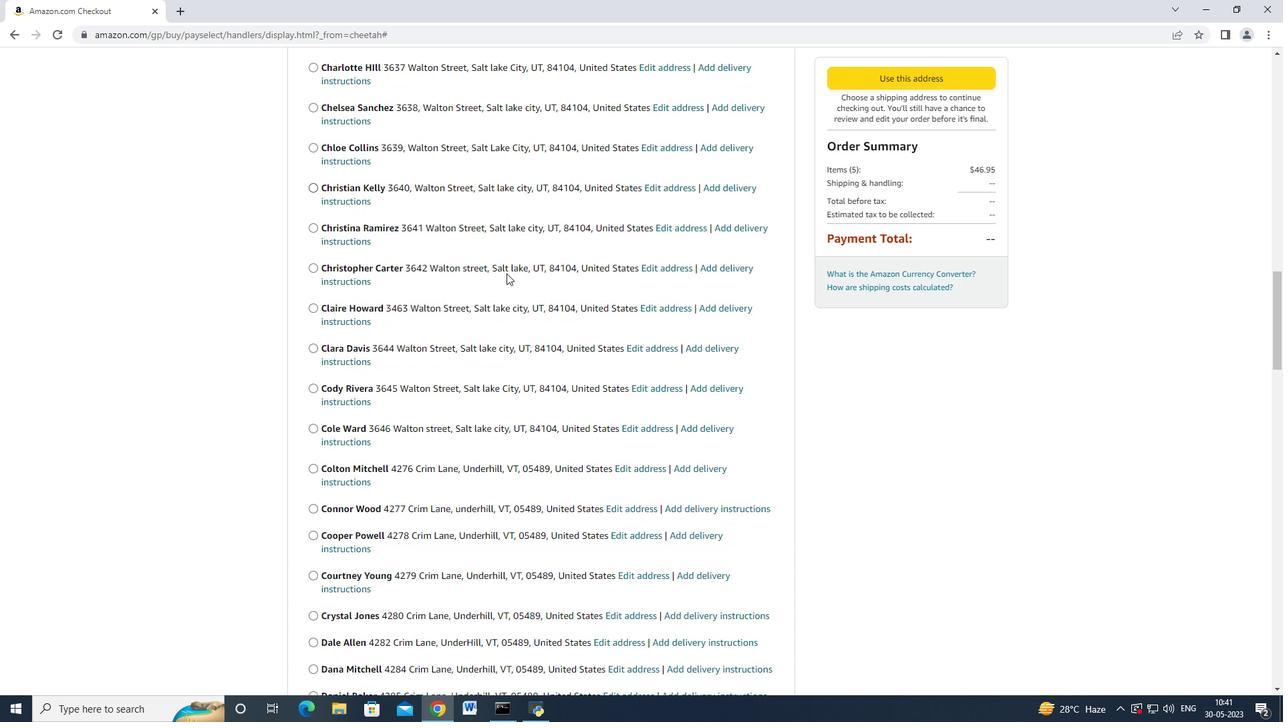 
Action: Mouse scrolled (508, 270) with delta (0, 0)
Screenshot: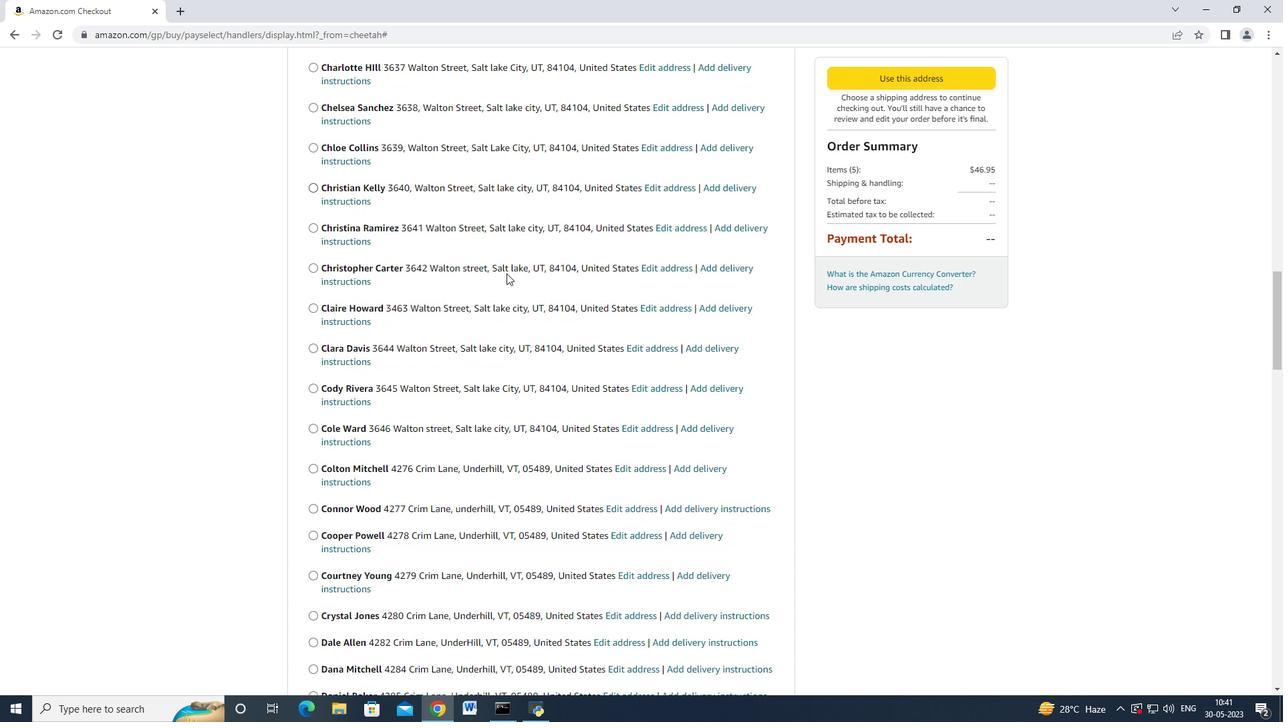 
Action: Mouse scrolled (508, 270) with delta (0, 0)
Screenshot: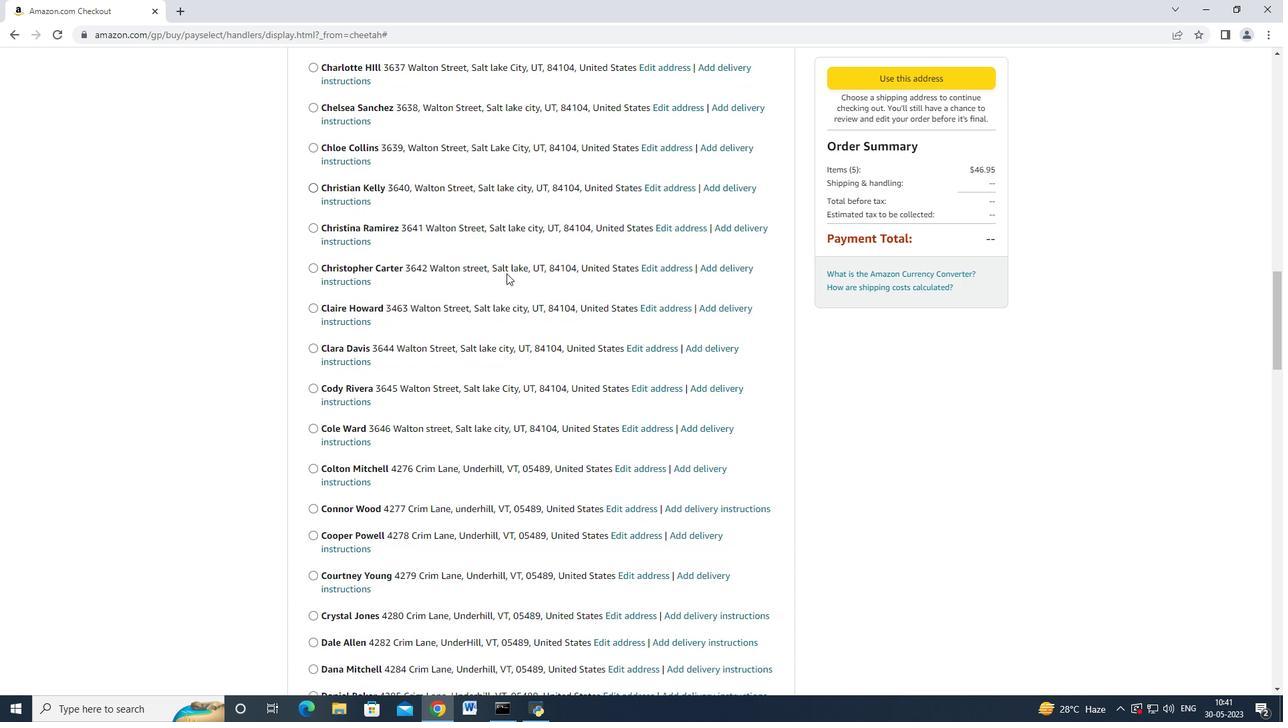 
Action: Mouse moved to (508, 271)
Screenshot: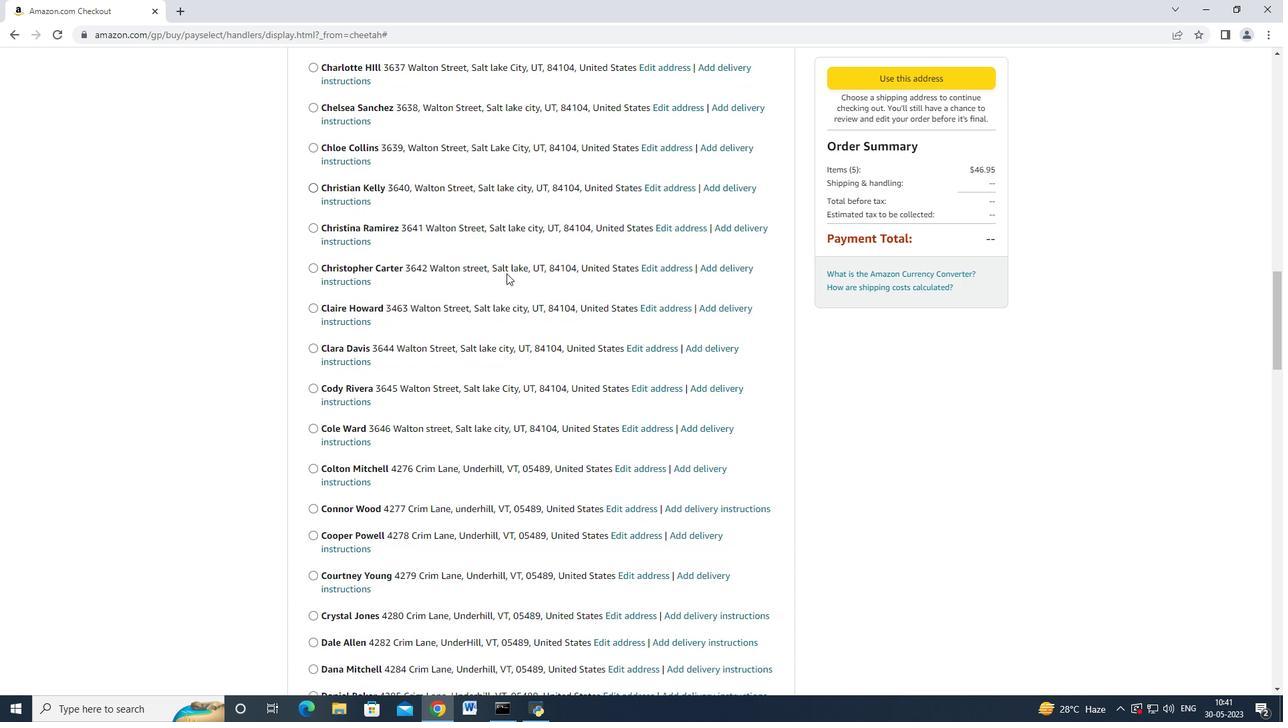 
Action: Mouse scrolled (508, 270) with delta (0, 0)
Screenshot: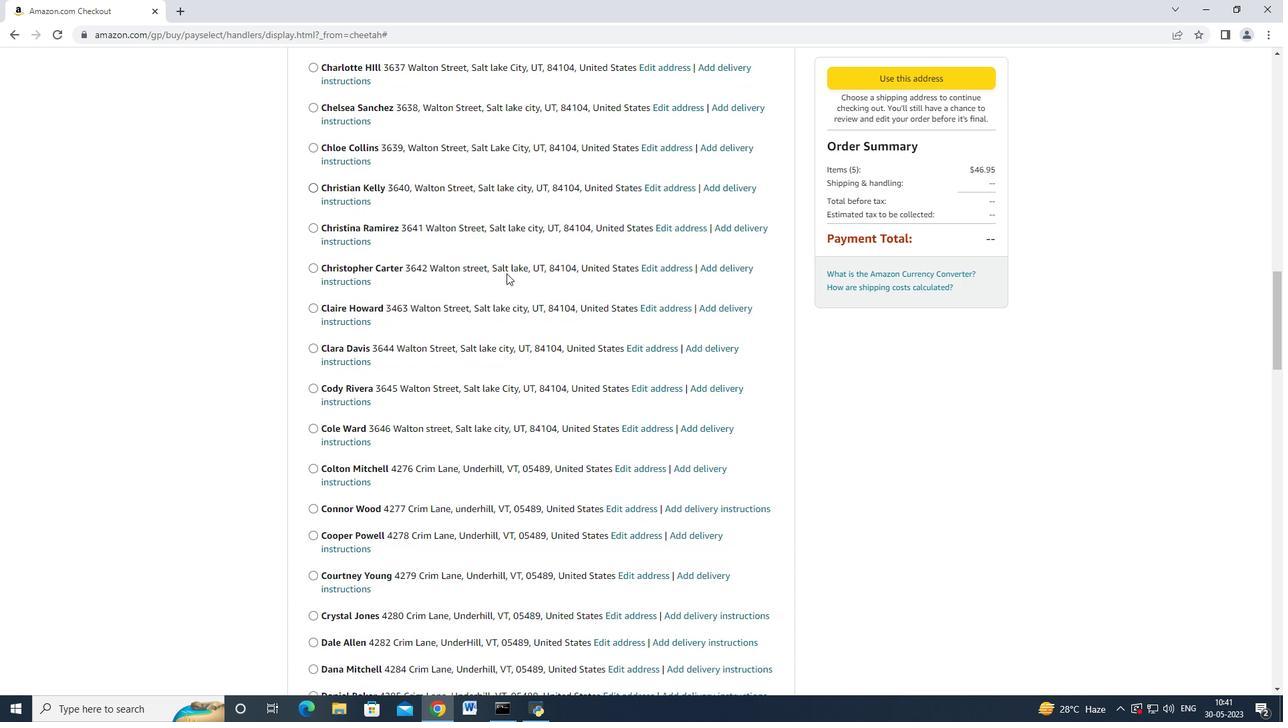 
Action: Mouse scrolled (508, 270) with delta (0, 0)
Screenshot: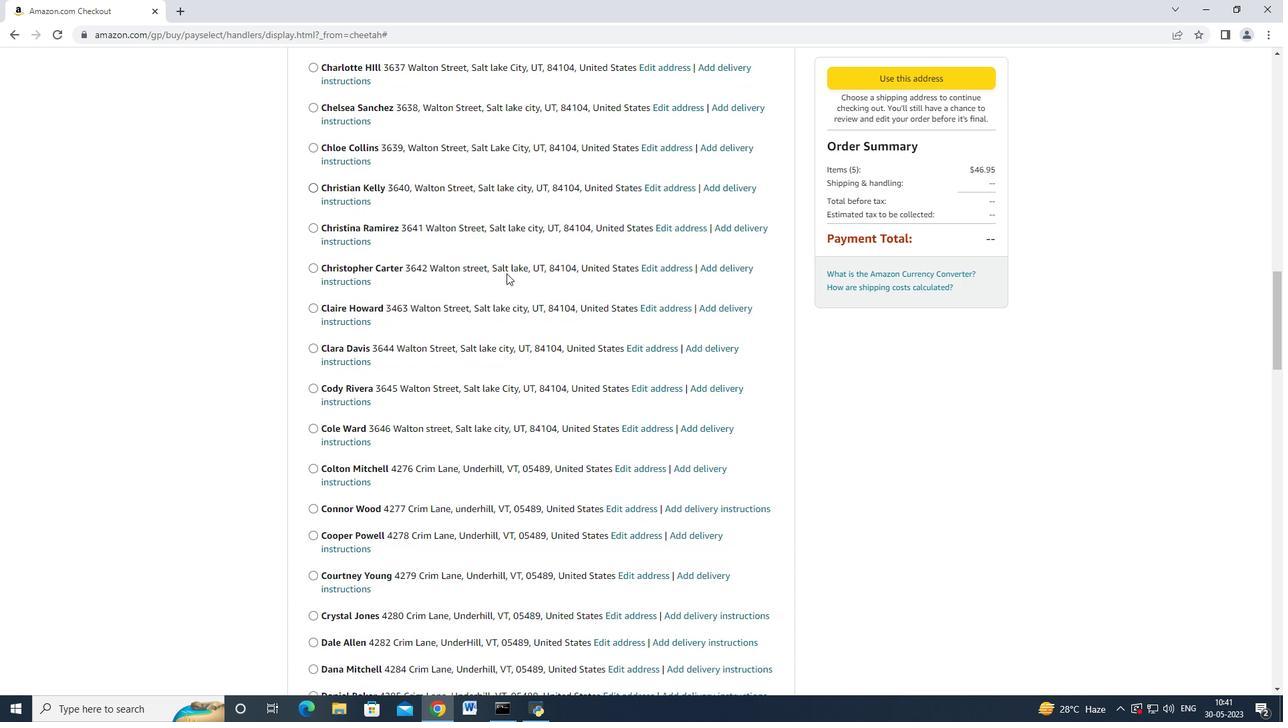 
Action: Mouse moved to (508, 270)
Screenshot: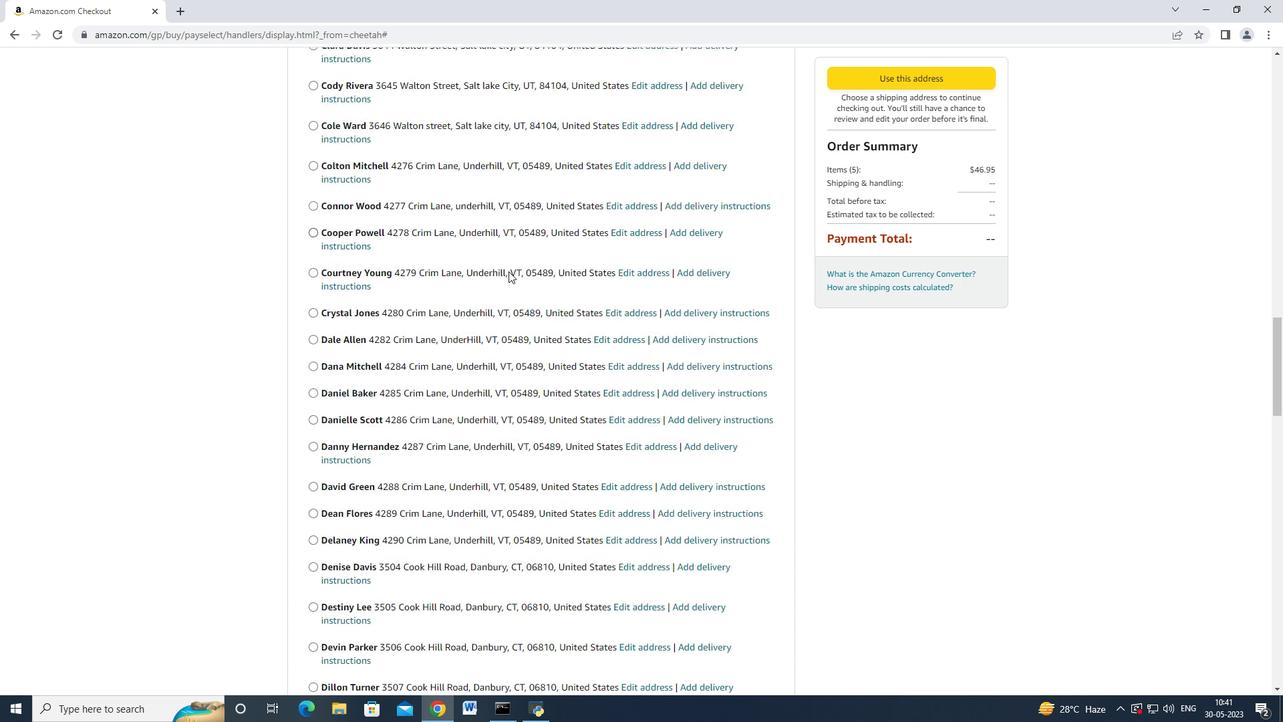 
Action: Mouse scrolled (508, 270) with delta (0, 0)
Screenshot: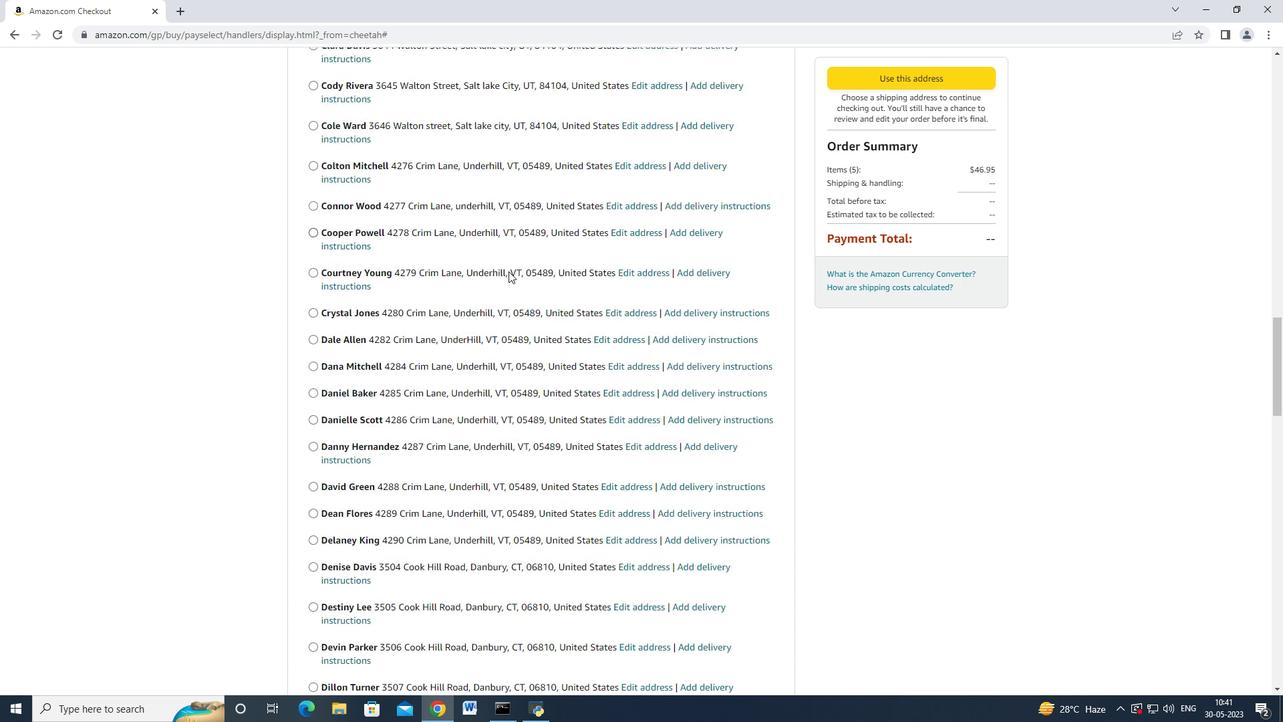 
Action: Mouse moved to (508, 270)
Screenshot: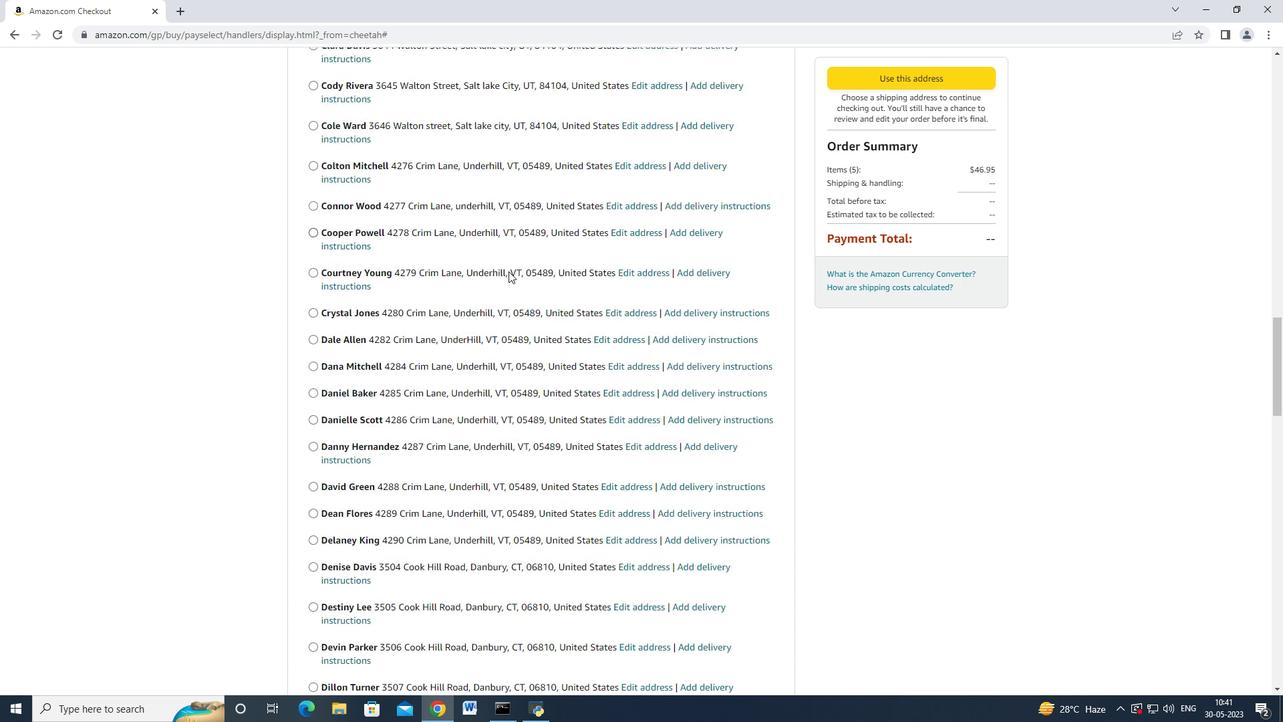 
Action: Mouse scrolled (508, 270) with delta (0, 0)
Screenshot: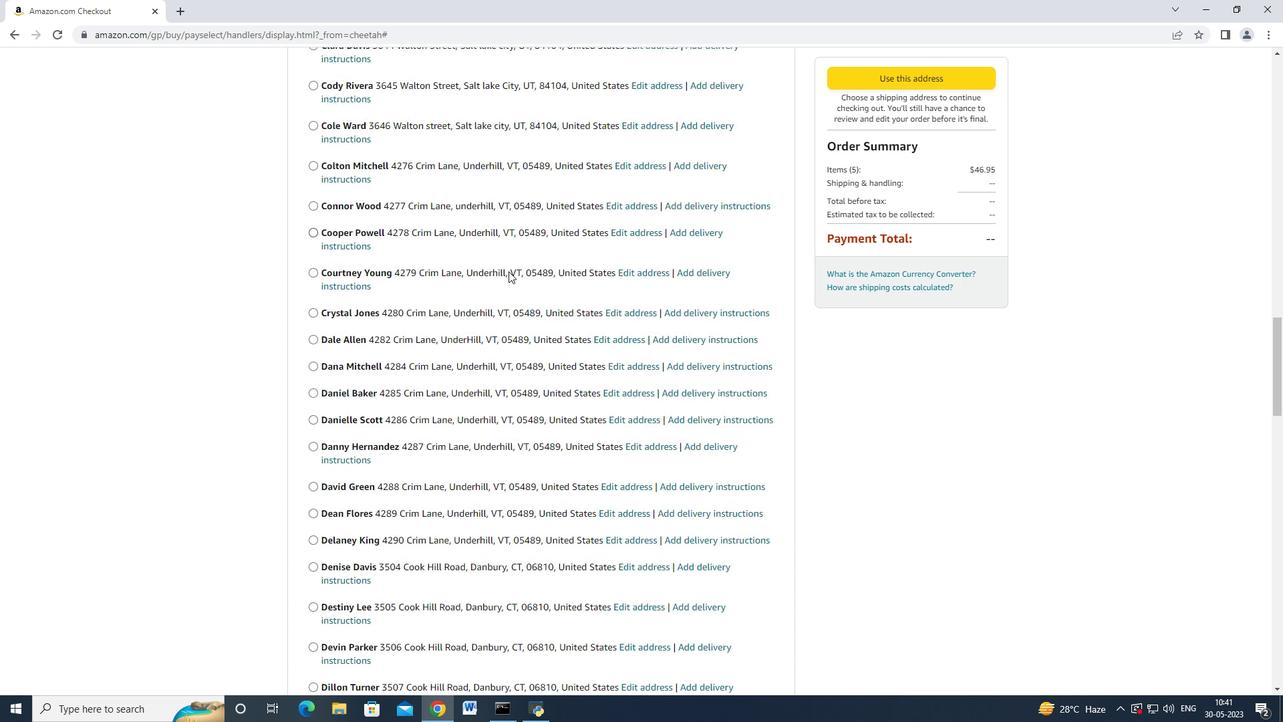 
Action: Mouse moved to (509, 270)
Screenshot: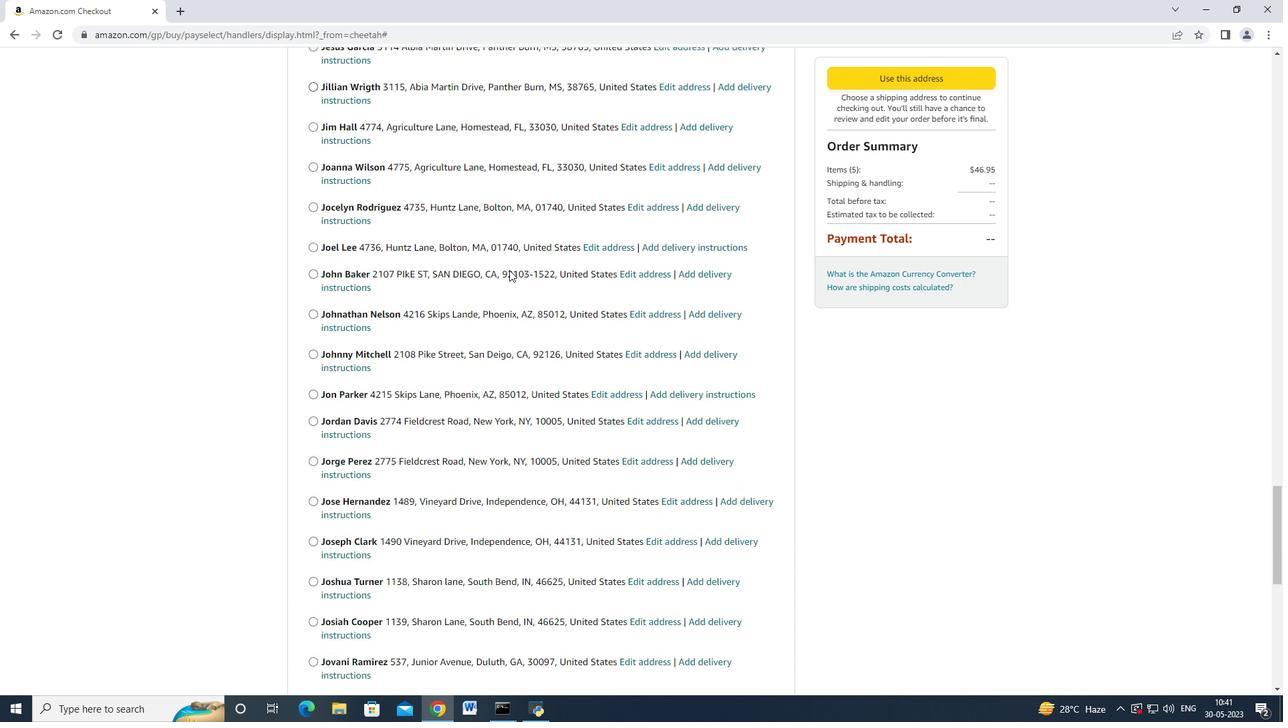 
Action: Mouse scrolled (509, 270) with delta (0, 0)
Screenshot: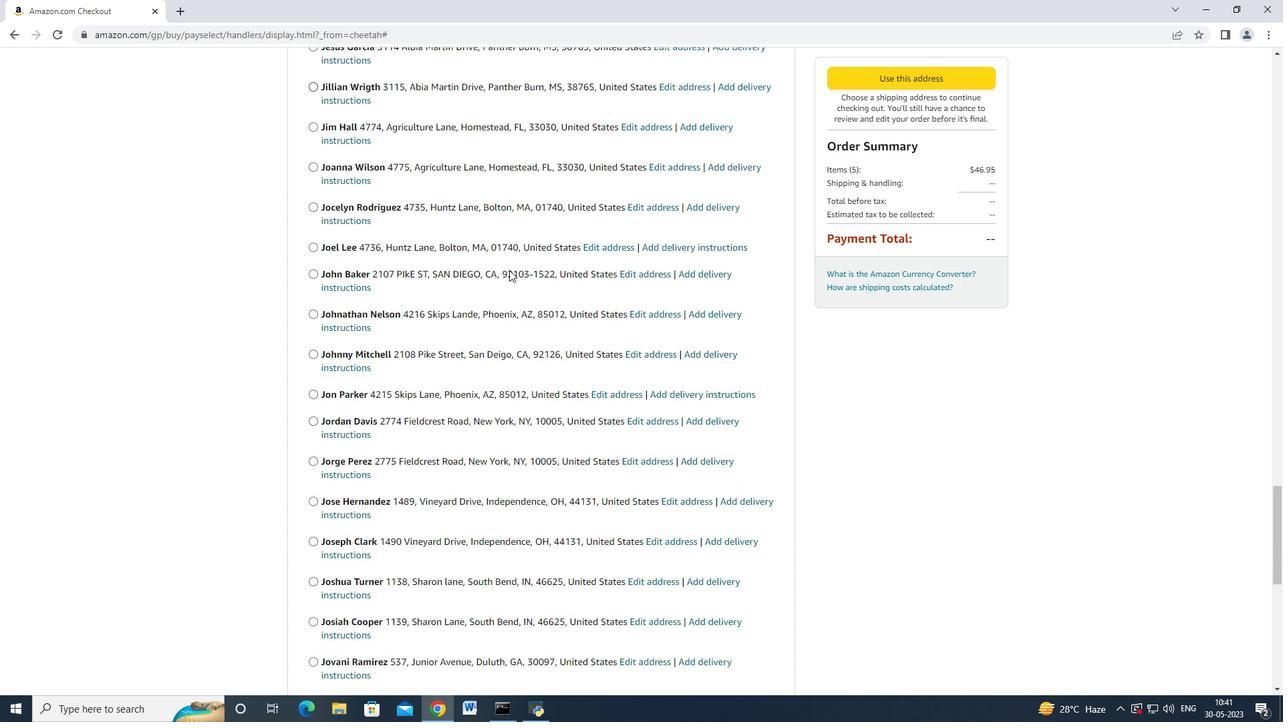 
Action: Mouse moved to (509, 270)
Screenshot: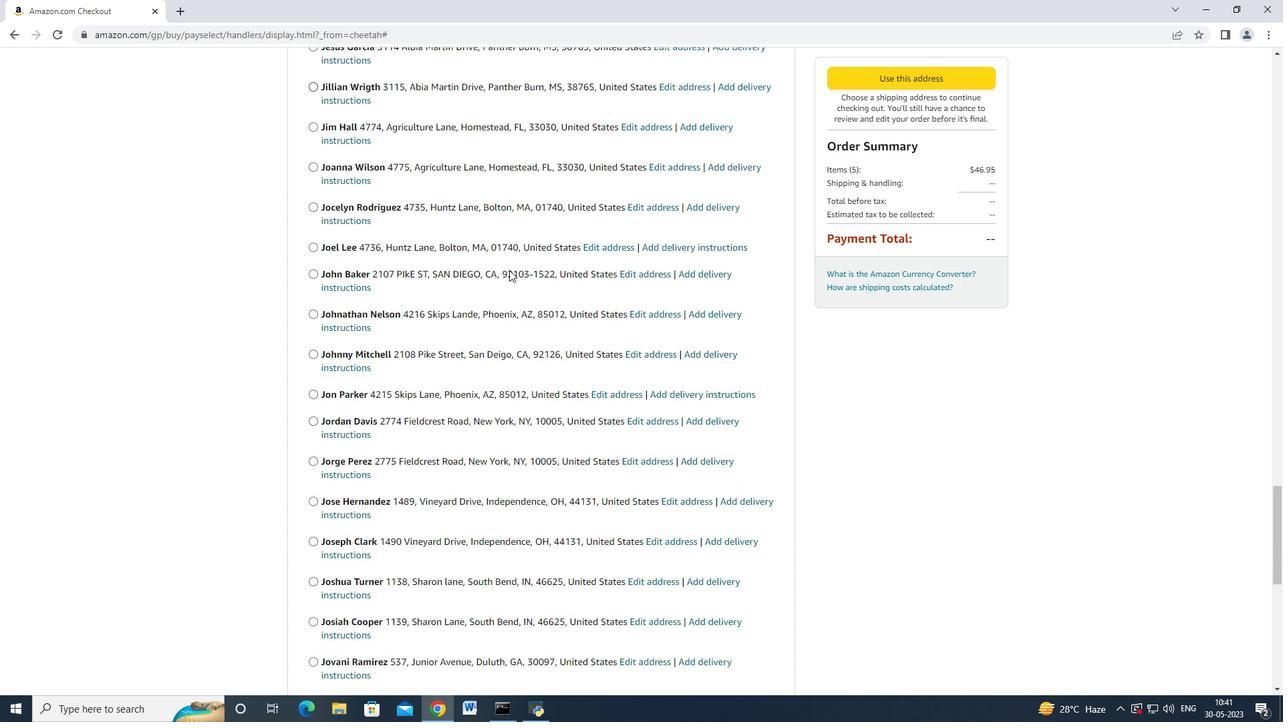 
Action: Mouse scrolled (509, 270) with delta (0, 0)
Screenshot: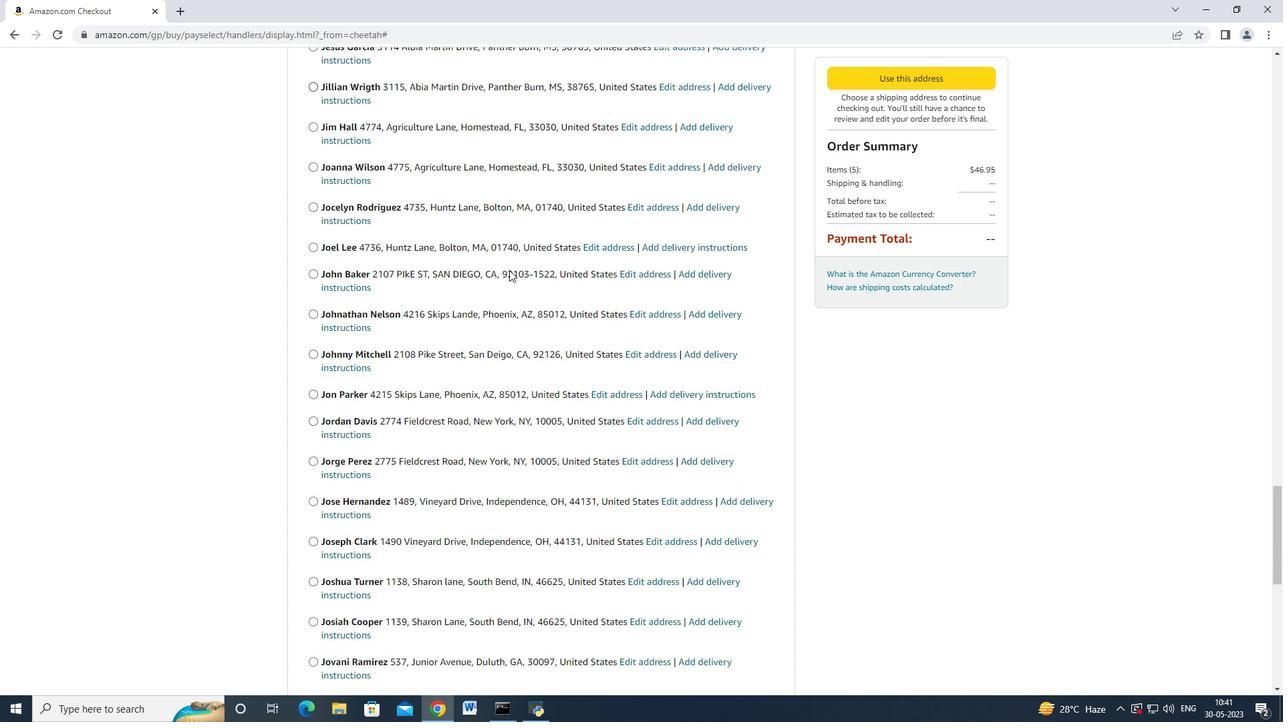 
Action: Mouse scrolled (509, 270) with delta (0, 0)
Screenshot: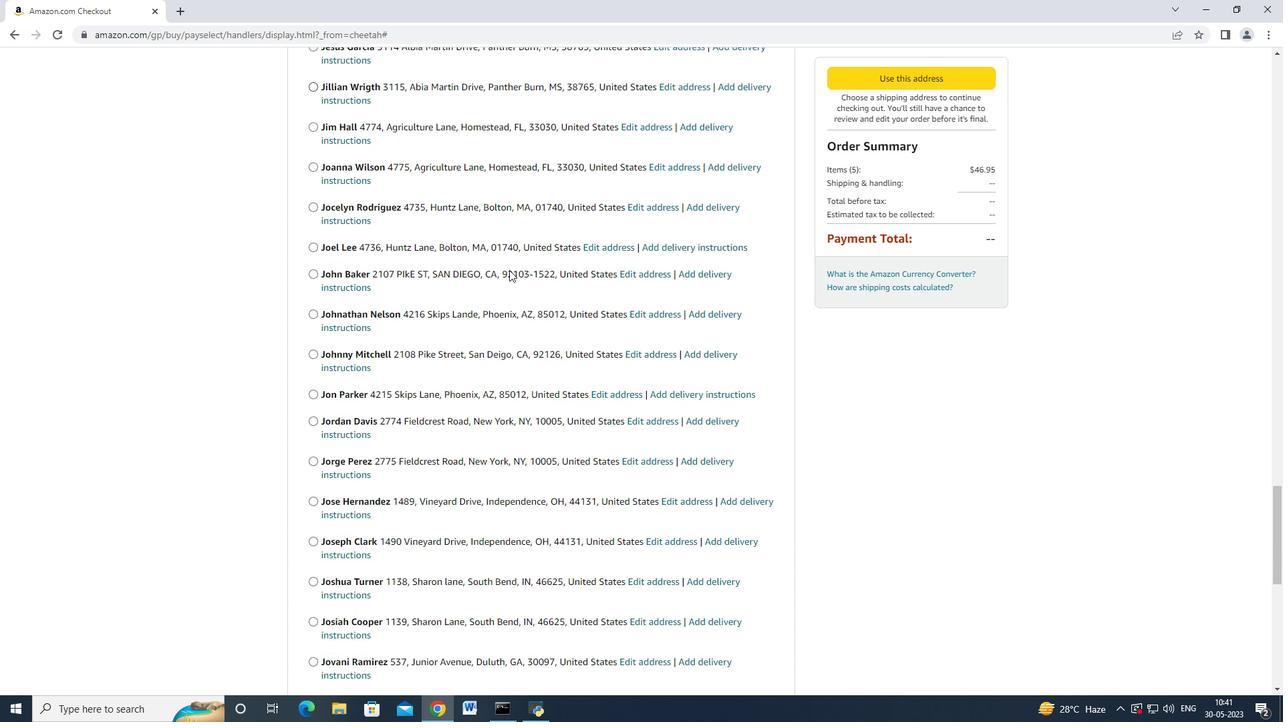 
Action: Mouse scrolled (509, 270) with delta (0, 0)
Screenshot: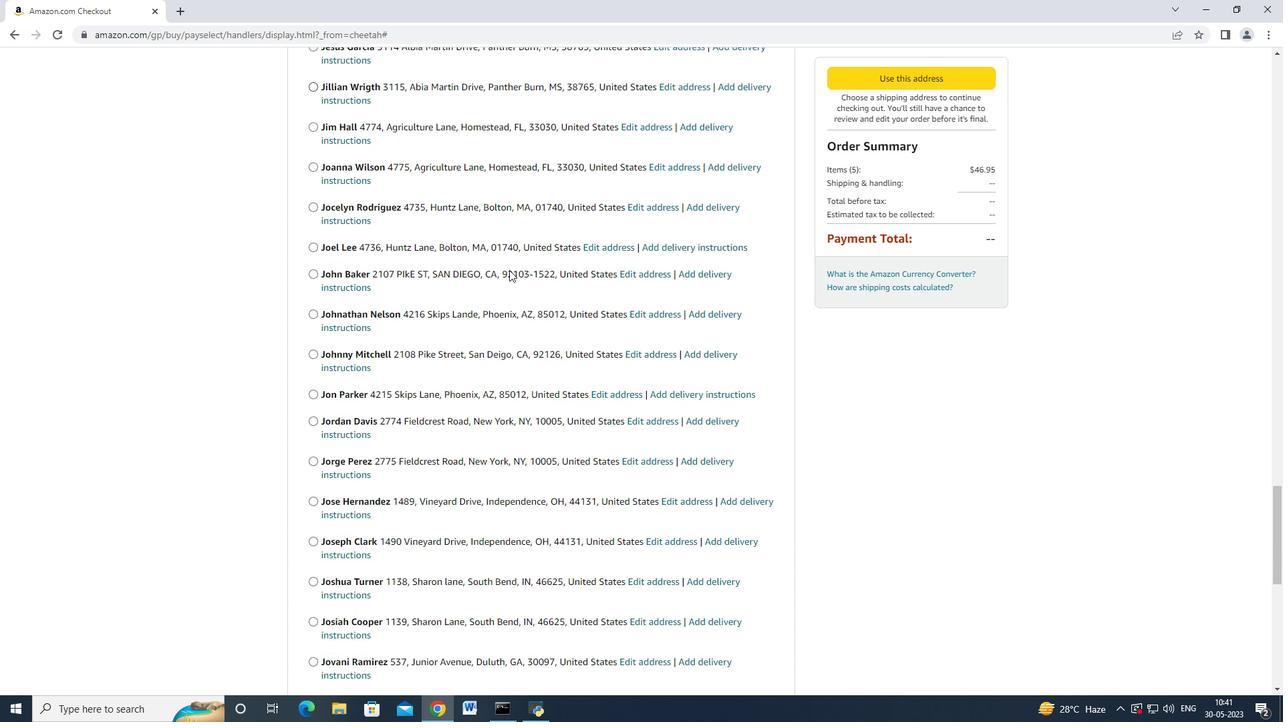 
Action: Mouse scrolled (509, 270) with delta (0, 0)
Screenshot: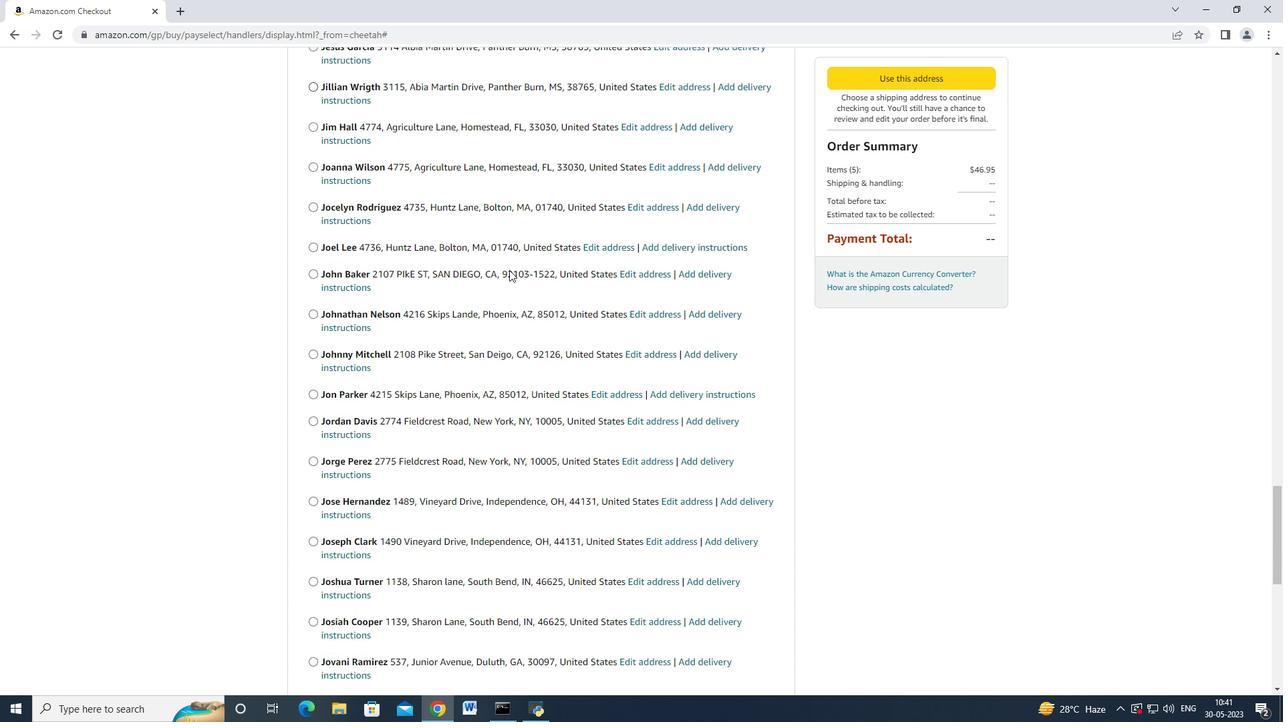 
Action: Mouse scrolled (509, 270) with delta (0, 0)
Screenshot: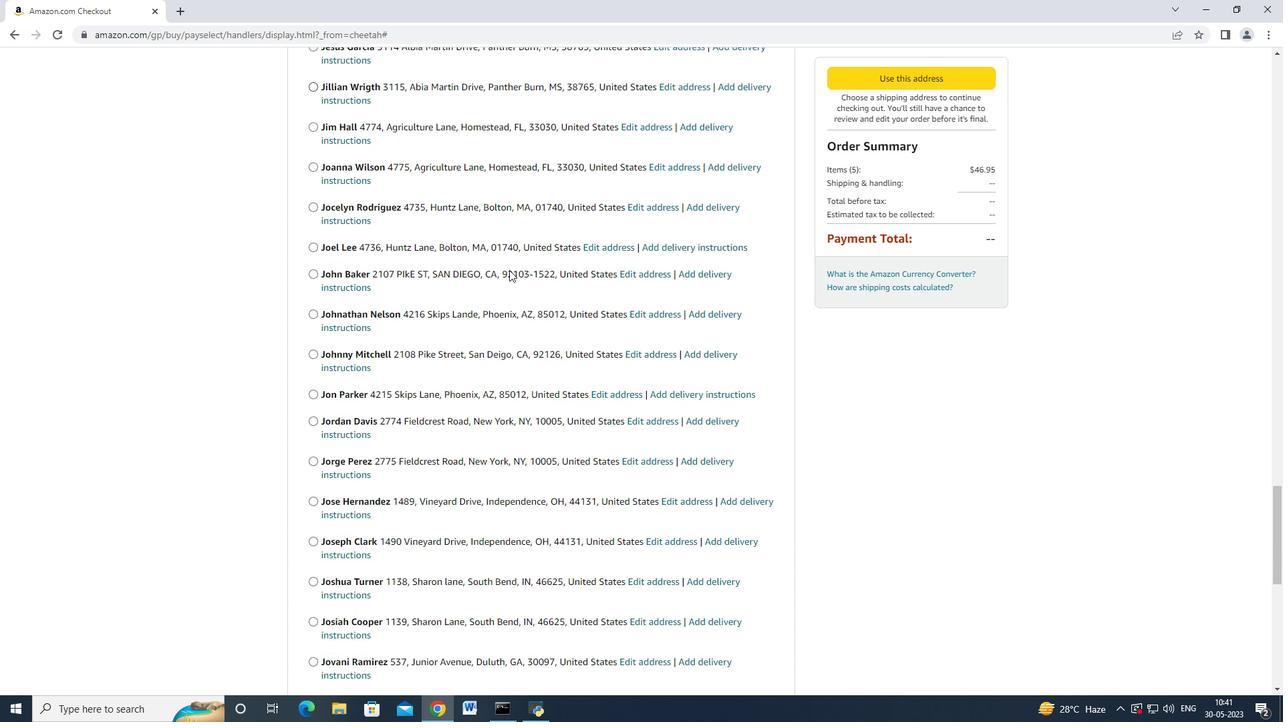 
Action: Mouse moved to (509, 270)
Screenshot: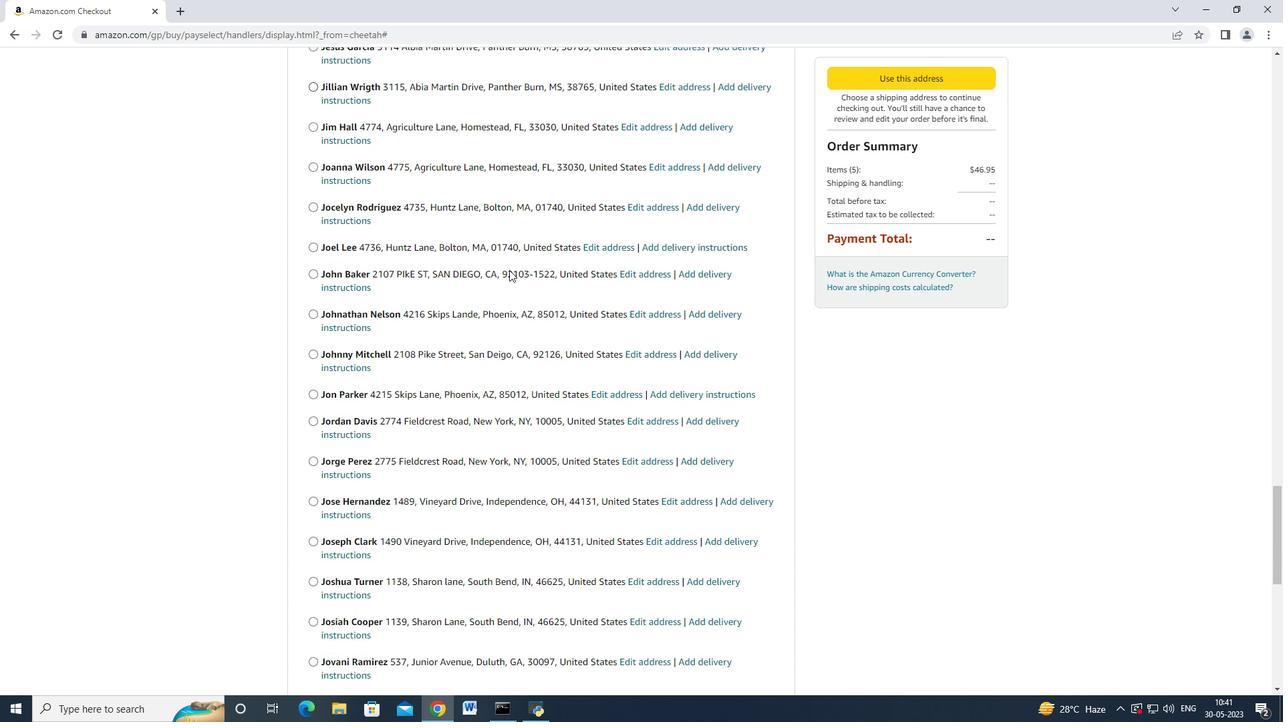 
Action: Mouse scrolled (509, 270) with delta (0, 0)
Screenshot: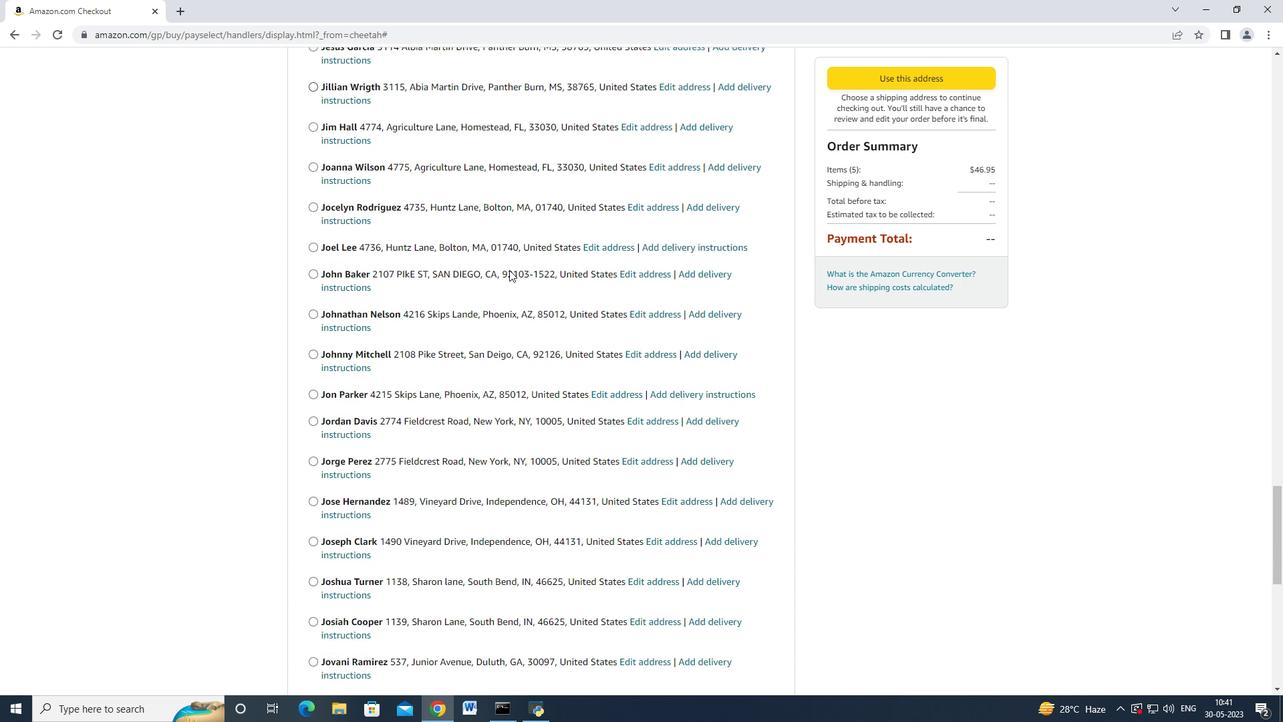 
Action: Mouse scrolled (509, 270) with delta (0, 0)
Screenshot: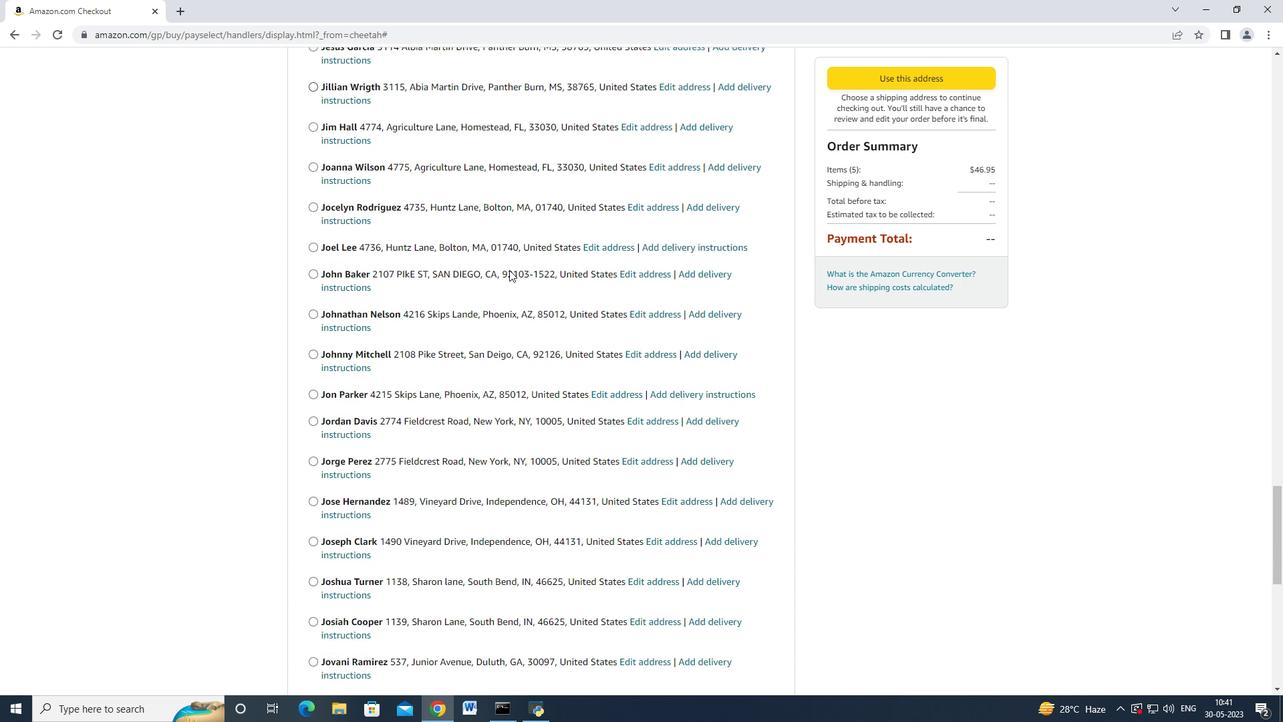 
Action: Mouse moved to (509, 269)
Screenshot: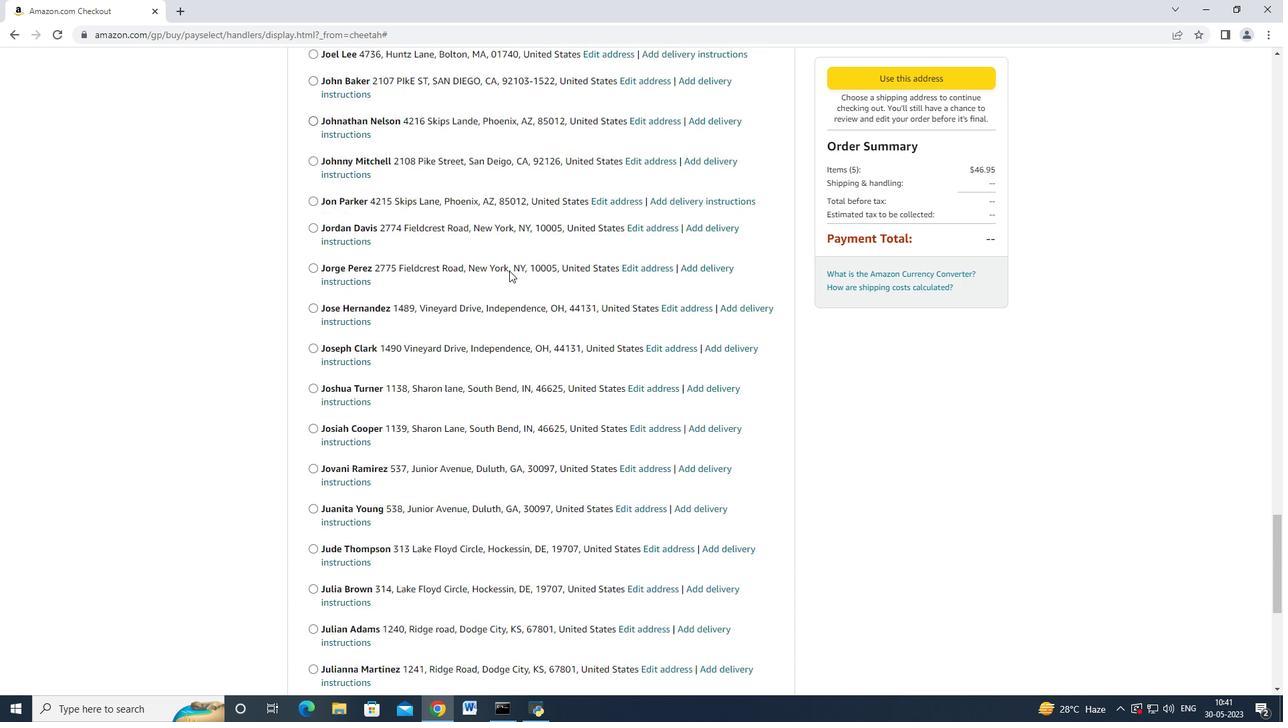 
Action: Mouse scrolled (509, 268) with delta (0, 0)
Screenshot: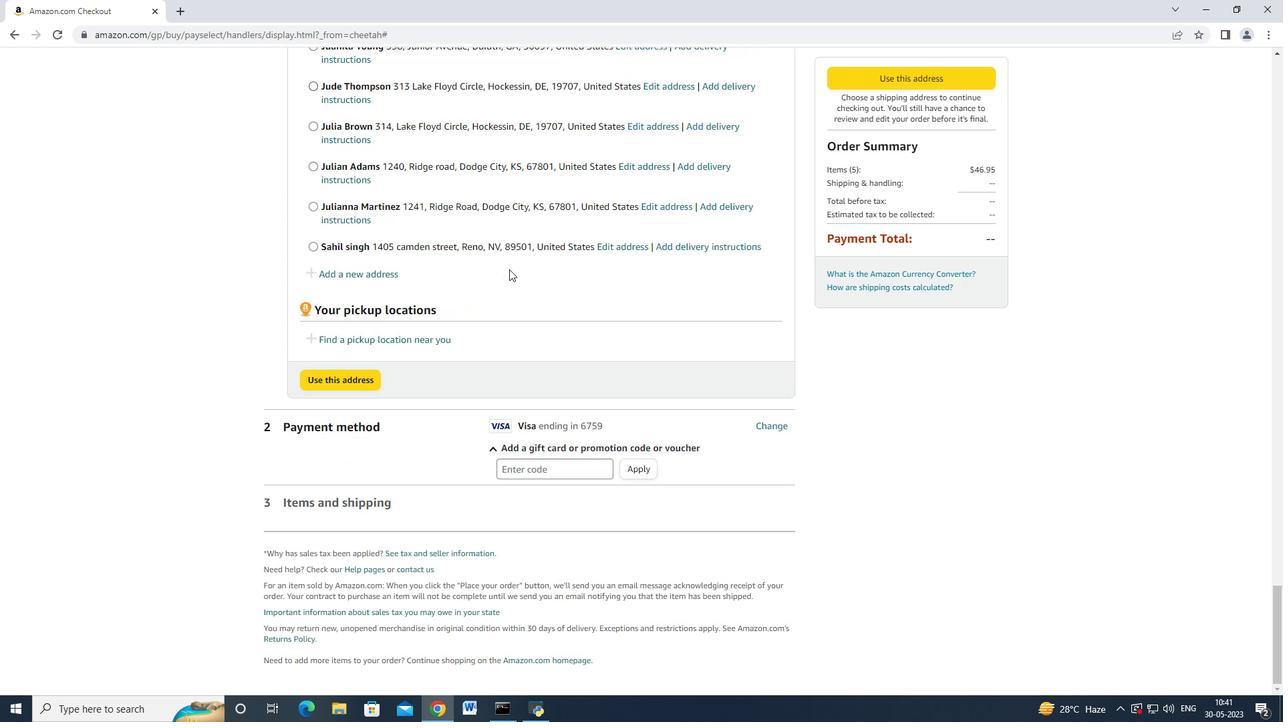 
Action: Mouse moved to (509, 269)
Screenshot: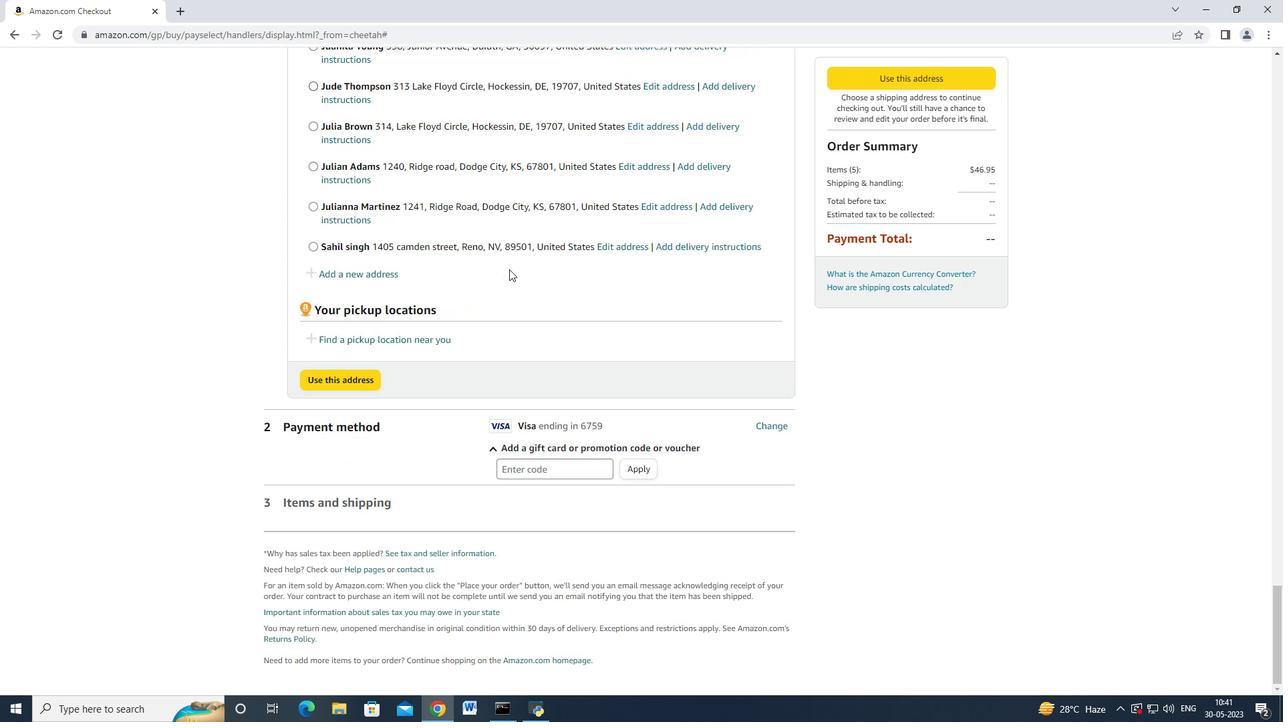 
Action: Mouse scrolled (509, 268) with delta (0, 0)
Screenshot: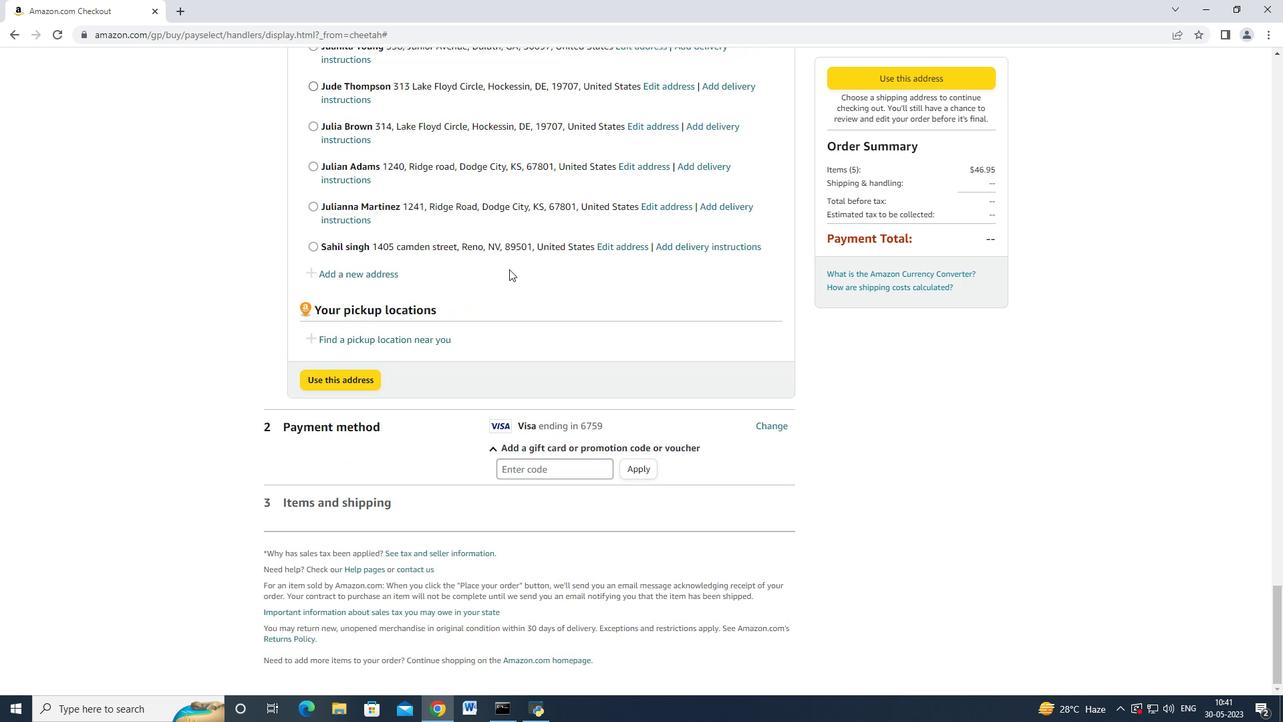 
Action: Mouse scrolled (509, 268) with delta (0, 0)
Screenshot: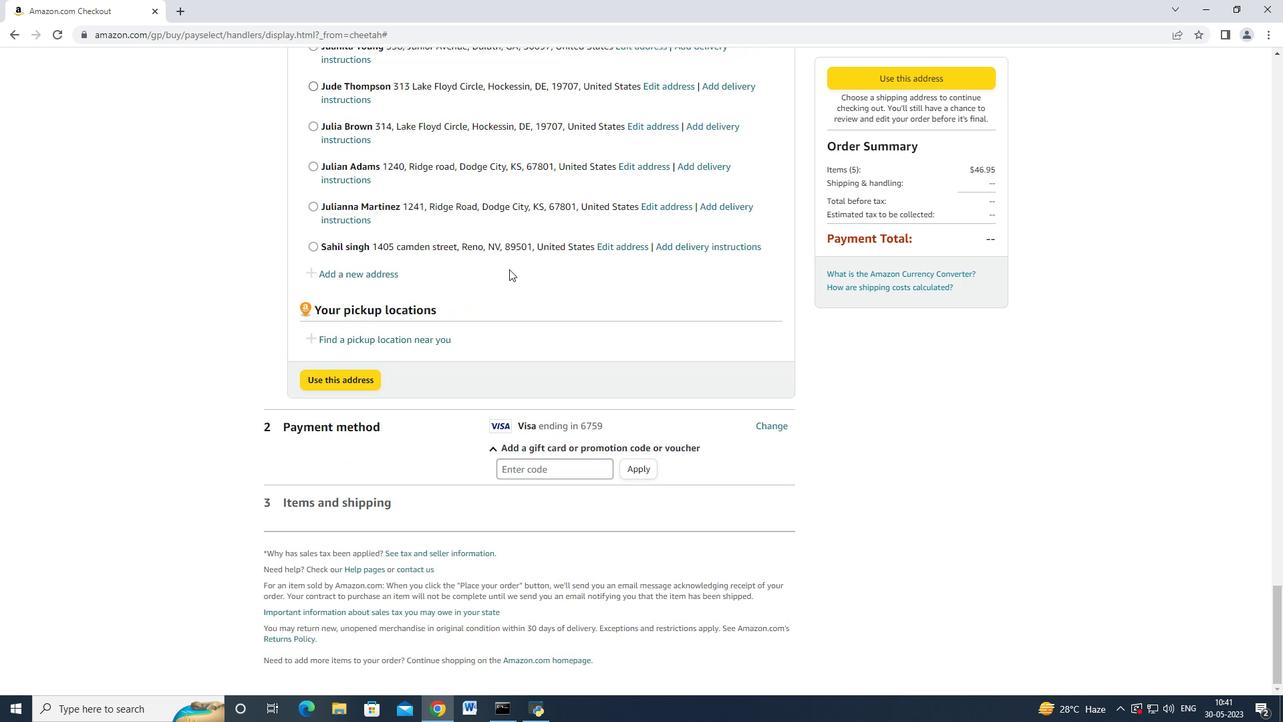
Action: Mouse scrolled (509, 268) with delta (0, 0)
Screenshot: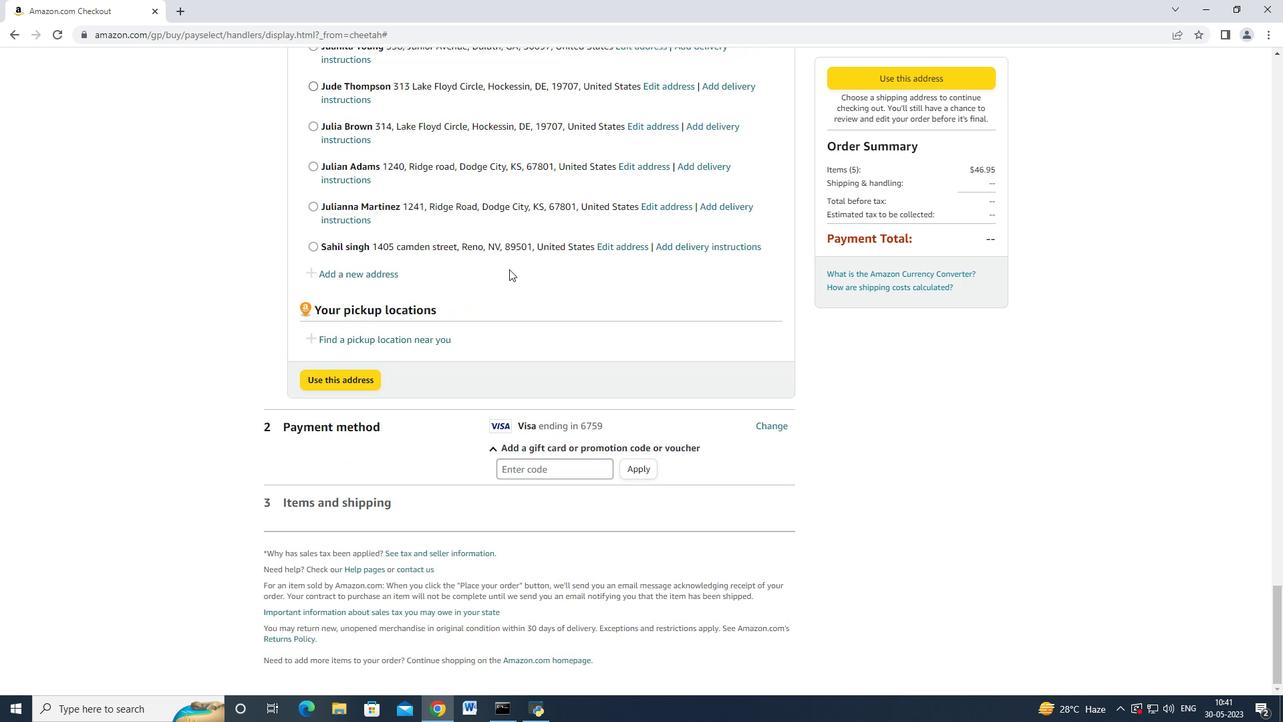 
Action: Mouse scrolled (509, 268) with delta (0, 0)
Screenshot: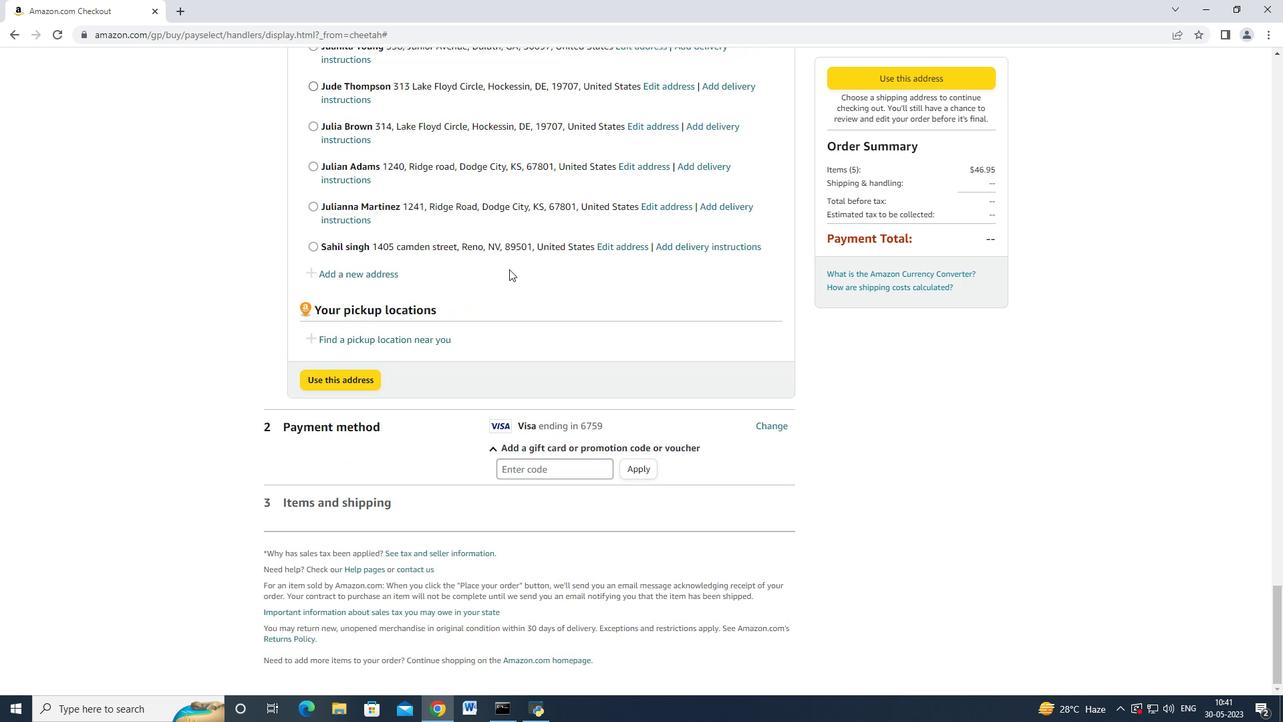 
Action: Mouse moved to (505, 270)
Screenshot: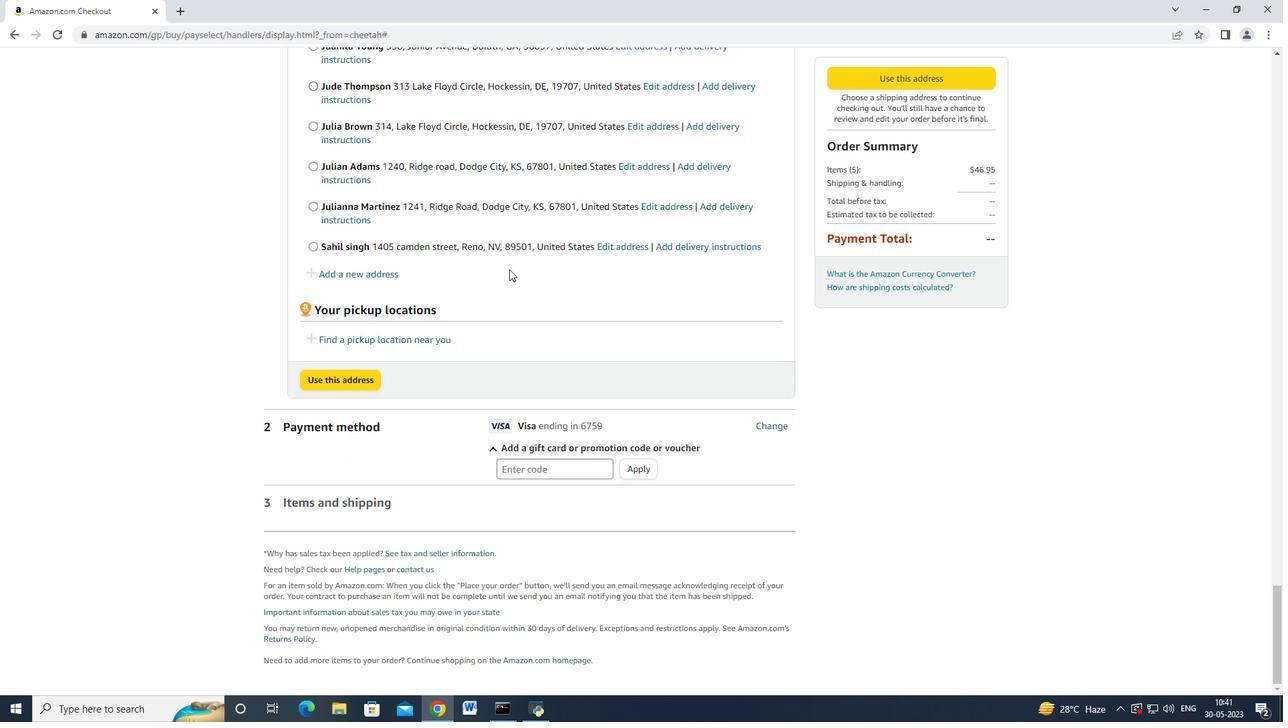 
Action: Mouse scrolled (508, 268) with delta (0, 0)
Screenshot: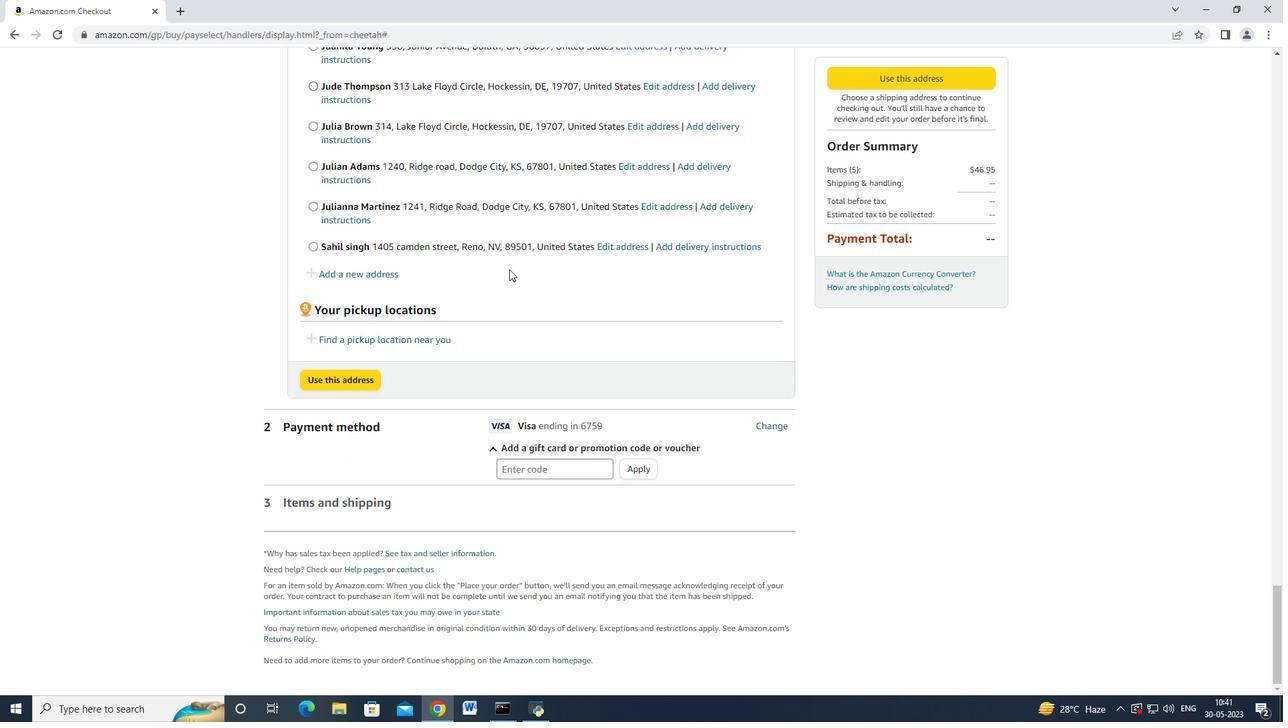 
Action: Mouse moved to (385, 275)
Screenshot: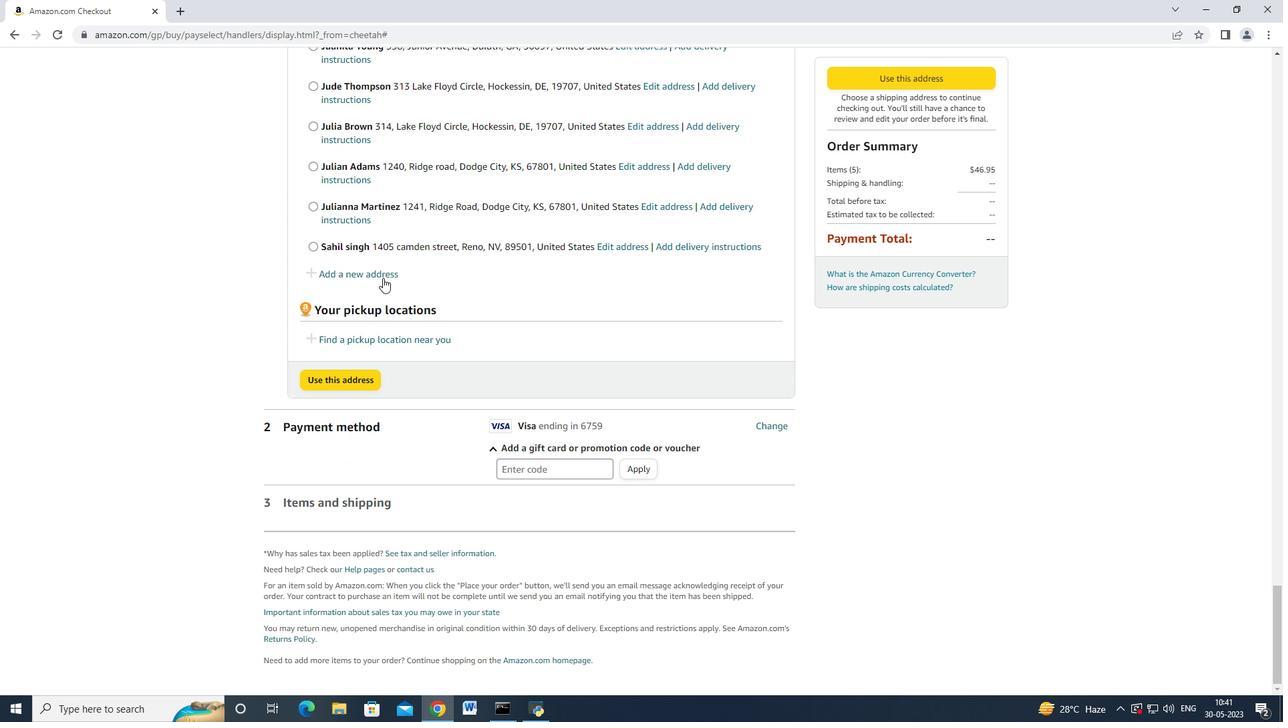 
Action: Mouse pressed left at (385, 275)
Screenshot: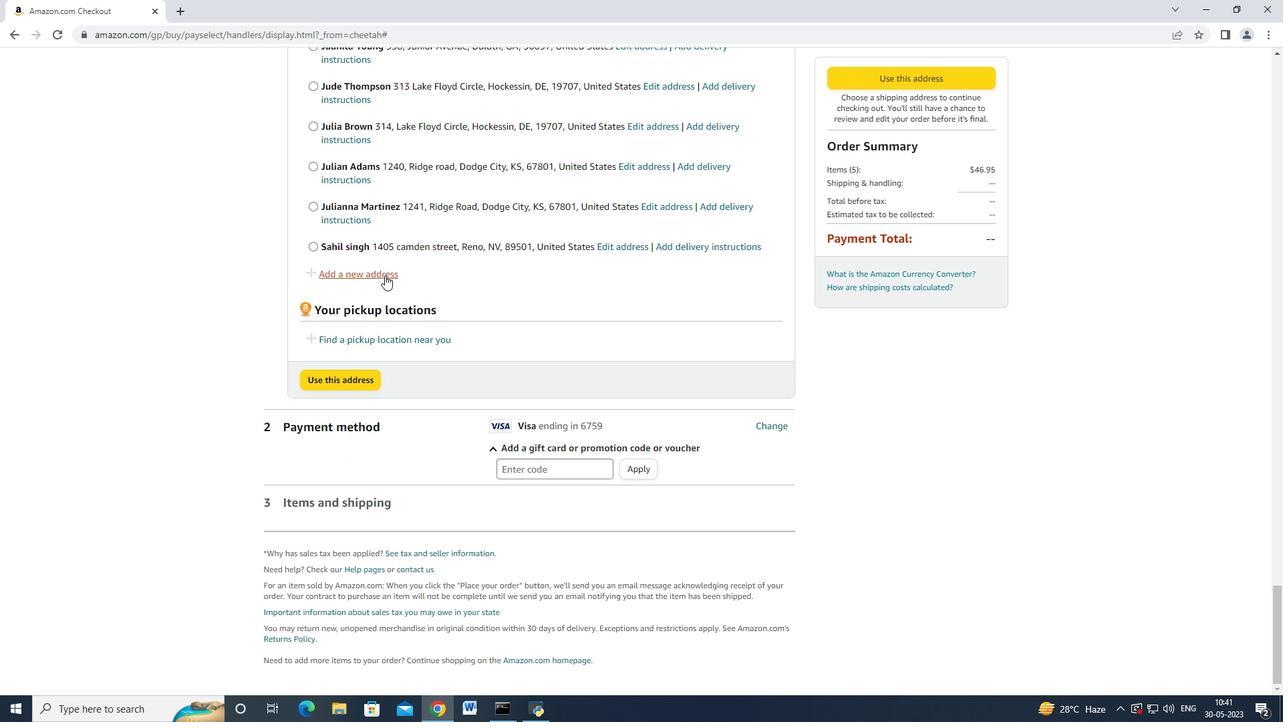 
Action: Mouse moved to (450, 318)
Screenshot: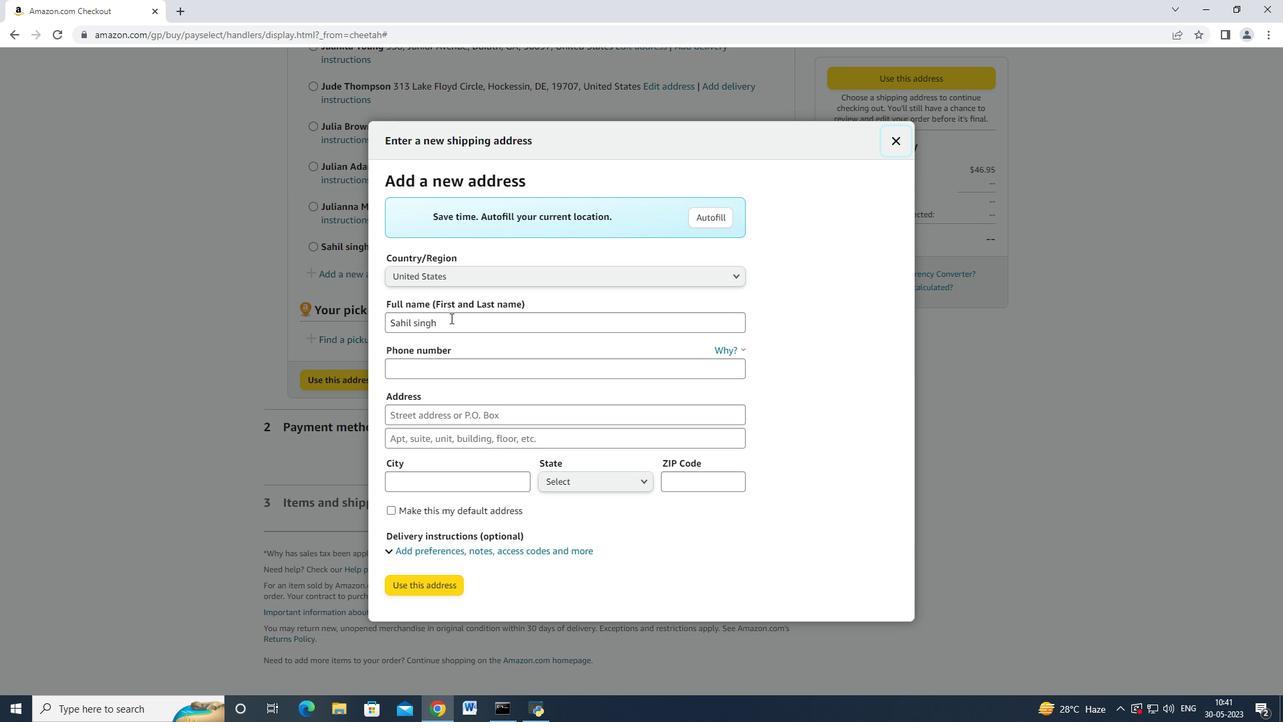 
Action: Mouse pressed left at (450, 318)
Screenshot: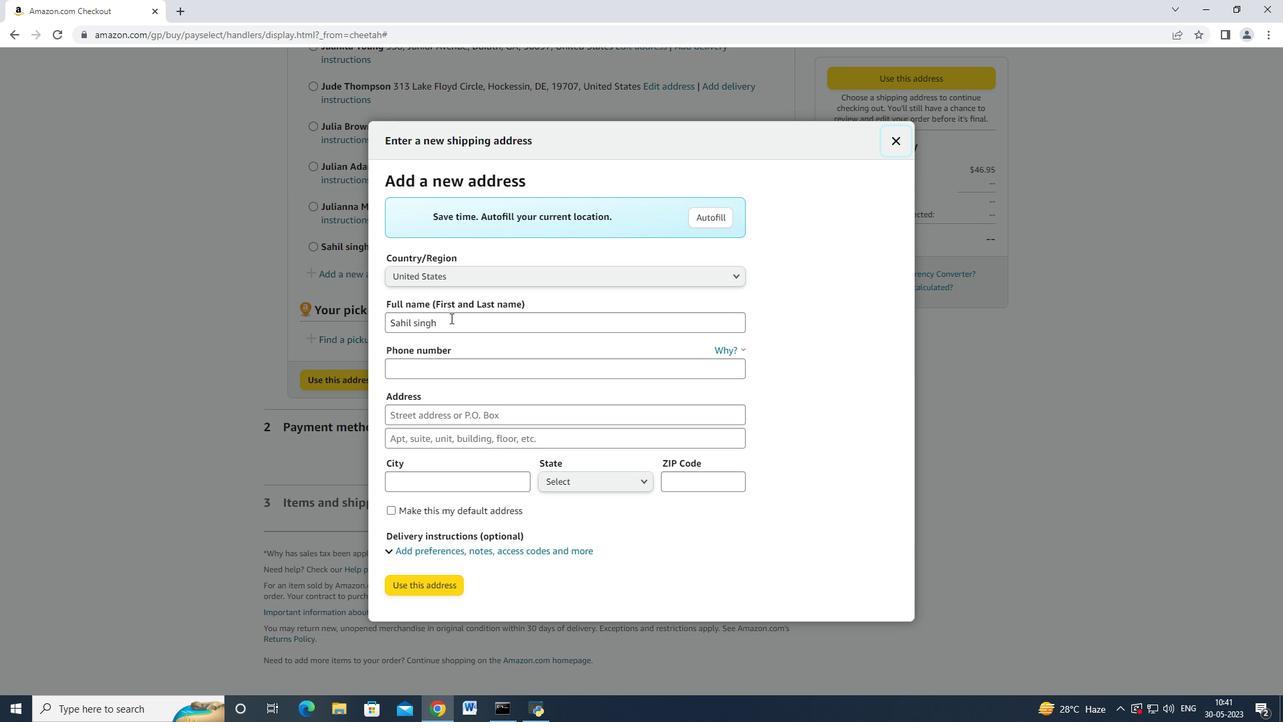 
Action: Mouse moved to (367, 277)
Screenshot: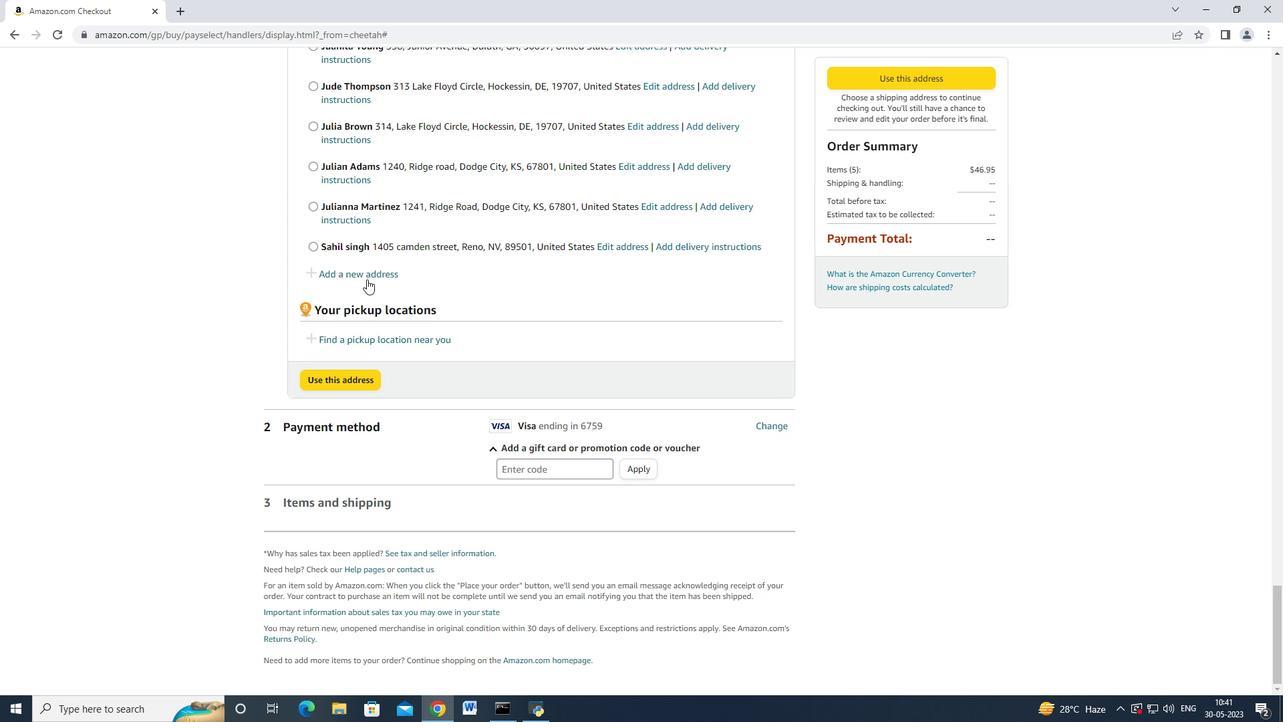 
Action: Mouse pressed left at (367, 277)
Screenshot: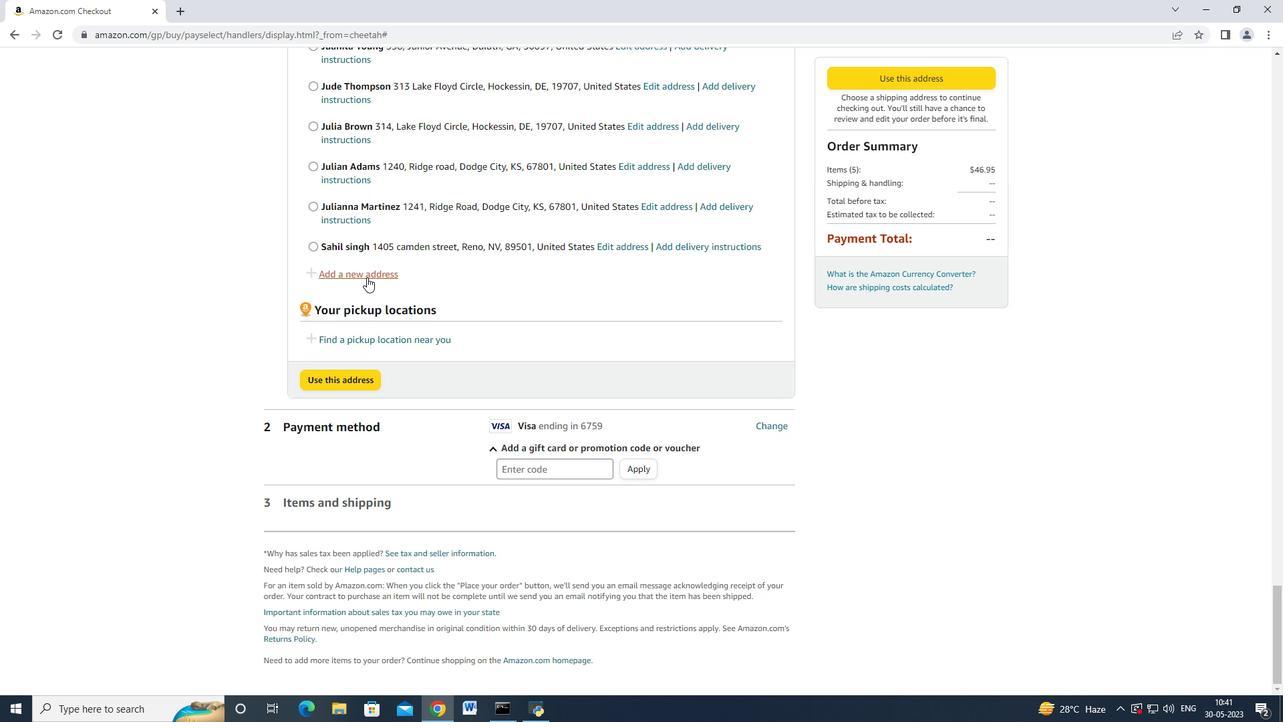 
Action: Mouse moved to (471, 320)
Screenshot: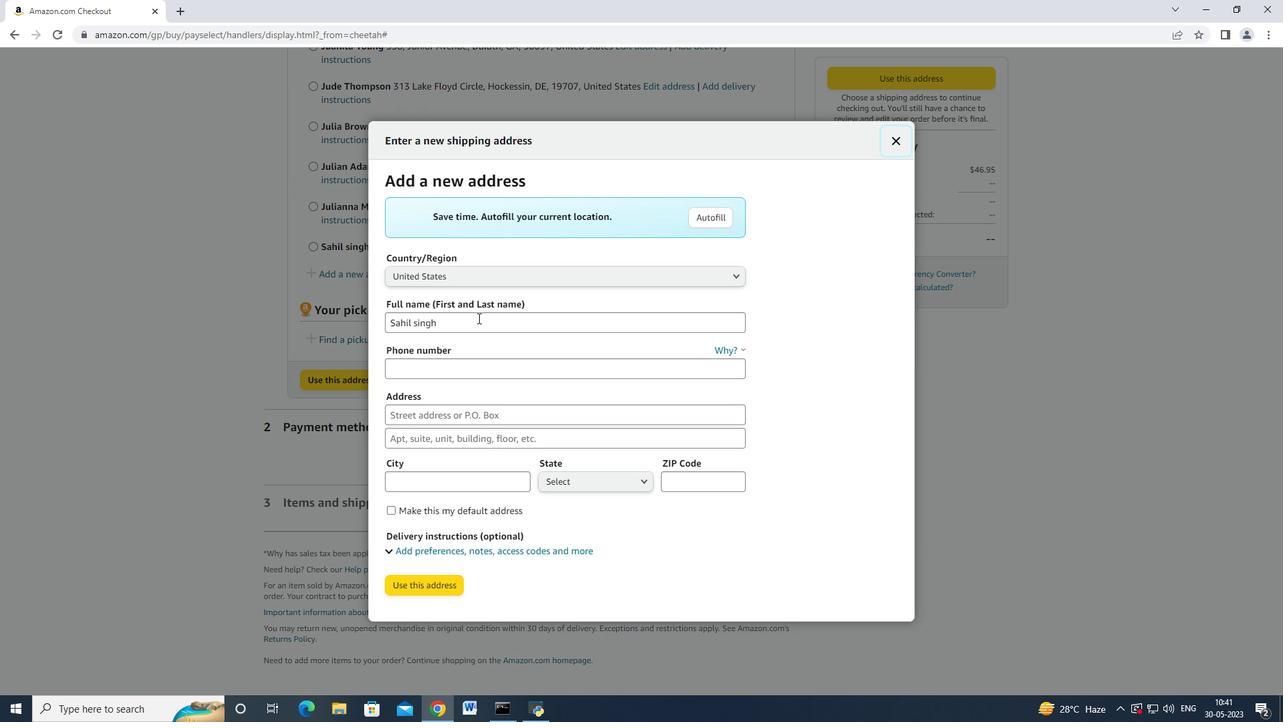 
Action: Mouse pressed left at (471, 320)
Screenshot: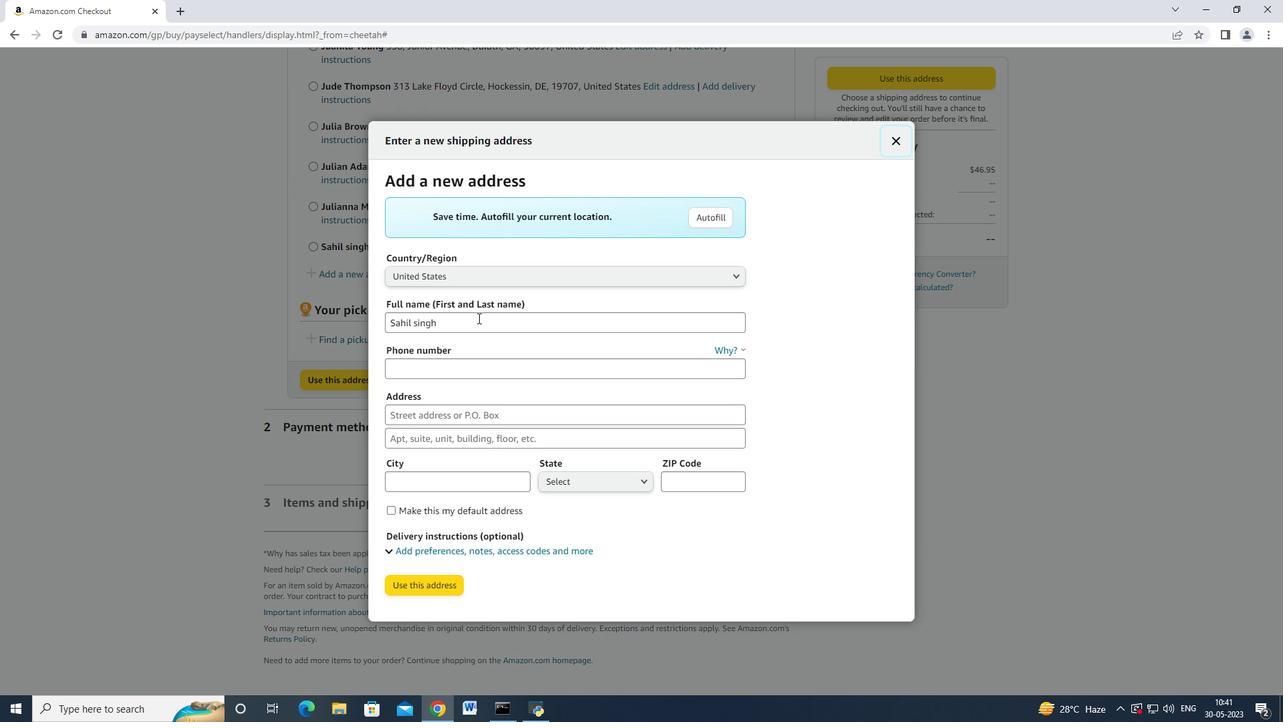 
Action: Mouse moved to (388, 319)
Screenshot: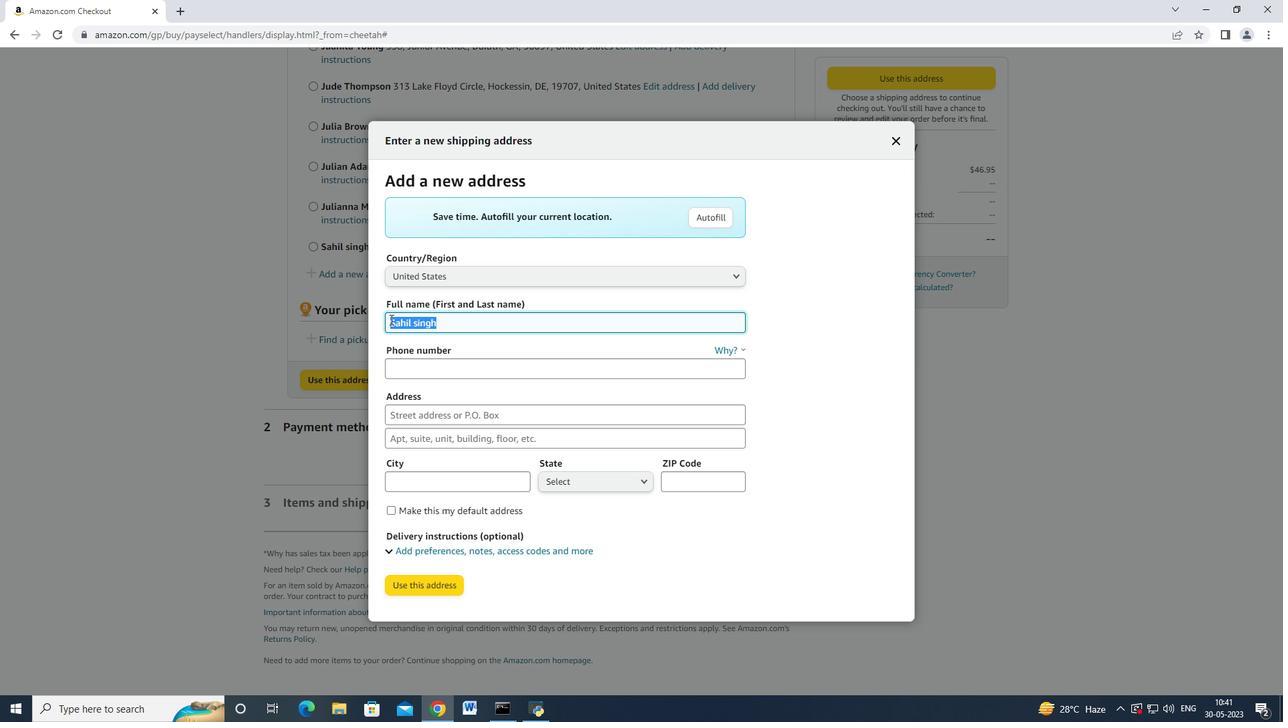 
Action: Key pressed <Key.backspace><Key.shift_r>Ebony<Key.space><Key.shift>Rodi<Key.backspace>riguez<Key.tab><Key.tab>2034707320<Key.tab><Key.space><Key.backspace>3515<Key.space><Key.backspace><Key.backspace>6<Key.space><Key.shift>Cp<Key.backspace>ook<Key.space><Key.shift>Hill<Key.space><Key.shift>Road<Key.tab><Key.tab><Key.shift_r>Danbury<Key.tab>
Screenshot: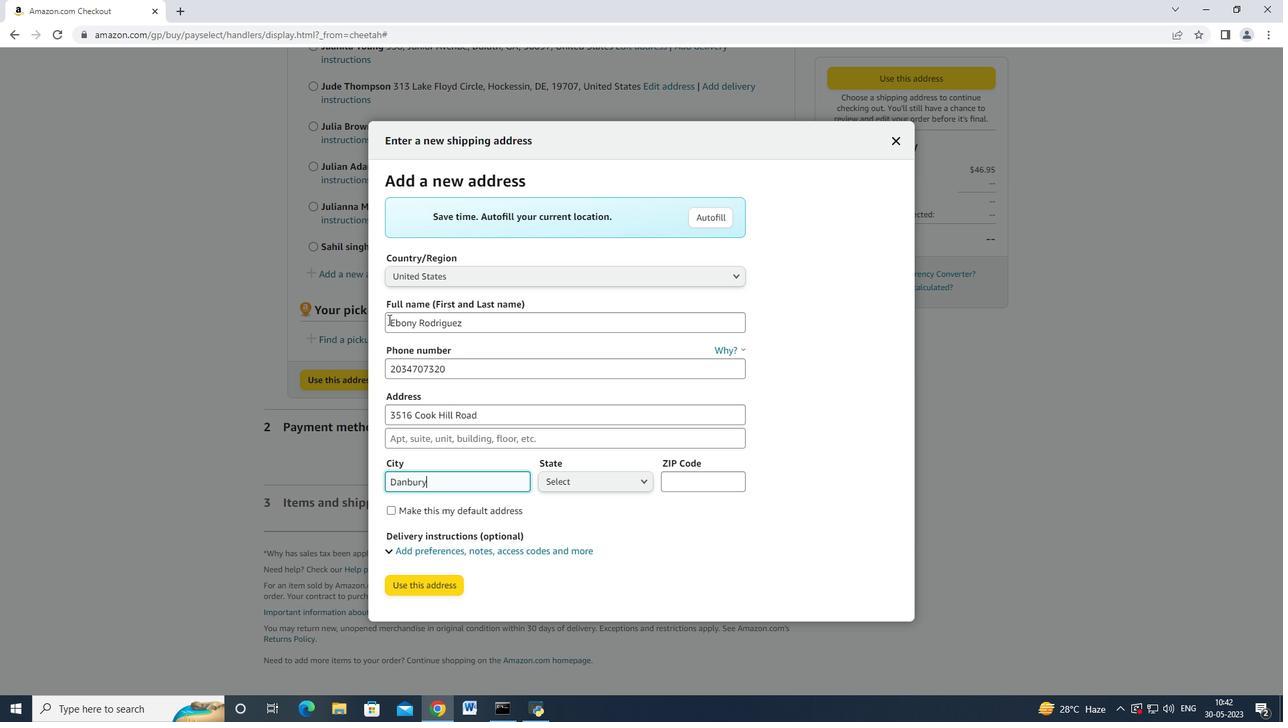 
Action: Mouse moved to (588, 479)
Screenshot: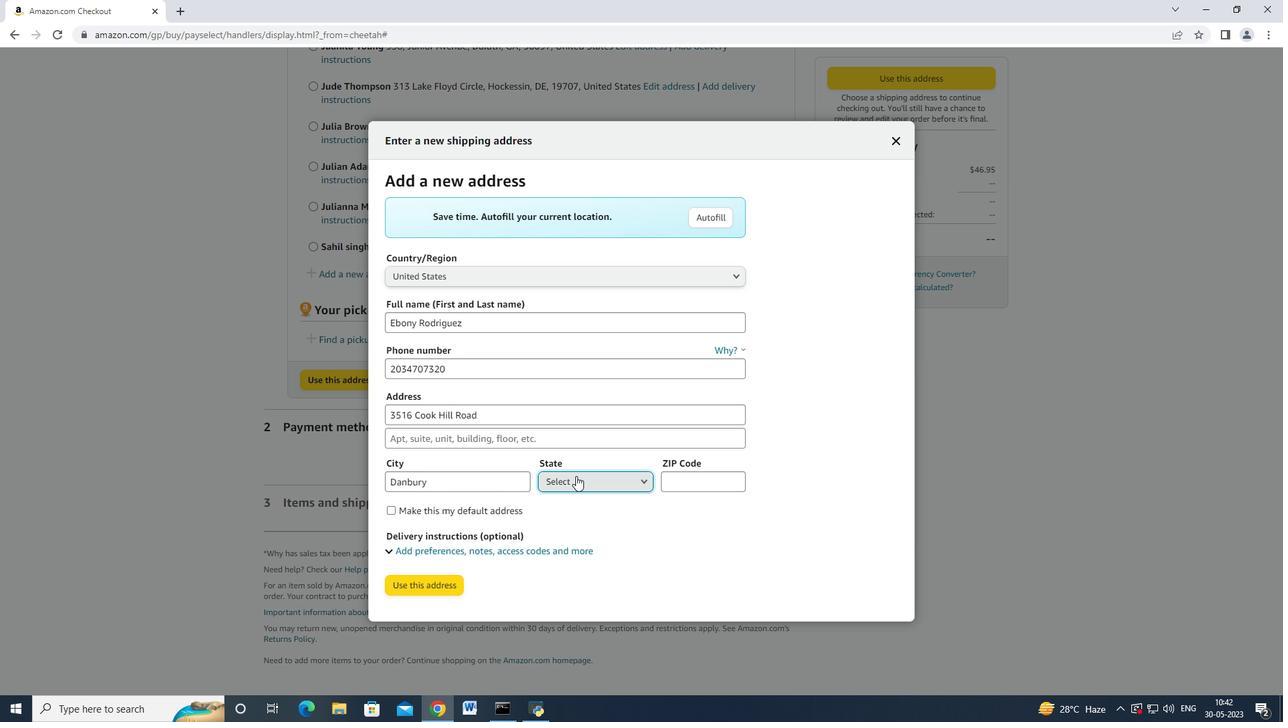 
Action: Mouse pressed left at (588, 479)
Screenshot: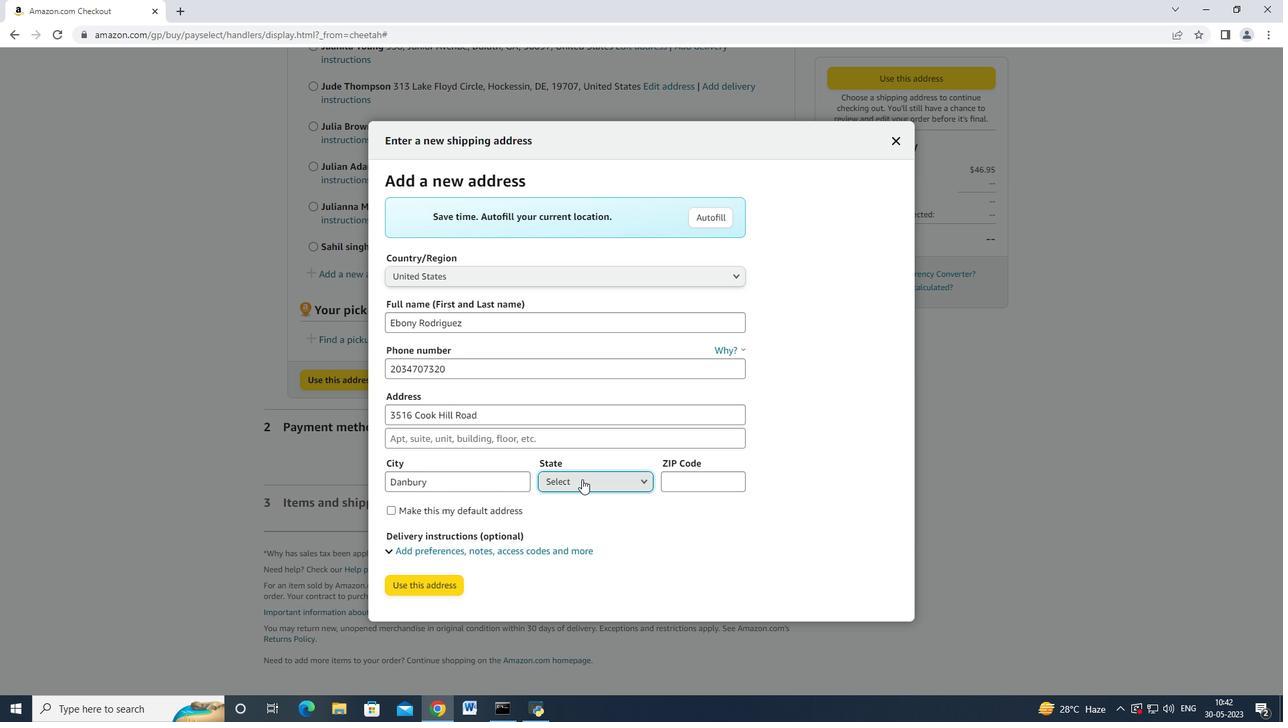 
Action: Mouse moved to (576, 334)
Screenshot: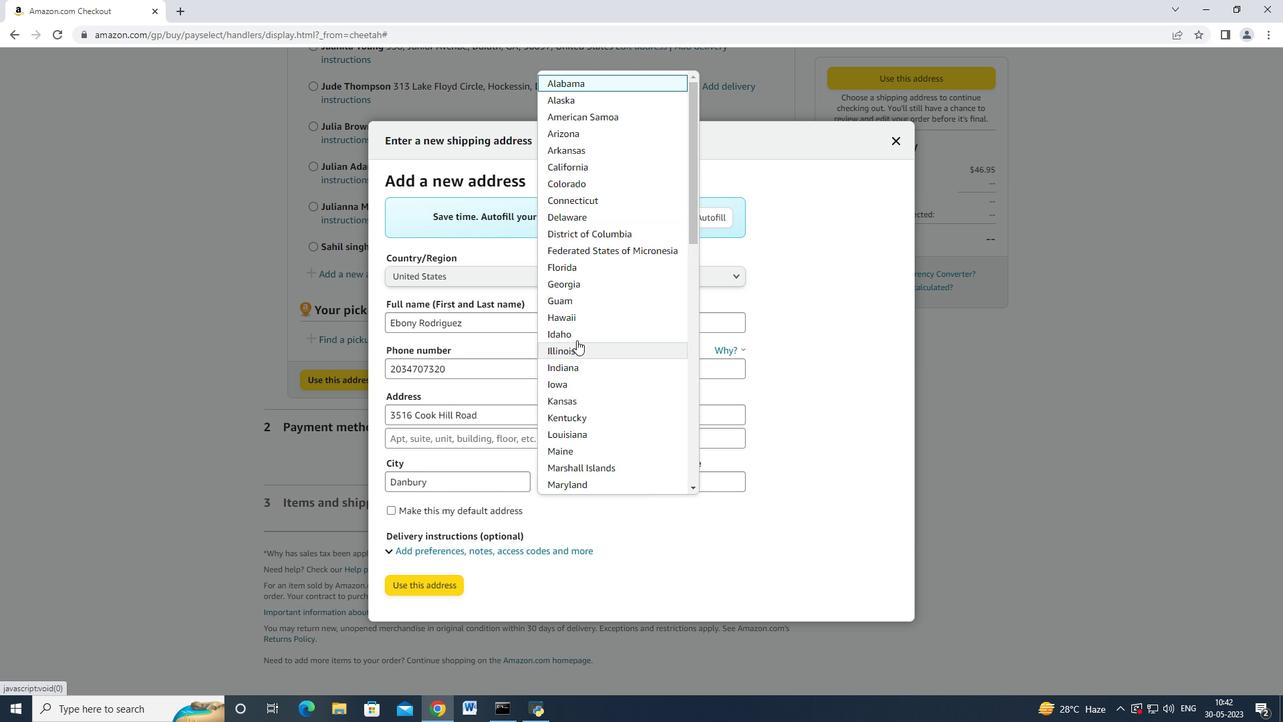 
Action: Mouse scrolled (576, 335) with delta (0, 0)
Screenshot: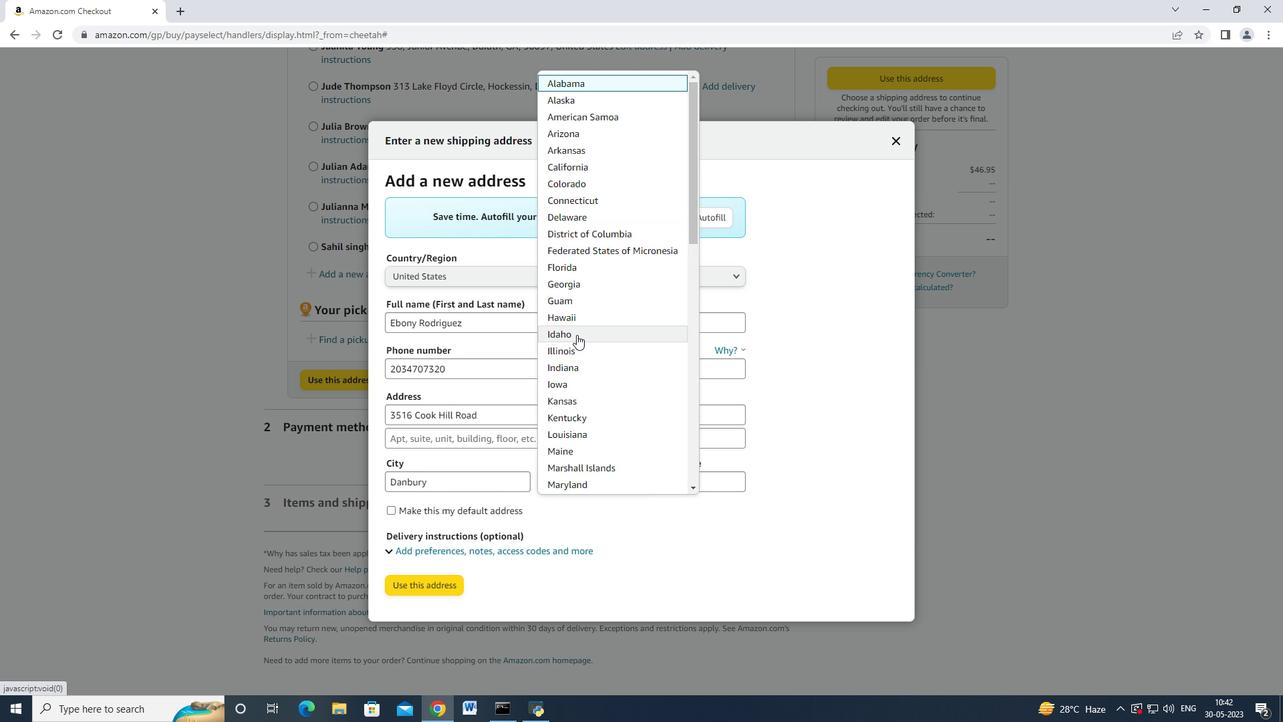 
Action: Mouse scrolled (576, 335) with delta (0, 0)
Screenshot: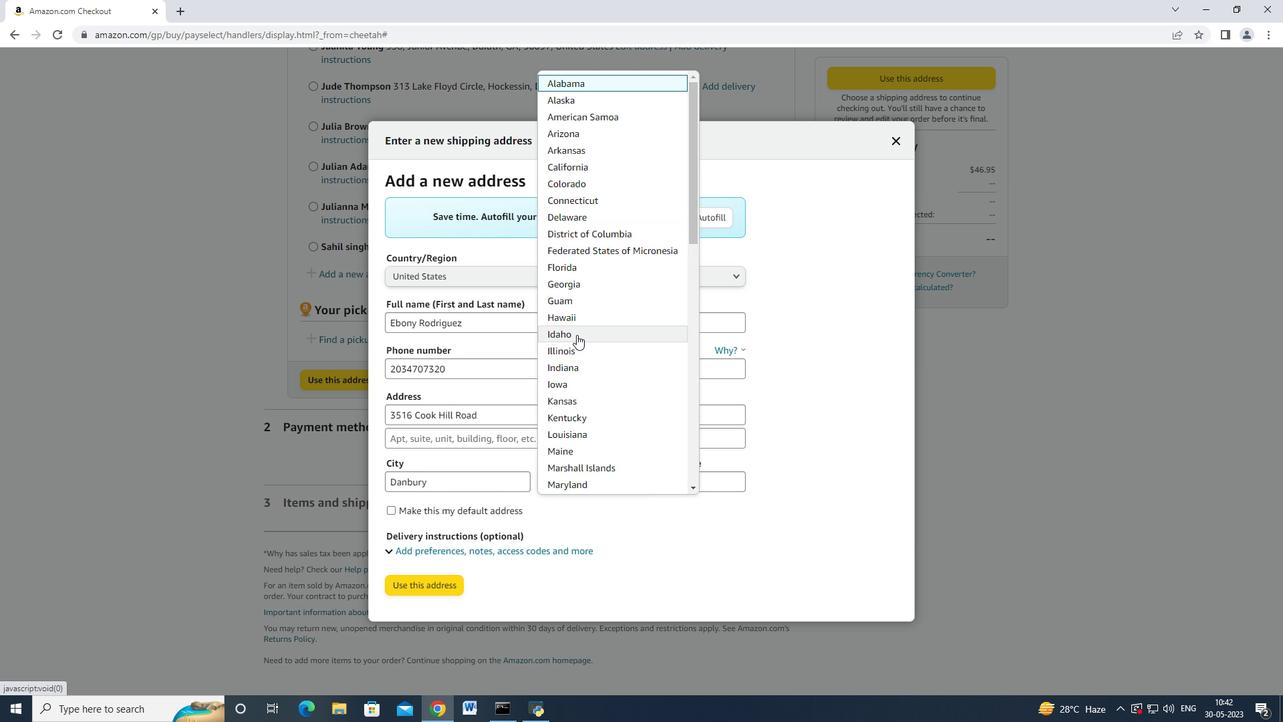 
Action: Mouse scrolled (576, 334) with delta (0, 0)
Screenshot: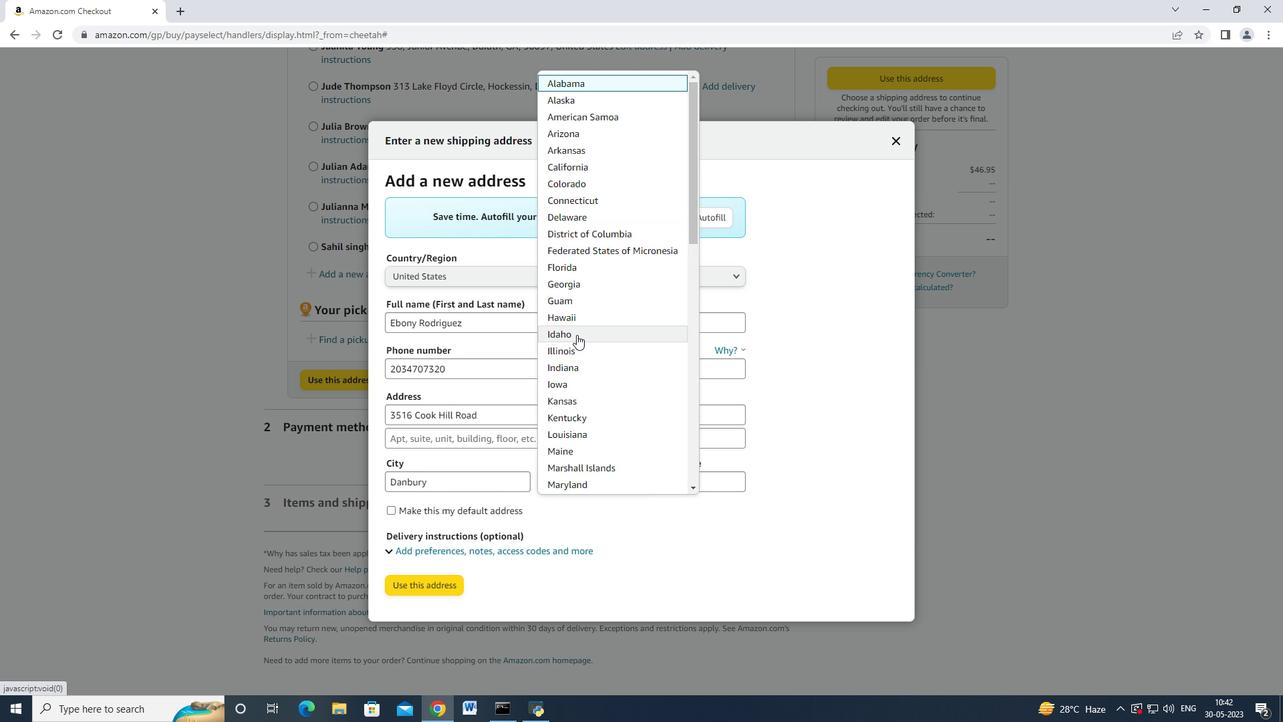 
Action: Mouse scrolled (576, 334) with delta (0, 0)
Screenshot: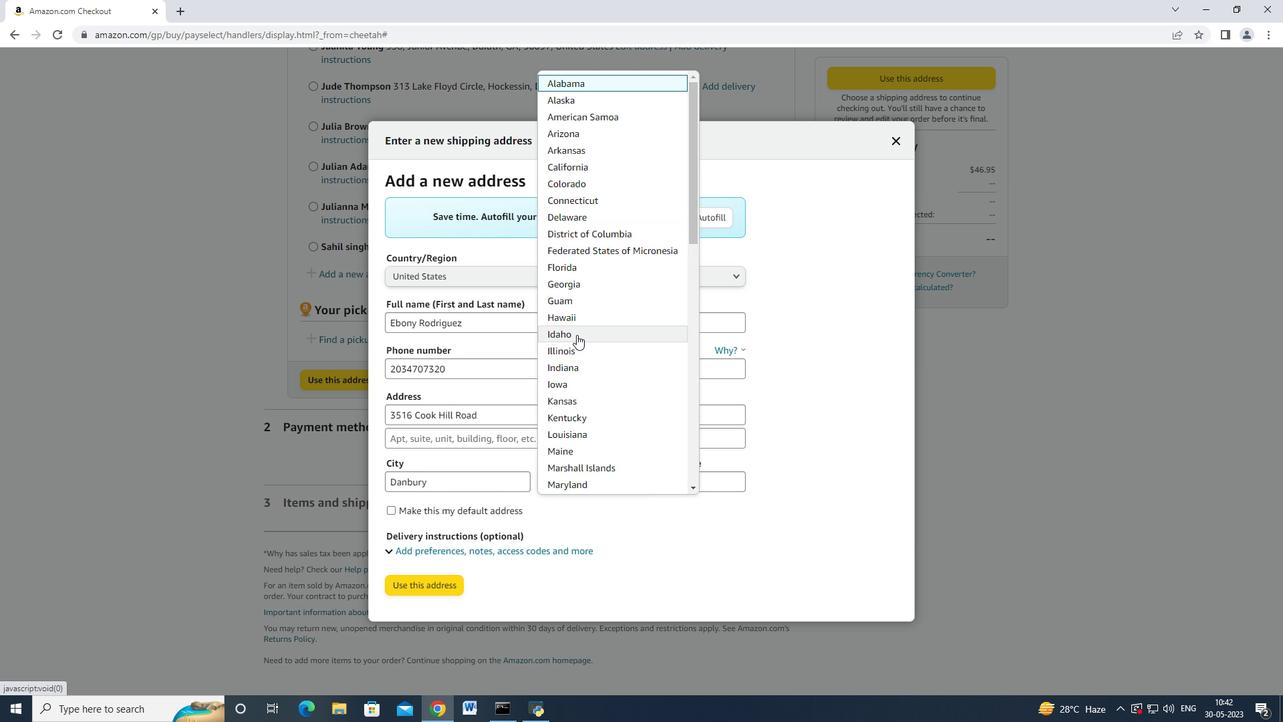 
Action: Mouse scrolled (576, 335) with delta (0, 0)
Screenshot: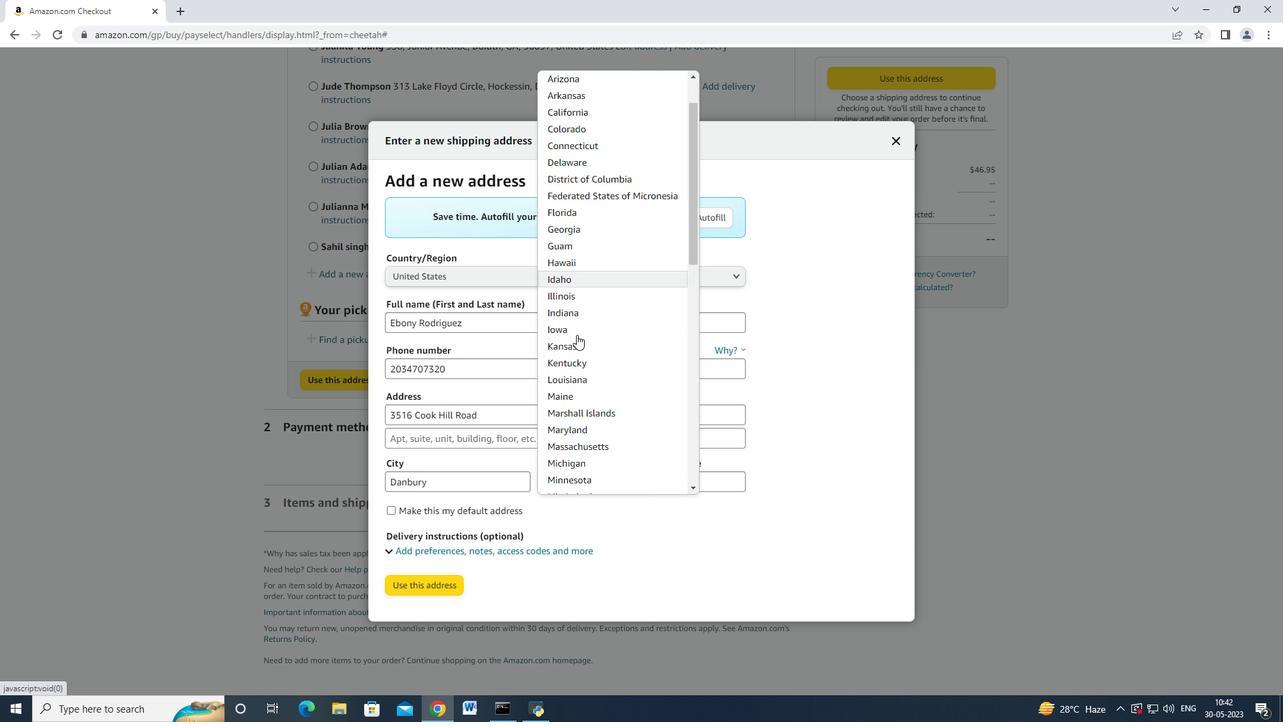 
Action: Mouse scrolled (576, 335) with delta (0, 0)
Screenshot: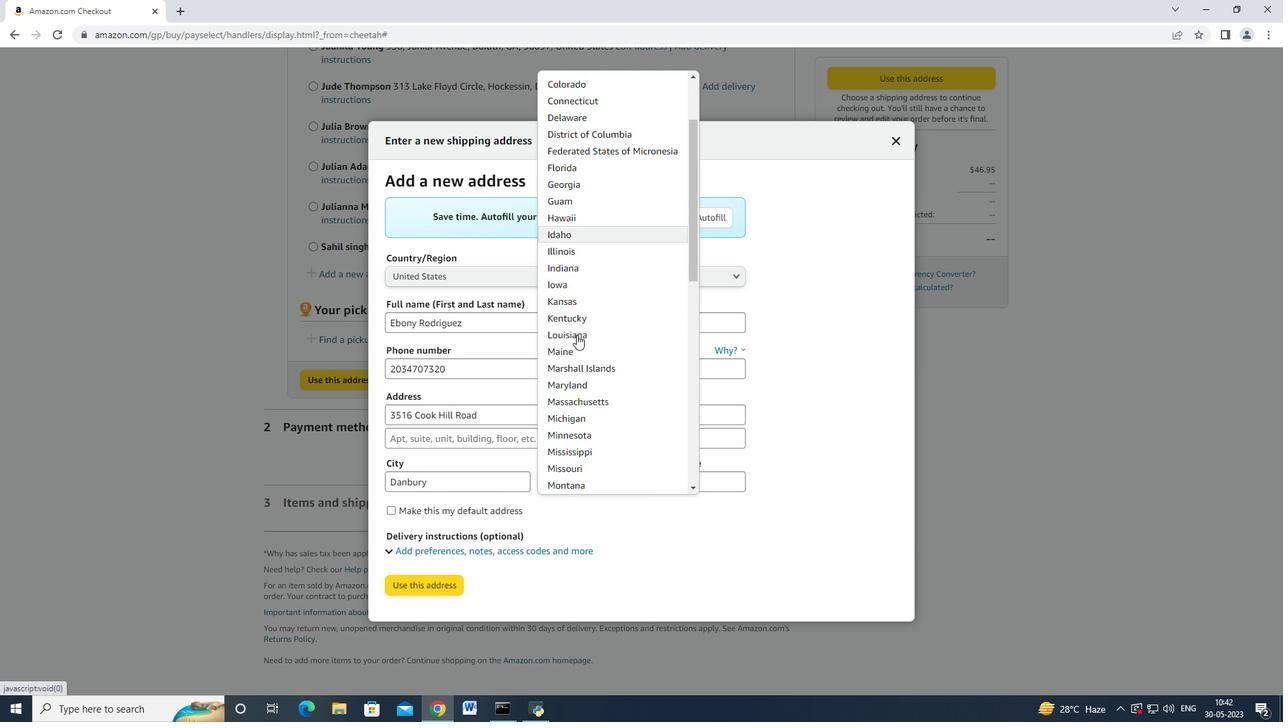 
Action: Mouse scrolled (576, 335) with delta (0, 0)
Screenshot: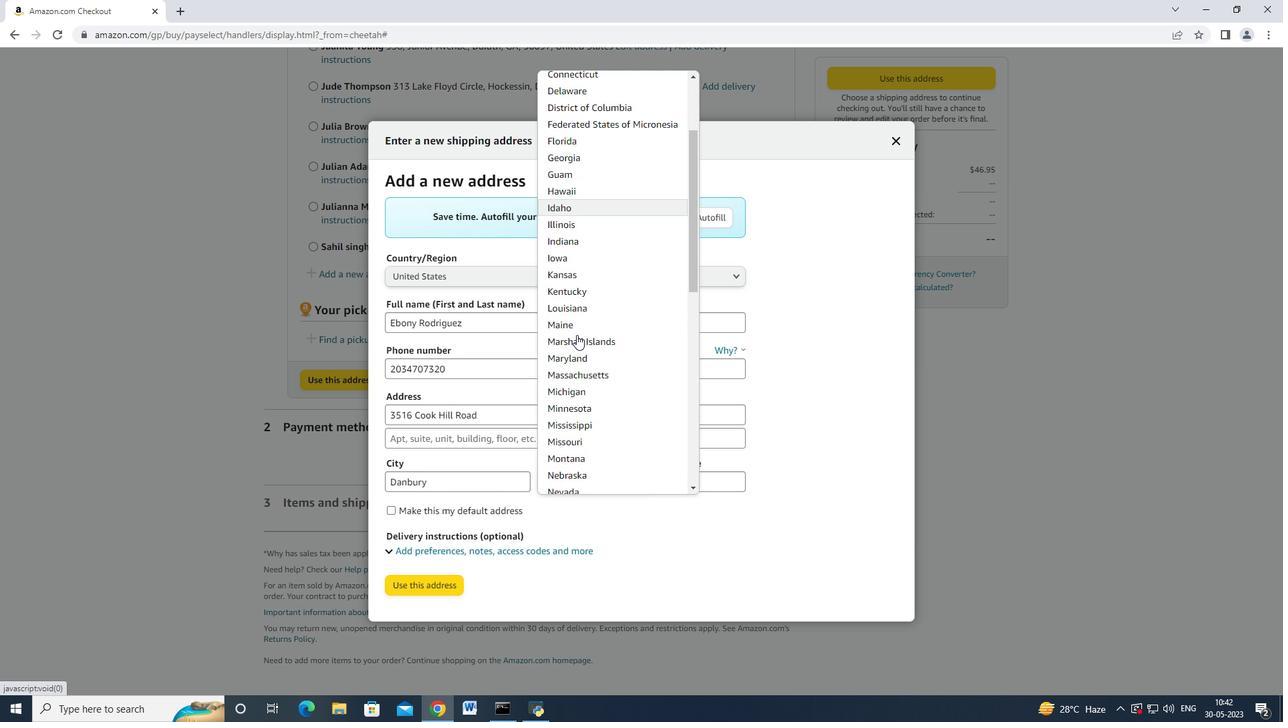 
Action: Mouse moved to (601, 195)
Screenshot: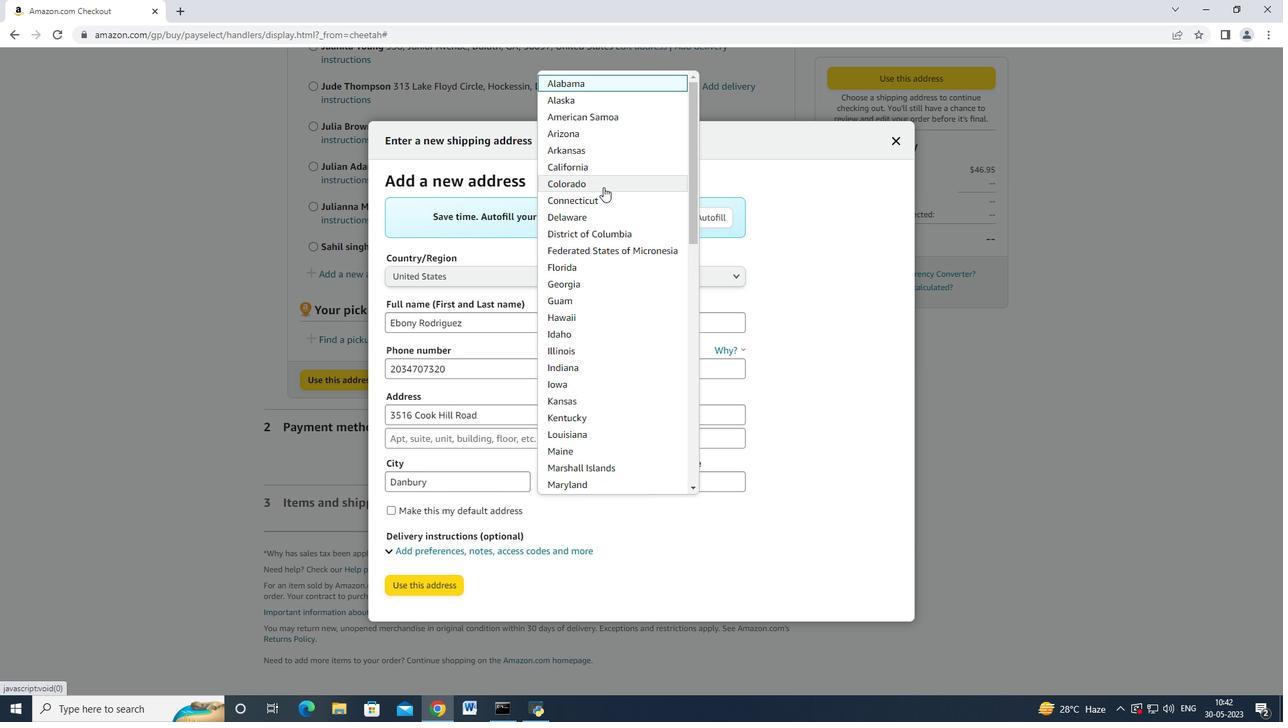 
Action: Mouse pressed left at (601, 195)
Screenshot: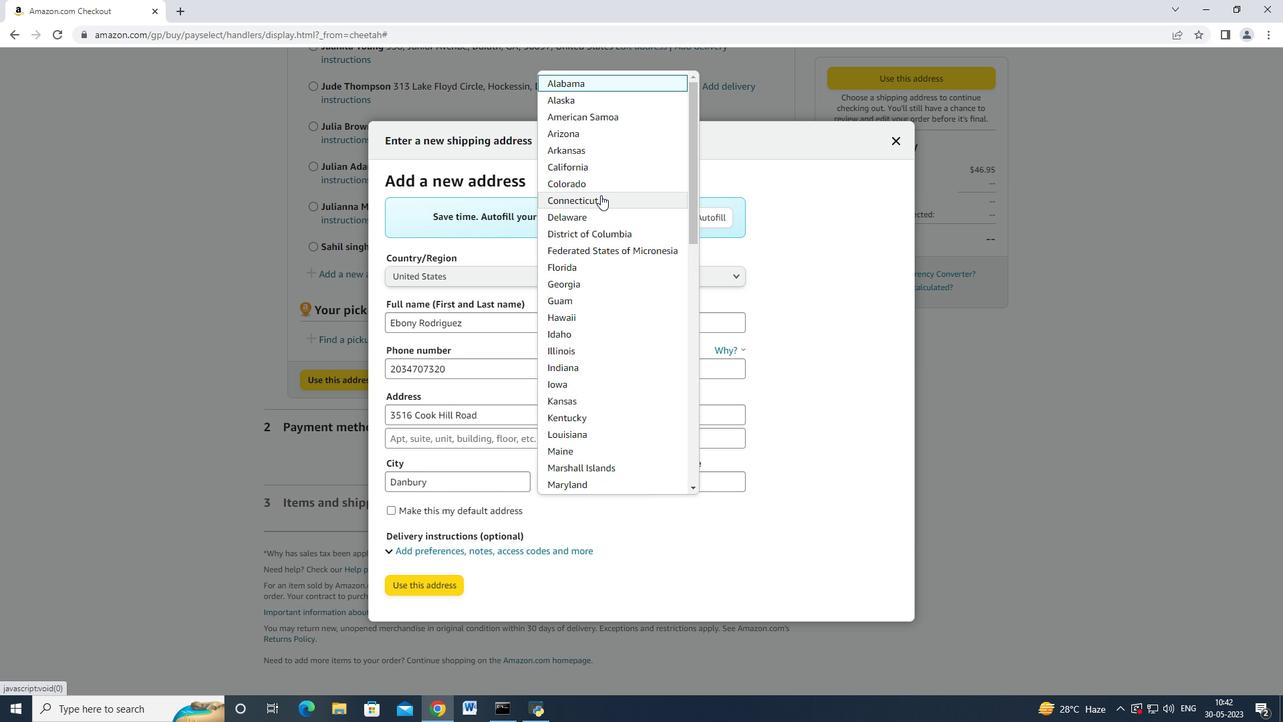 
Action: Mouse moved to (698, 471)
Screenshot: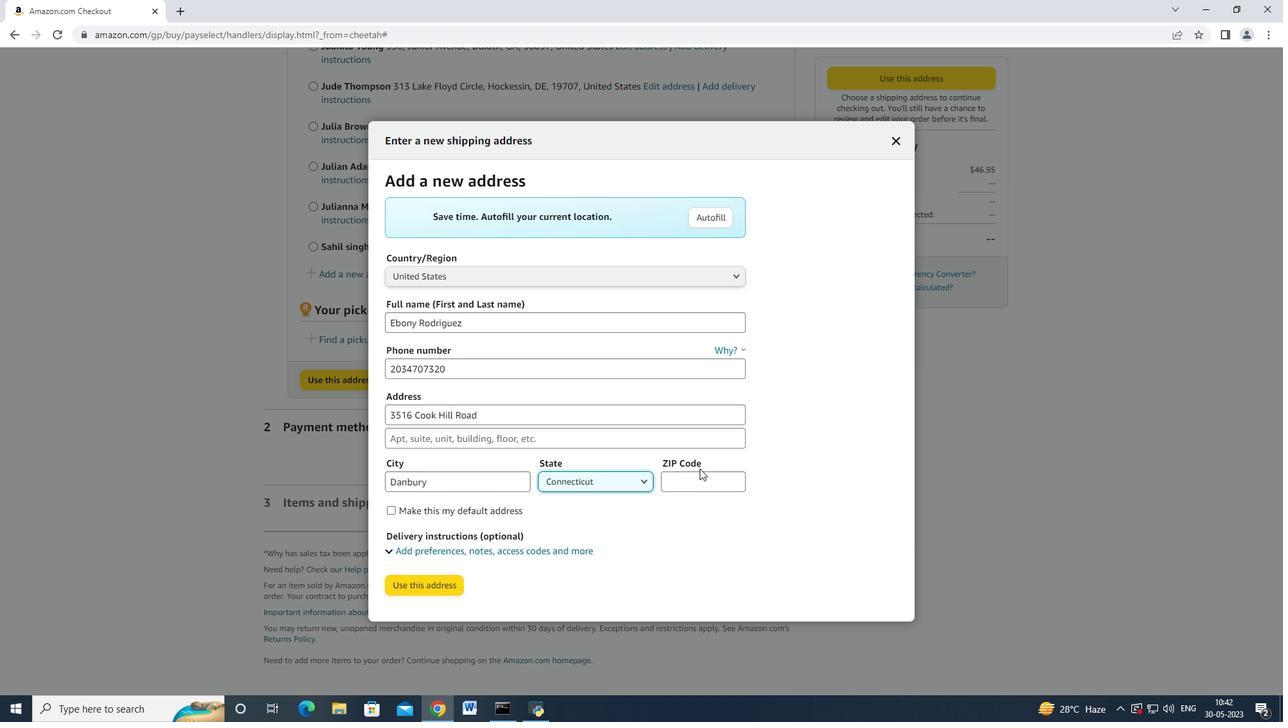 
Action: Mouse pressed left at (698, 471)
Screenshot: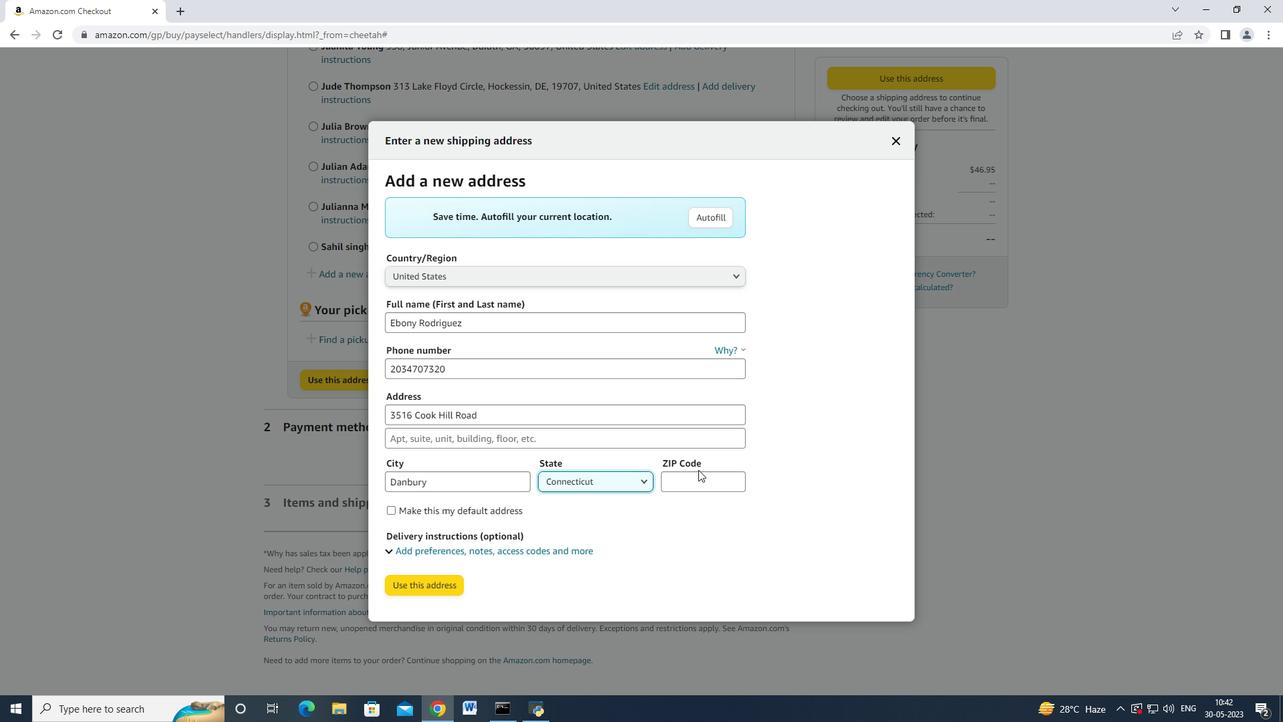 
Action: Mouse moved to (700, 470)
Screenshot: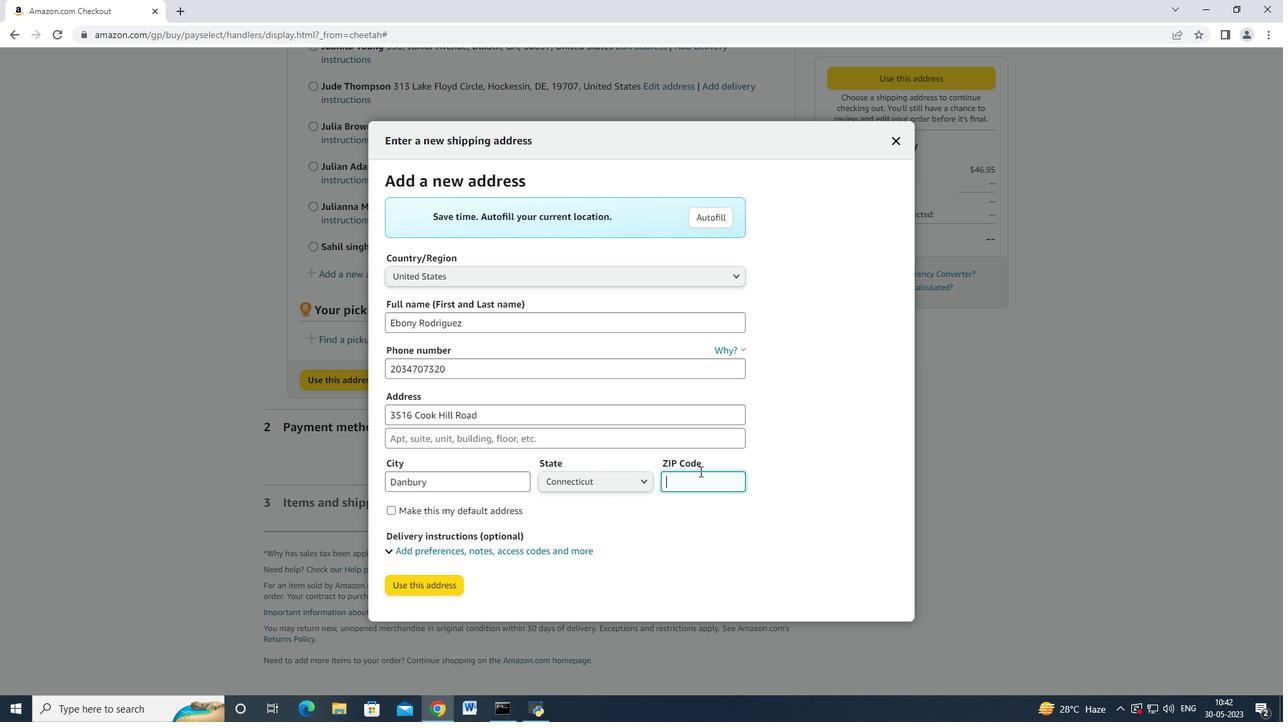 
Action: Key pressed 06810
Screenshot: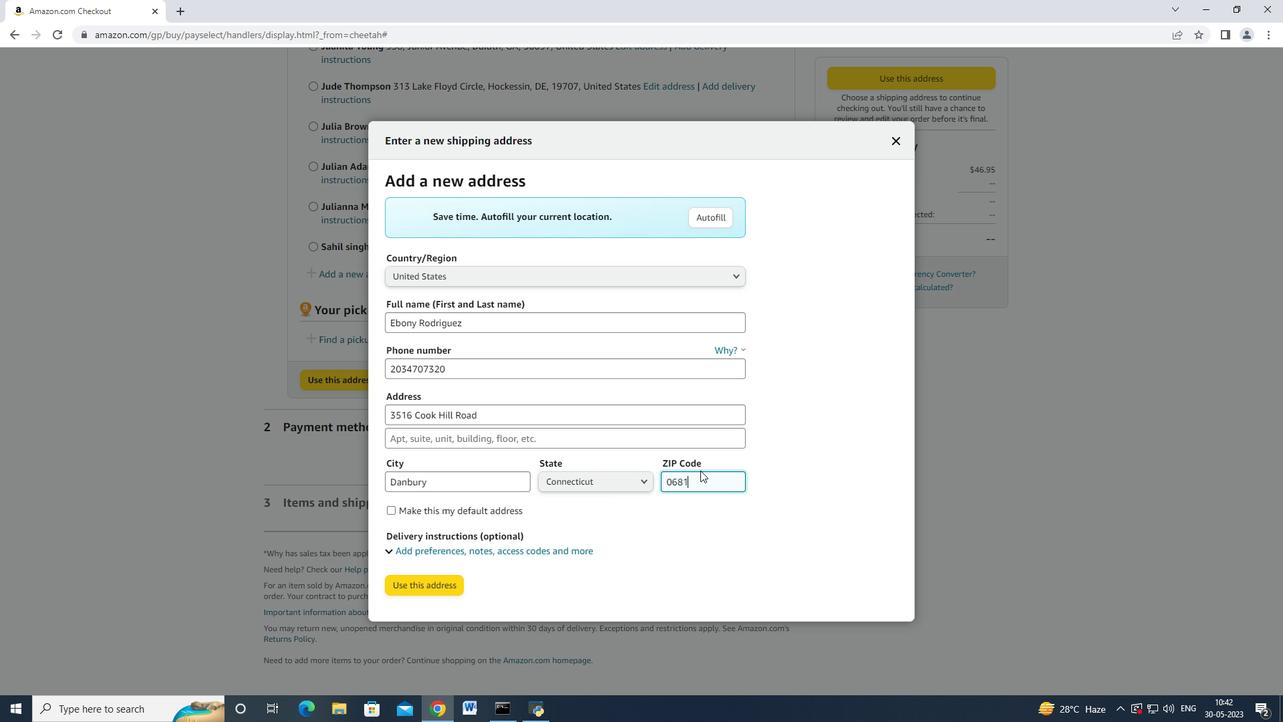 
Action: Mouse moved to (419, 548)
Screenshot: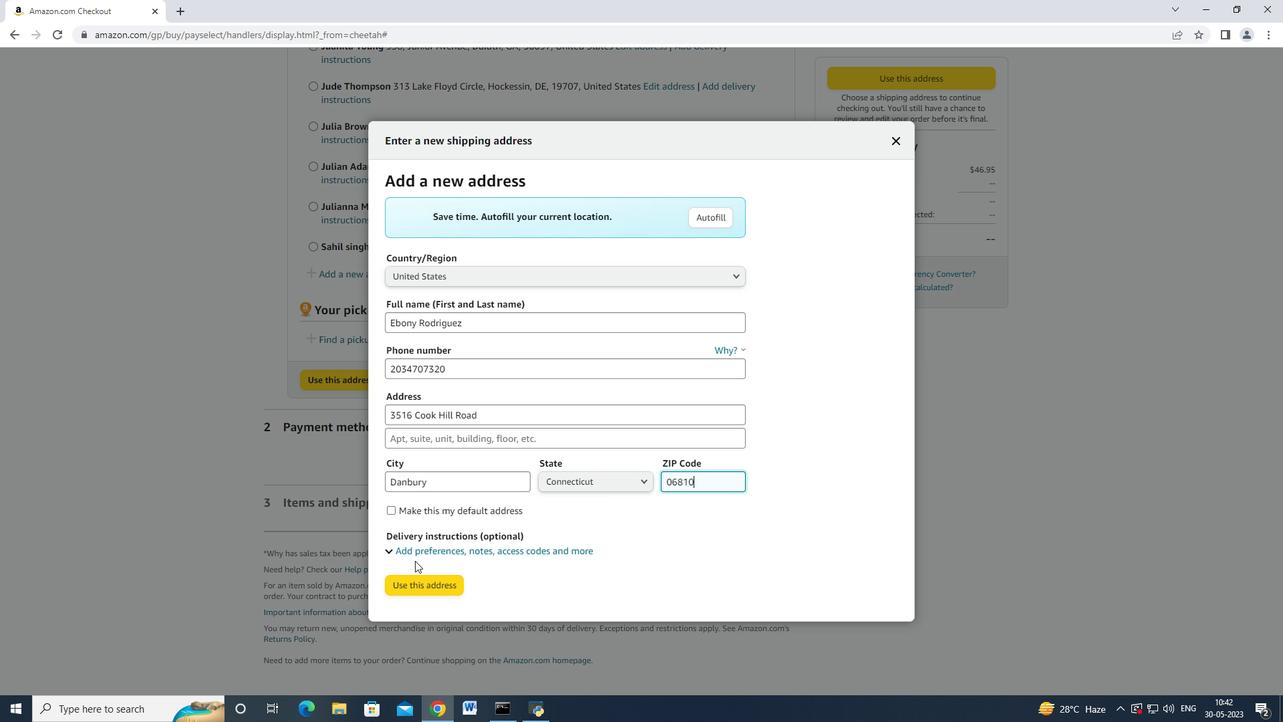 
Action: Mouse pressed left at (419, 548)
Screenshot: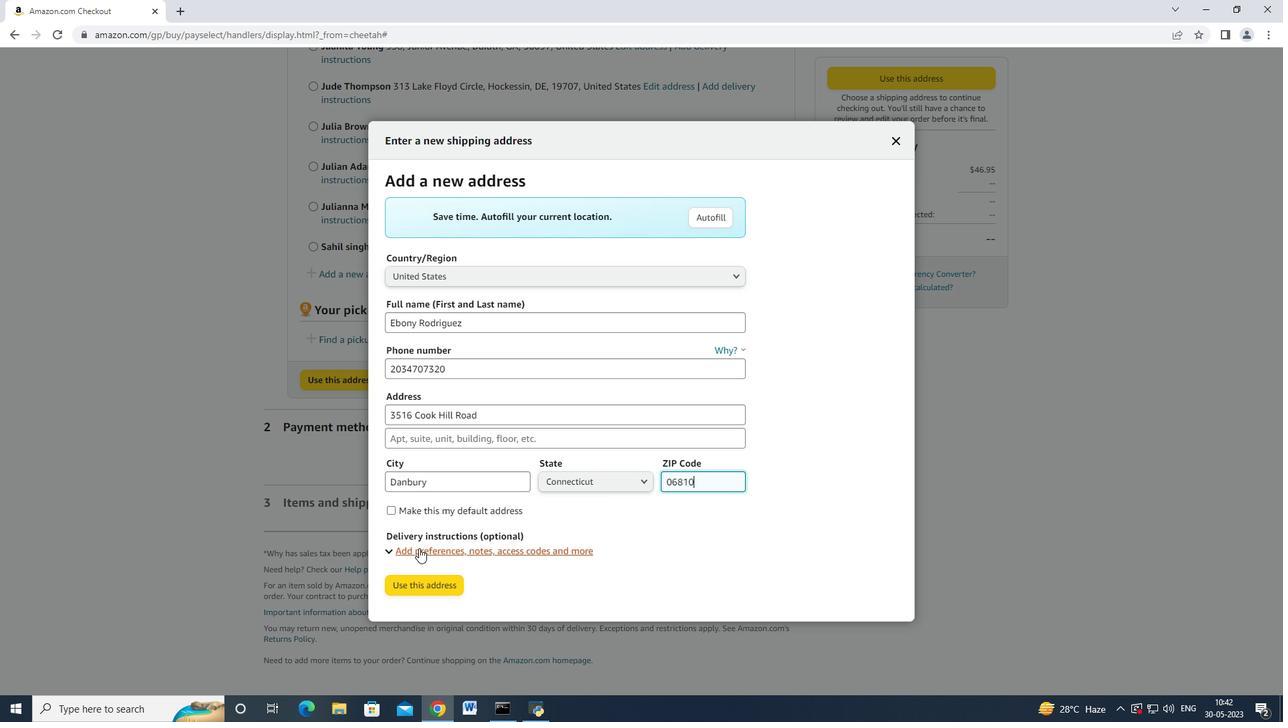 
Action: Mouse moved to (442, 514)
Screenshot: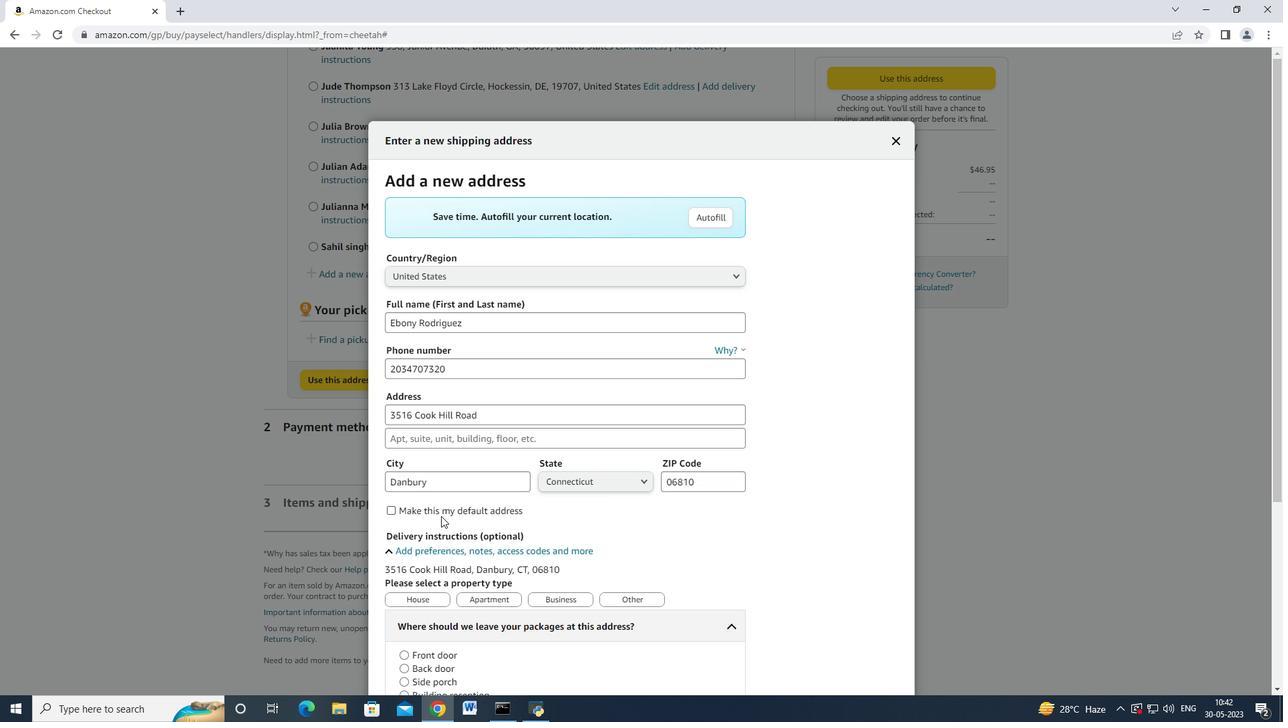 
Action: Mouse scrolled (442, 513) with delta (0, 0)
Screenshot: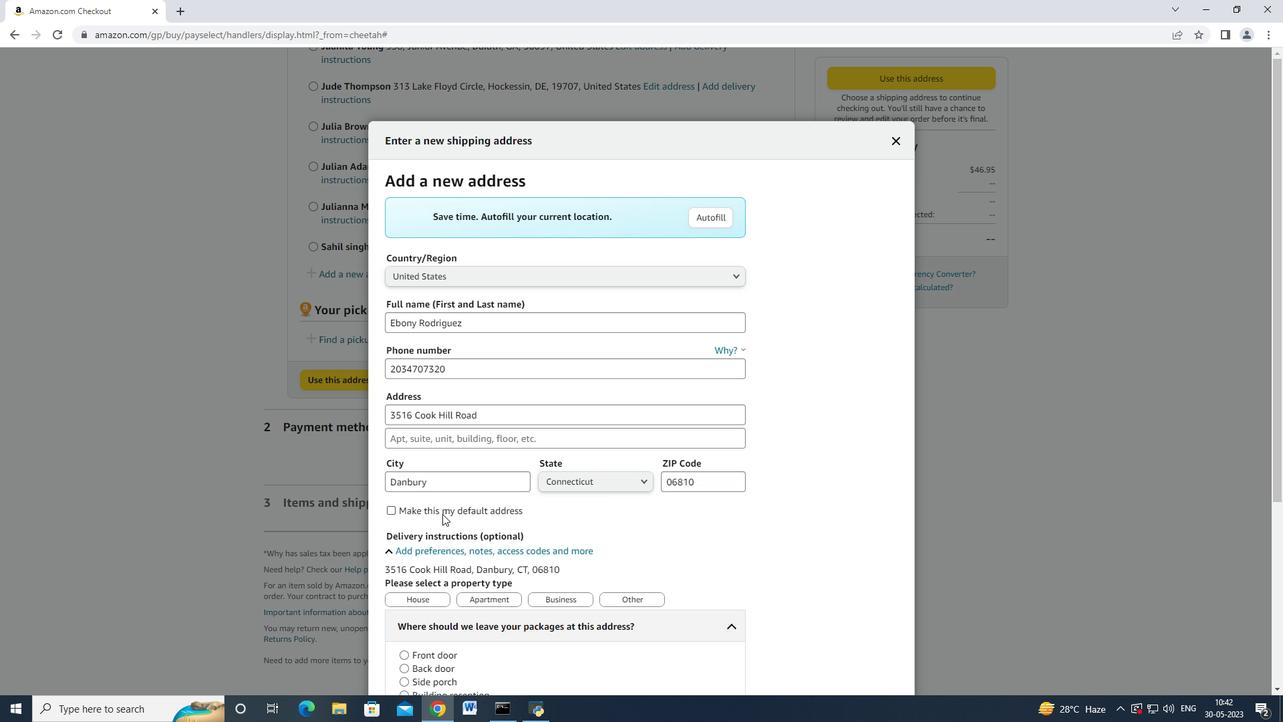 
Action: Mouse moved to (443, 514)
Screenshot: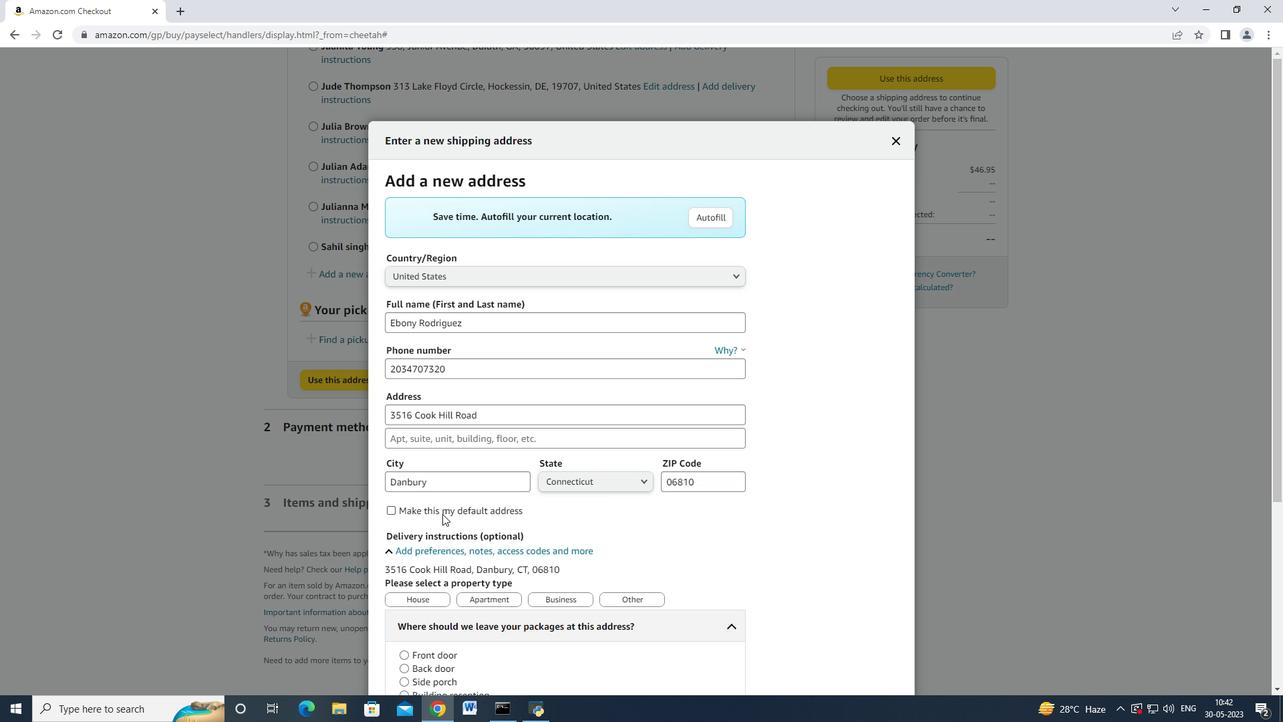 
Action: Mouse scrolled (443, 513) with delta (0, 0)
Screenshot: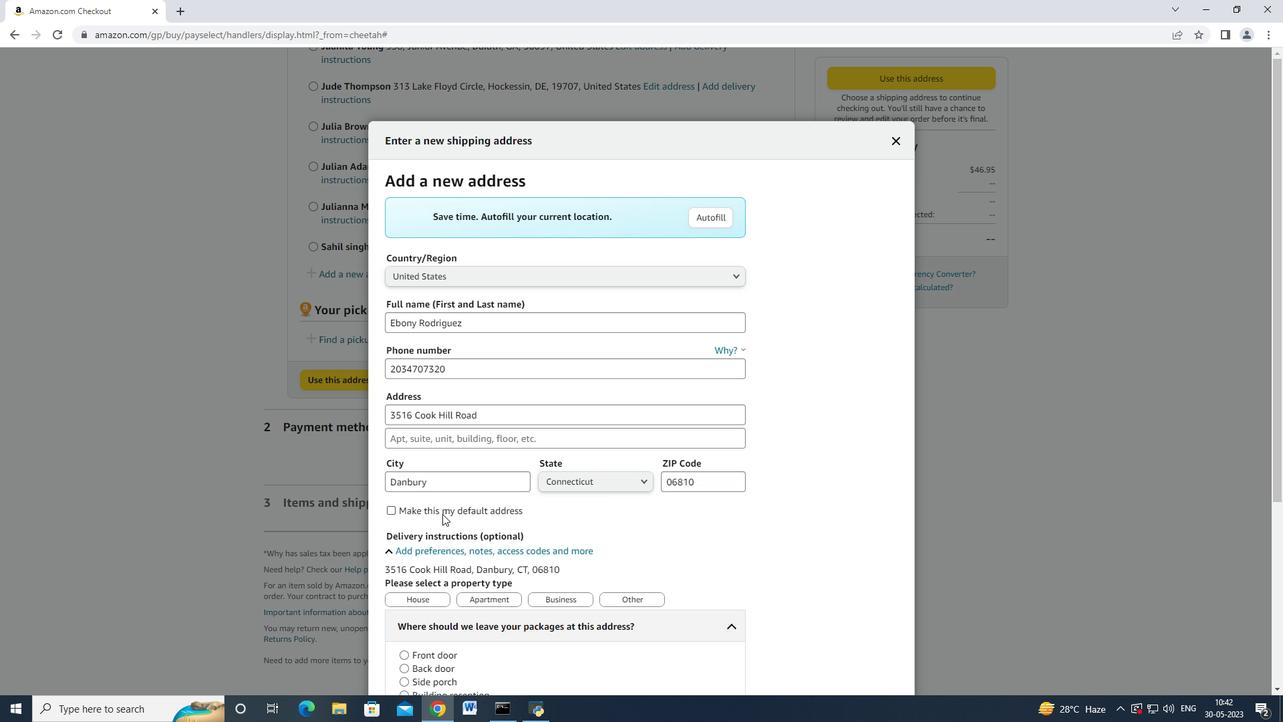 
Action: Mouse moved to (428, 466)
Screenshot: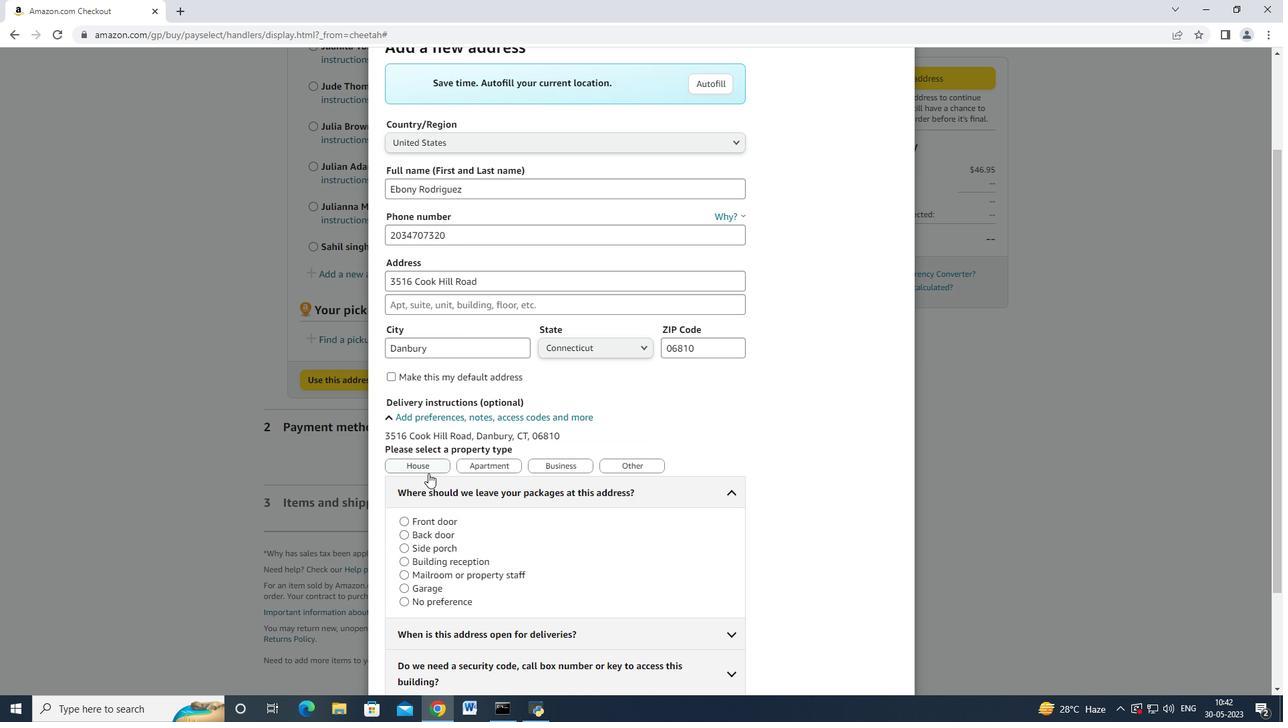 
Action: Mouse pressed left at (428, 466)
Screenshot: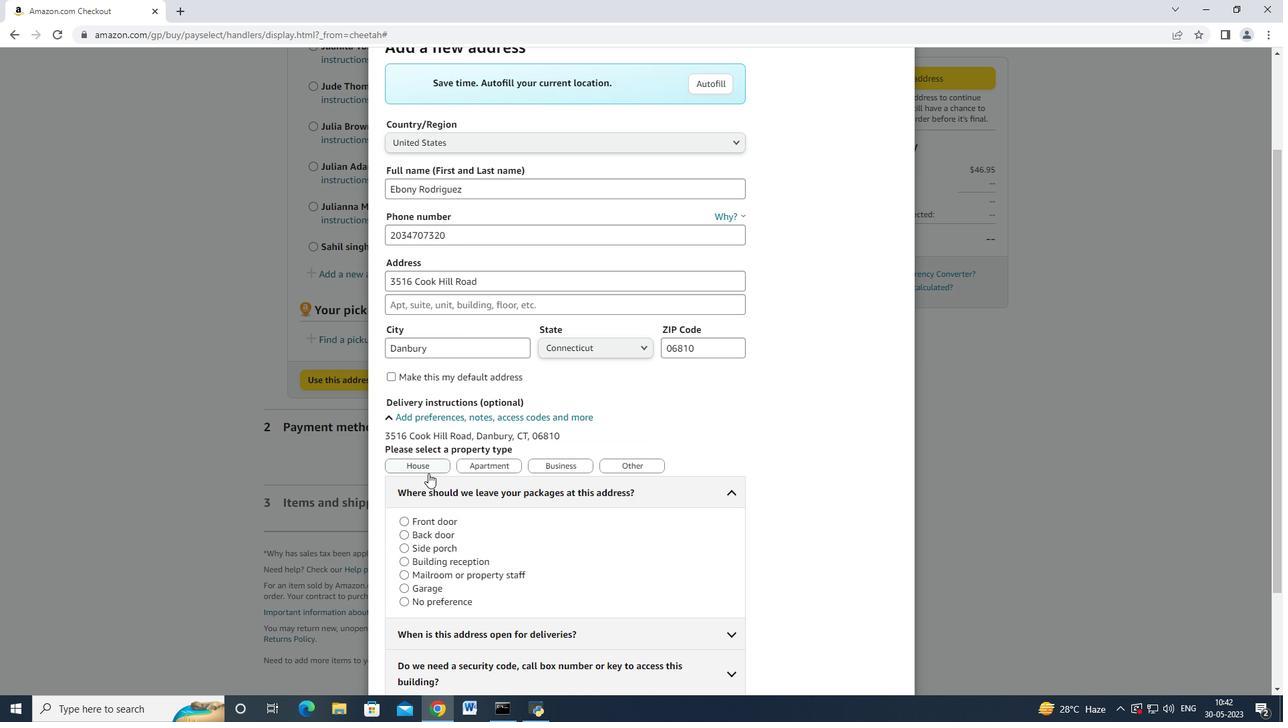 
Action: Mouse moved to (407, 534)
Screenshot: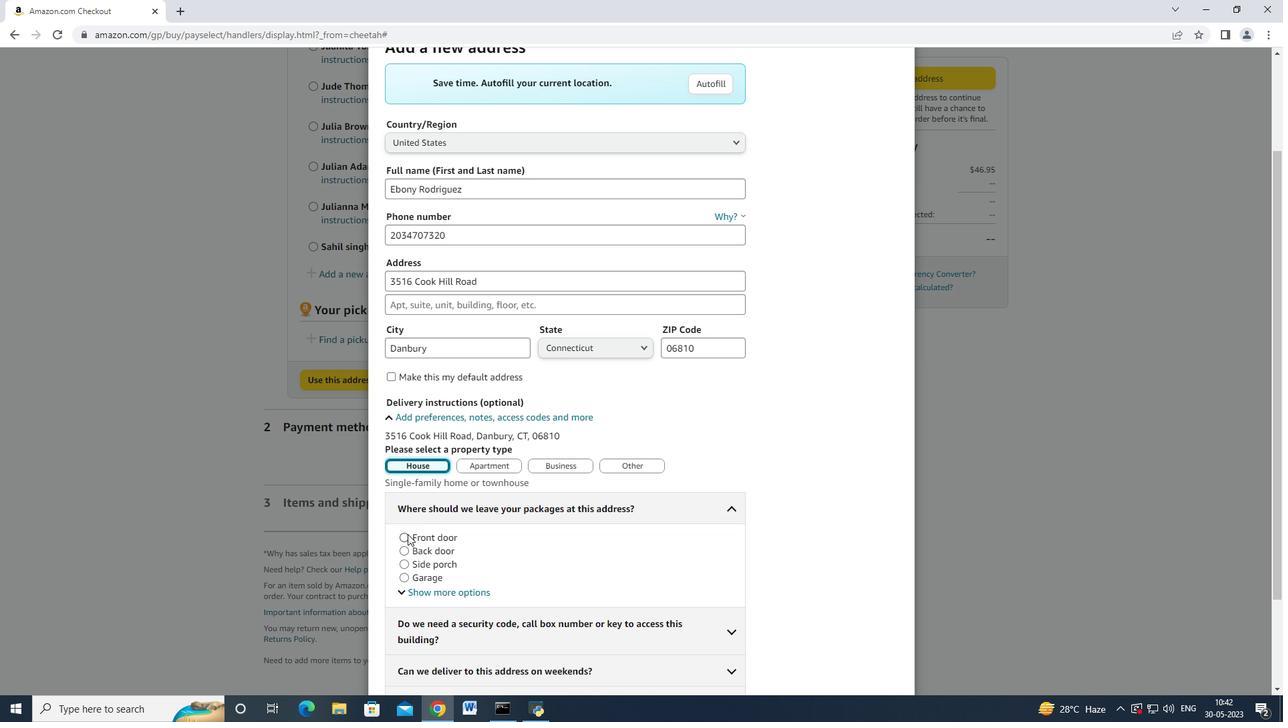 
Action: Mouse pressed left at (407, 534)
Screenshot: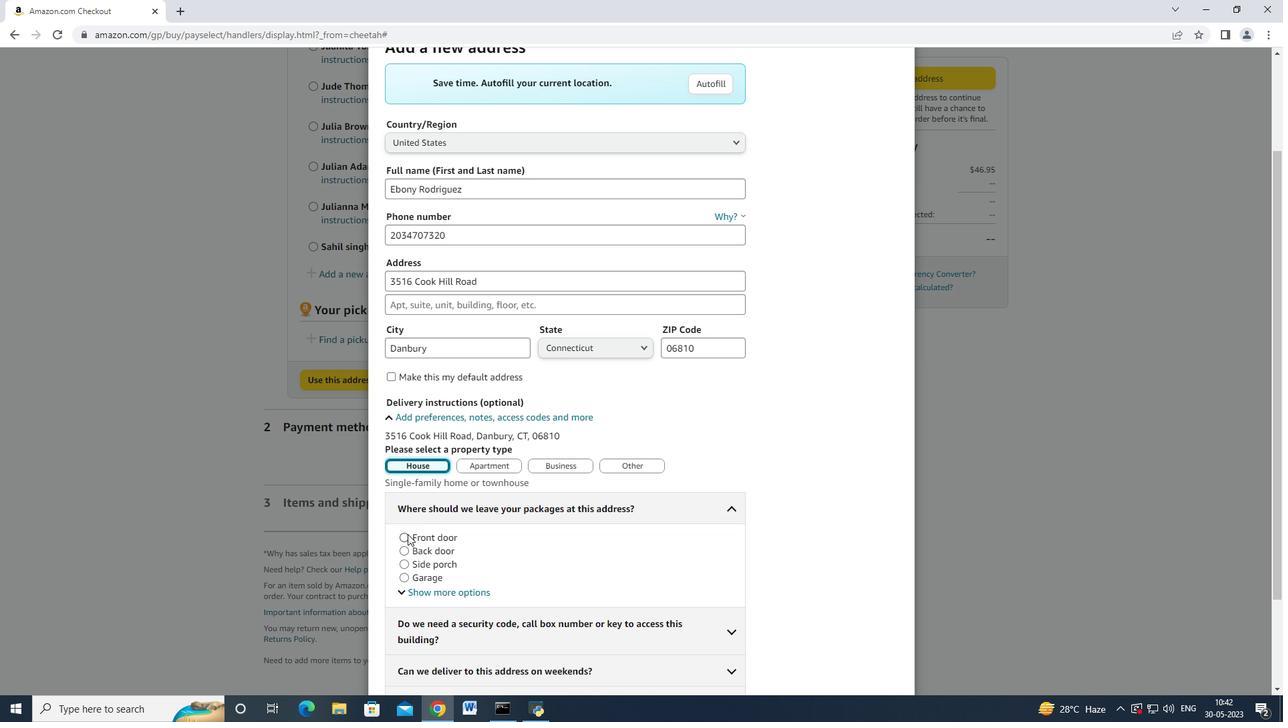 
Action: Mouse moved to (477, 511)
Screenshot: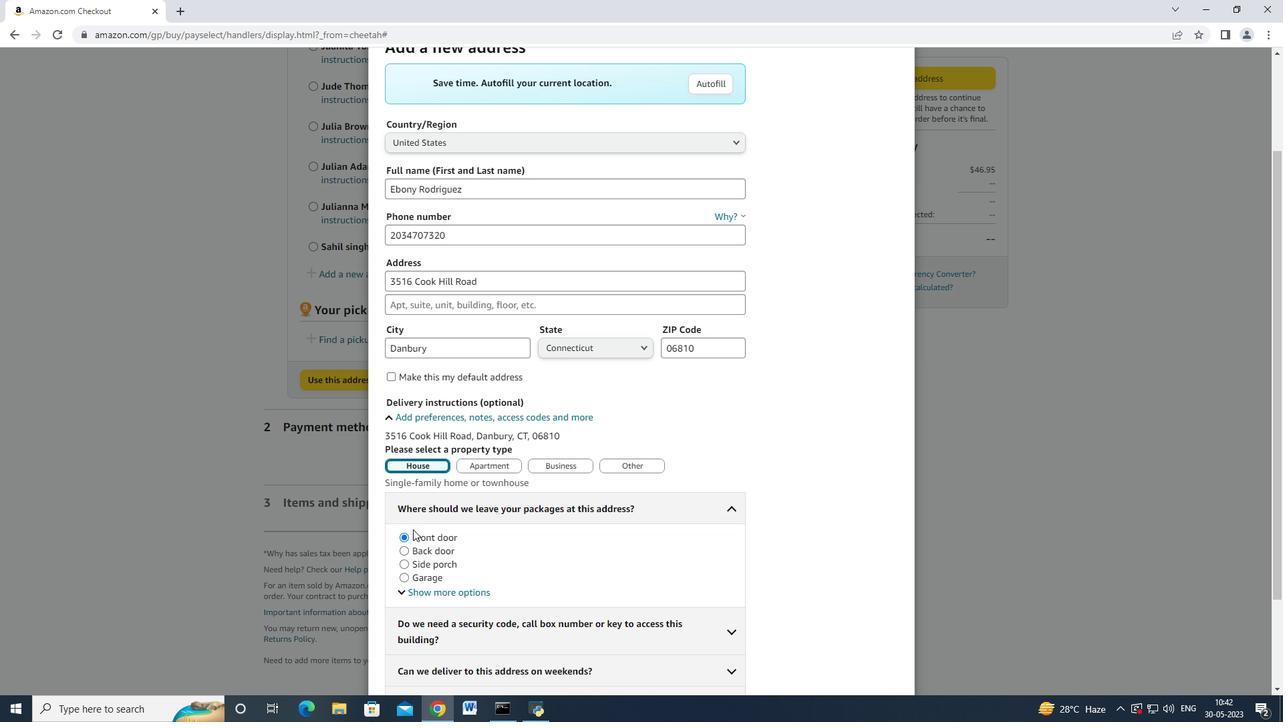 
Action: Mouse scrolled (477, 510) with delta (0, 0)
Screenshot: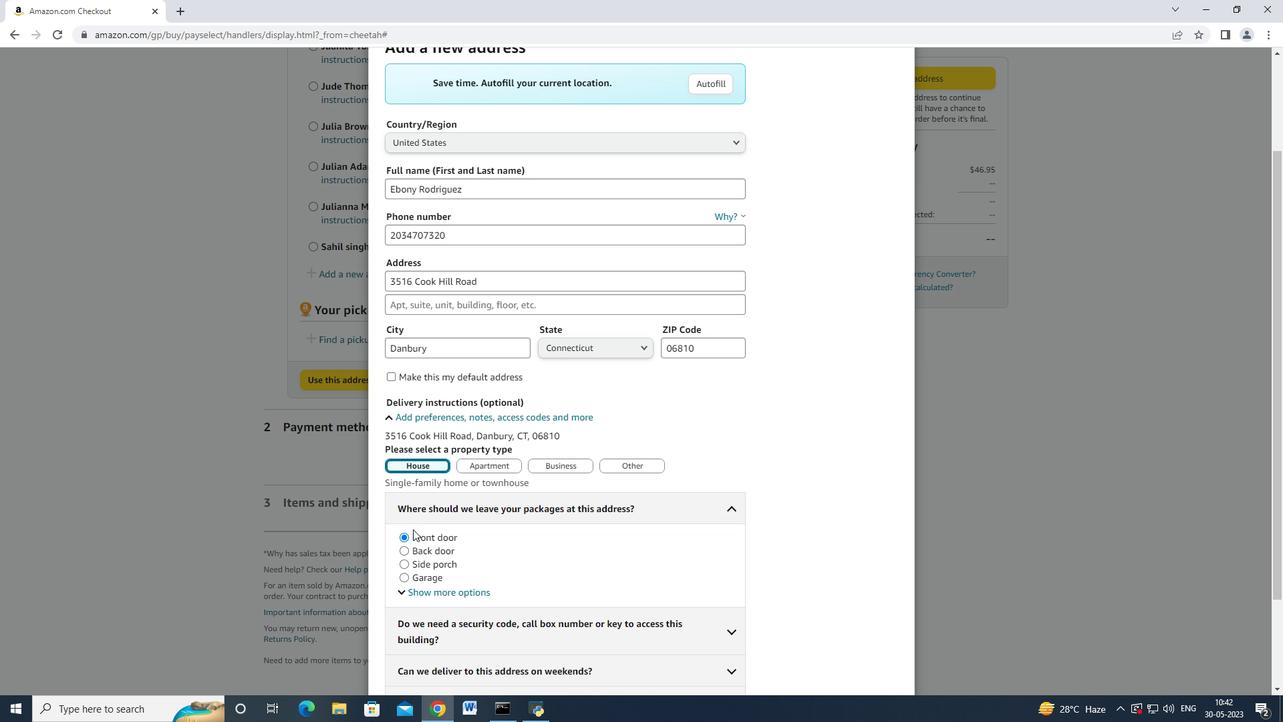 
Action: Mouse scrolled (477, 510) with delta (0, 0)
Screenshot: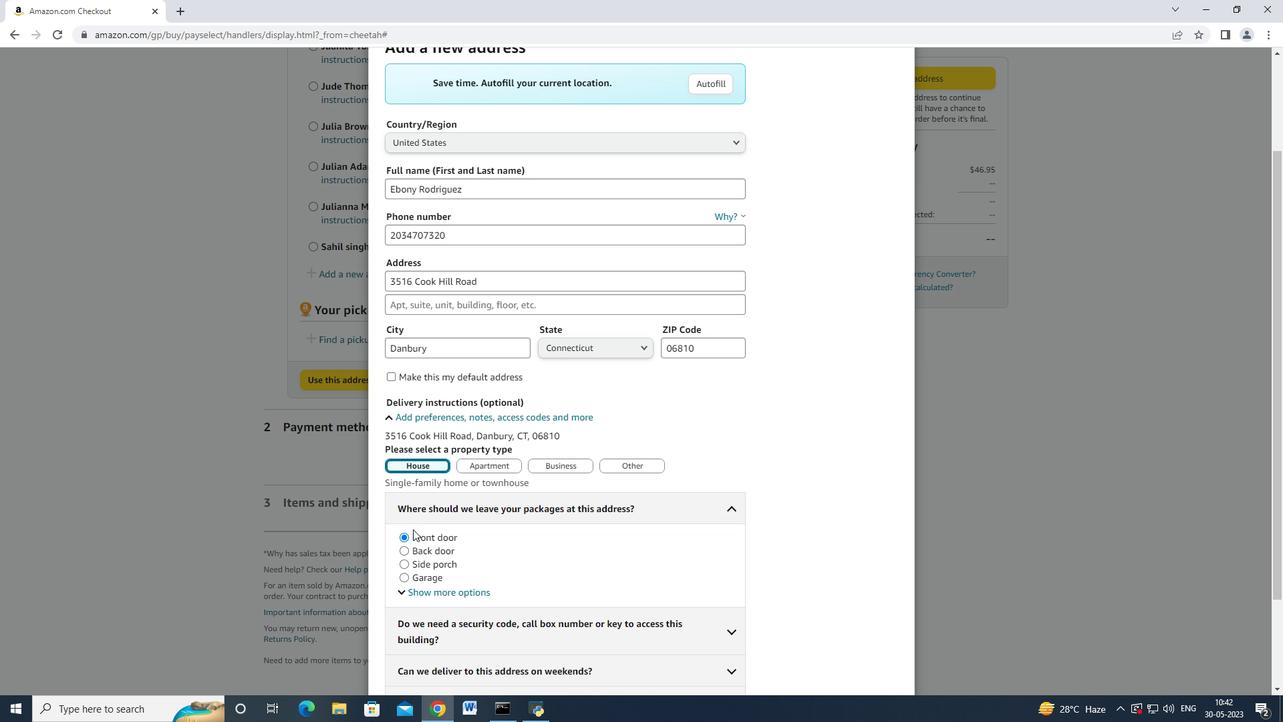 
Action: Mouse scrolled (477, 510) with delta (0, 0)
Screenshot: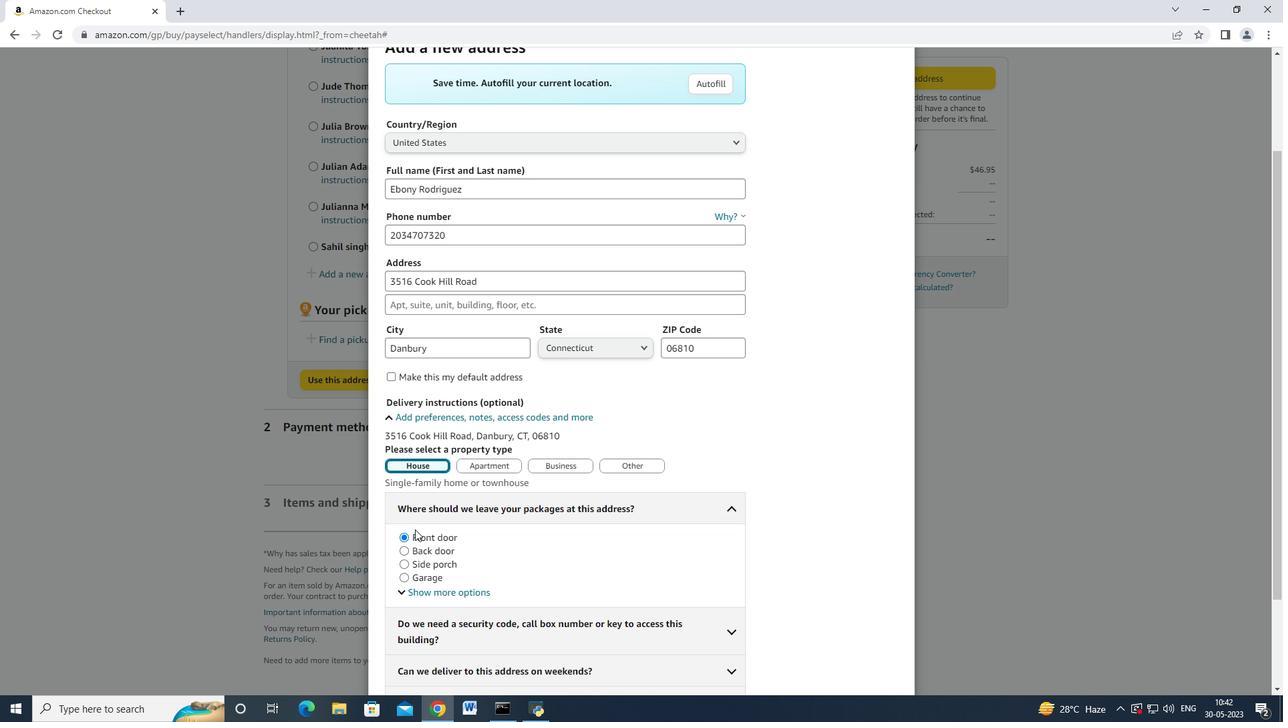 
Action: Mouse scrolled (477, 510) with delta (0, 0)
Screenshot: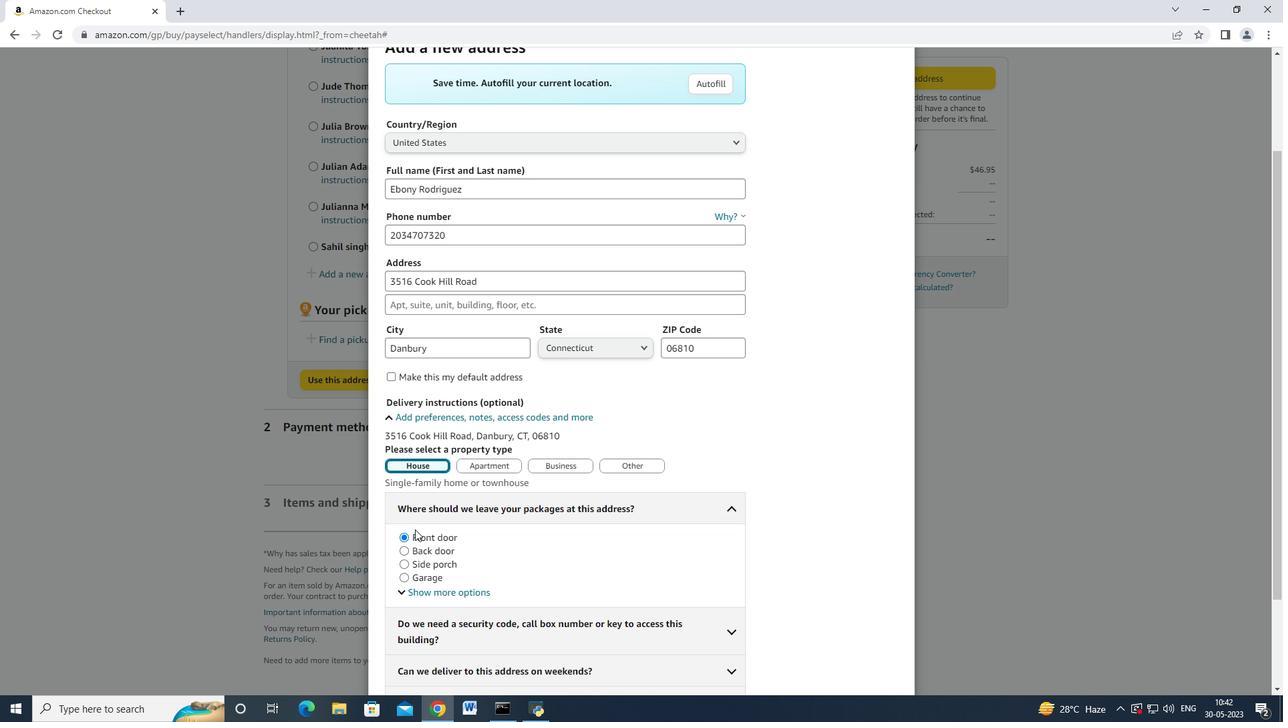 
Action: Mouse scrolled (477, 510) with delta (0, 0)
Screenshot: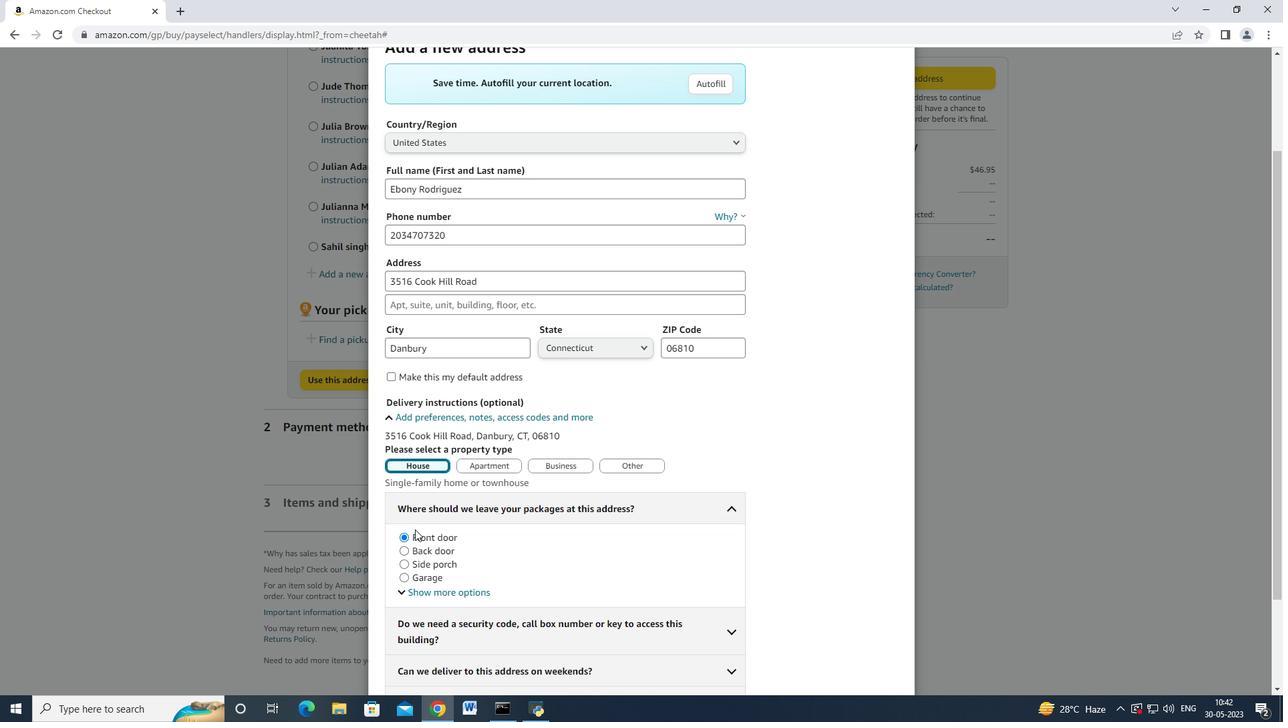 
Action: Mouse scrolled (477, 510) with delta (0, 0)
Screenshot: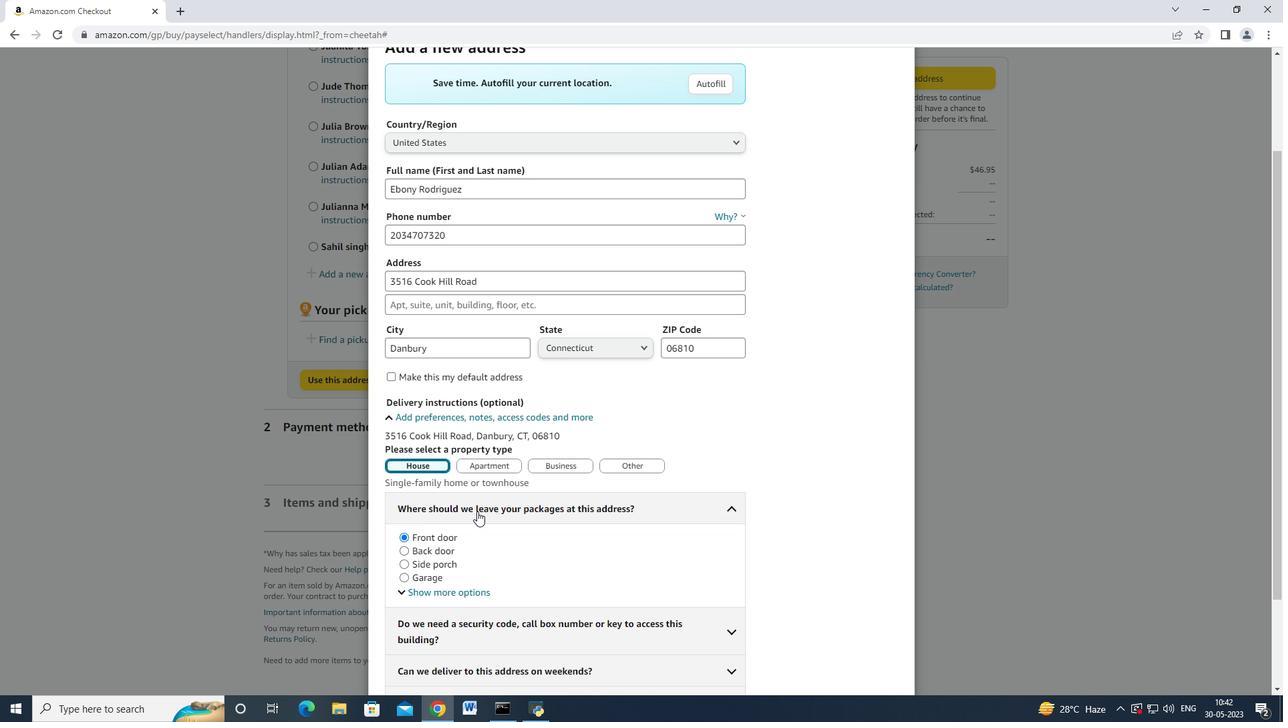 
Action: Mouse moved to (436, 656)
Screenshot: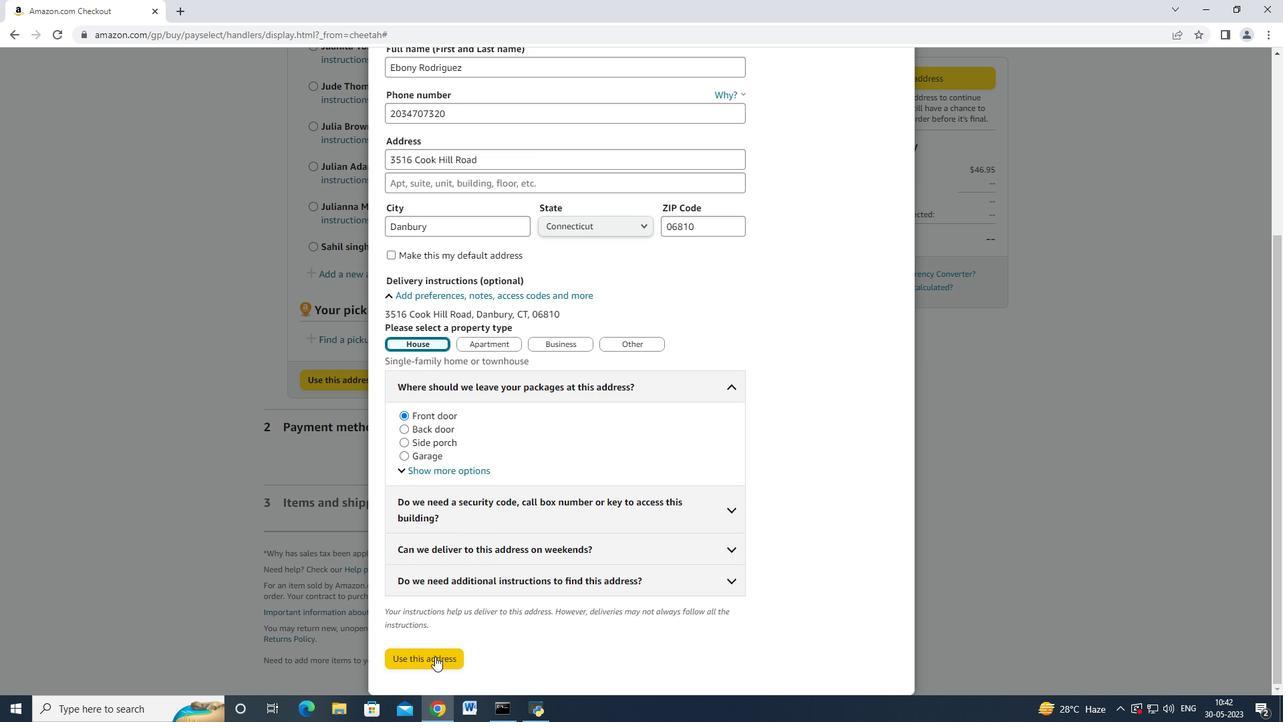 
Action: Mouse pressed left at (436, 656)
Screenshot: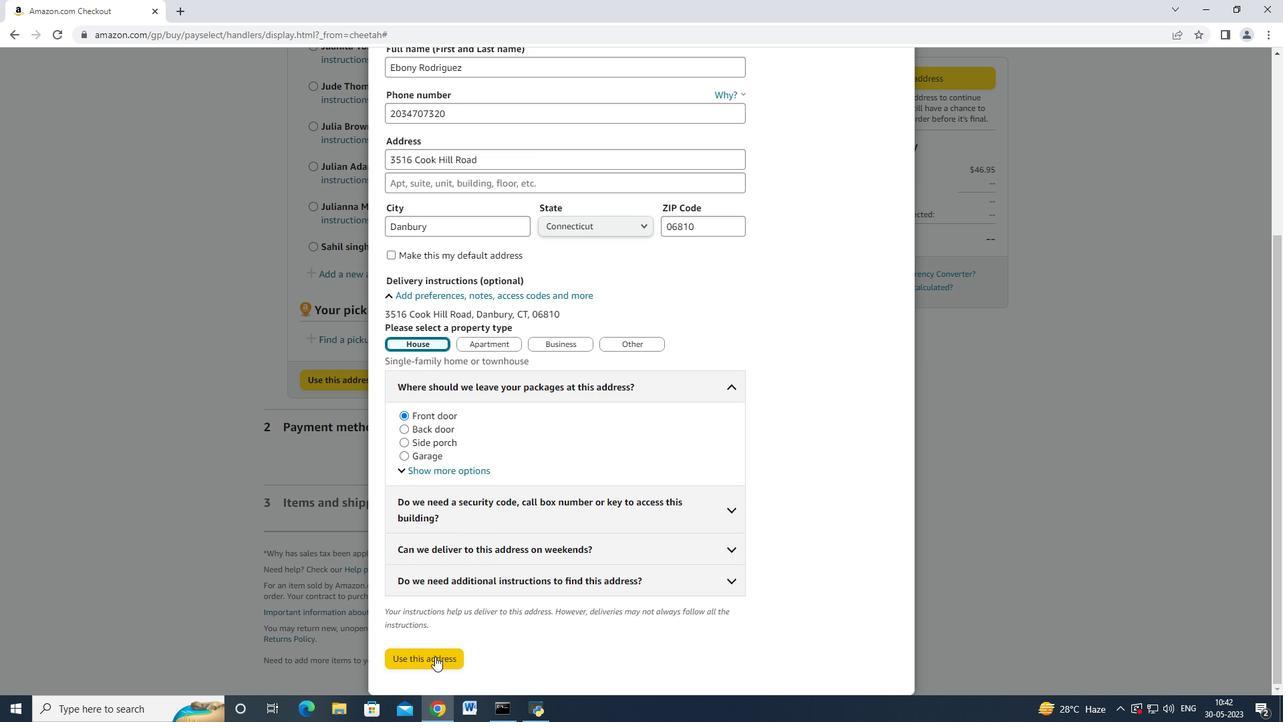 
Action: Mouse moved to (577, 401)
Screenshot: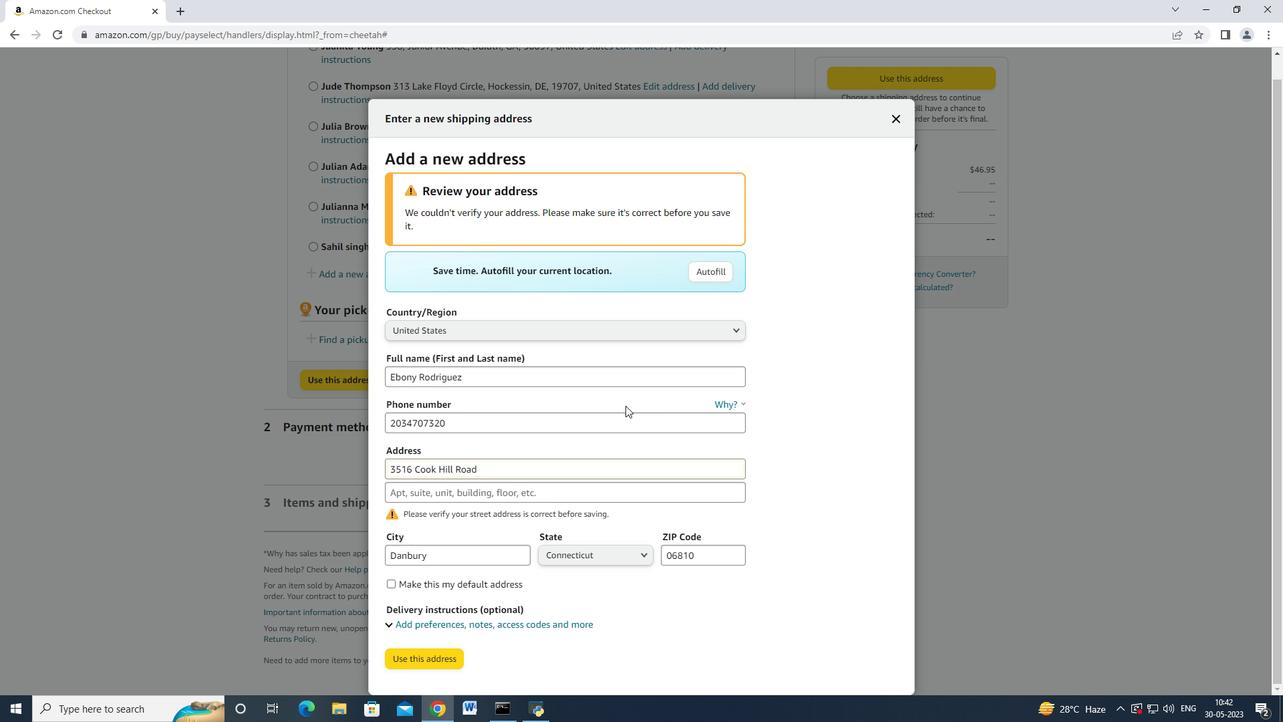 
Action: Mouse scrolled (577, 400) with delta (0, 0)
Screenshot: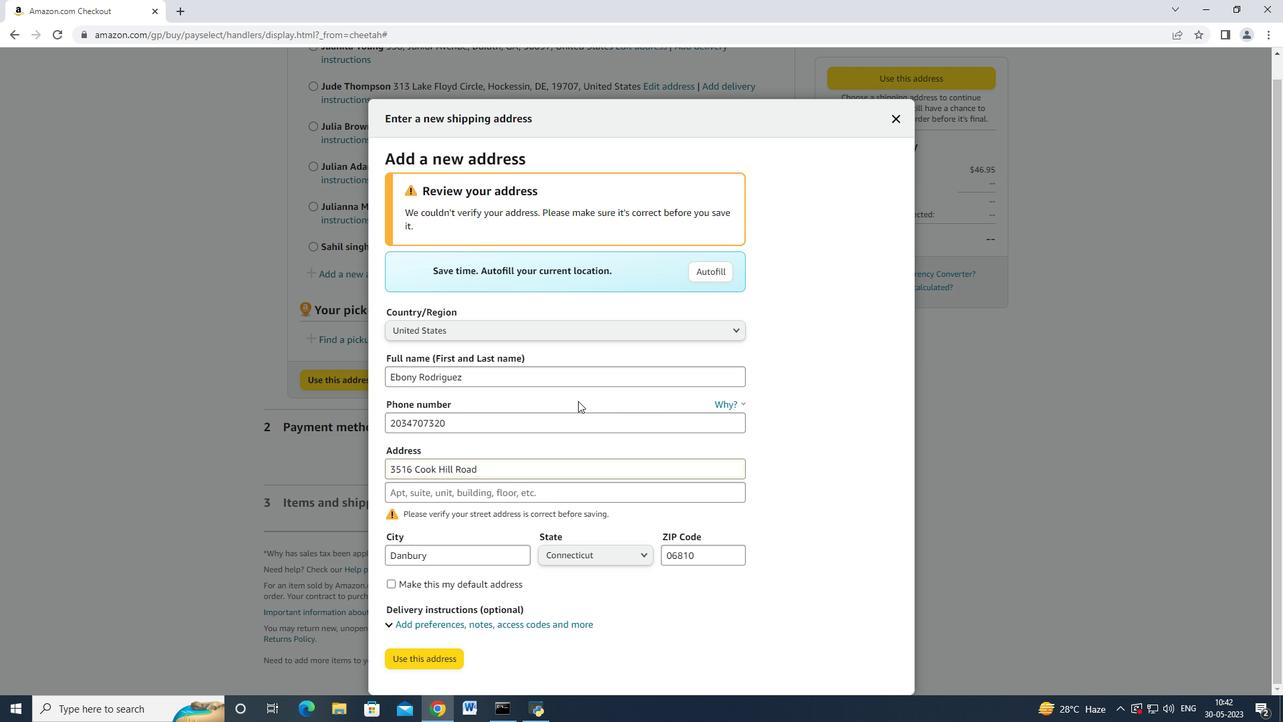 
Action: Mouse scrolled (577, 400) with delta (0, 0)
Screenshot: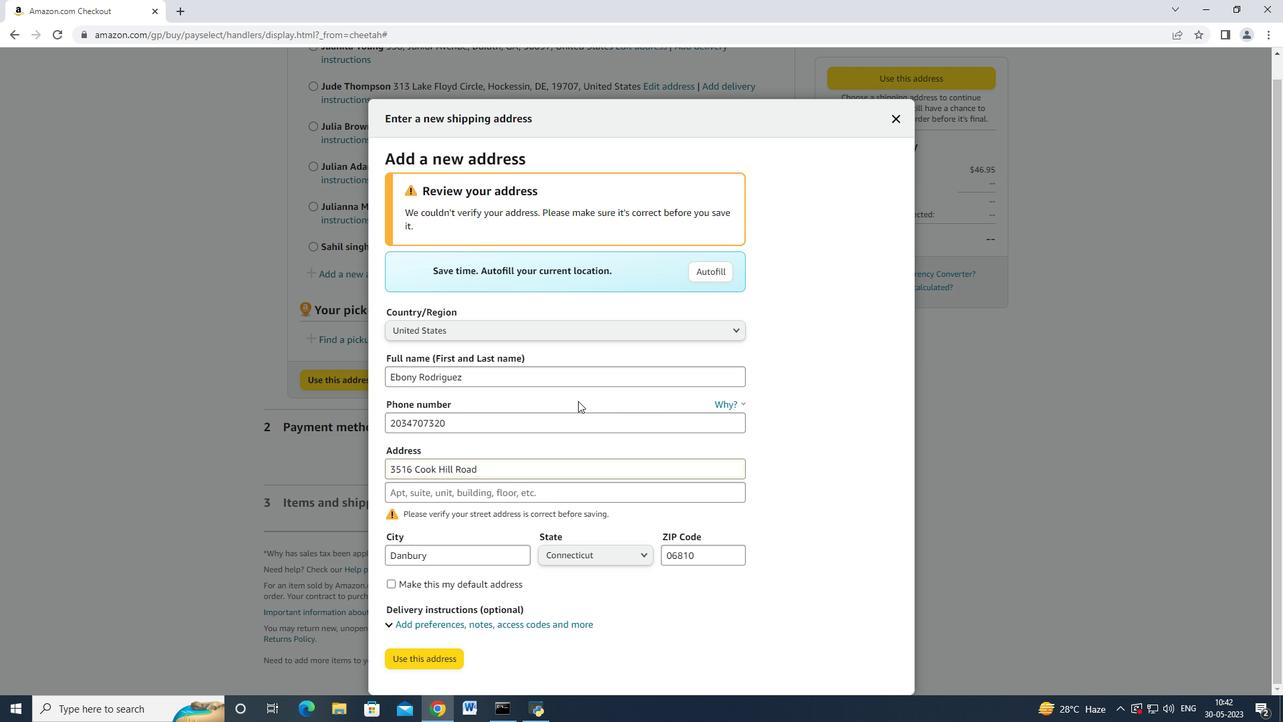 
Action: Mouse scrolled (577, 400) with delta (0, 0)
Screenshot: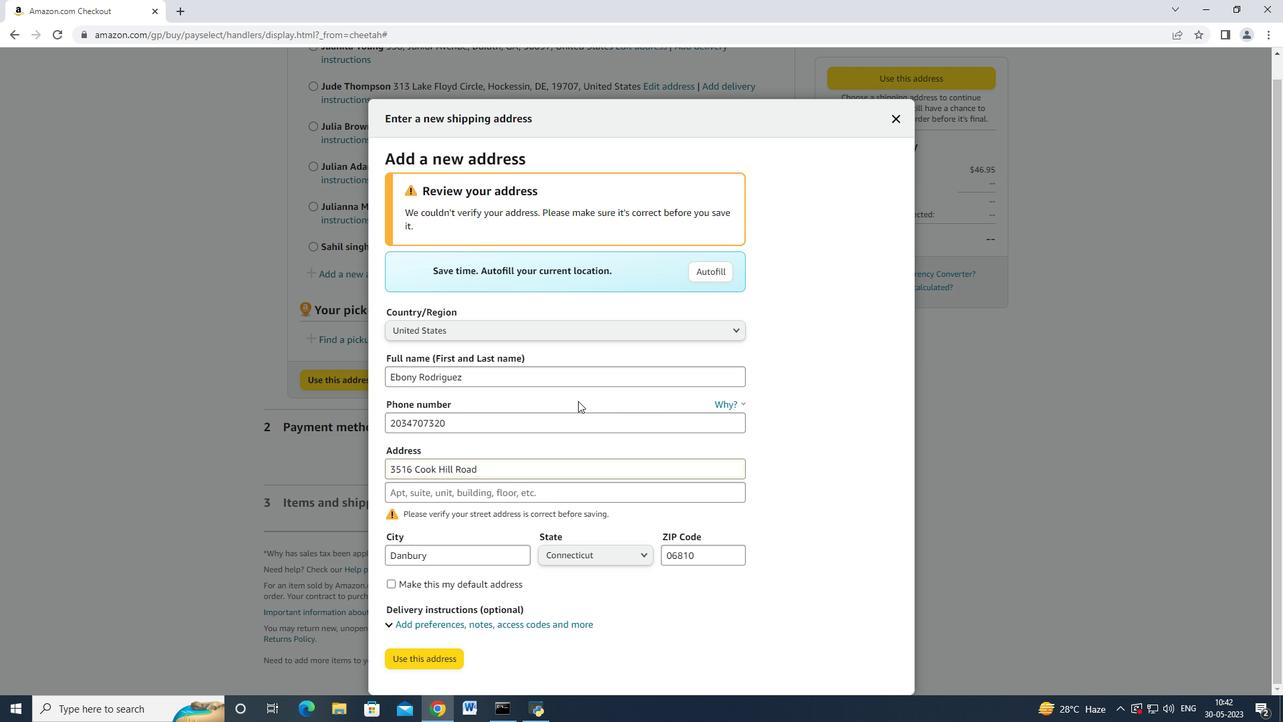 
Action: Mouse scrolled (577, 400) with delta (0, 0)
Screenshot: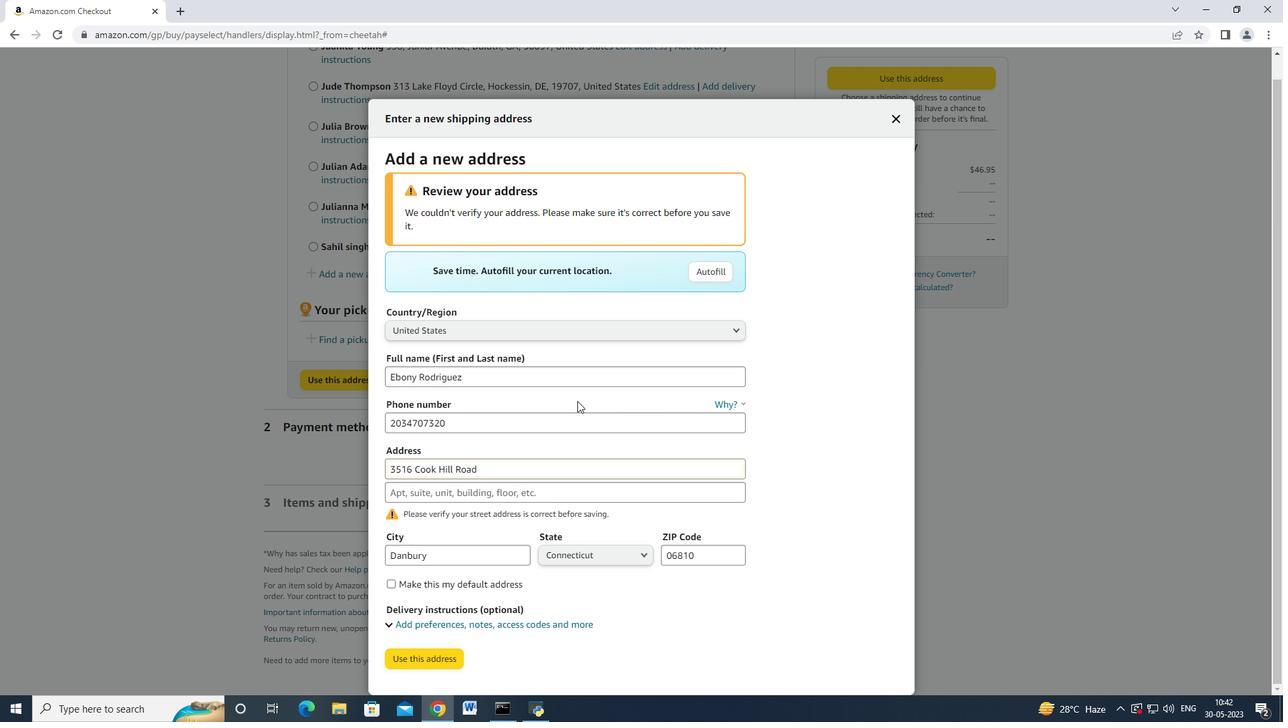 
Action: Mouse moved to (453, 649)
Screenshot: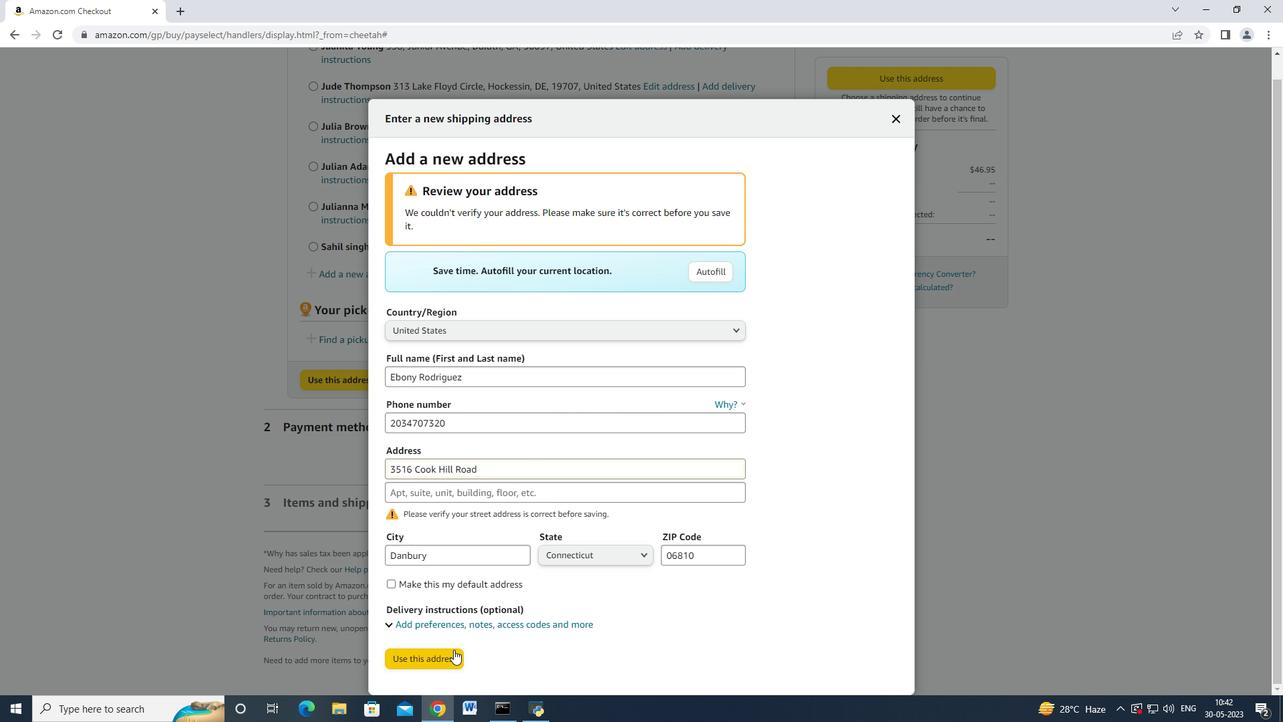 
Action: Mouse pressed left at (453, 649)
Screenshot: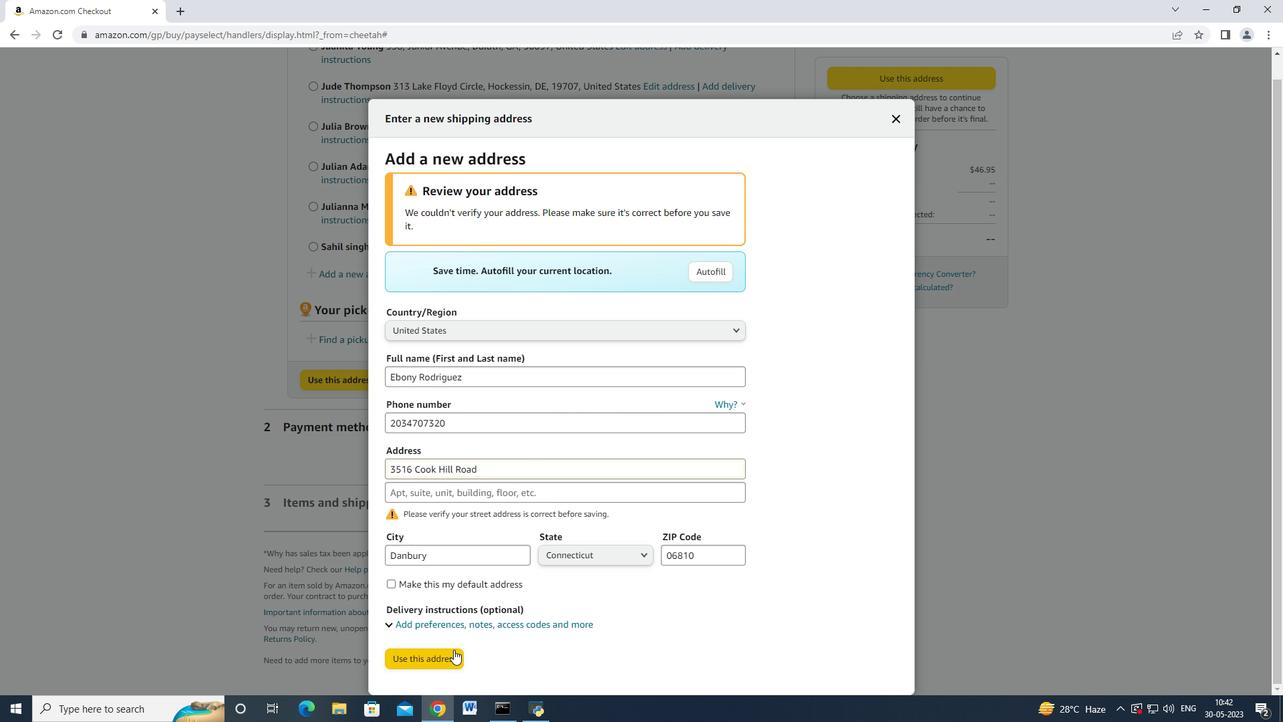 
Action: Mouse moved to (431, 293)
Screenshot: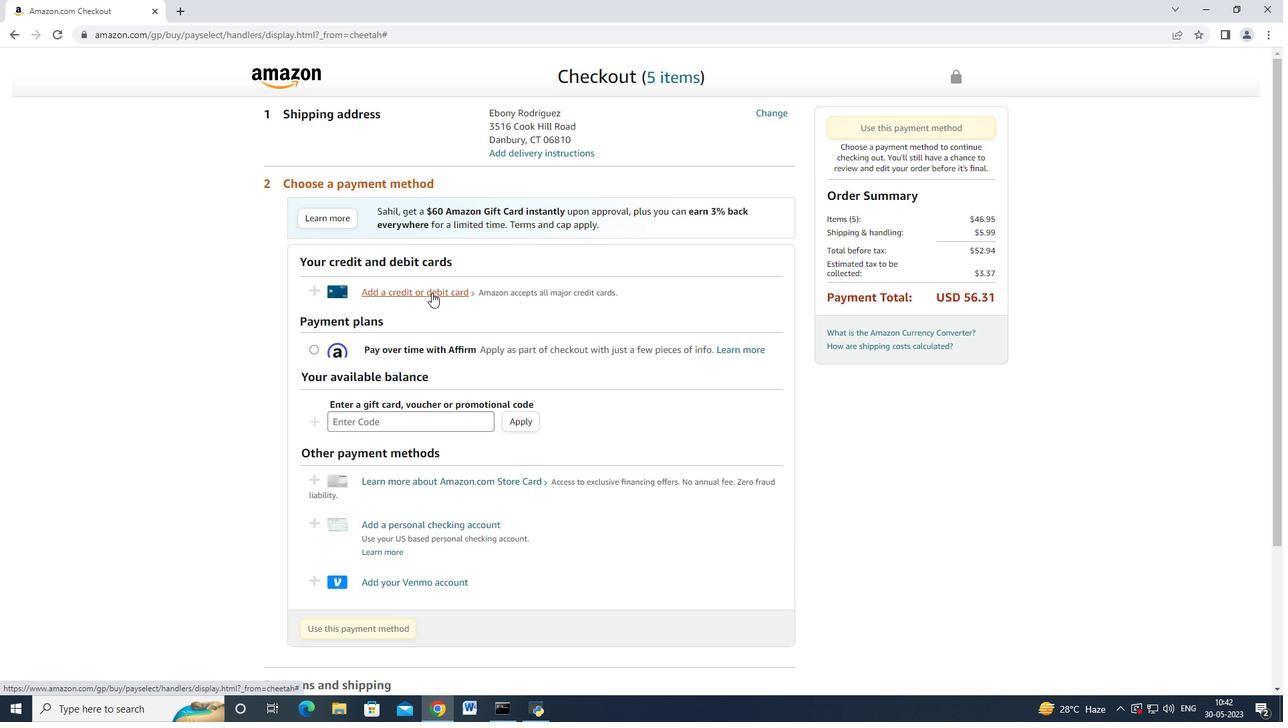 
Action: Mouse pressed left at (431, 293)
Screenshot: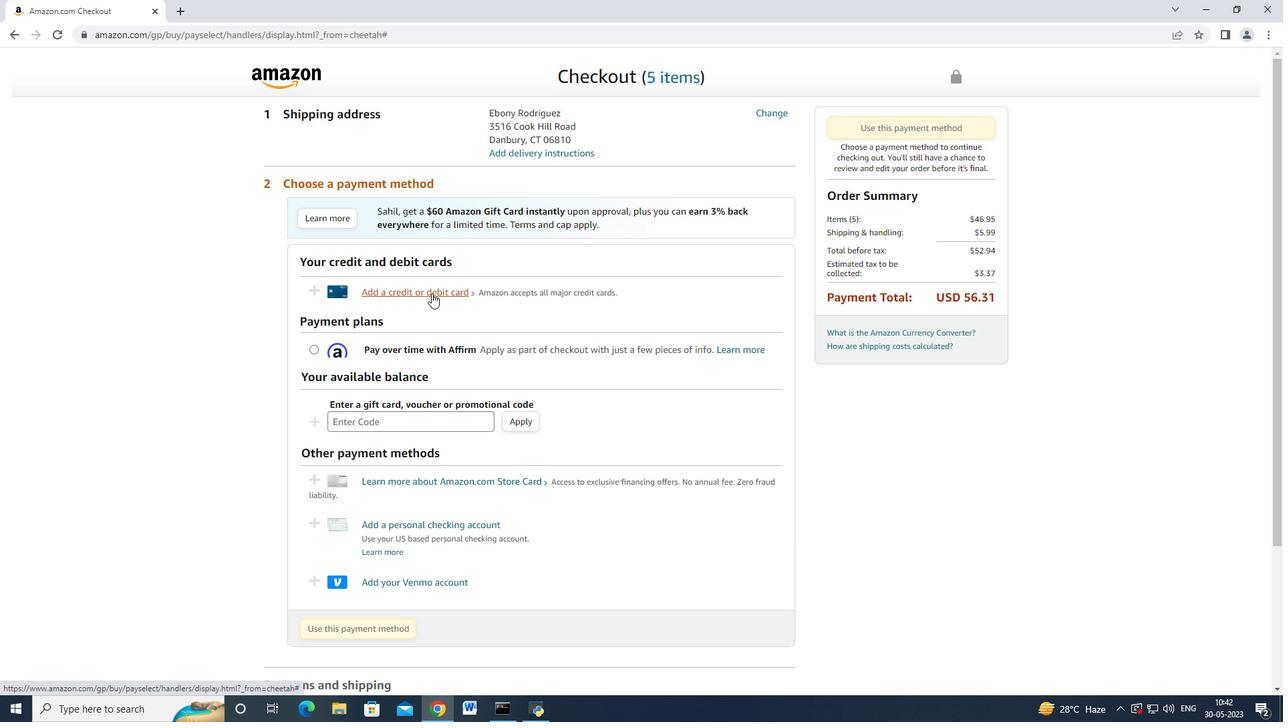 
Action: Mouse moved to (558, 314)
Screenshot: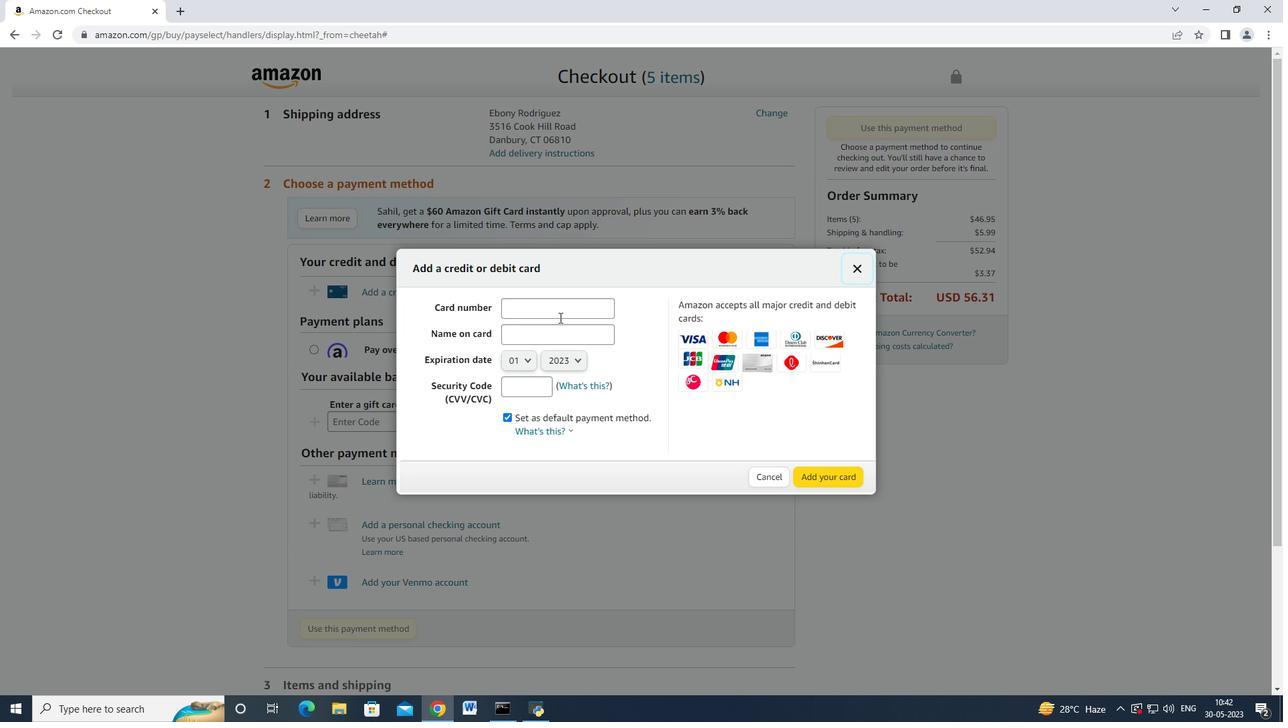 
Action: Mouse pressed left at (558, 314)
Screenshot: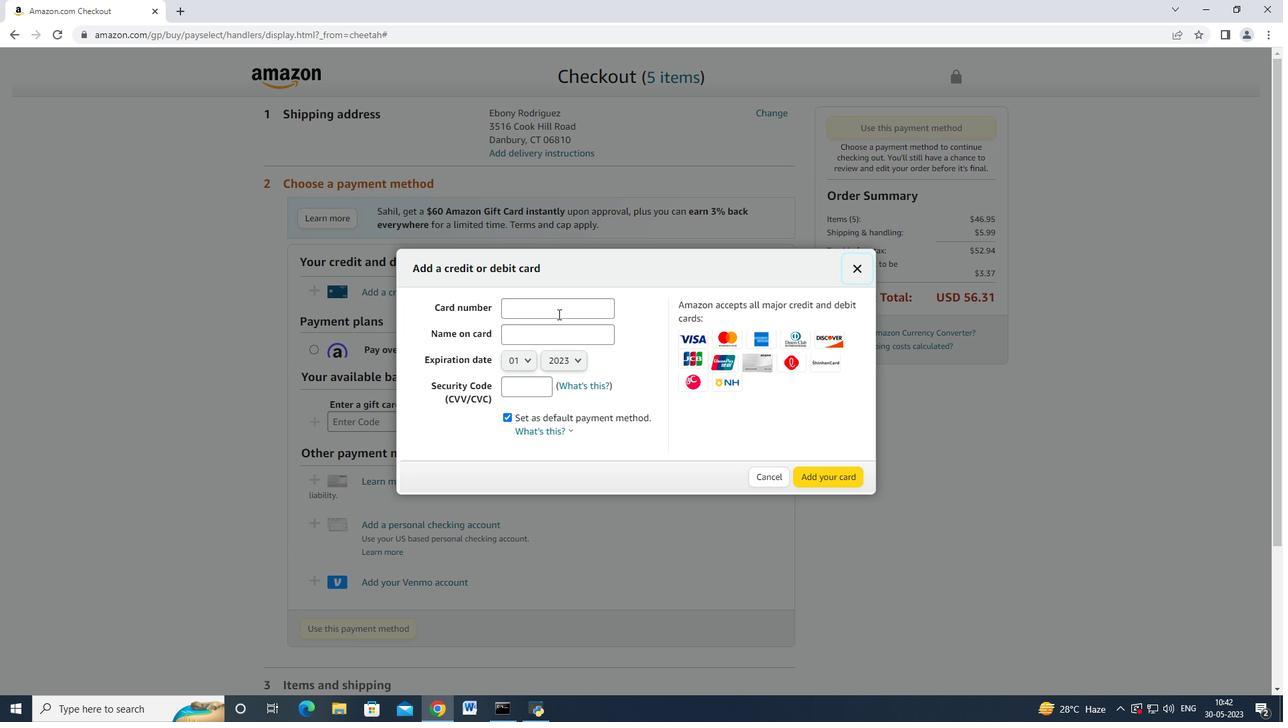 
Action: Key pressed 4726664477556010<Key.tab><Key.shift><Key.shift><Key.shift><Key.shift><Key.shift>Mark<Key.space><Key.shift_r>Adams
Screenshot: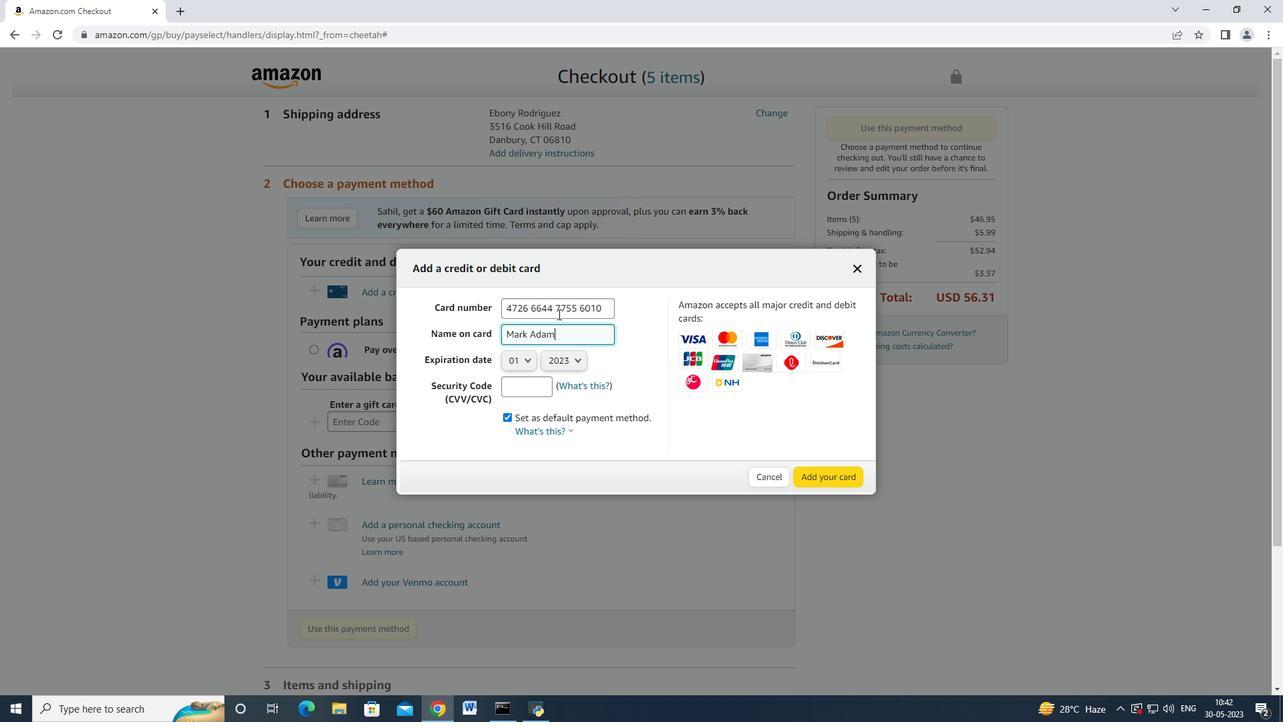 
Action: Mouse moved to (526, 360)
Screenshot: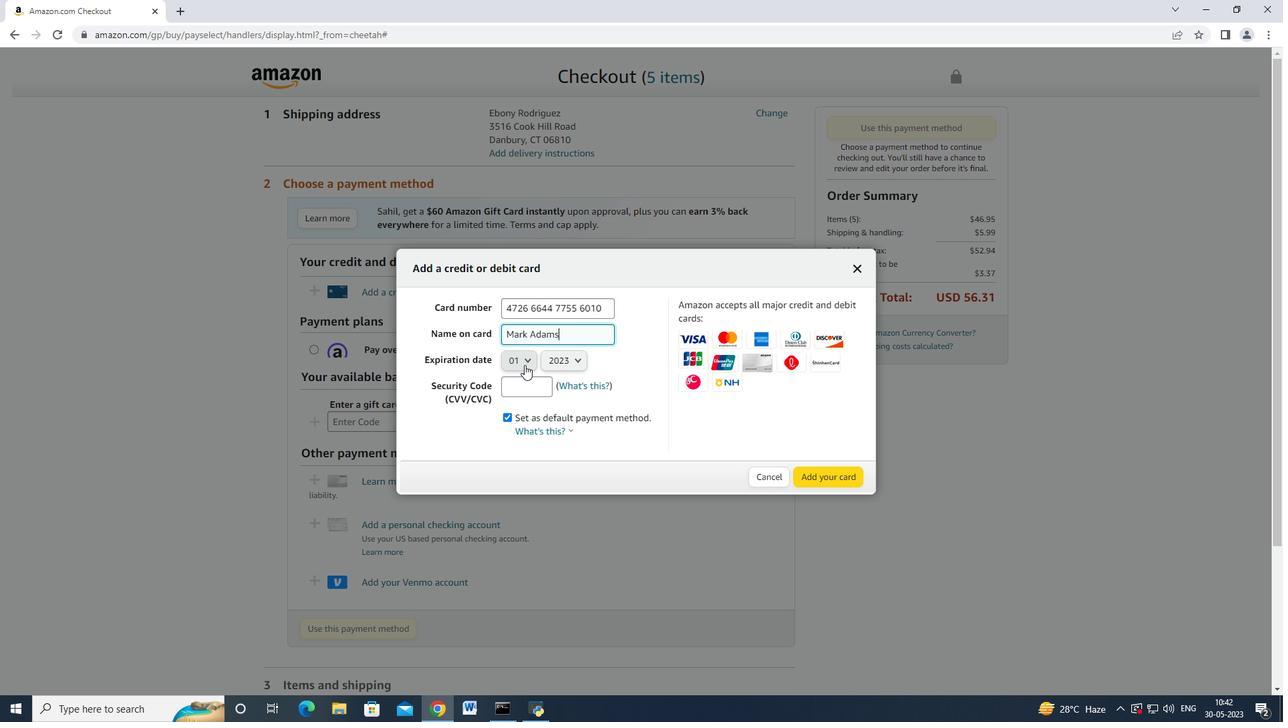 
Action: Mouse pressed left at (526, 360)
Screenshot: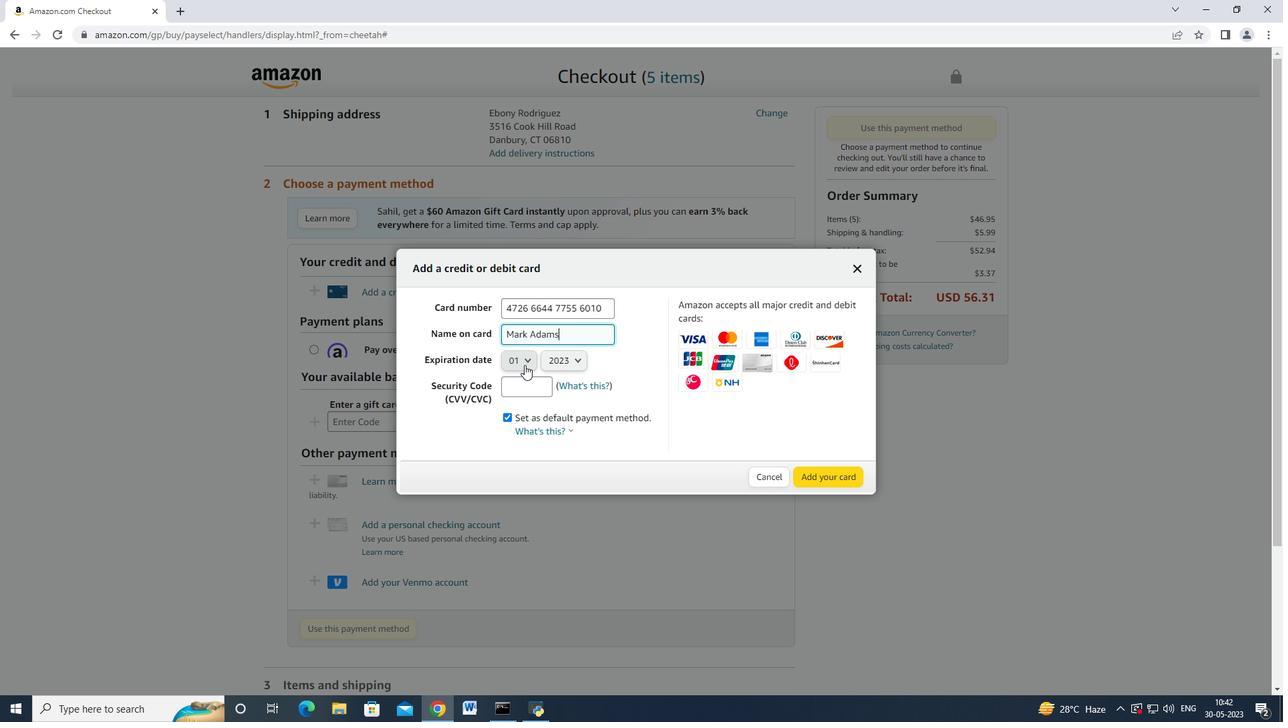 
Action: Mouse moved to (520, 411)
Screenshot: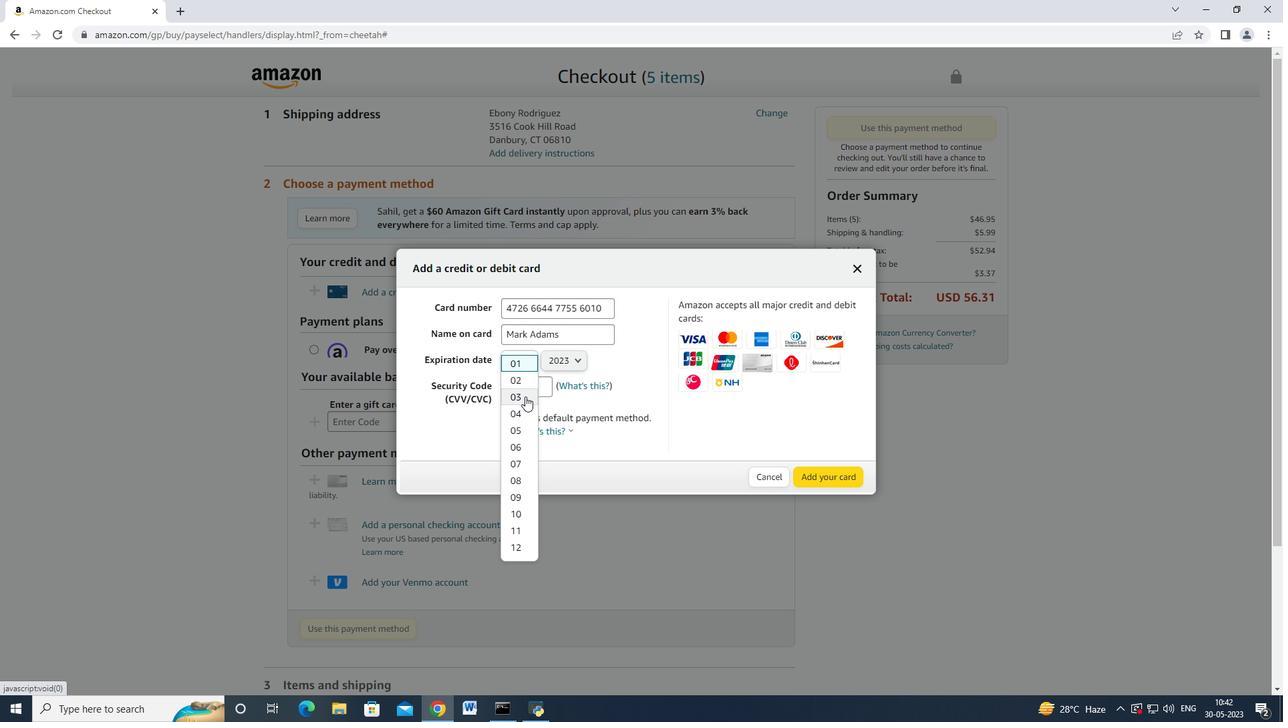 
Action: Mouse pressed left at (520, 411)
Screenshot: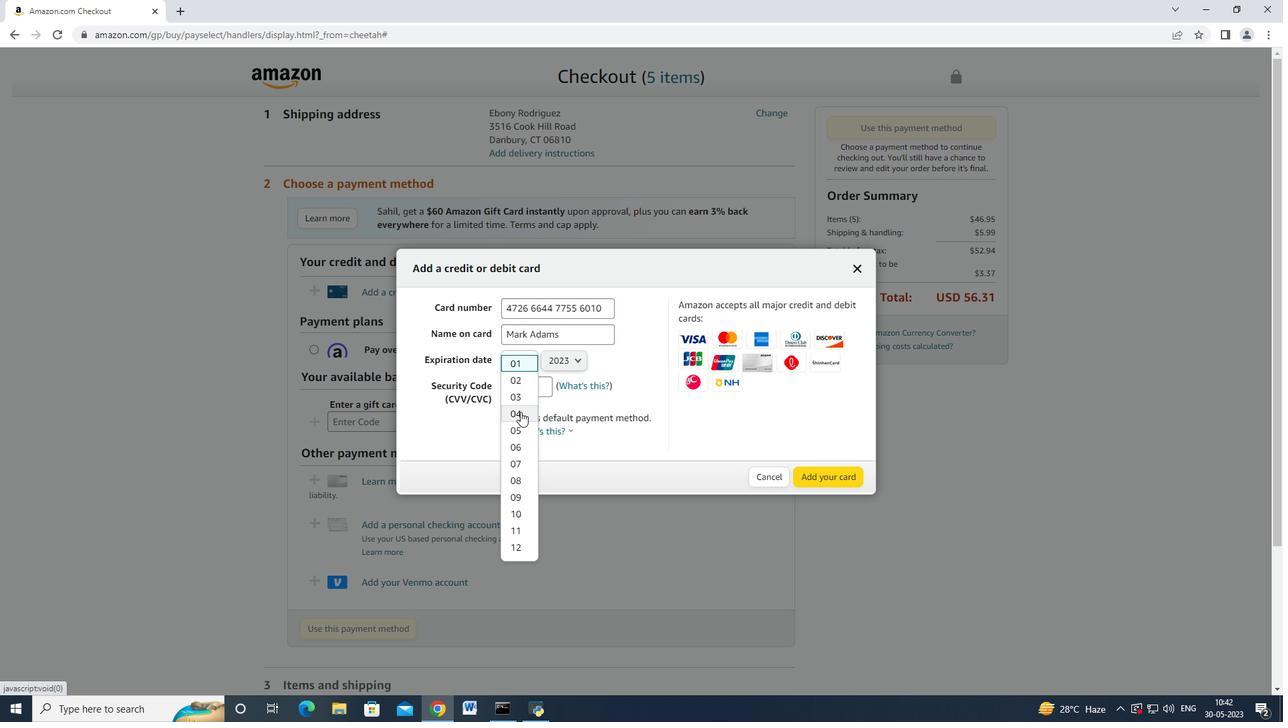 
Action: Mouse moved to (556, 361)
Screenshot: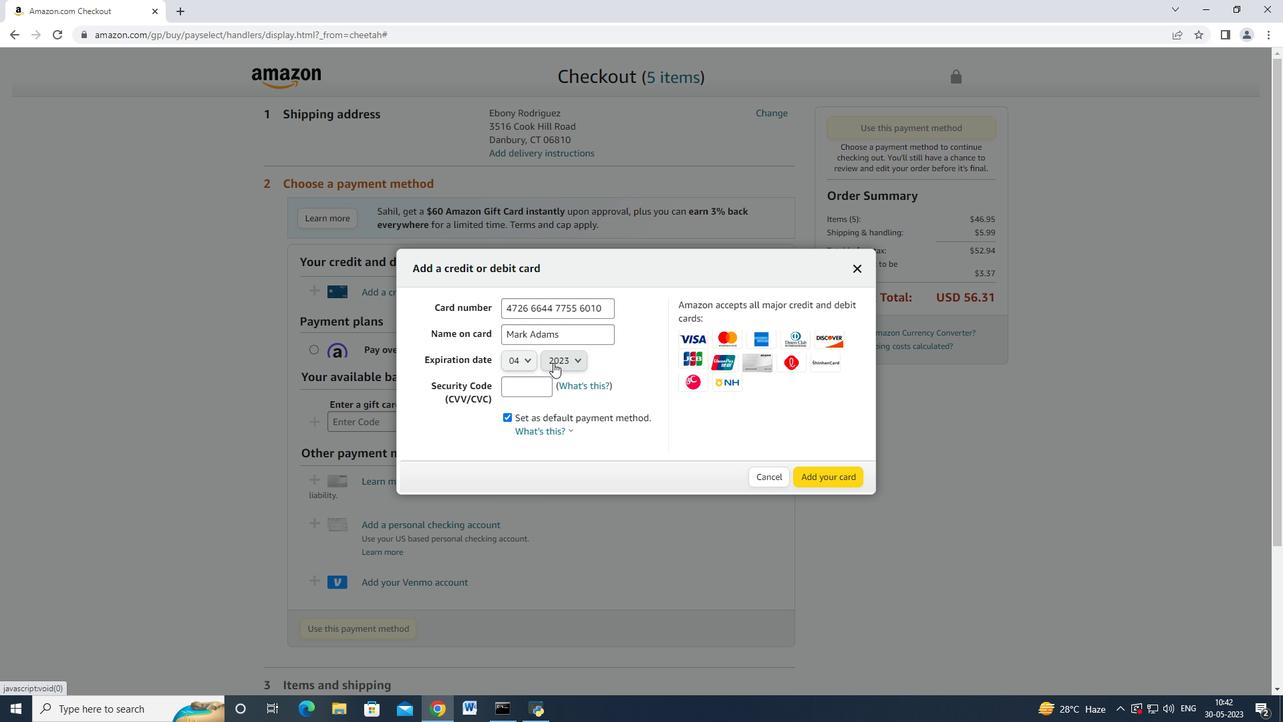 
Action: Mouse pressed left at (556, 361)
Screenshot: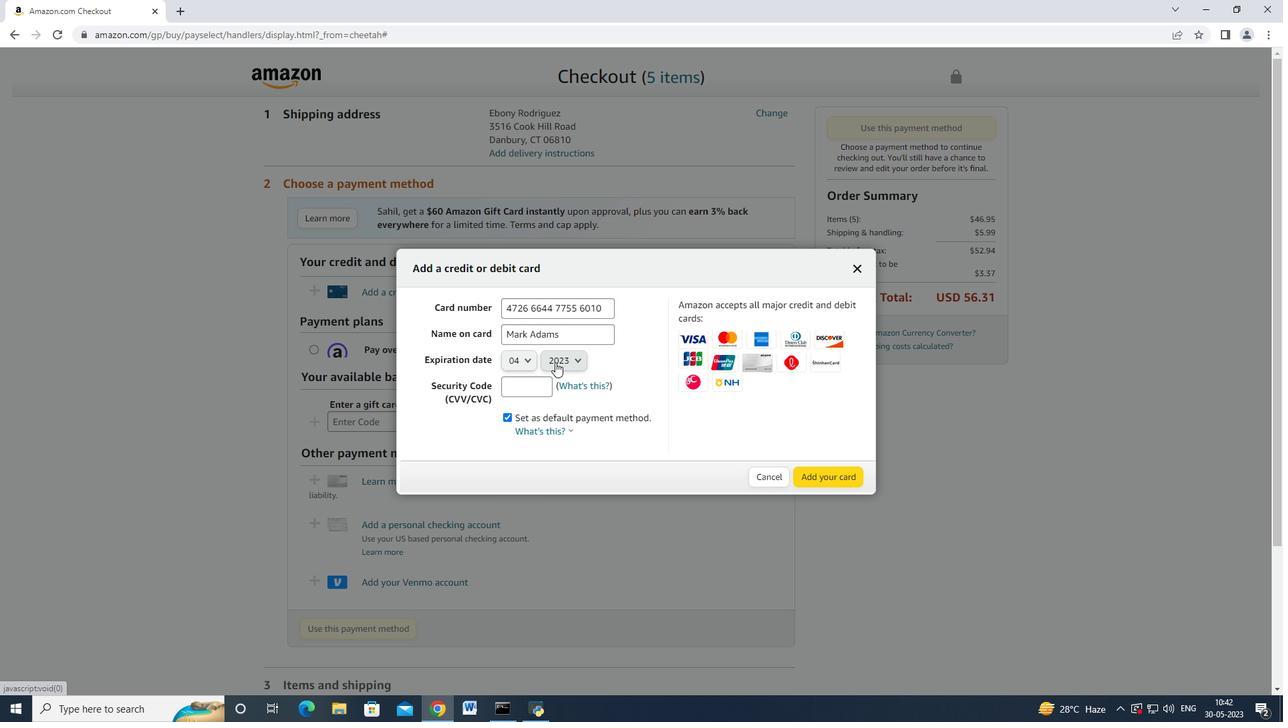 
Action: Mouse moved to (555, 399)
Screenshot: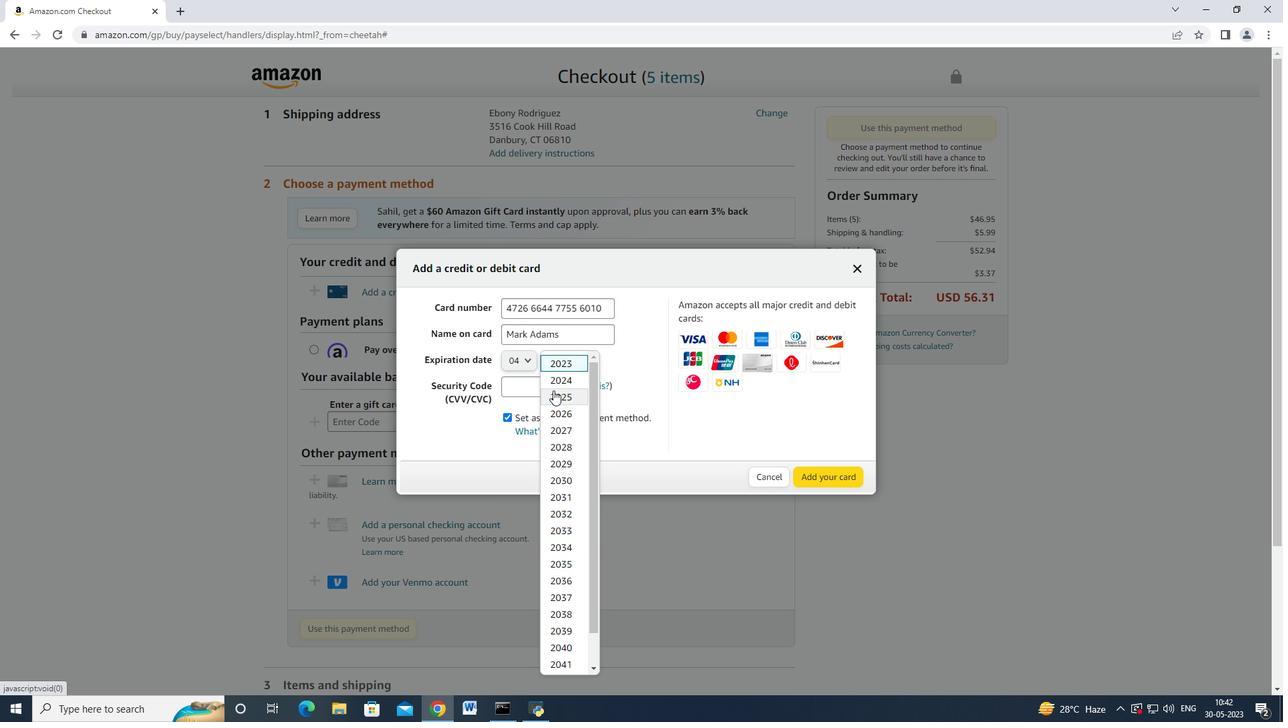 
Action: Mouse pressed left at (555, 399)
Screenshot: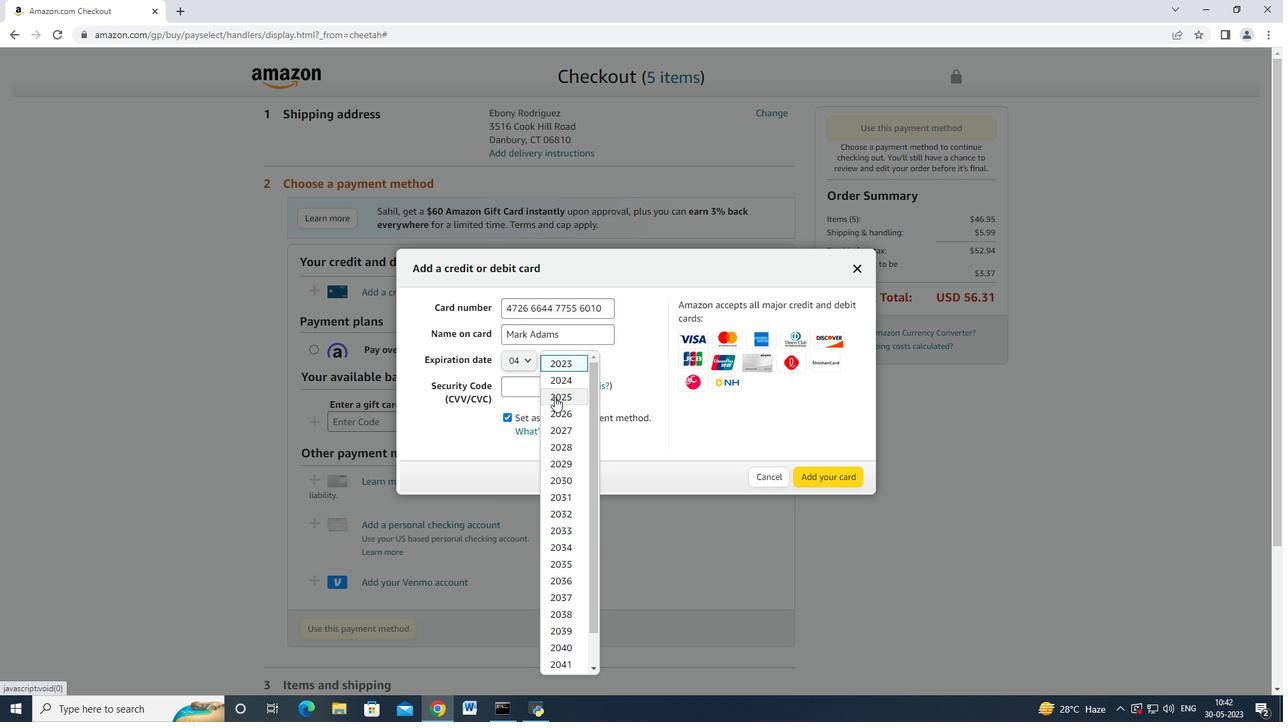
Action: Mouse moved to (536, 393)
Screenshot: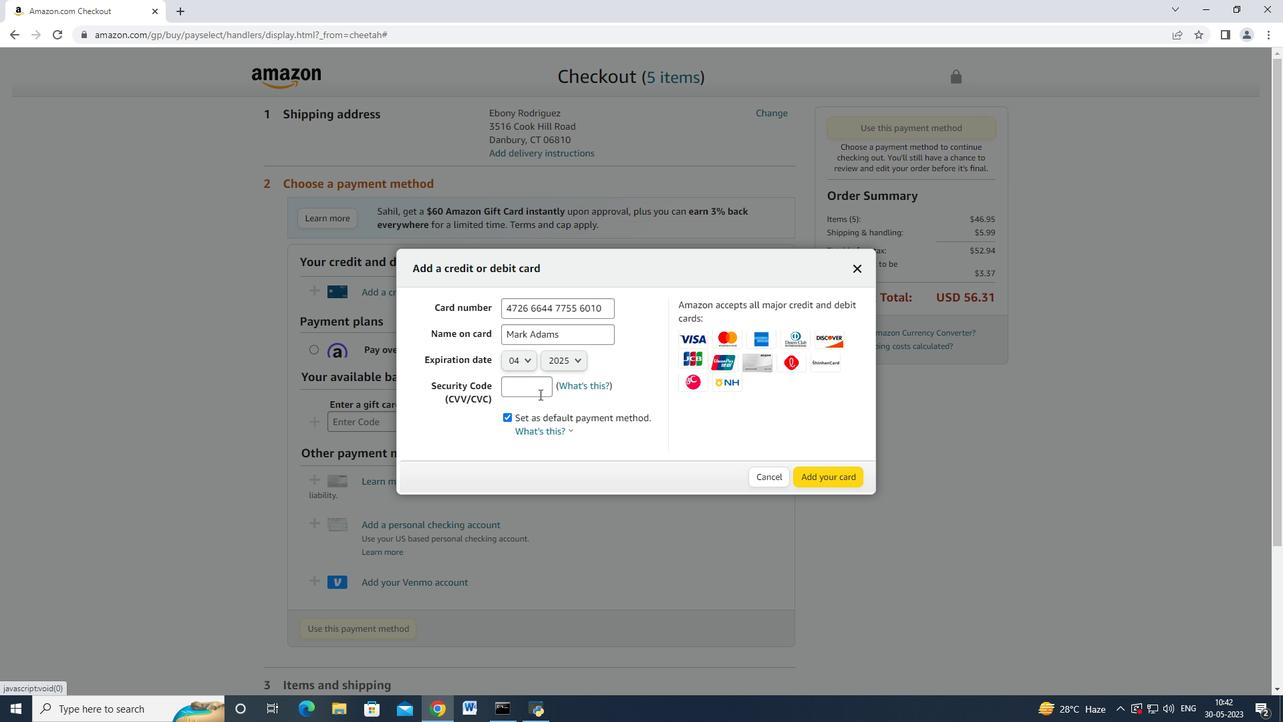 
Action: Mouse pressed left at (536, 393)
Screenshot: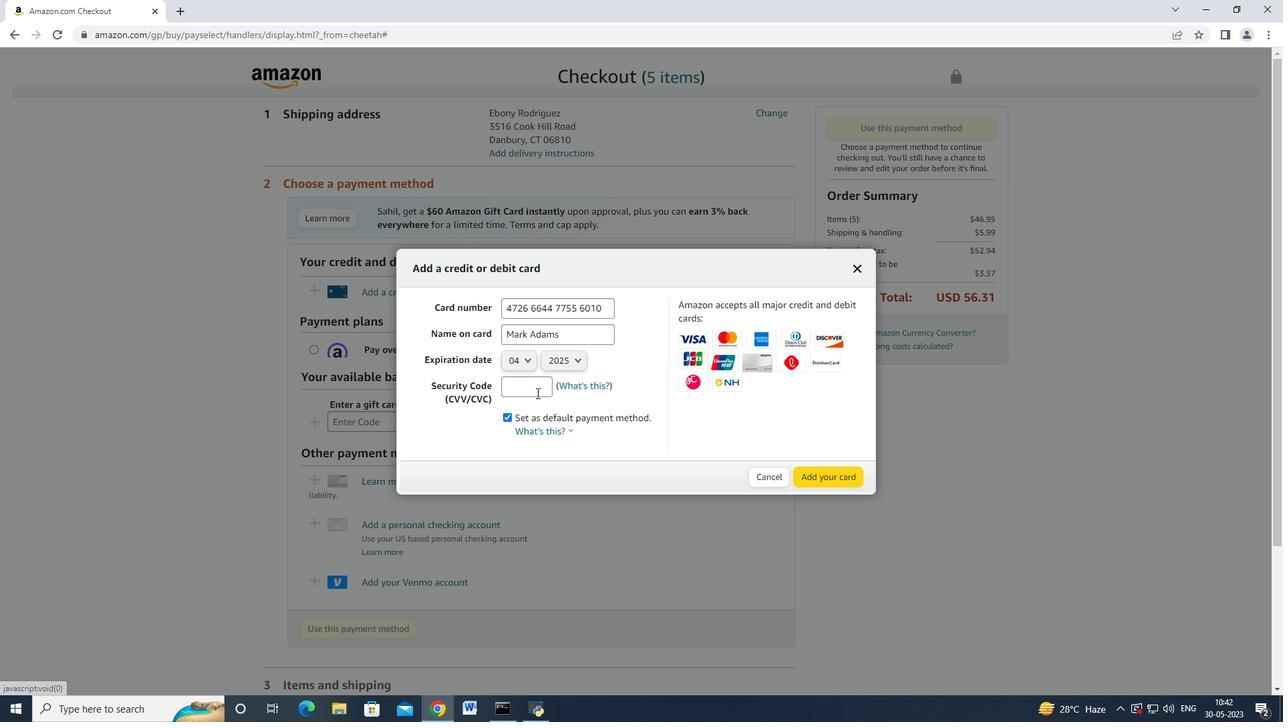 
Action: Mouse moved to (537, 391)
